 Task: Open a Blog Post Template save the file as storyboardAdd Heading 'Genetic Engineering' ,with the main content Genetic engineering has the potential to revolutionize fields like medicine and agriculture. However, ethical concerns regarding genetic manipulation, potential risks, and long-term consequences must be carefully addressed to ensure responsible and beneficial use of this technology. ,with the main content Genetic engineering has the potential to revolutionize fields like medicine and agriculture. However, ethical concerns regarding genetic manipulation, potential risks, and long-term consequences must be carefully addressed to ensure responsible and beneficial use of this technology.and font size to the main content 18 Apply Font Style Chillerand font size to the heading 20 Change heading alignment to  Left
Action: Mouse moved to (170, 209)
Screenshot: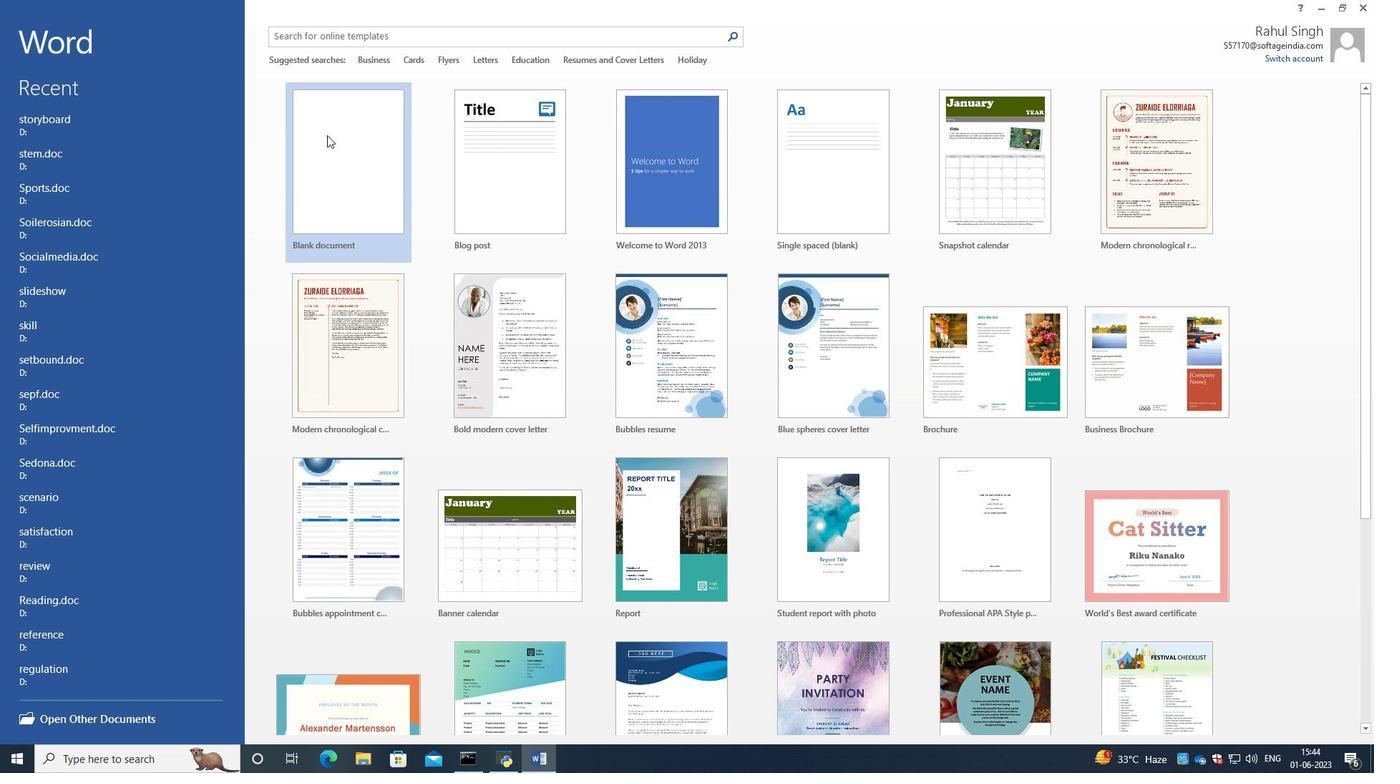 
Action: Mouse pressed left at (170, 209)
Screenshot: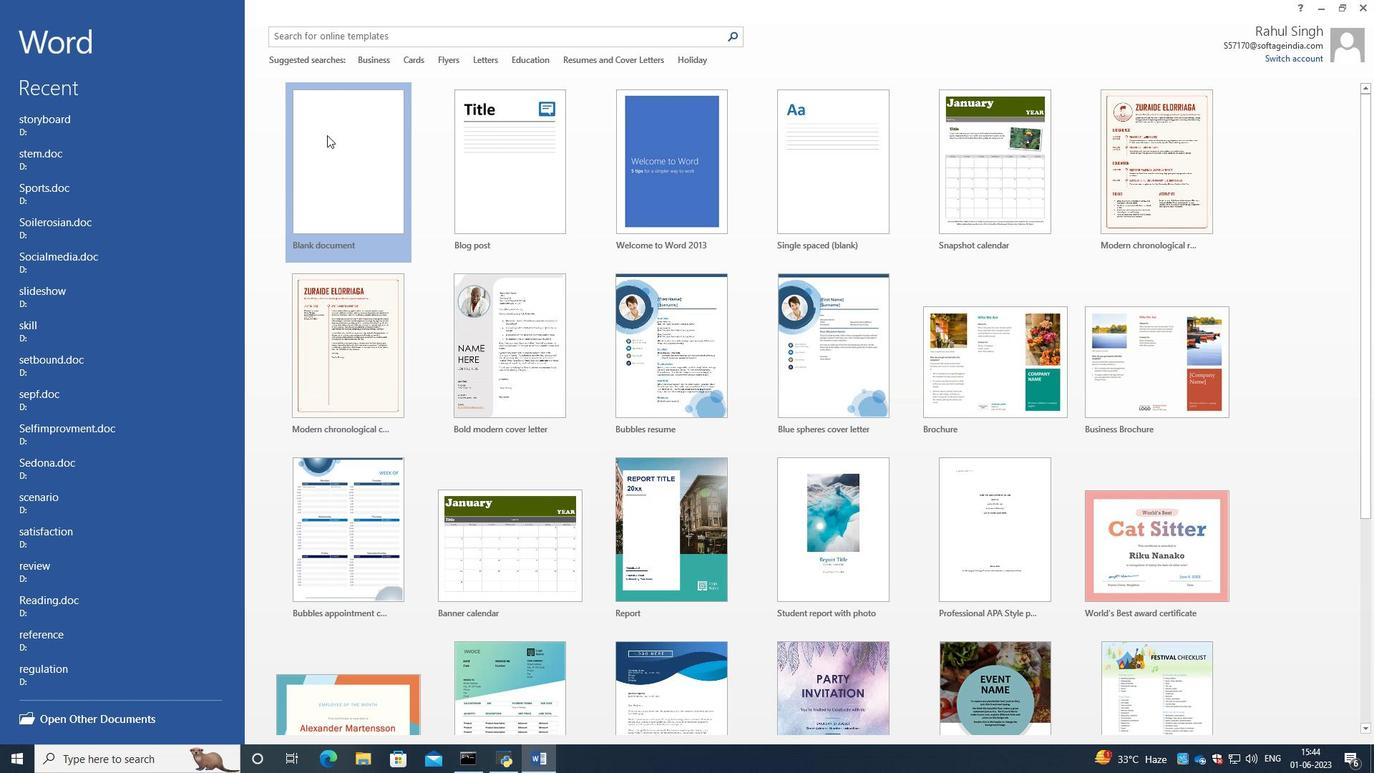 
Action: Mouse moved to (22, 27)
Screenshot: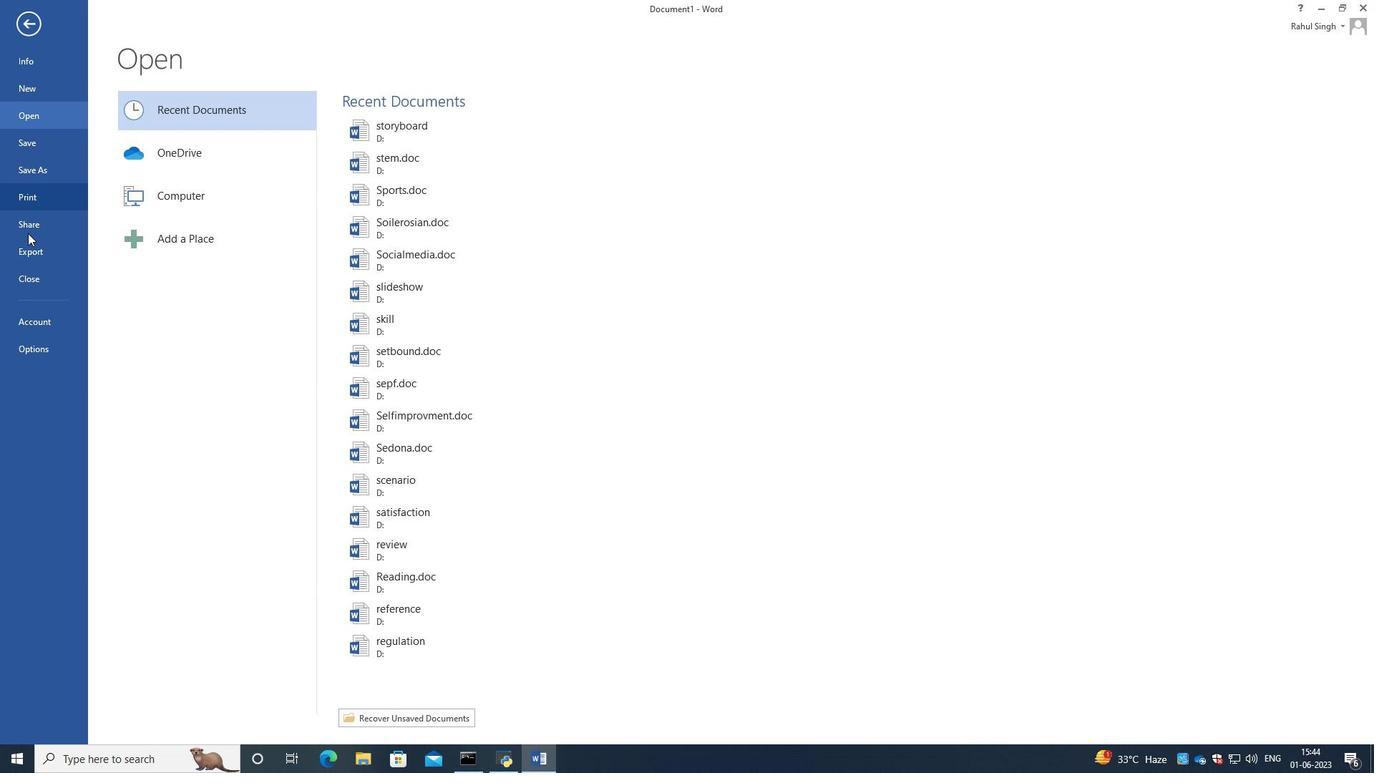 
Action: Mouse pressed left at (22, 27)
Screenshot: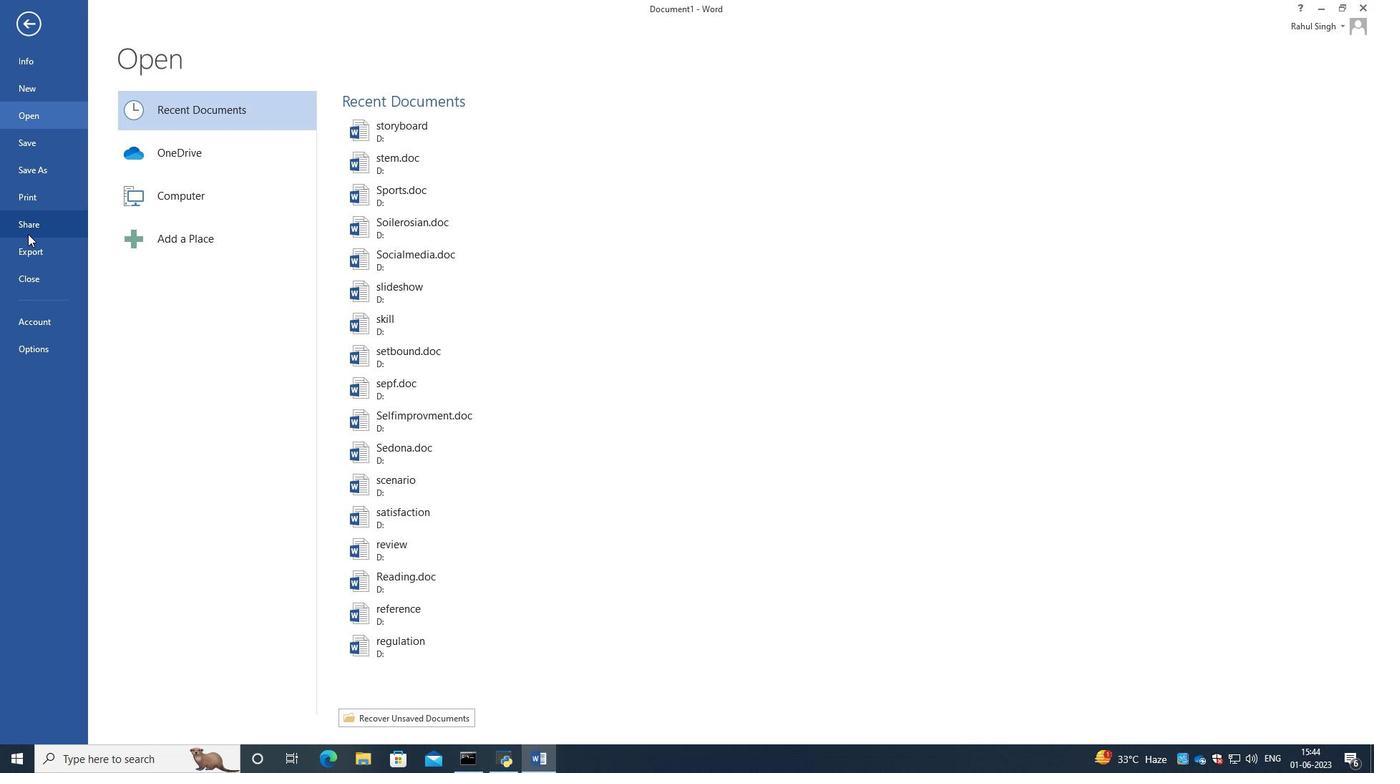 
Action: Mouse moved to (33, 83)
Screenshot: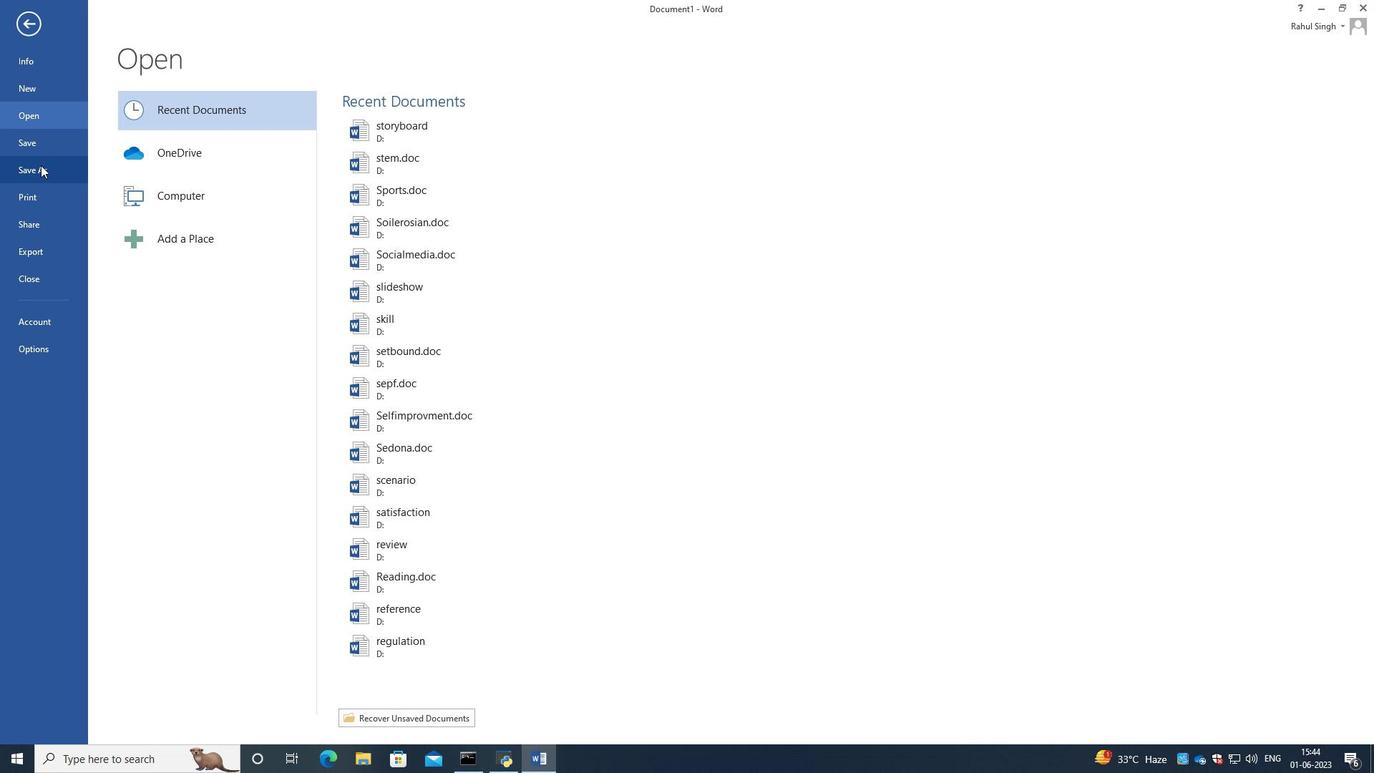 
Action: Mouse pressed left at (33, 83)
Screenshot: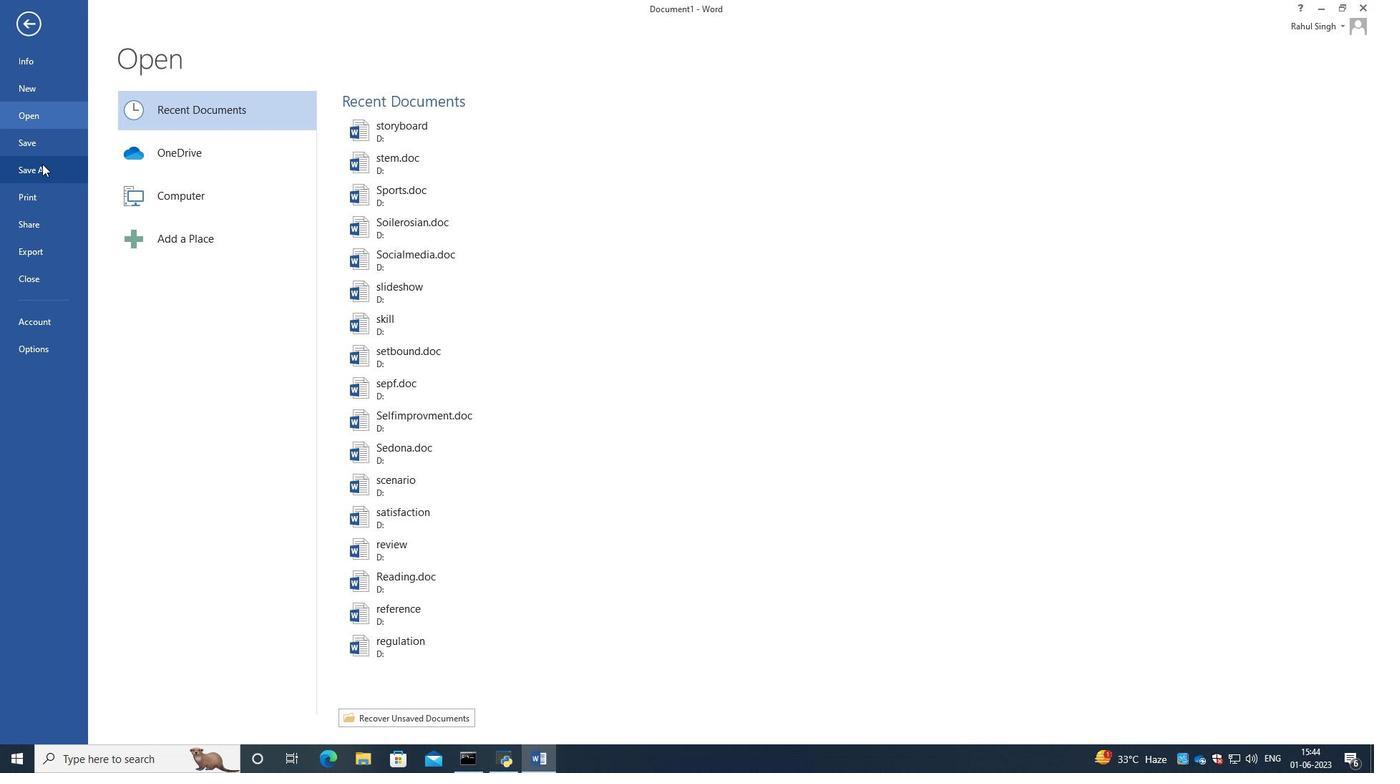 
Action: Mouse moved to (170, 213)
Screenshot: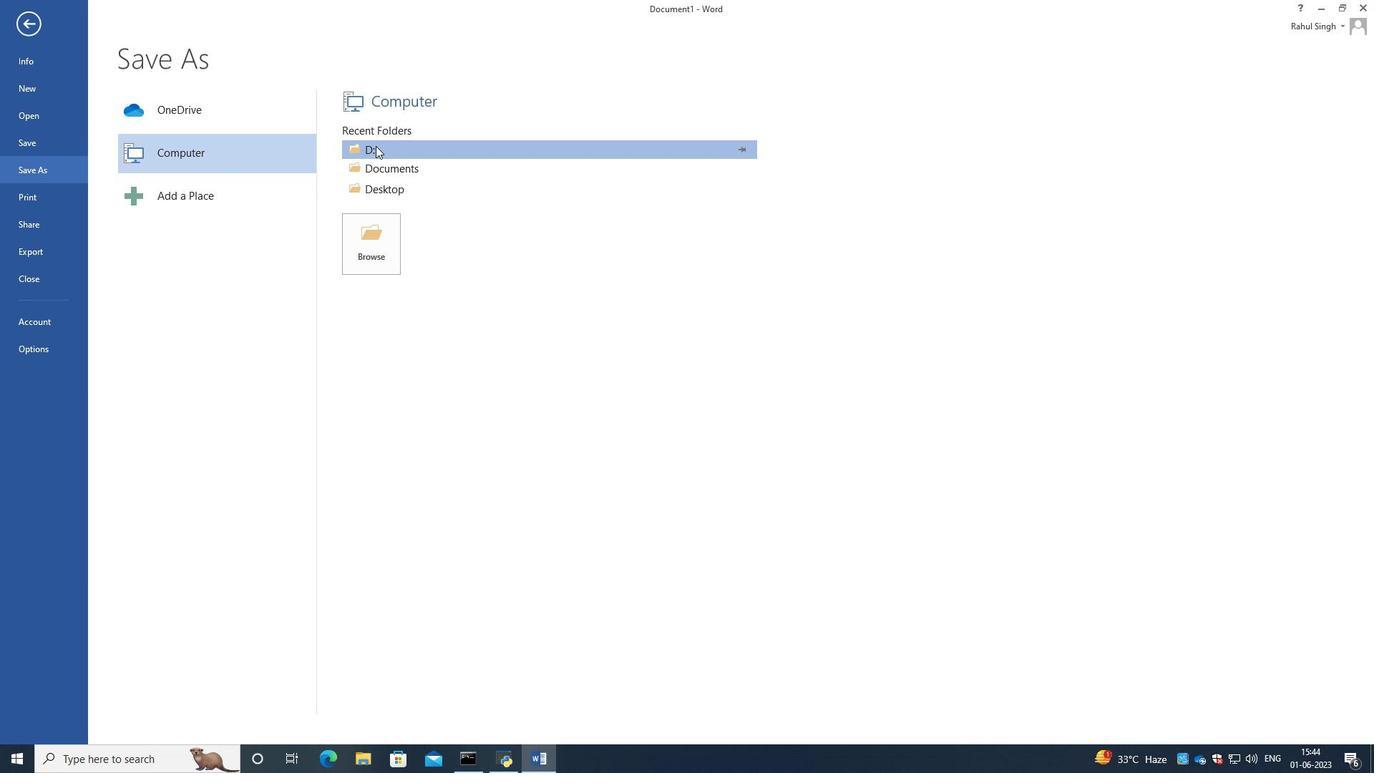 
Action: Mouse pressed left at (170, 213)
Screenshot: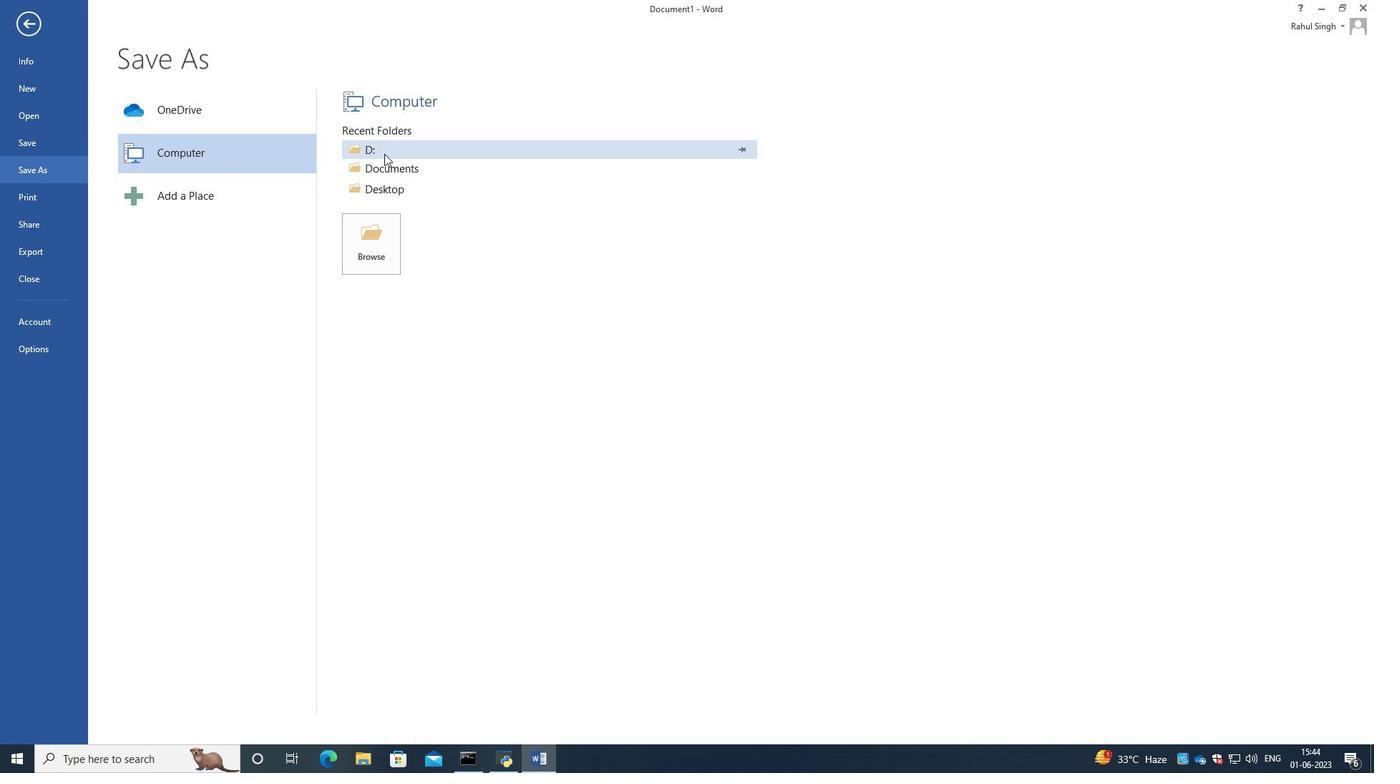 
Action: Mouse moved to (11, 26)
Screenshot: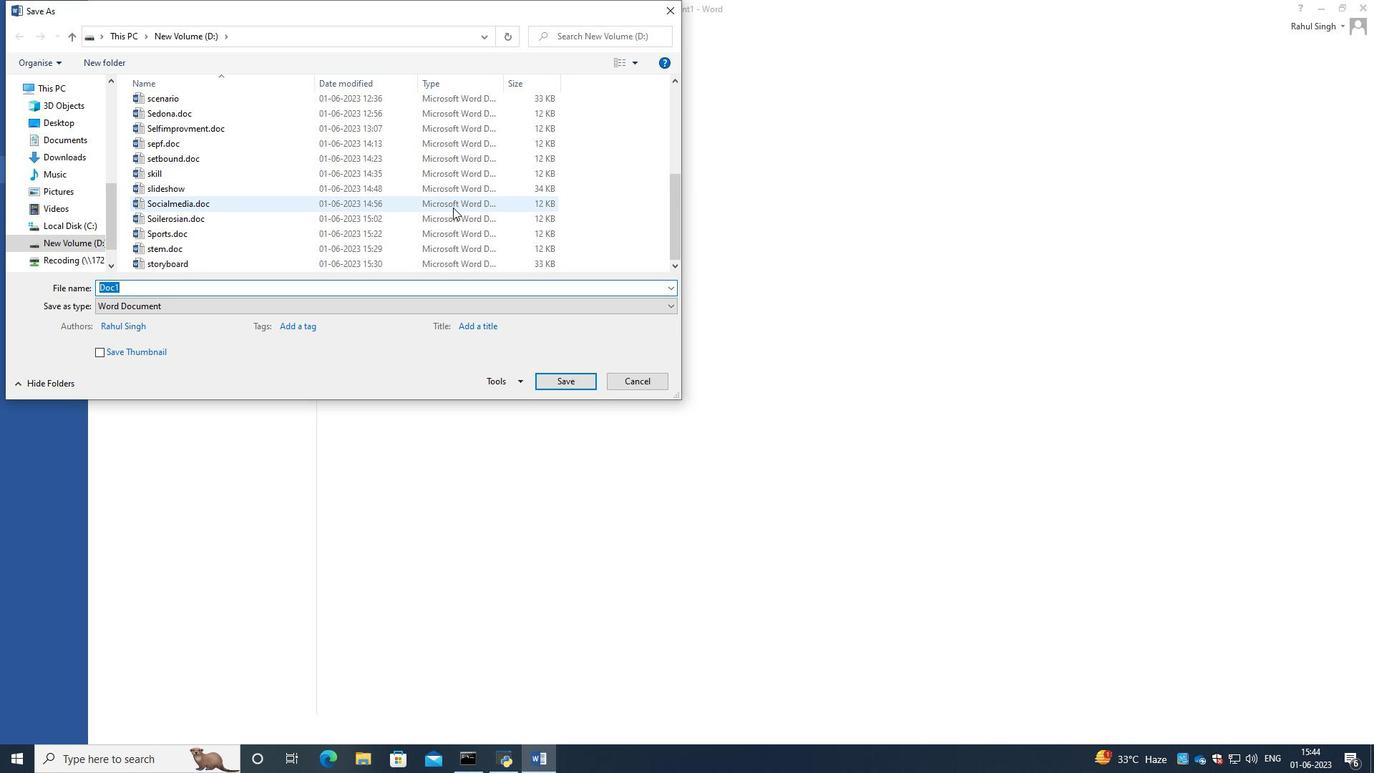 
Action: Mouse pressed left at (11, 26)
Screenshot: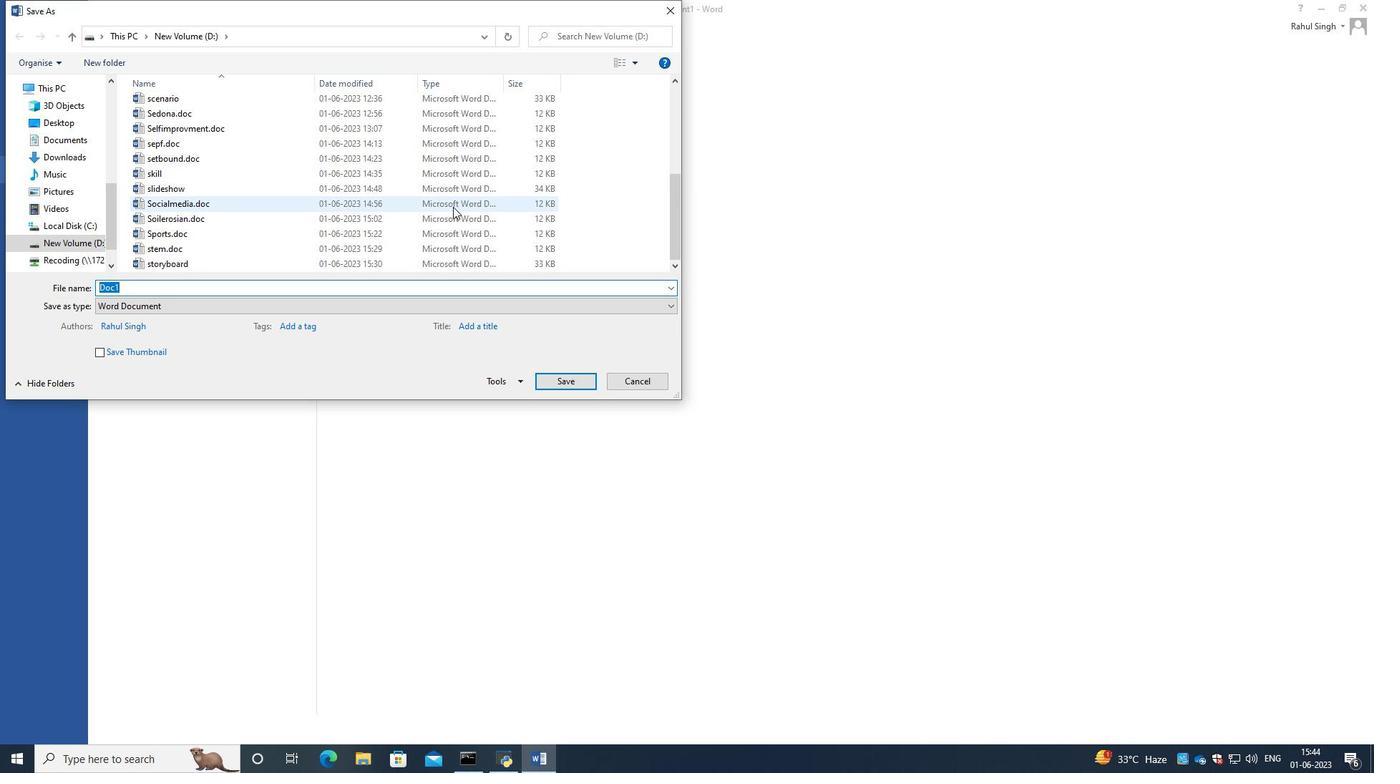
Action: Mouse moved to (42, 169)
Screenshot: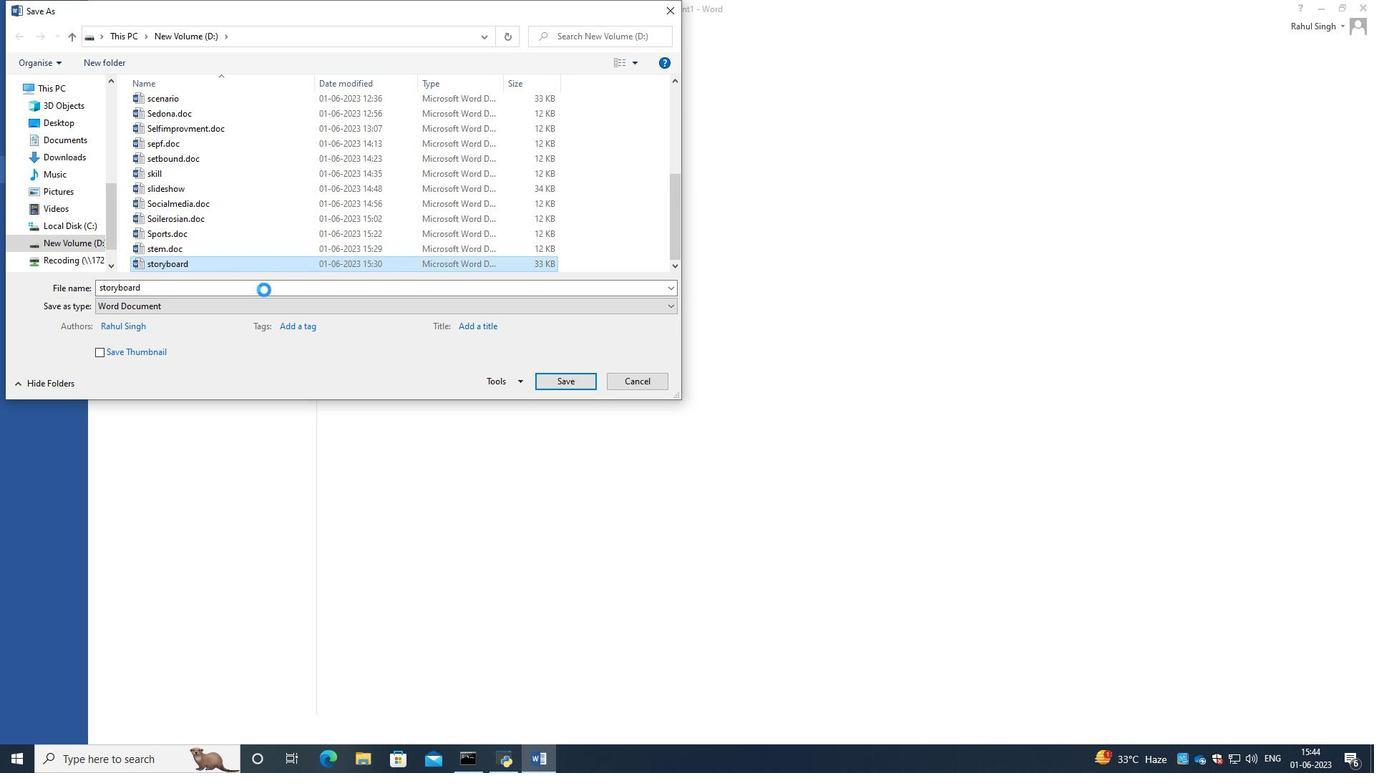 
Action: Mouse pressed left at (42, 169)
Screenshot: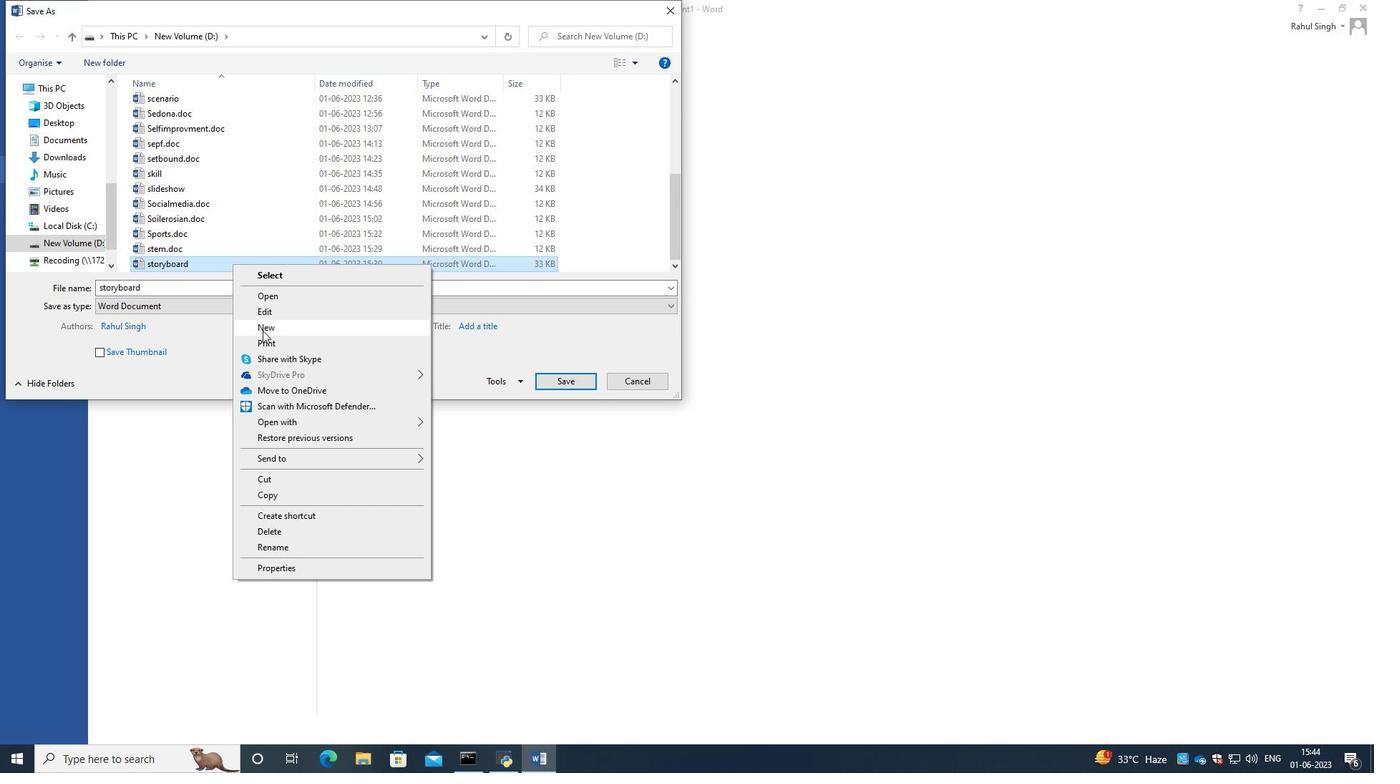 
Action: Mouse moved to (360, 148)
Screenshot: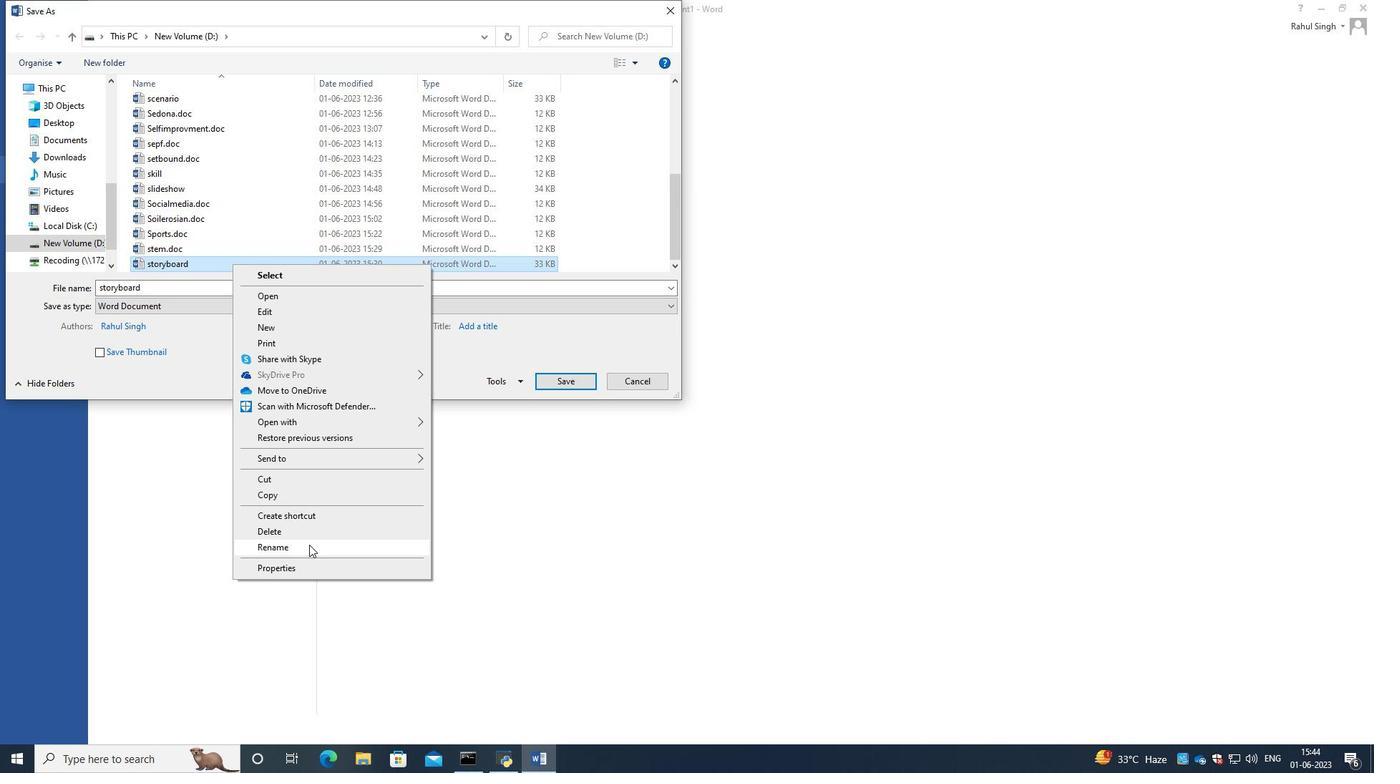 
Action: Mouse pressed left at (360, 148)
Screenshot: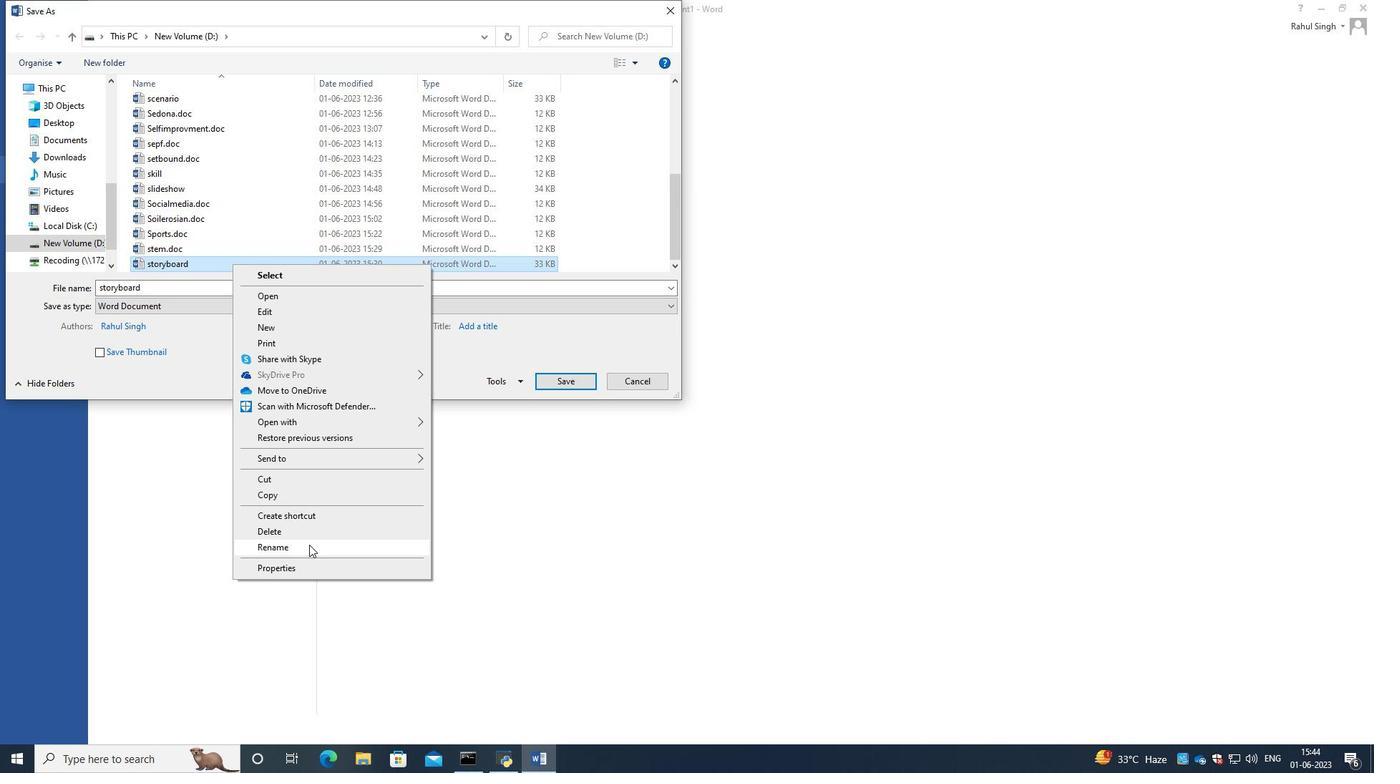 
Action: Mouse moved to (292, 314)
Screenshot: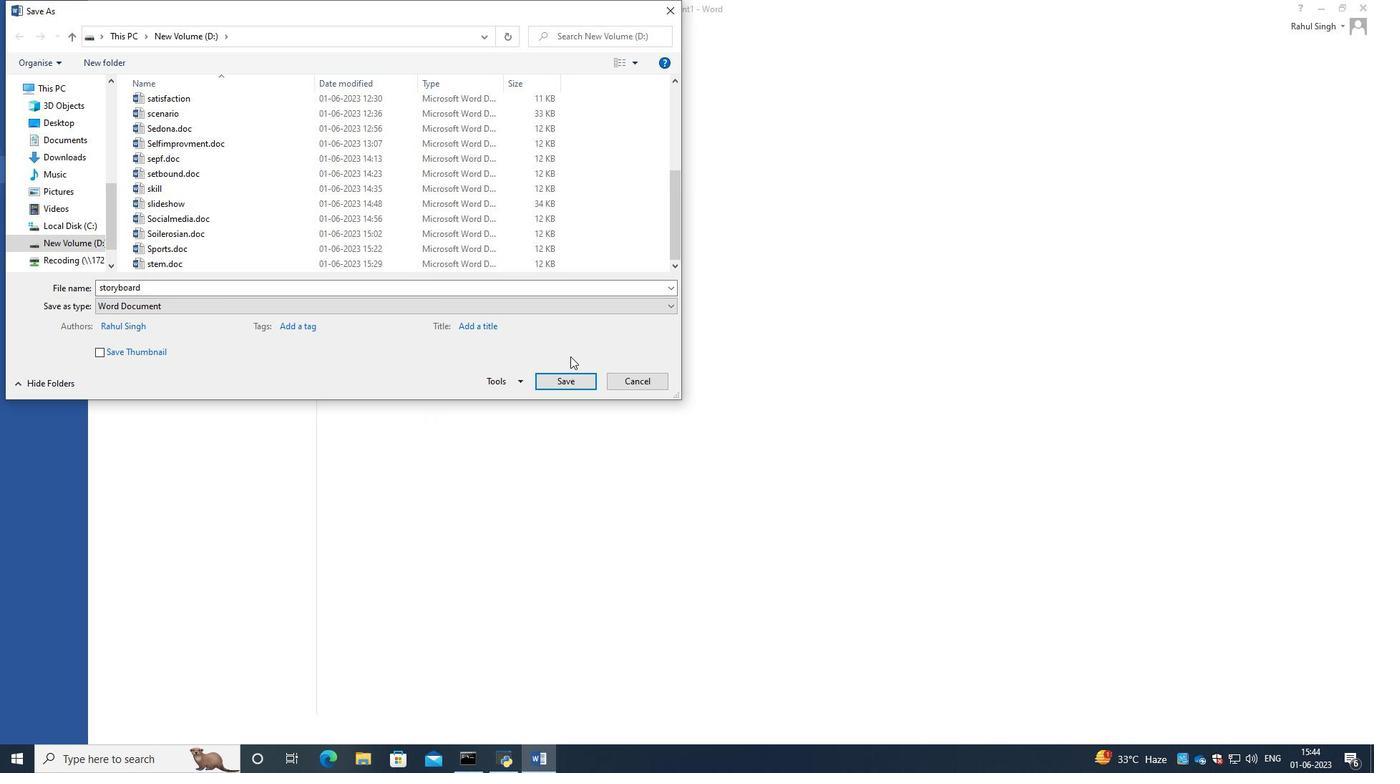 
Action: Key pressed <Key.backspace><Key.caps_lock><Key.caps_lock>s<Key.caps_lock>TORY<Key.backspace><Key.backspace><Key.backspace><Key.backspace><Key.backspace><Key.caps_lock><Key.caps_lock>STO<Key.backspace><Key.backspace><Key.backspace><Key.caps_lock>storyboard
Screenshot: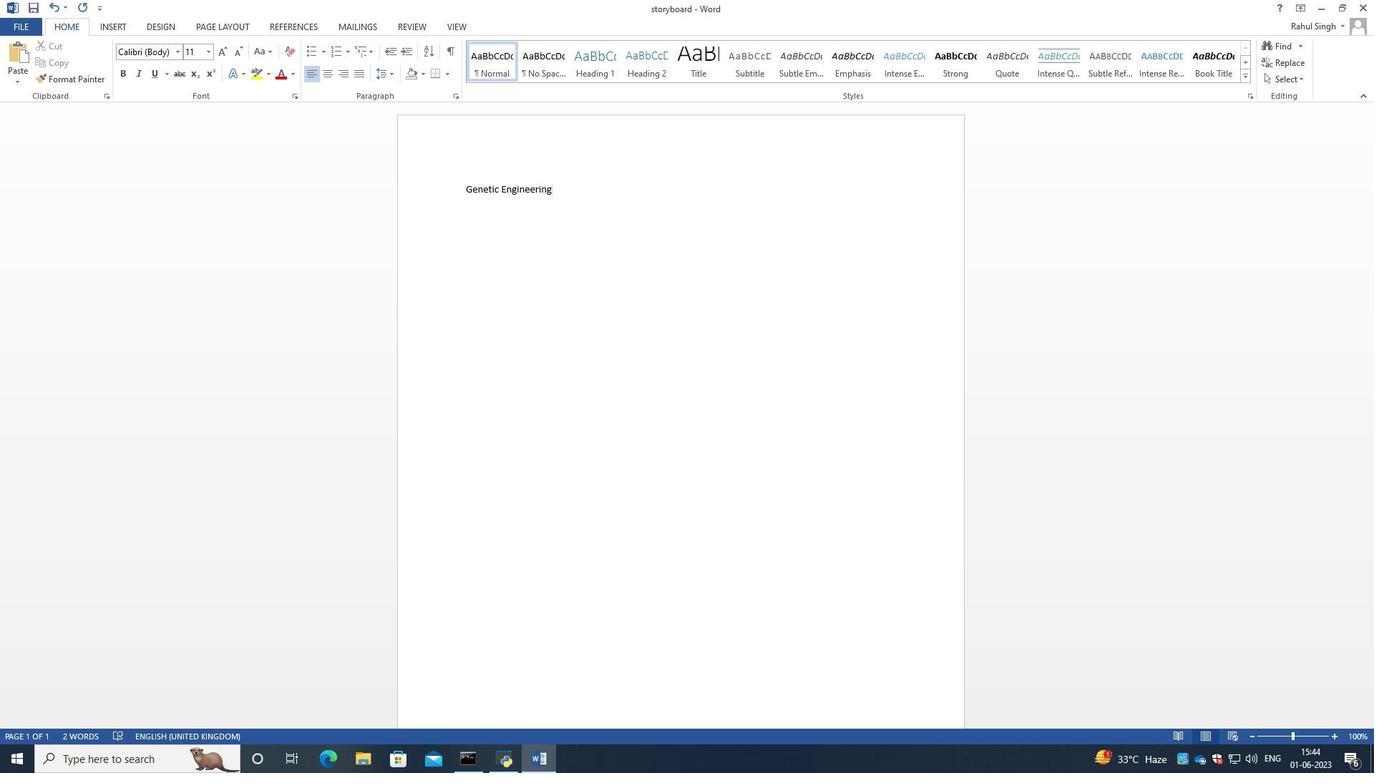
Action: Mouse moved to (546, 376)
Screenshot: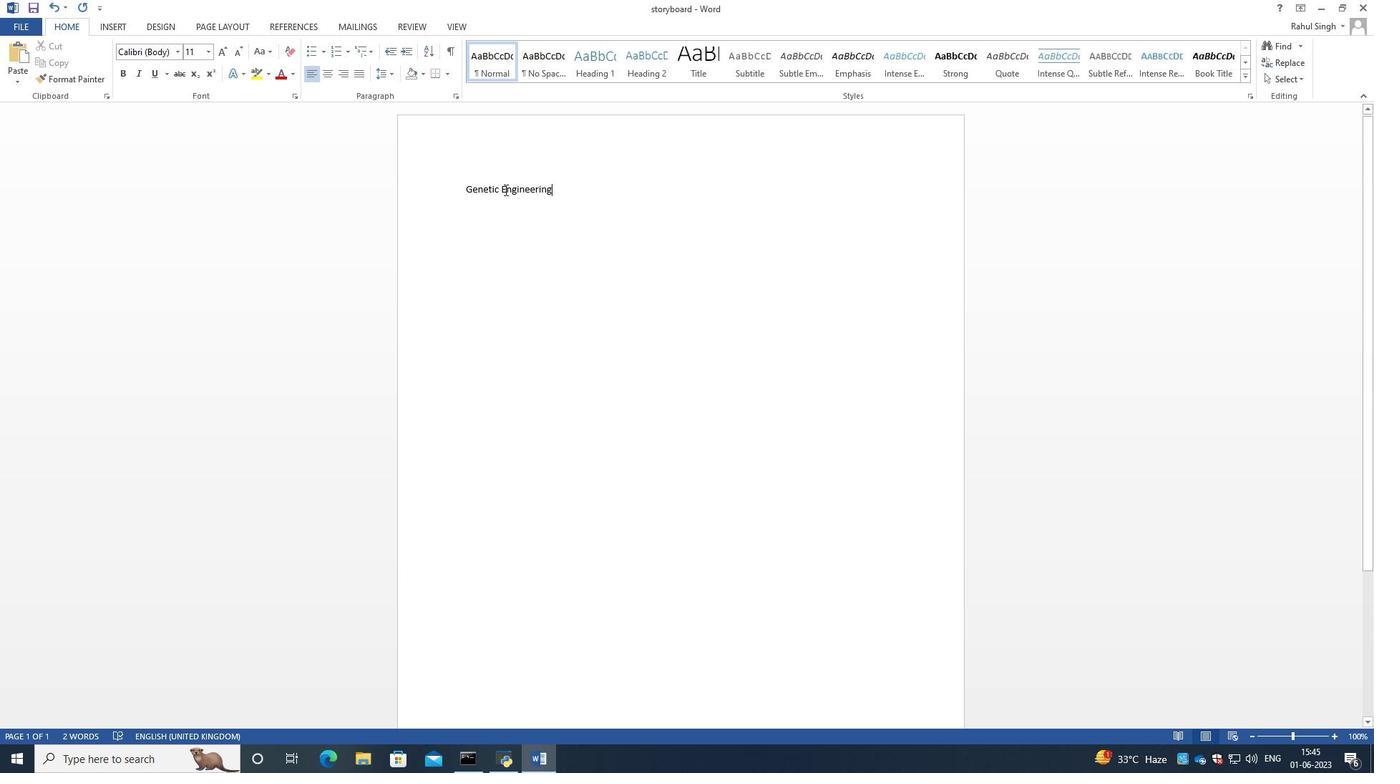 
Action: Mouse pressed left at (546, 376)
Screenshot: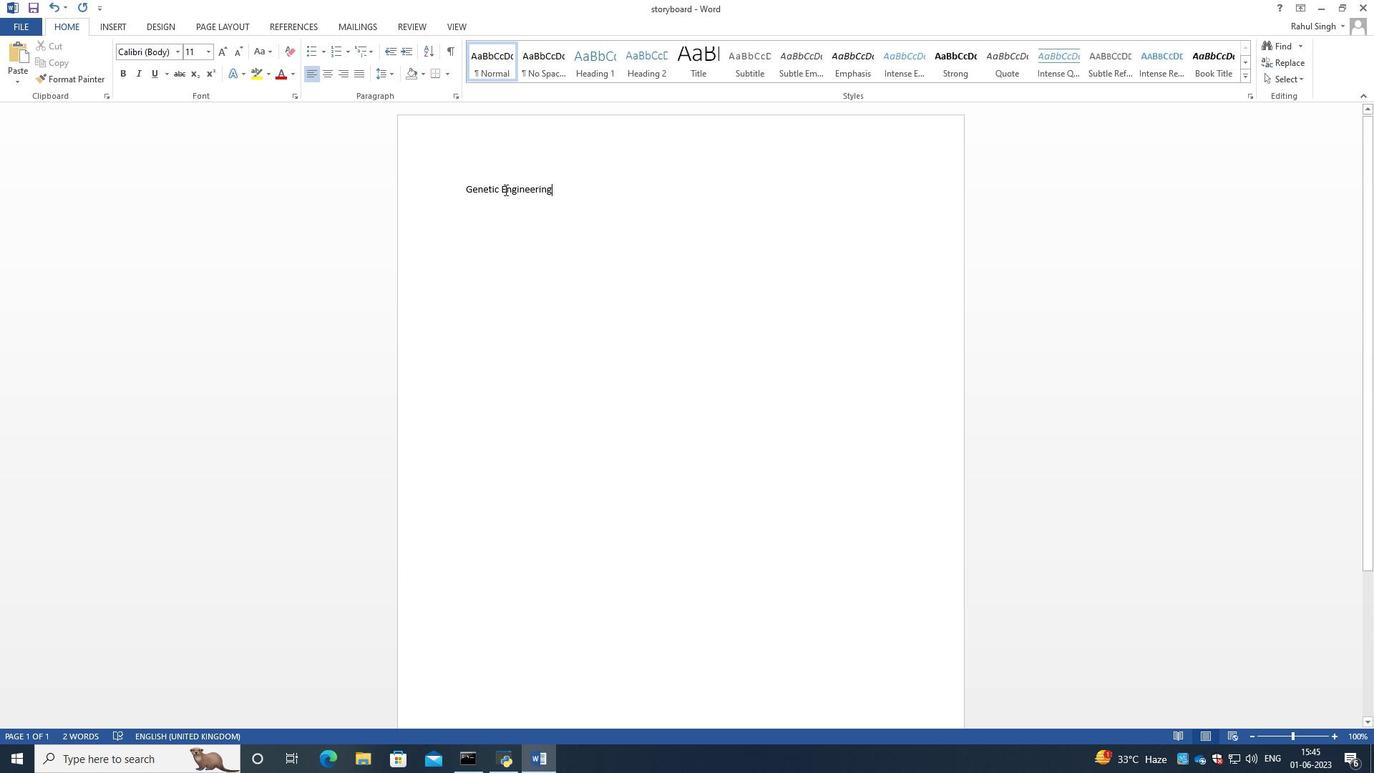 
Action: Mouse moved to (686, 431)
Screenshot: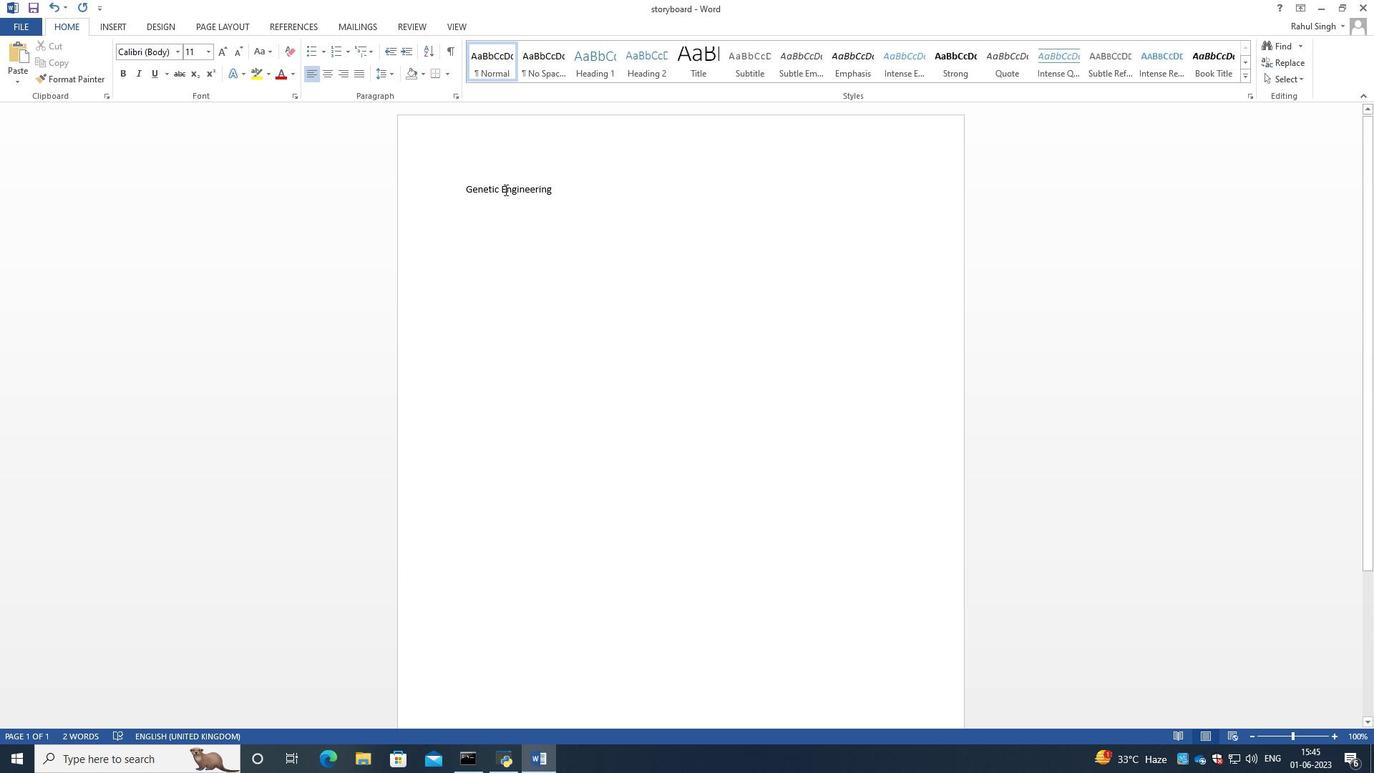 
Action: Mouse pressed left at (686, 431)
Screenshot: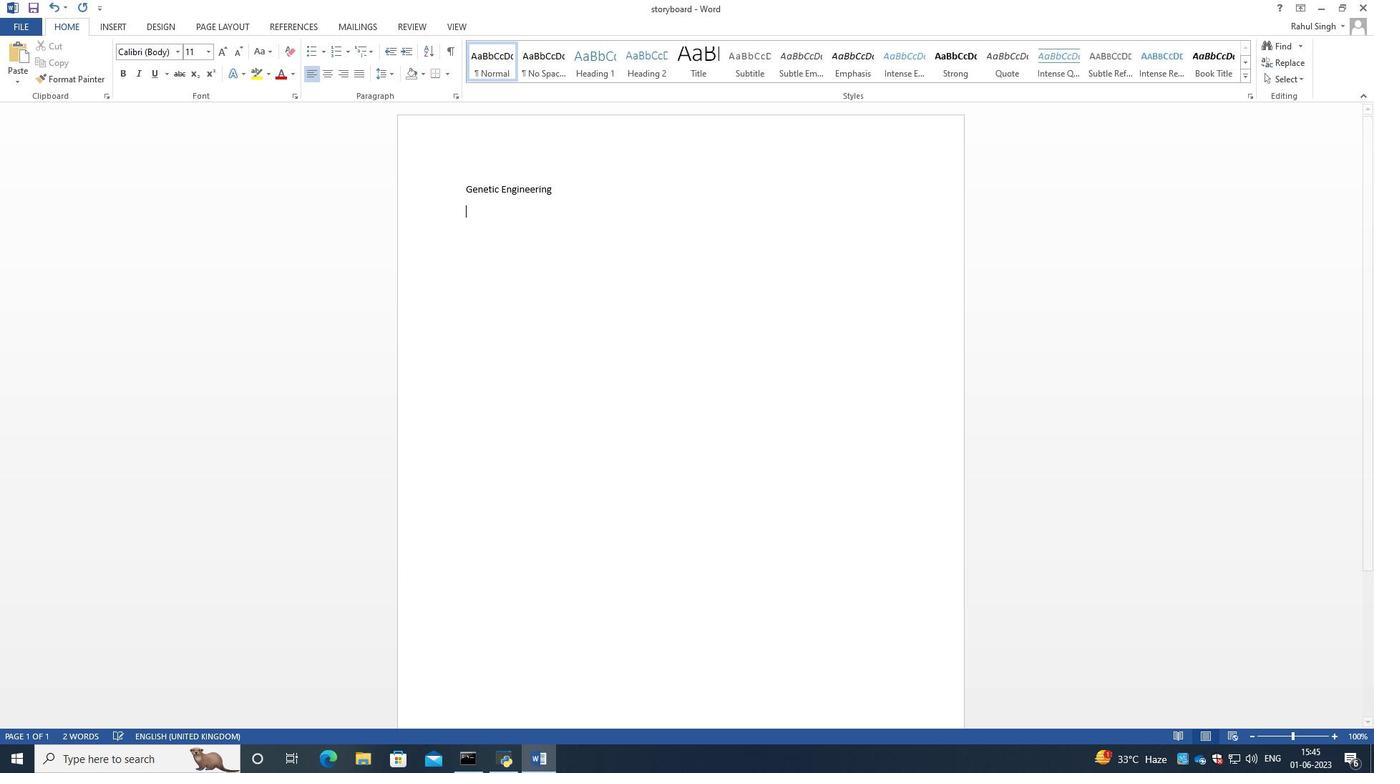 
Action: Mouse moved to (211, 293)
Screenshot: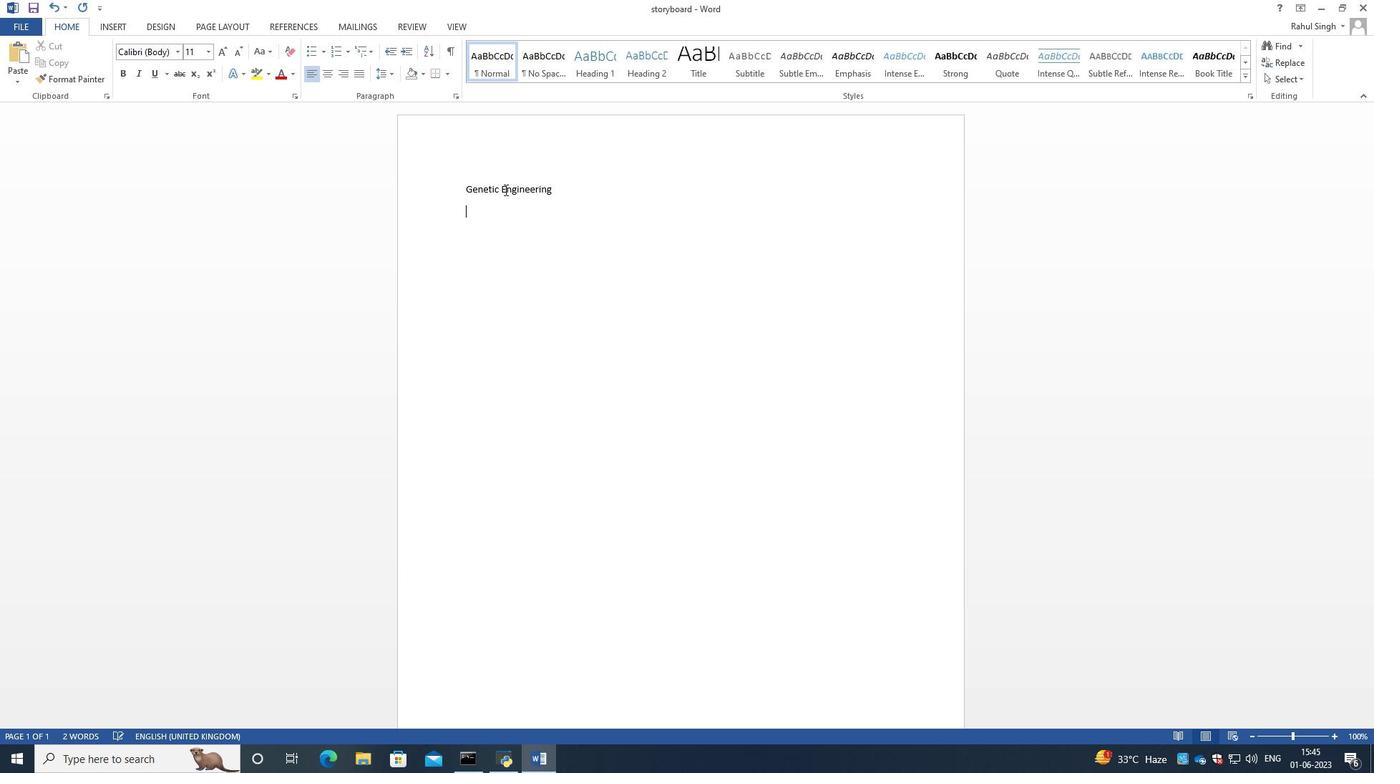 
Action: Mouse pressed left at (211, 293)
Screenshot: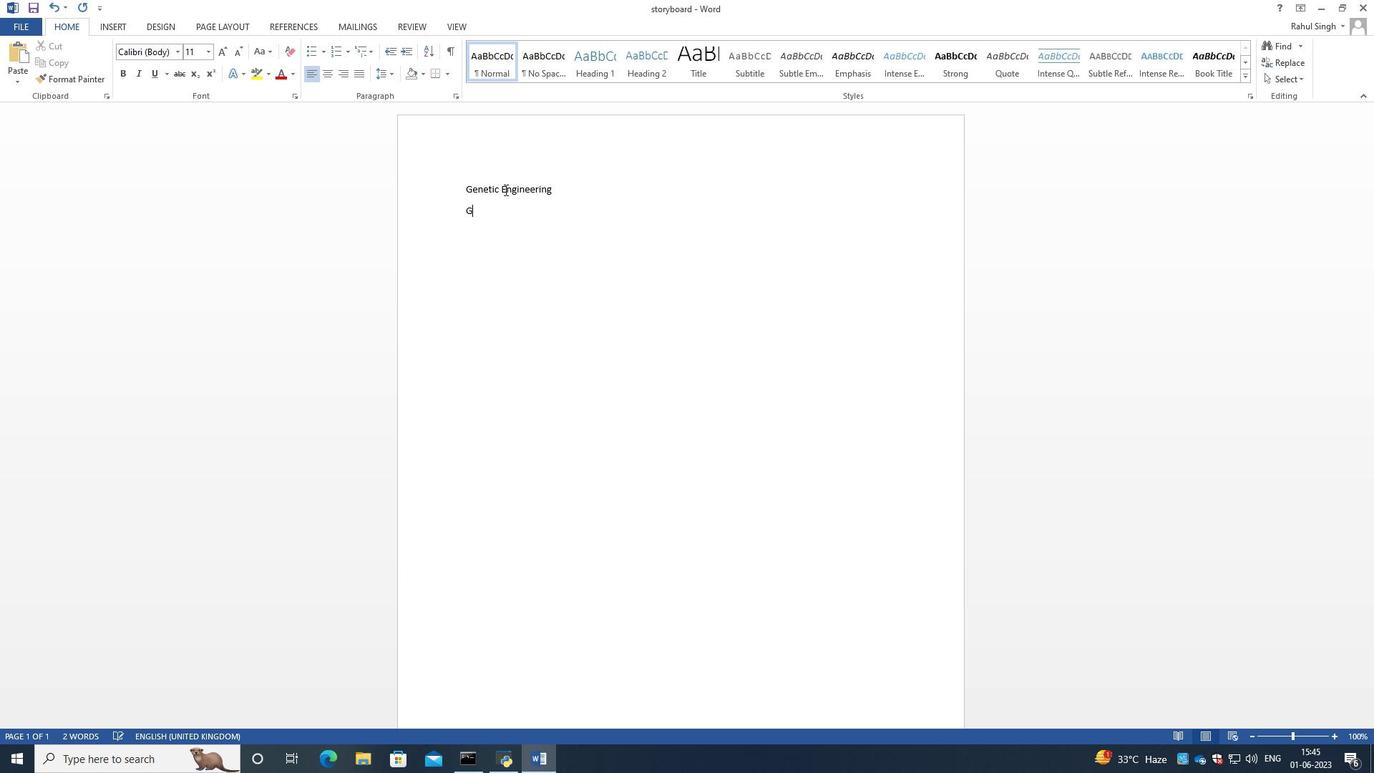 
Action: Mouse moved to (204, 284)
Screenshot: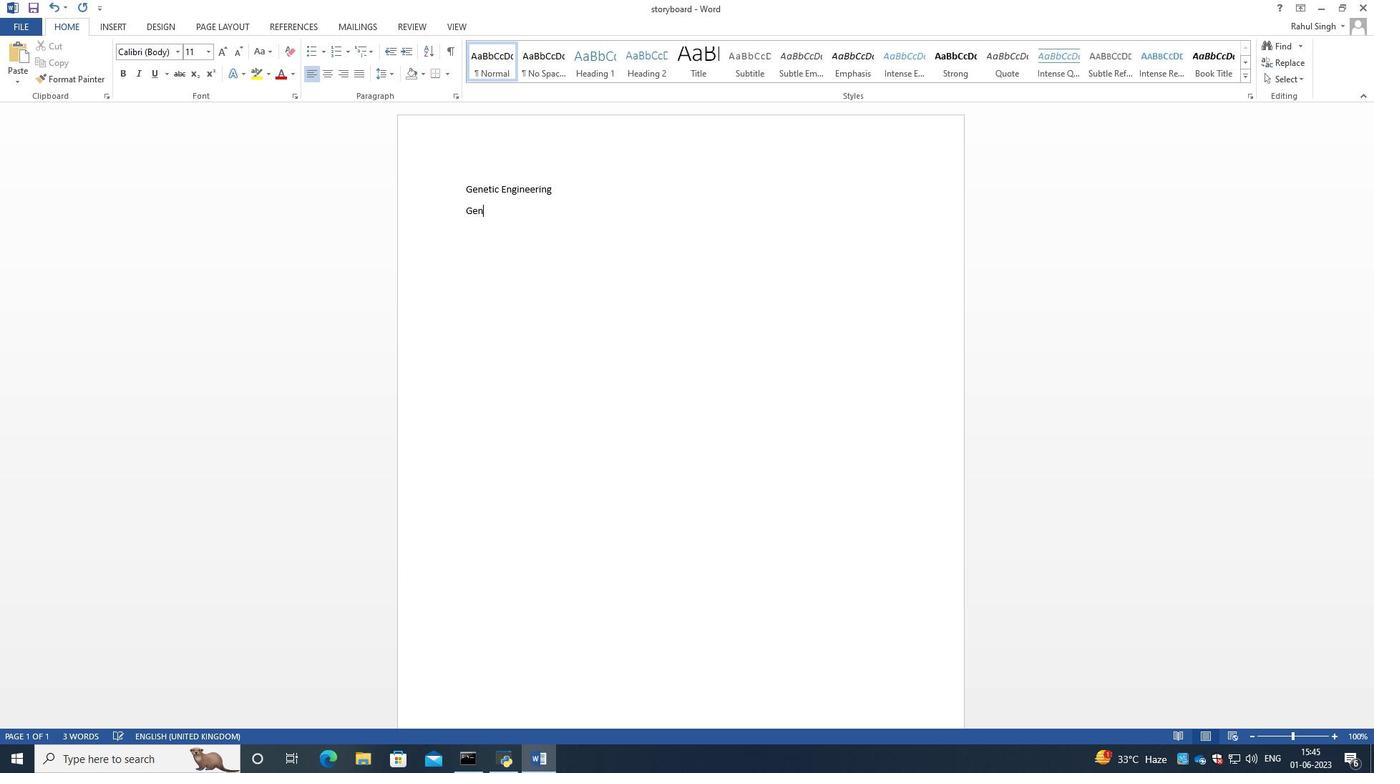 
Action: Mouse pressed left at (204, 284)
Screenshot: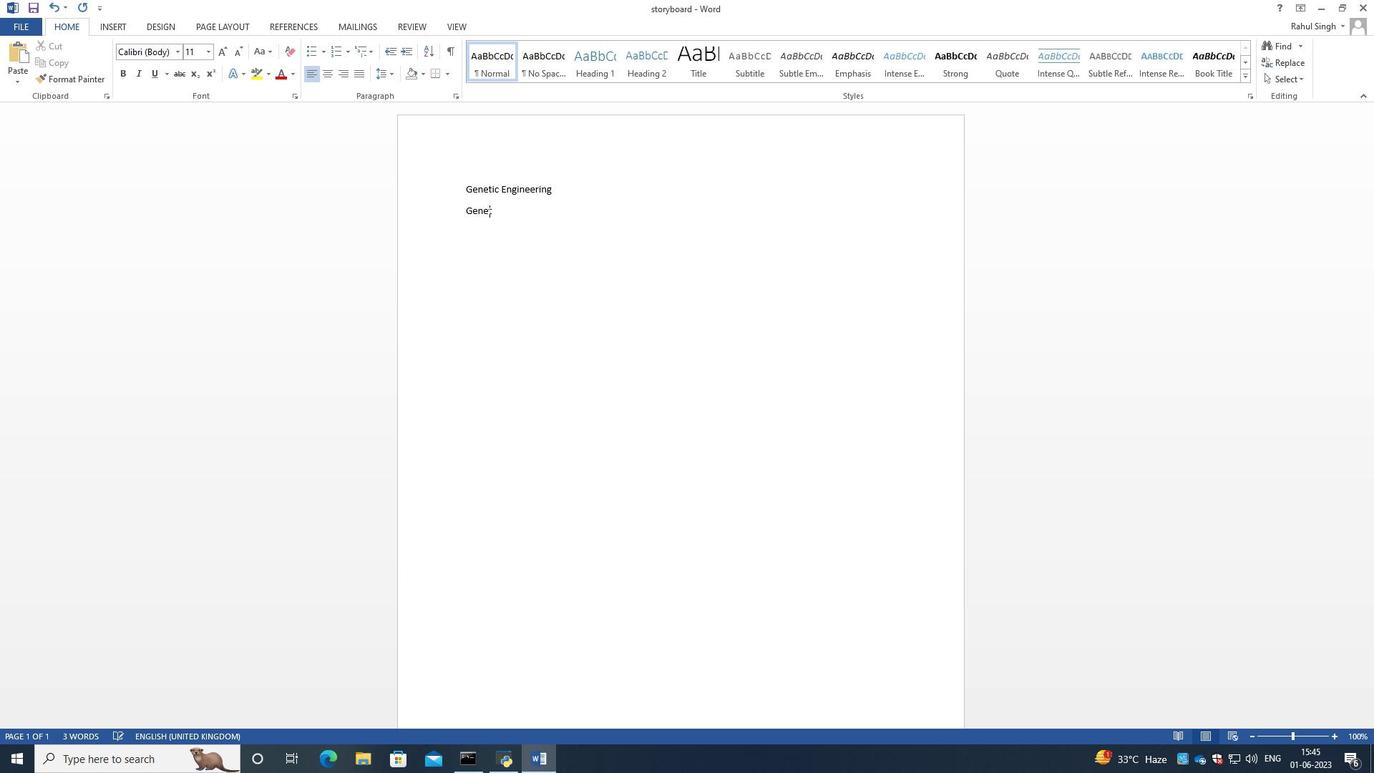 
Action: Mouse pressed left at (204, 284)
Screenshot: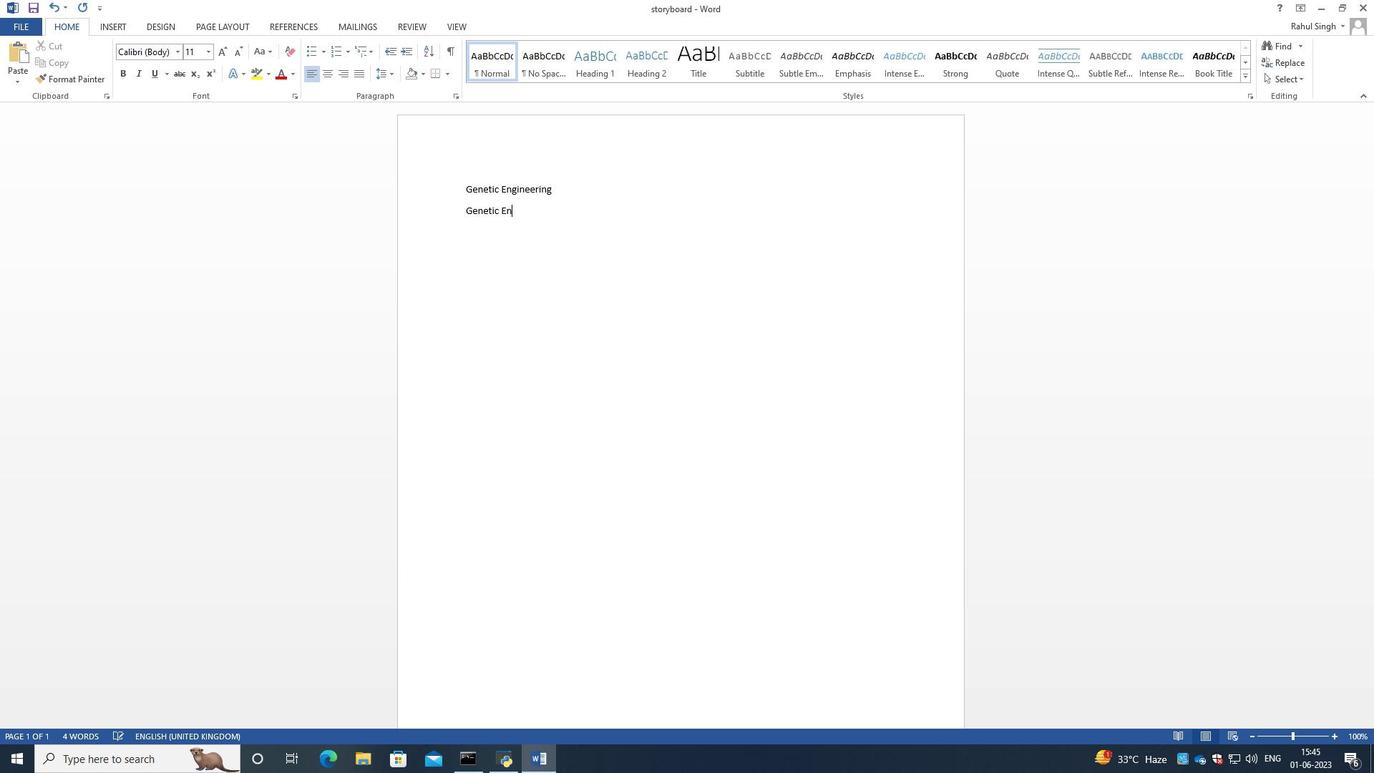 
Action: Mouse moved to (547, 381)
Screenshot: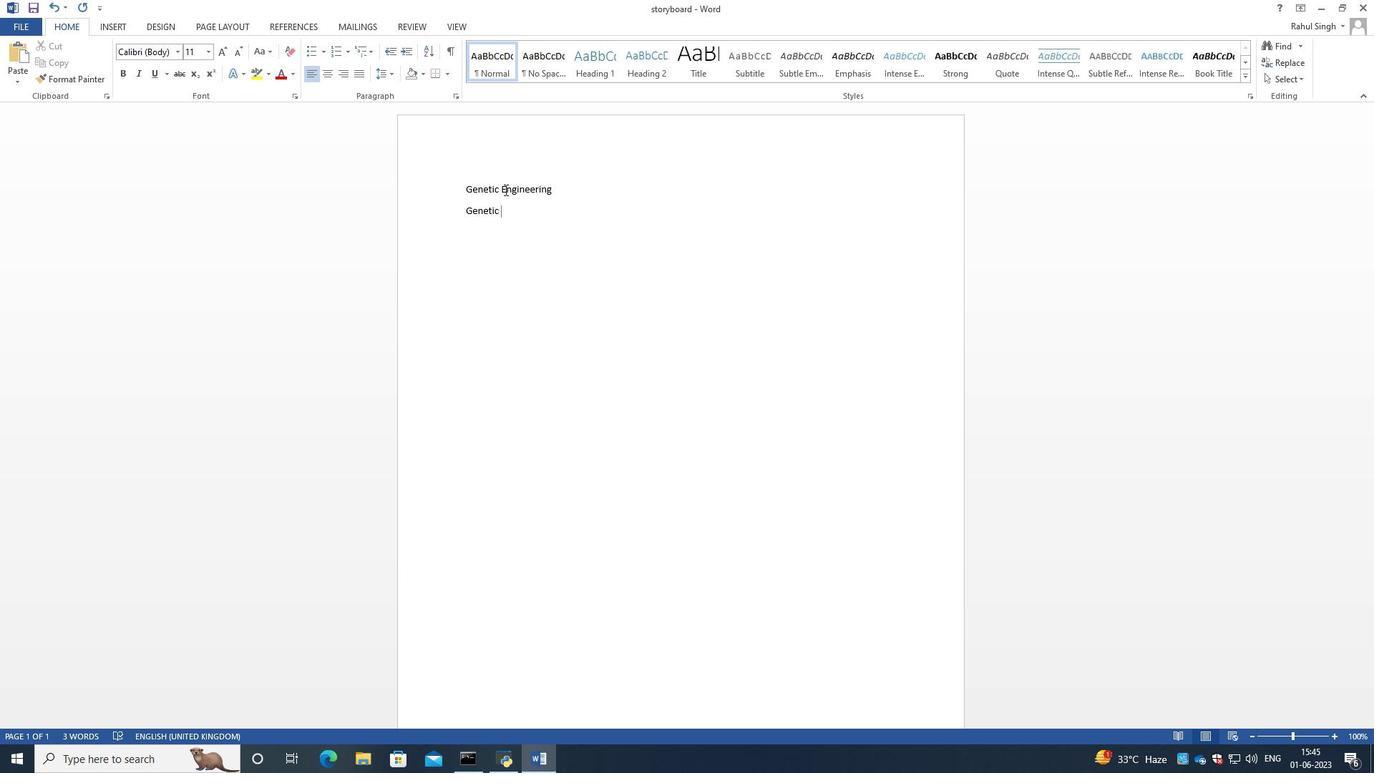 
Action: Mouse pressed left at (547, 381)
Screenshot: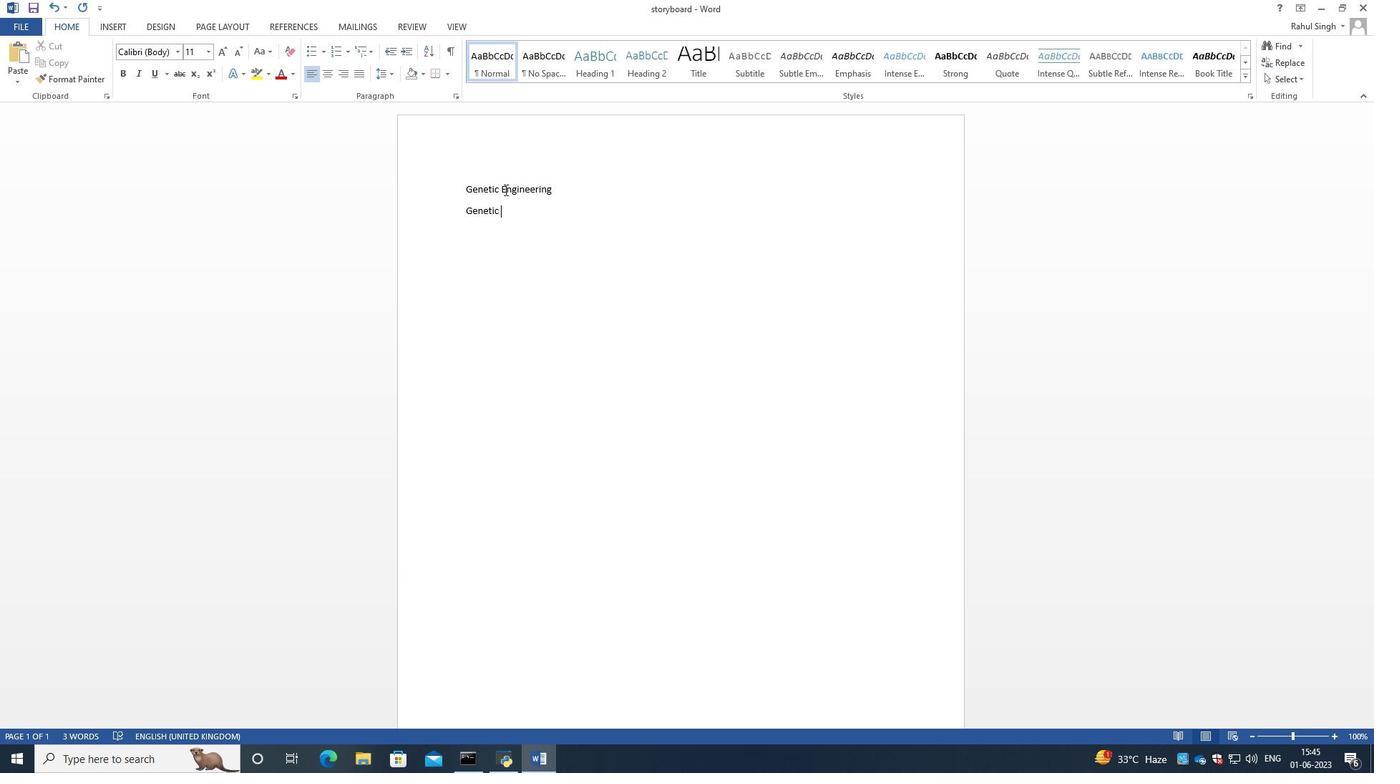 
Action: Mouse moved to (697, 424)
Screenshot: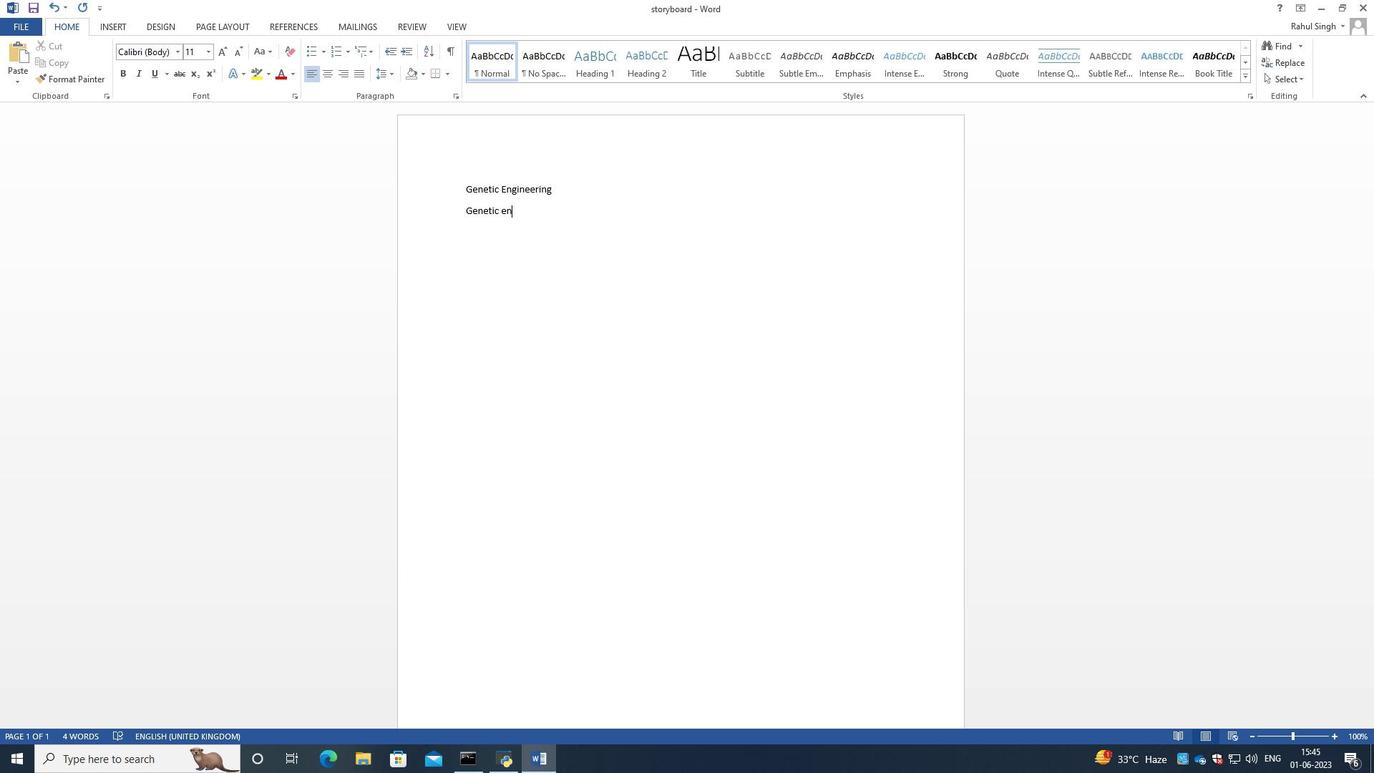 
Action: Mouse pressed left at (697, 424)
Screenshot: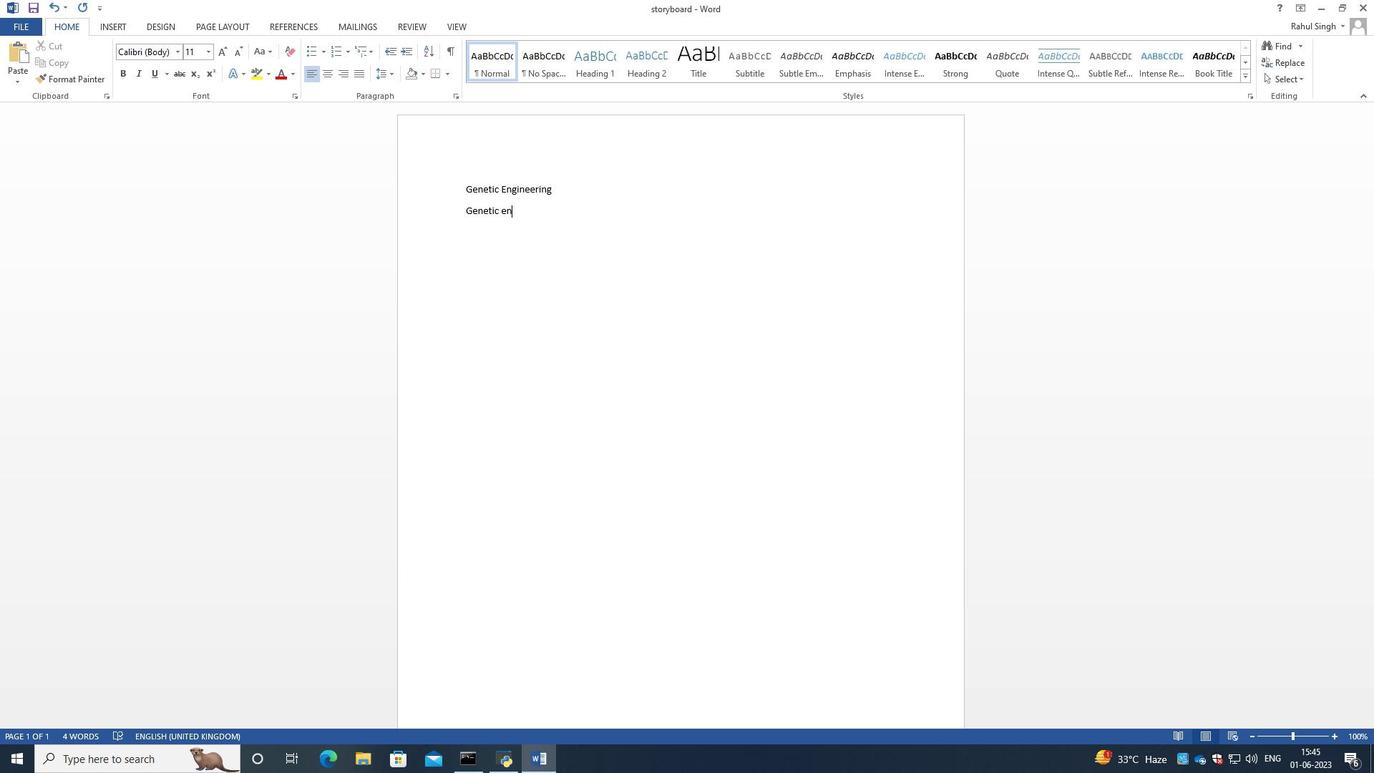 
Action: Mouse moved to (398, 138)
Screenshot: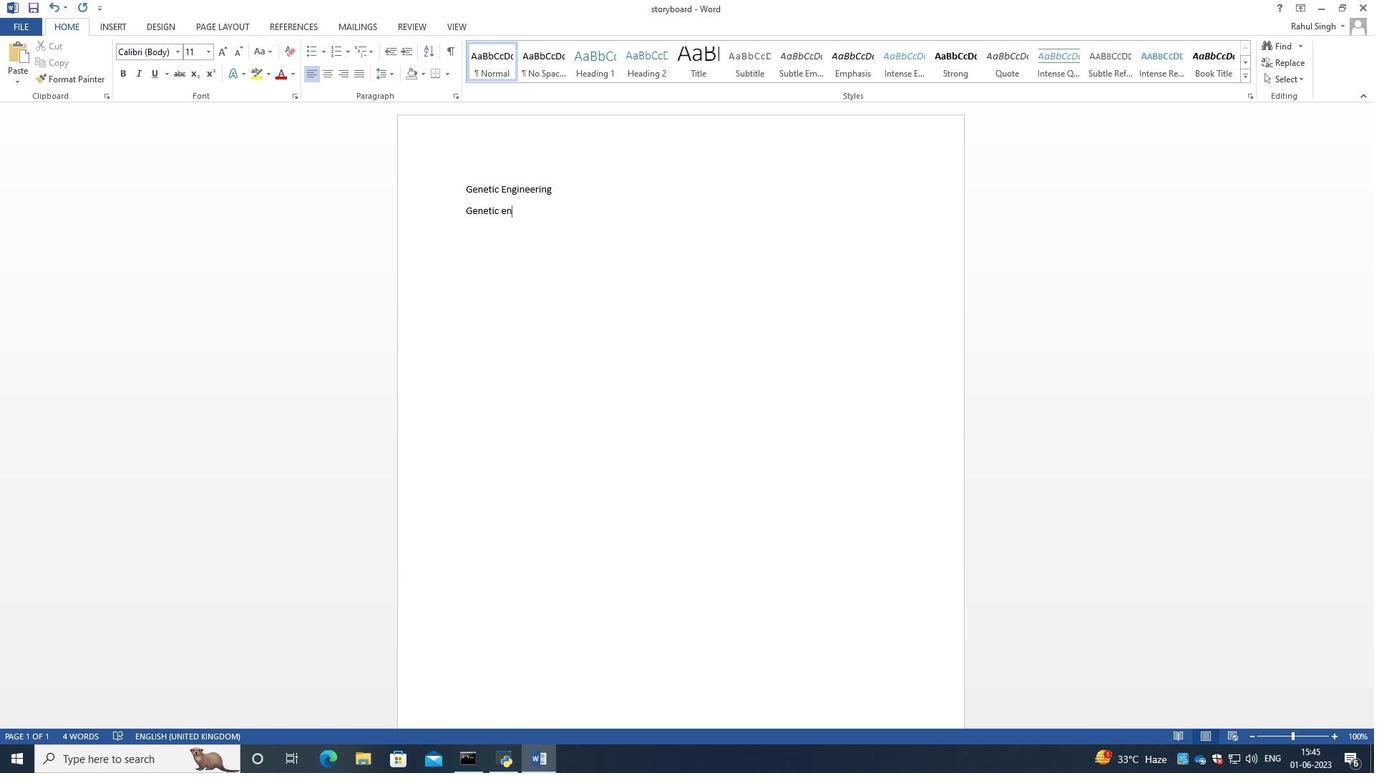 
Action: Mouse scrolled (398, 137) with delta (0, 0)
Screenshot: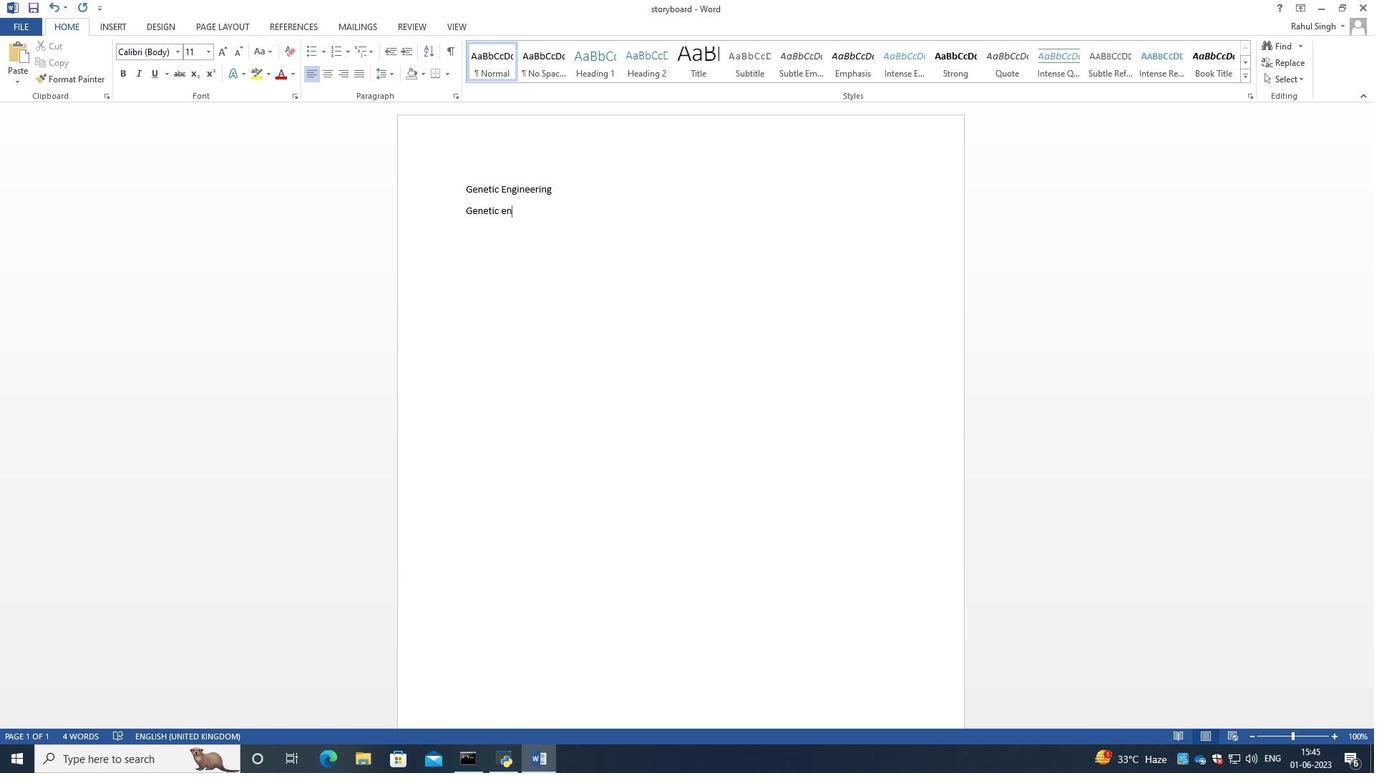 
Action: Mouse moved to (402, 140)
Screenshot: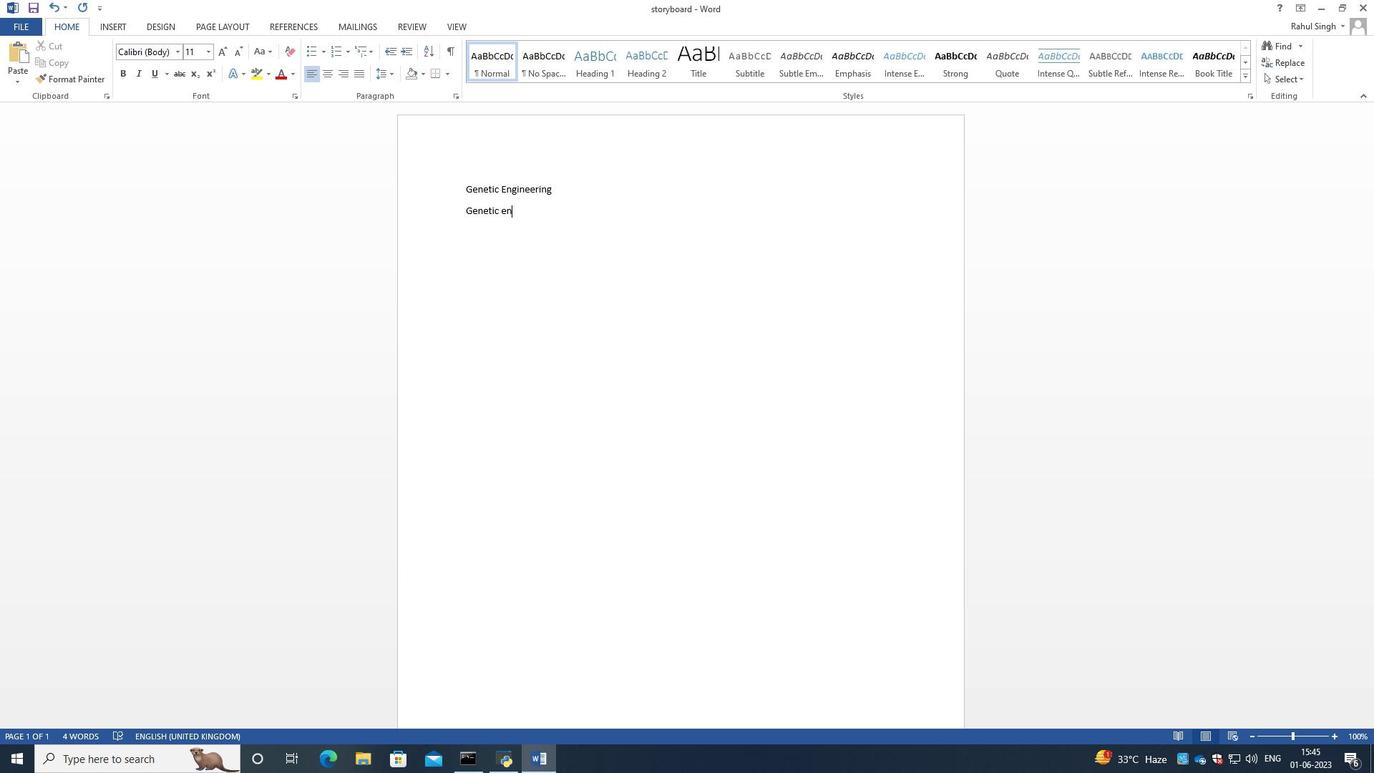 
Action: Mouse scrolled (402, 139) with delta (0, 0)
Screenshot: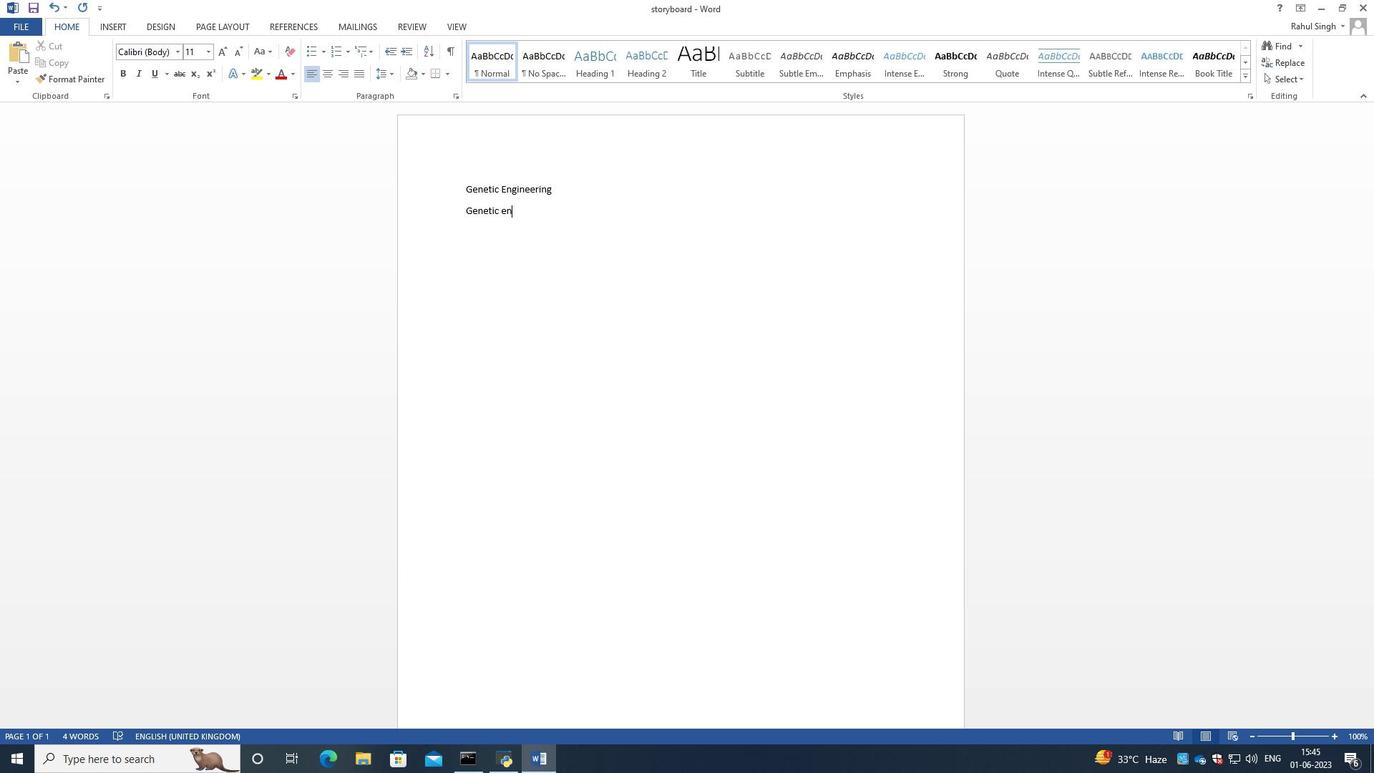 
Action: Mouse scrolled (402, 139) with delta (0, 0)
Screenshot: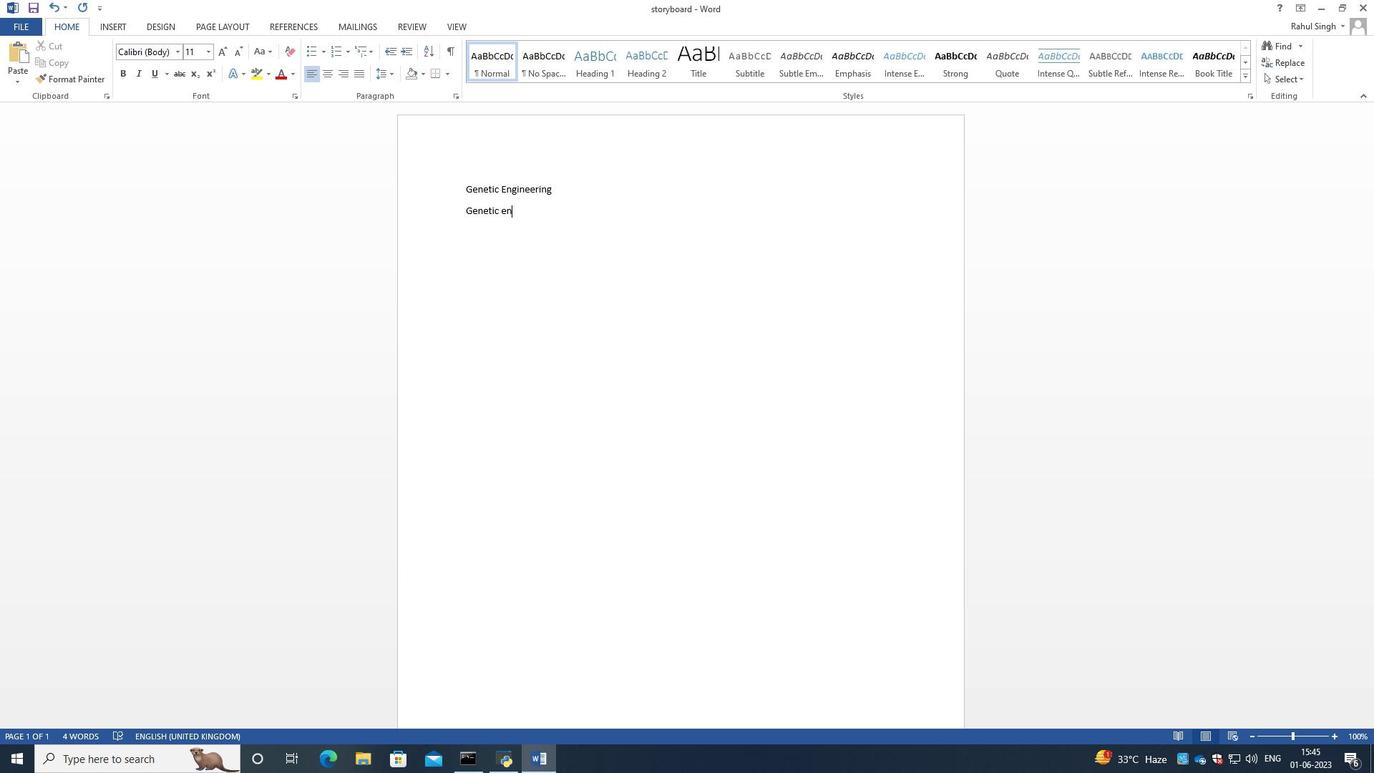 
Action: Mouse scrolled (402, 139) with delta (0, 0)
Screenshot: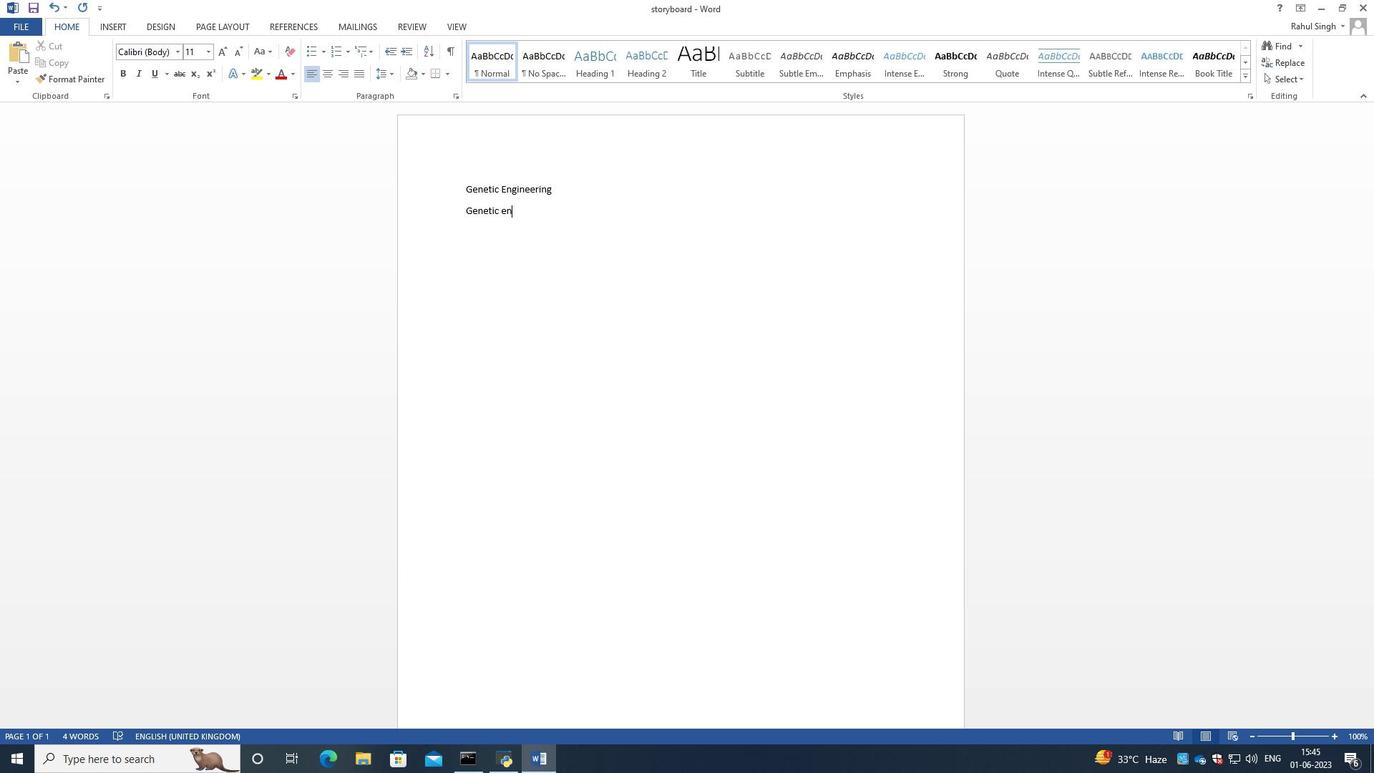 
Action: Mouse scrolled (402, 139) with delta (0, 0)
Screenshot: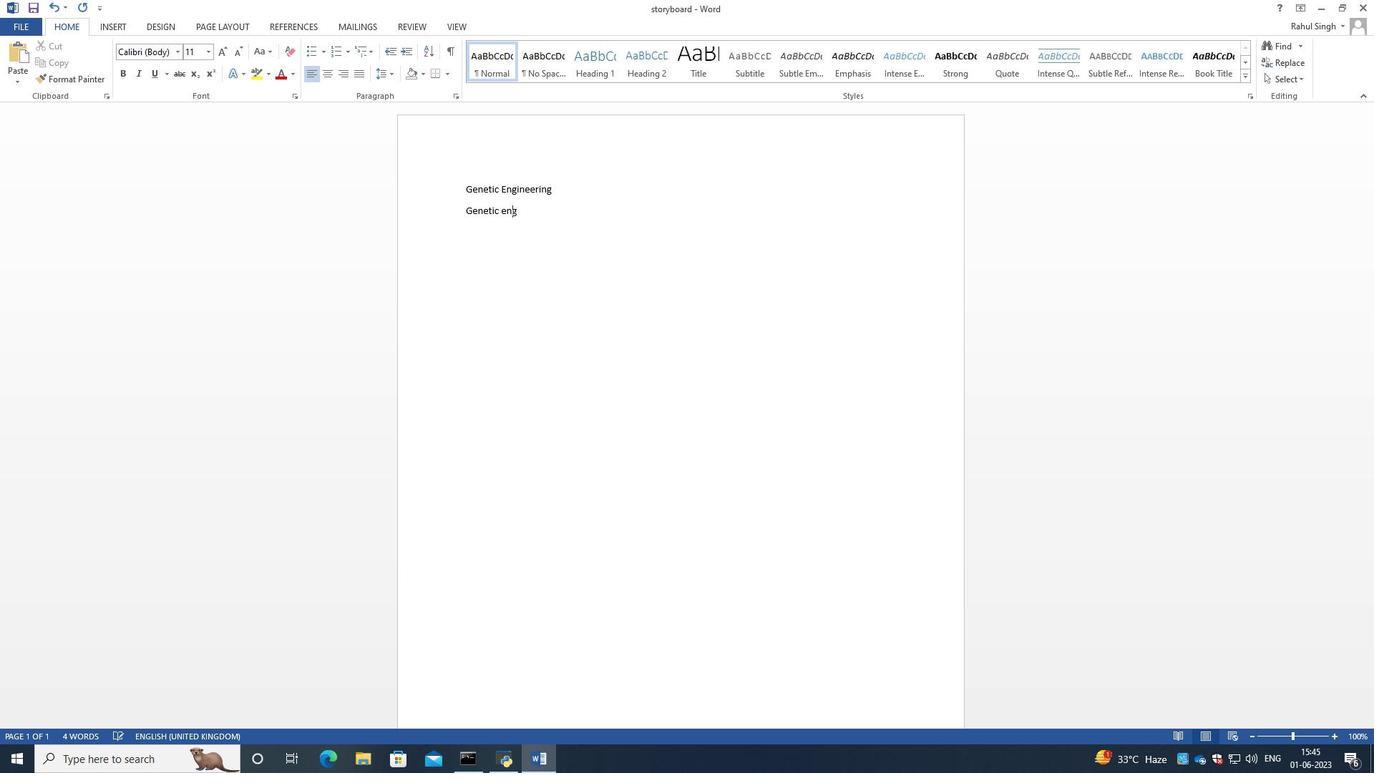 
Action: Mouse scrolled (402, 139) with delta (0, 0)
Screenshot: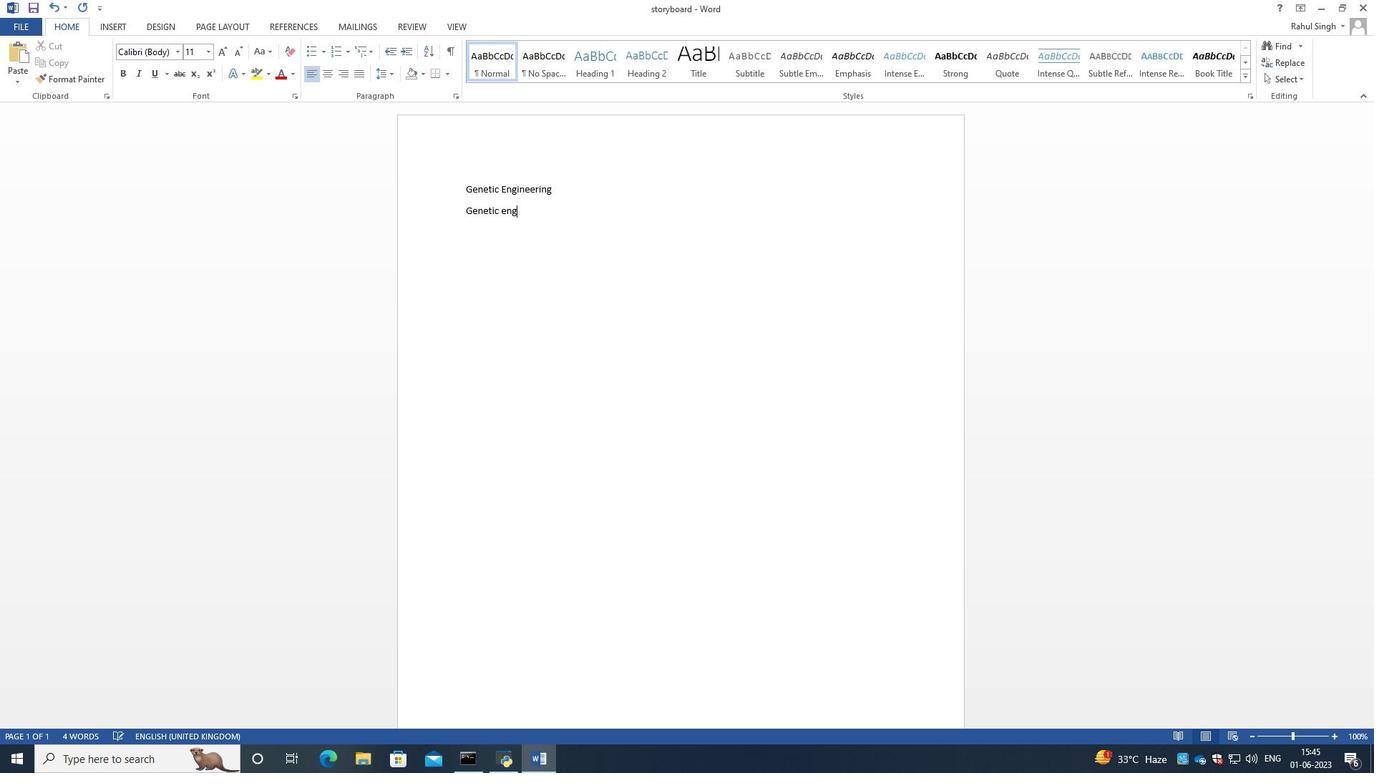 
Action: Mouse scrolled (402, 139) with delta (0, 0)
Screenshot: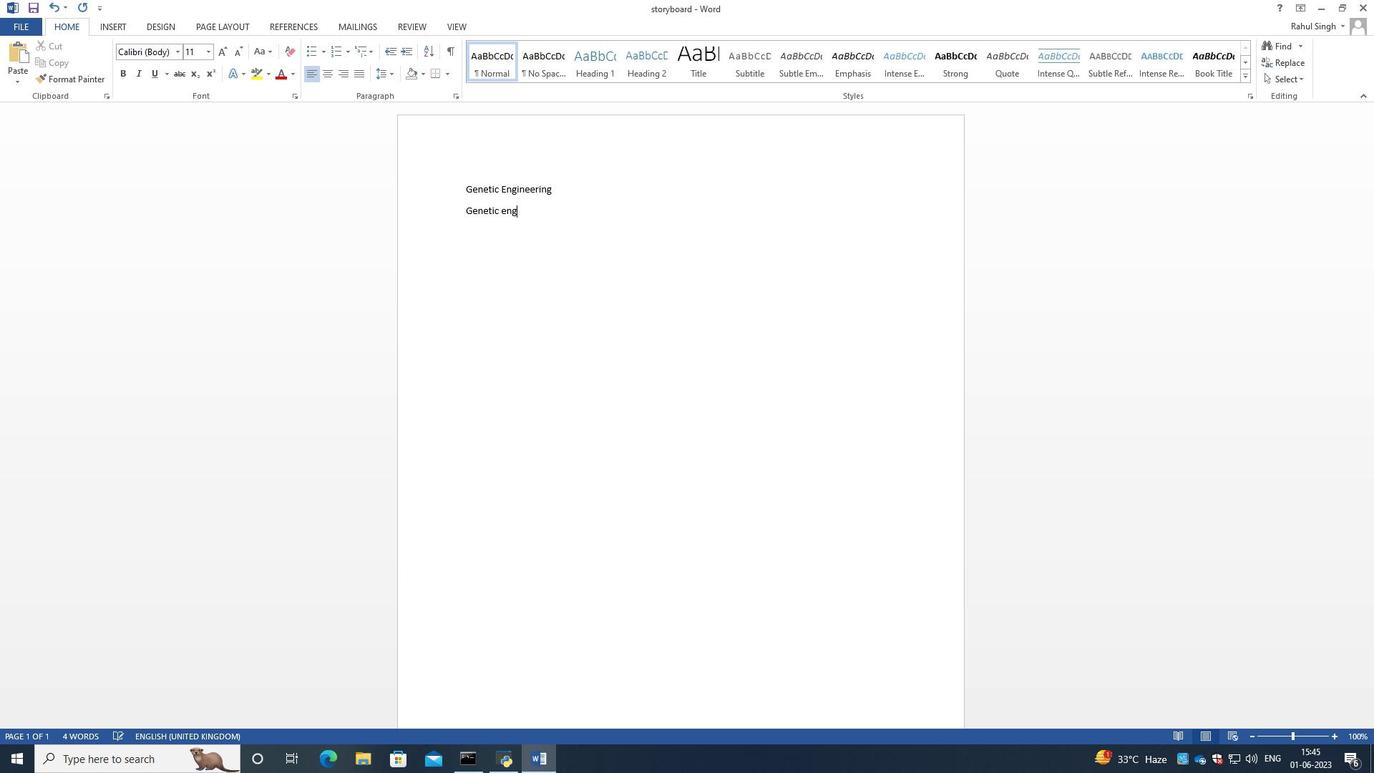 
Action: Mouse moved to (401, 156)
Screenshot: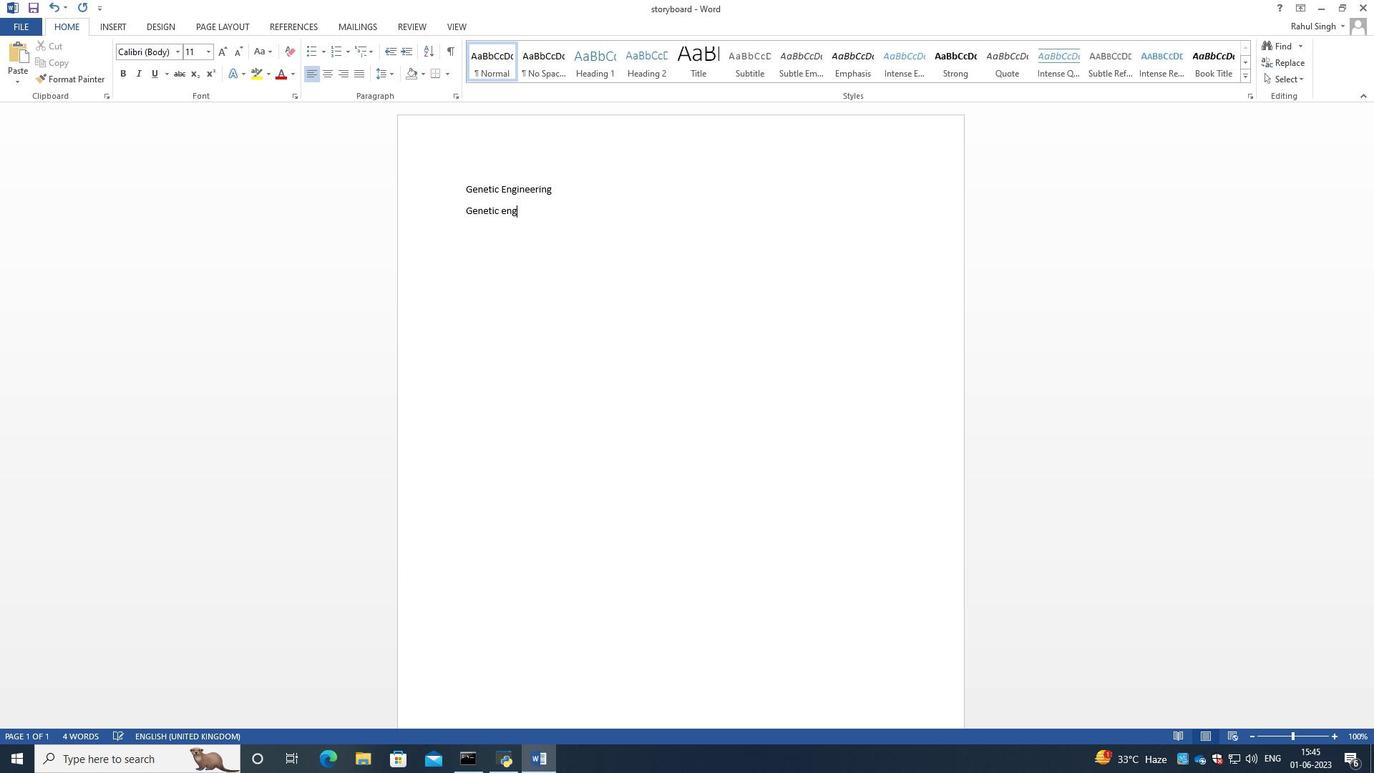 
Action: Mouse scrolled (401, 155) with delta (0, 0)
Screenshot: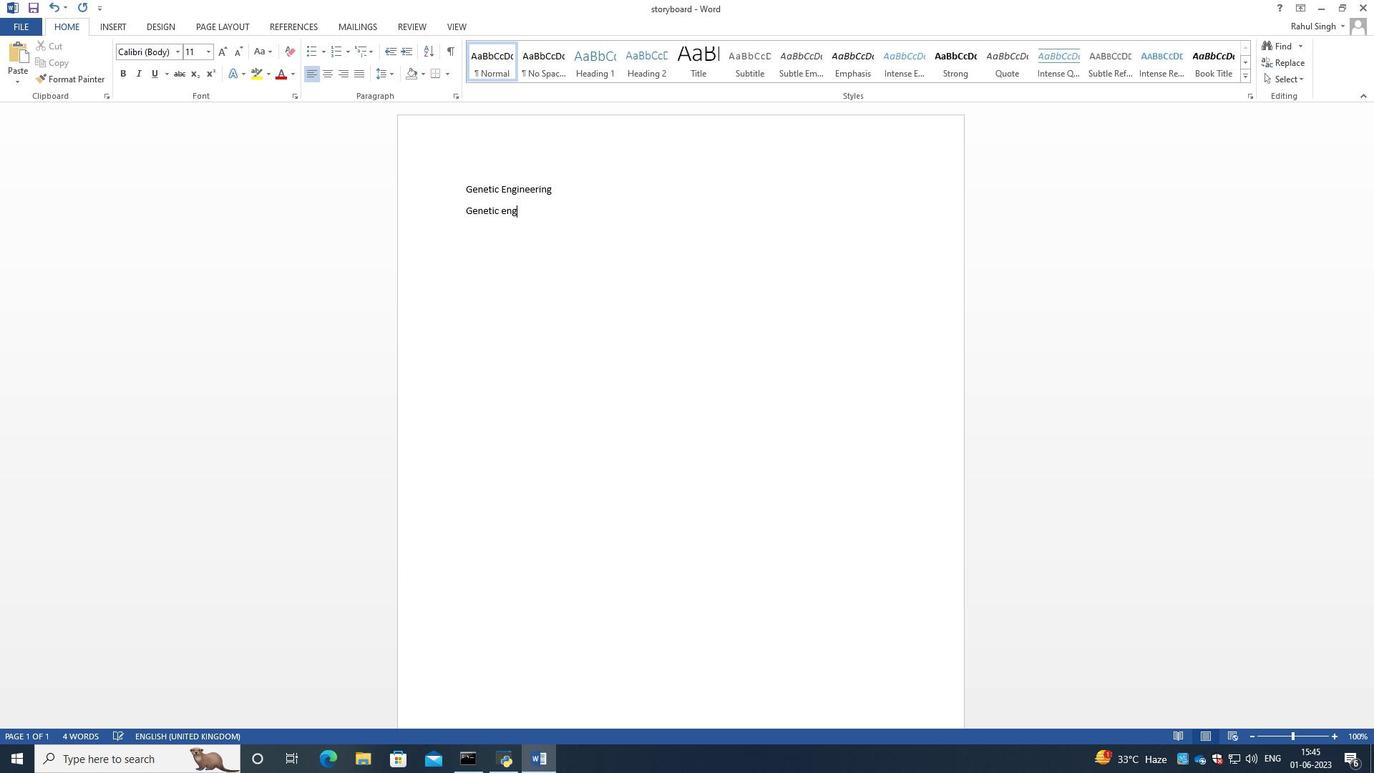 
Action: Mouse moved to (401, 161)
Screenshot: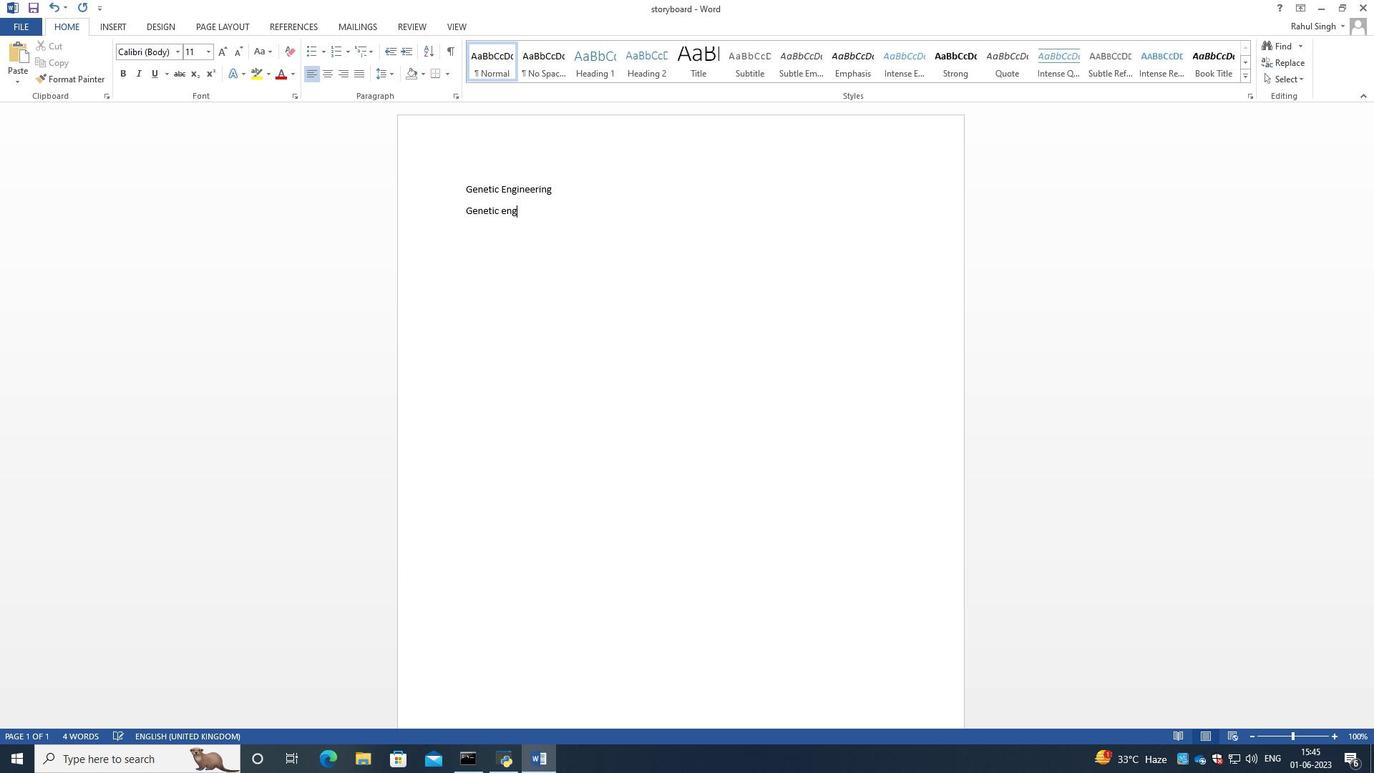 
Action: Mouse scrolled (401, 160) with delta (0, 0)
Screenshot: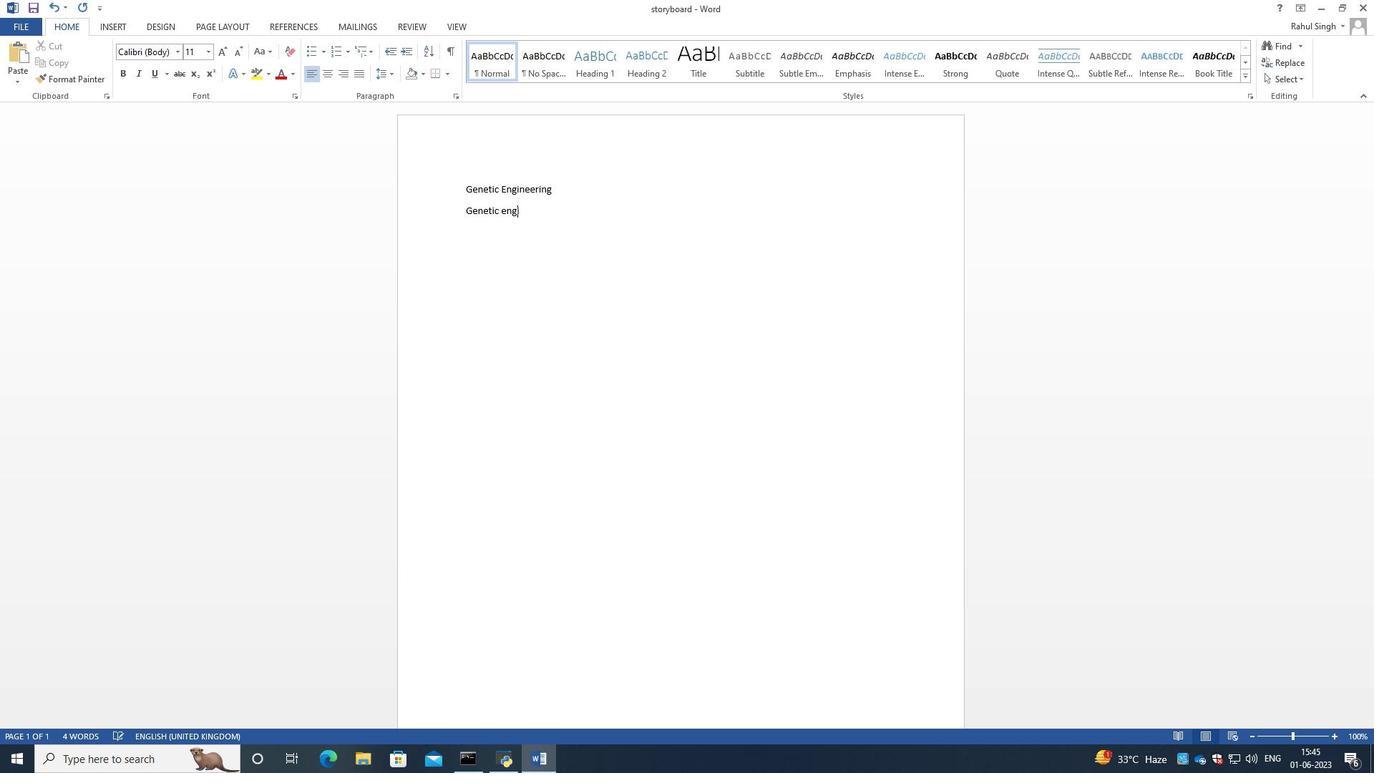 
Action: Mouse moved to (239, 264)
Screenshot: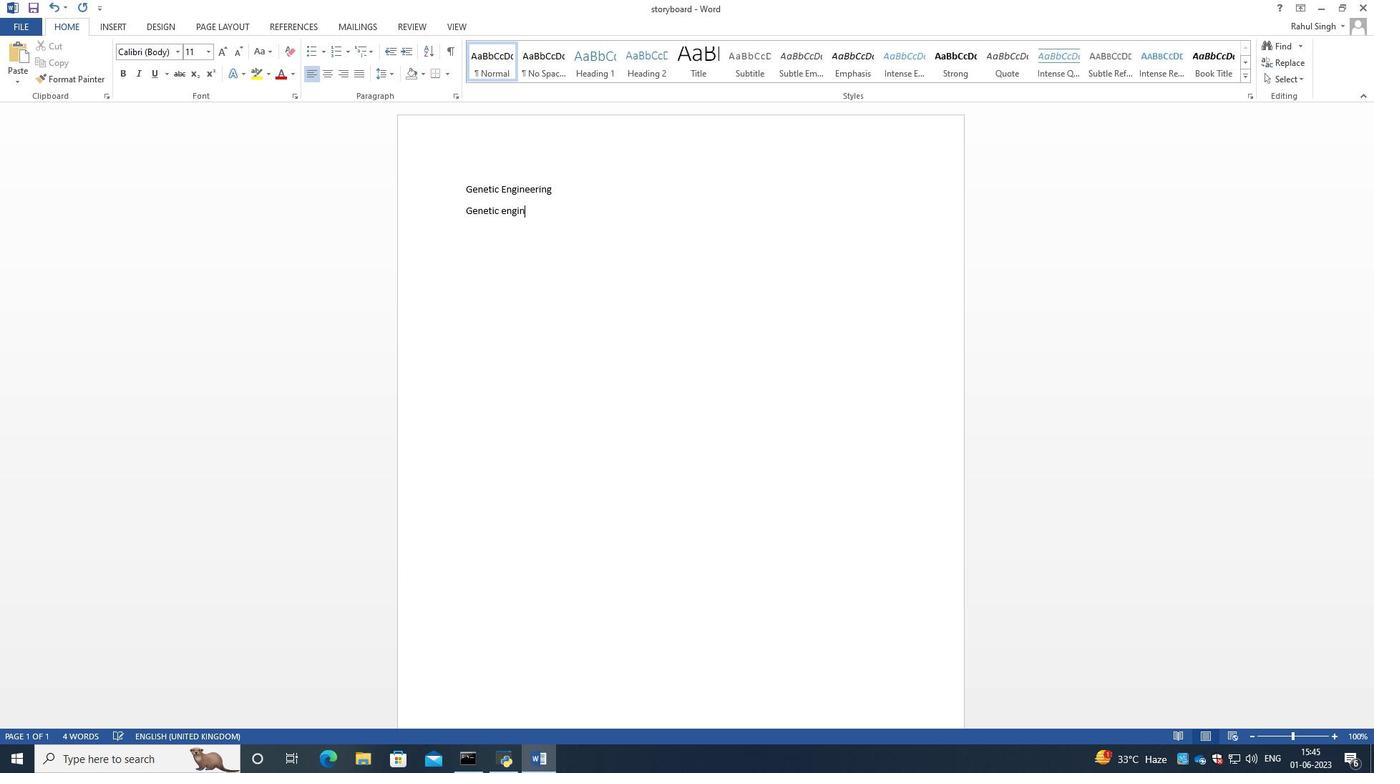 
Action: Mouse pressed left at (239, 264)
Screenshot: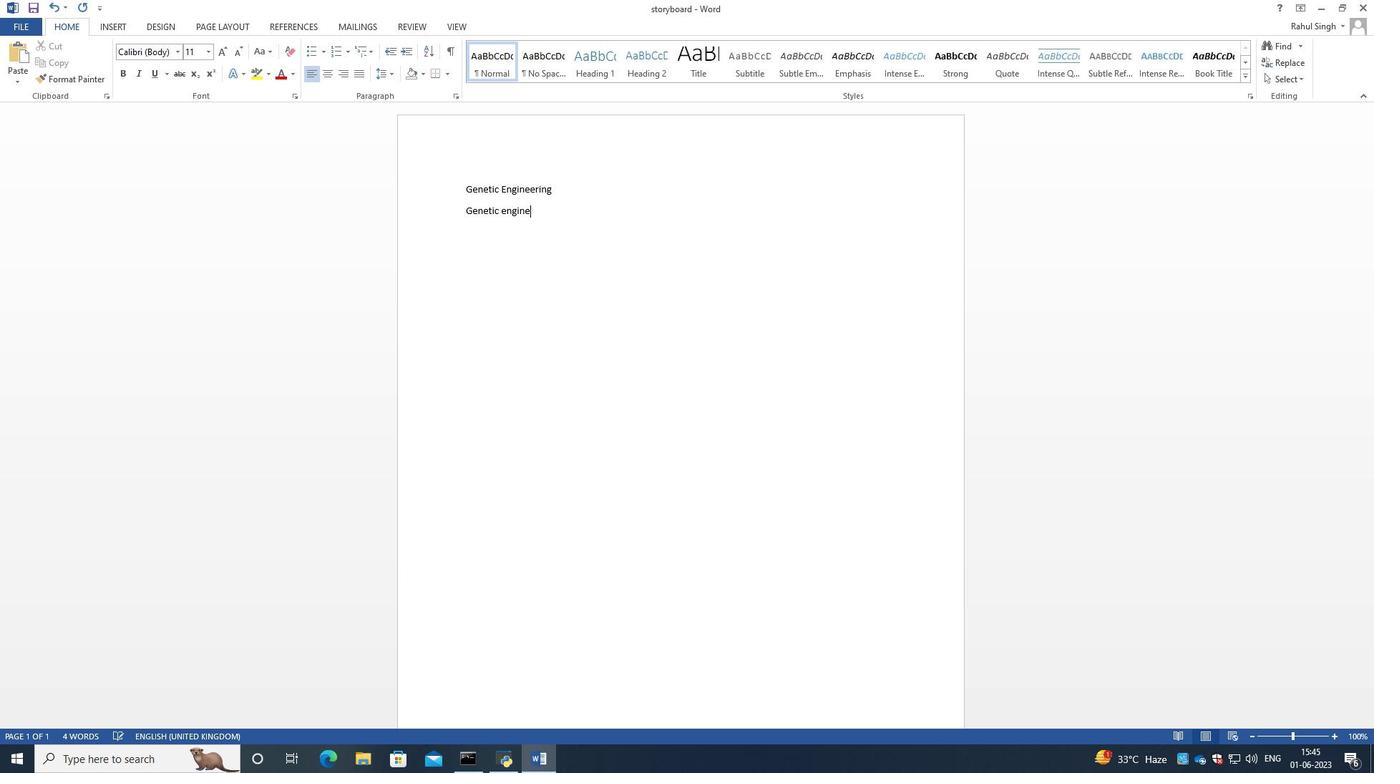 
Action: Mouse pressed right at (239, 264)
Screenshot: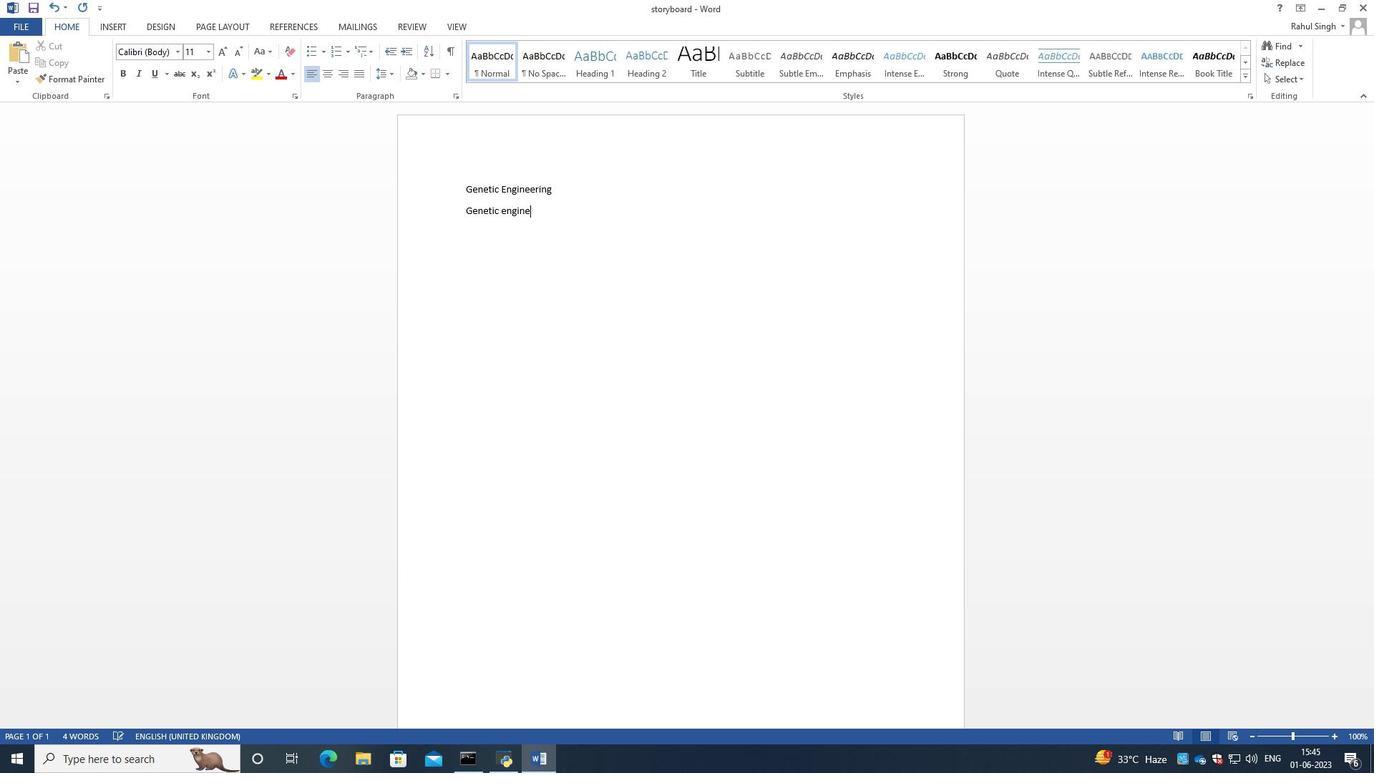 
Action: Mouse moved to (320, 537)
Screenshot: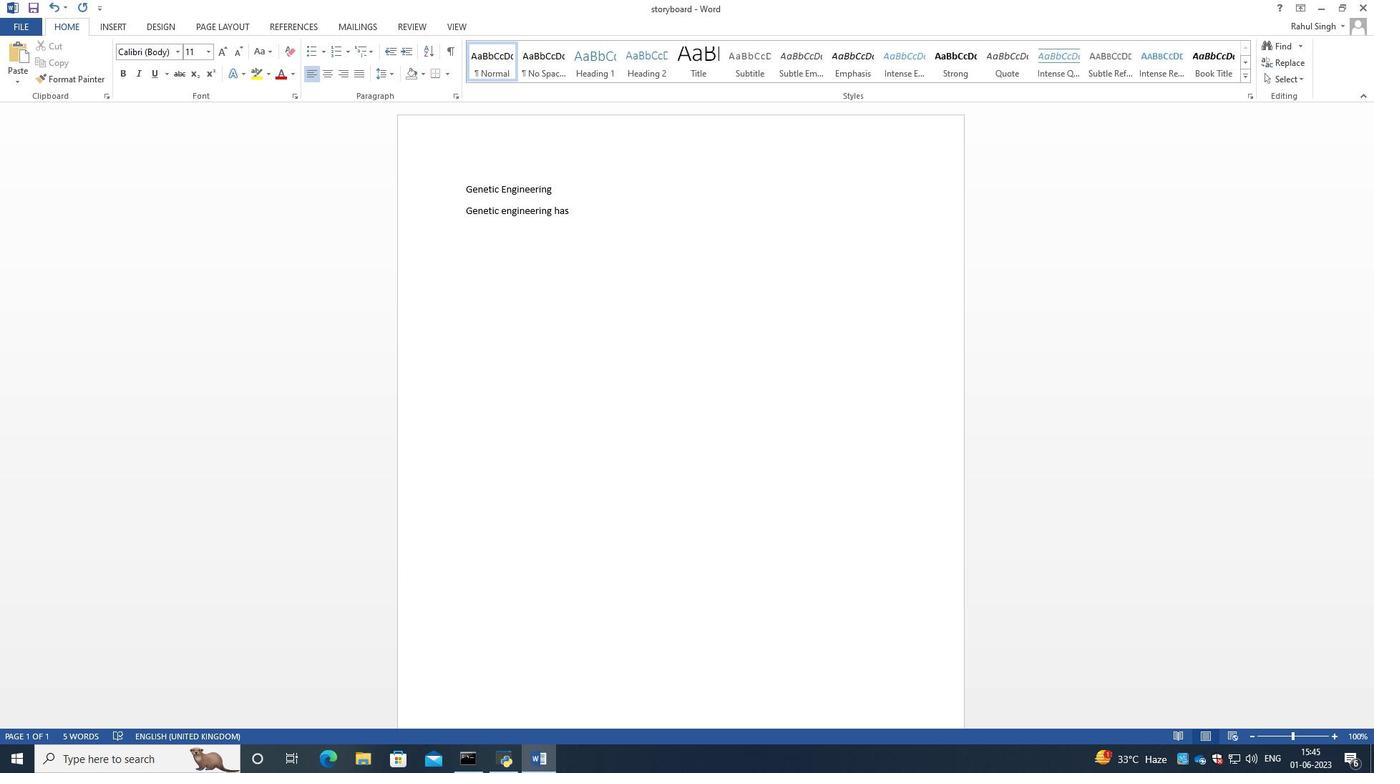 
Action: Mouse pressed left at (320, 537)
Screenshot: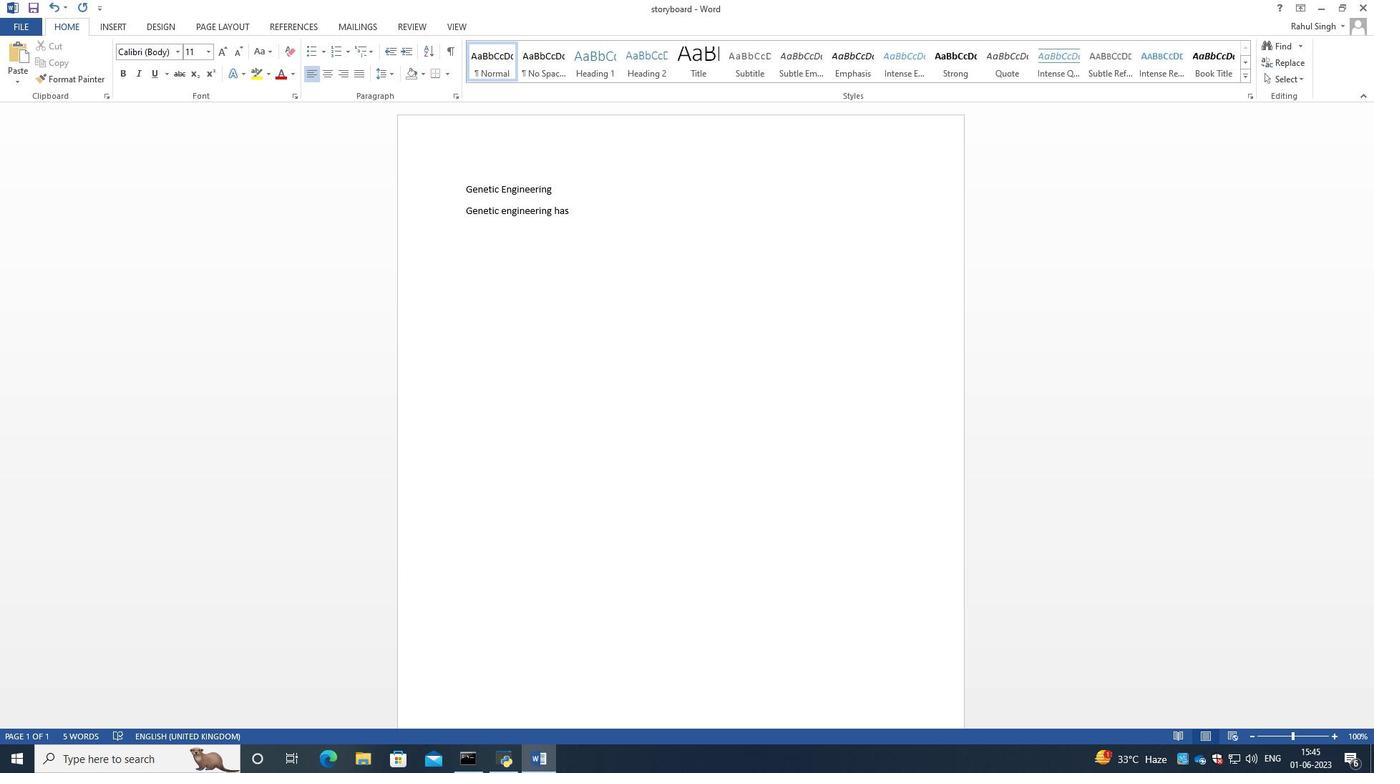 
Action: Mouse moved to (403, 335)
Screenshot: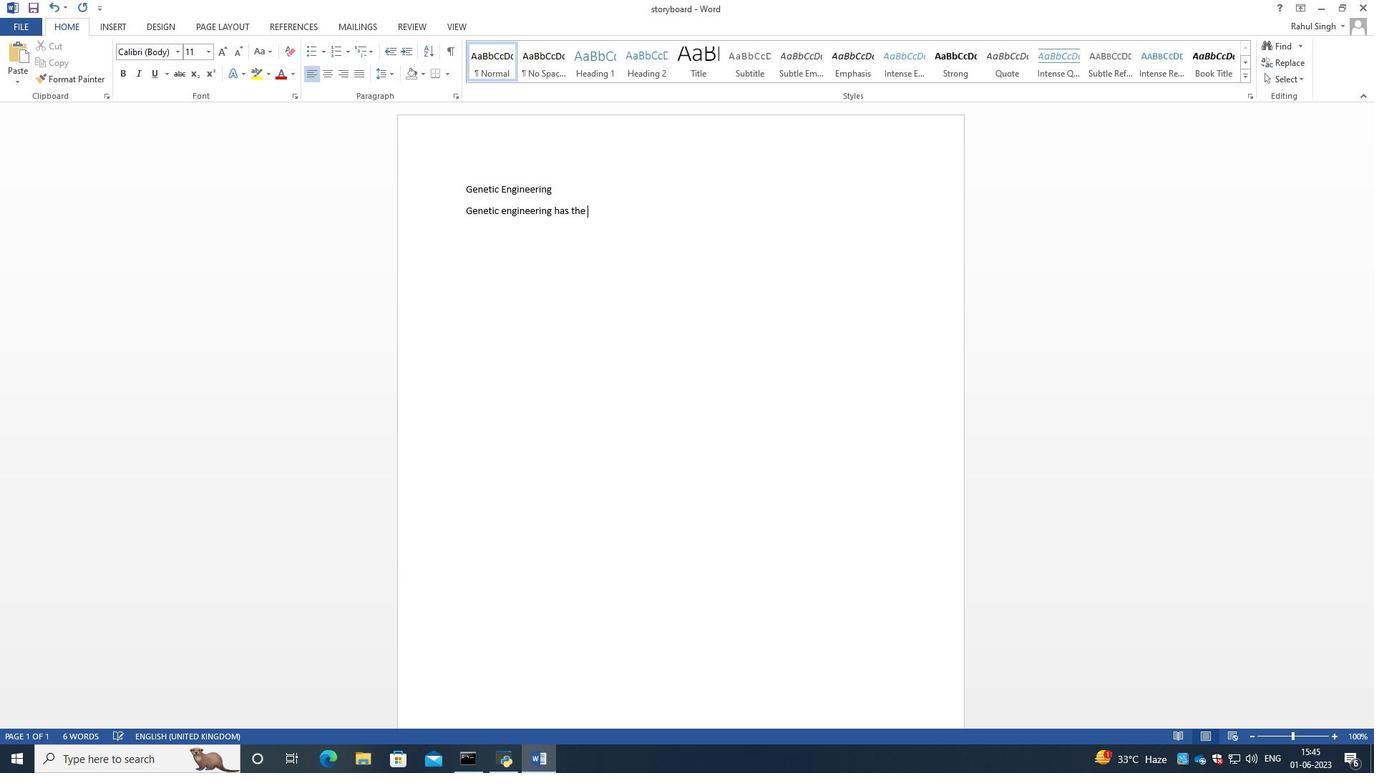 
Action: Mouse pressed left at (403, 335)
Screenshot: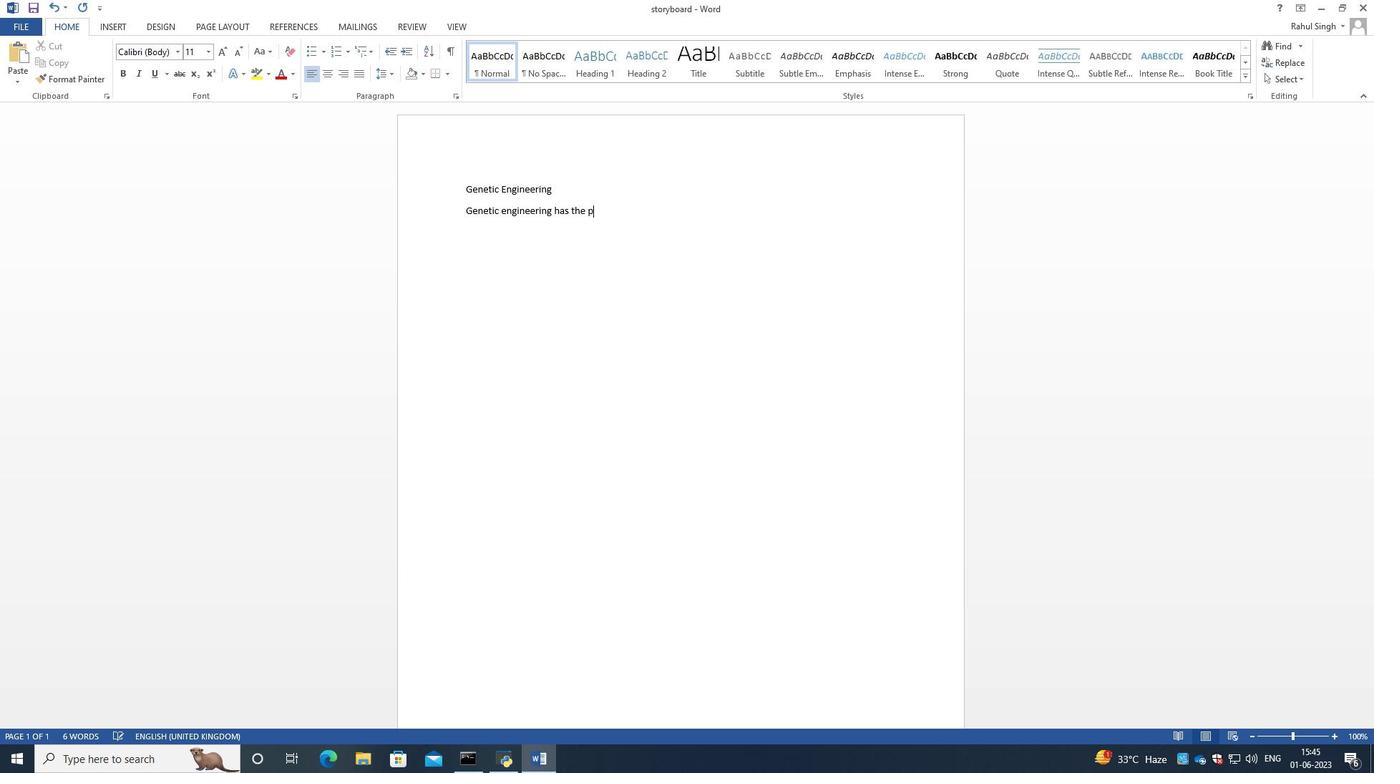
Action: Mouse moved to (462, 335)
Screenshot: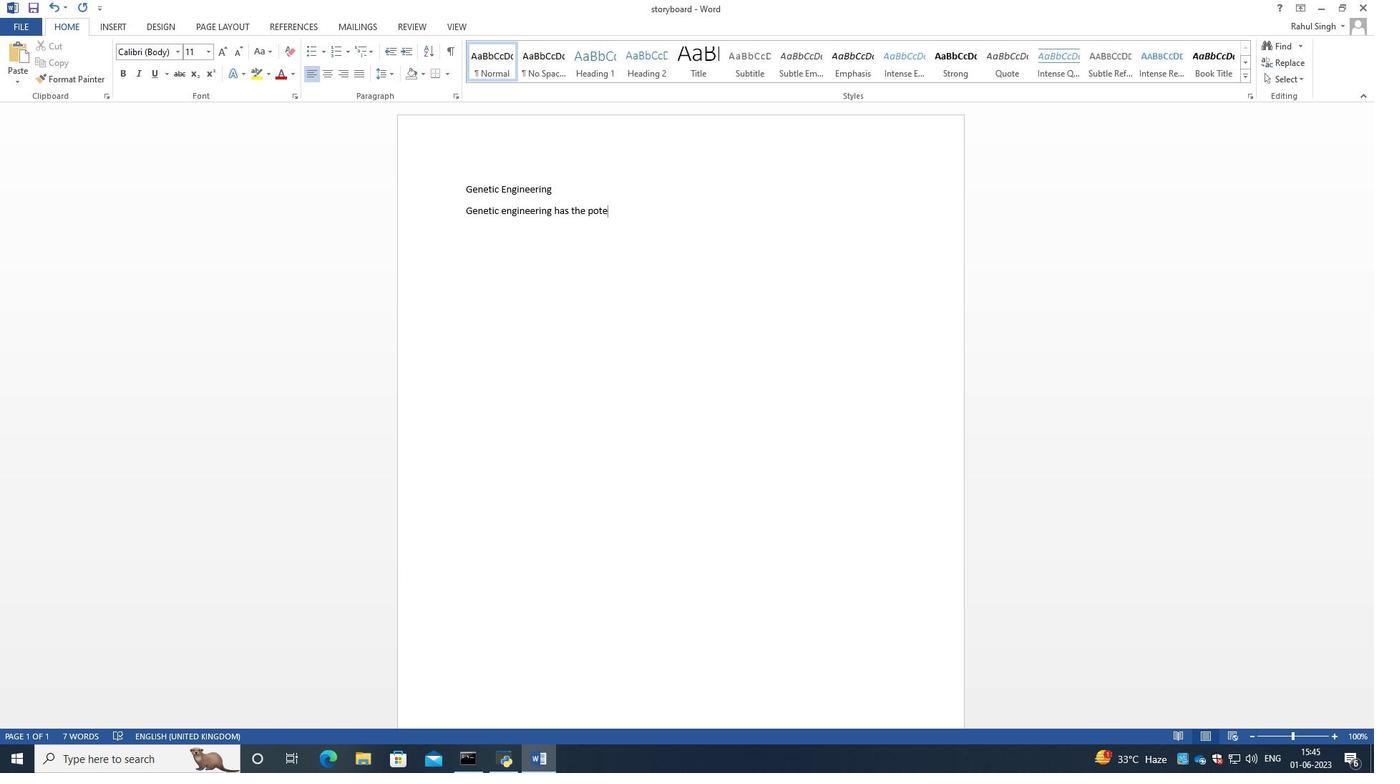 
Action: Mouse pressed left at (462, 335)
Screenshot: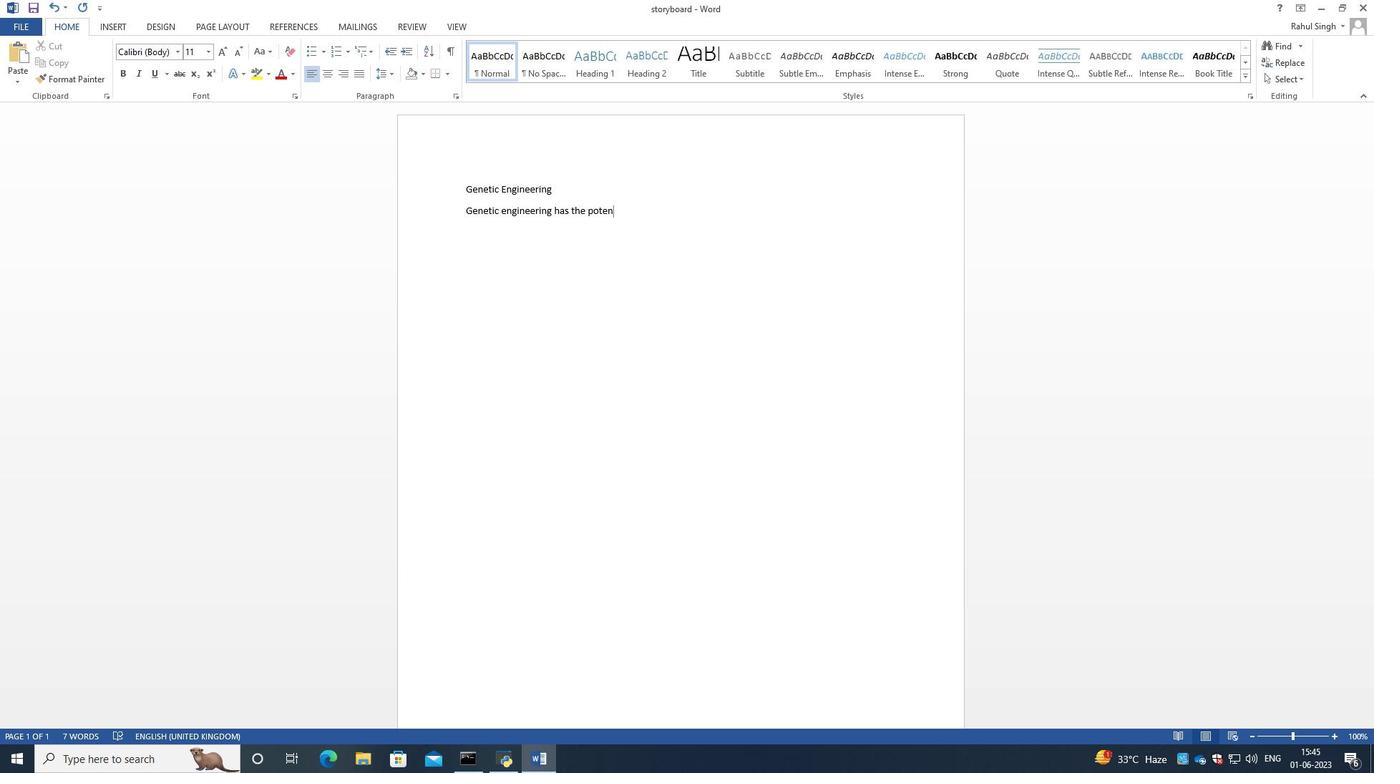 
Action: Mouse moved to (327, 135)
Screenshot: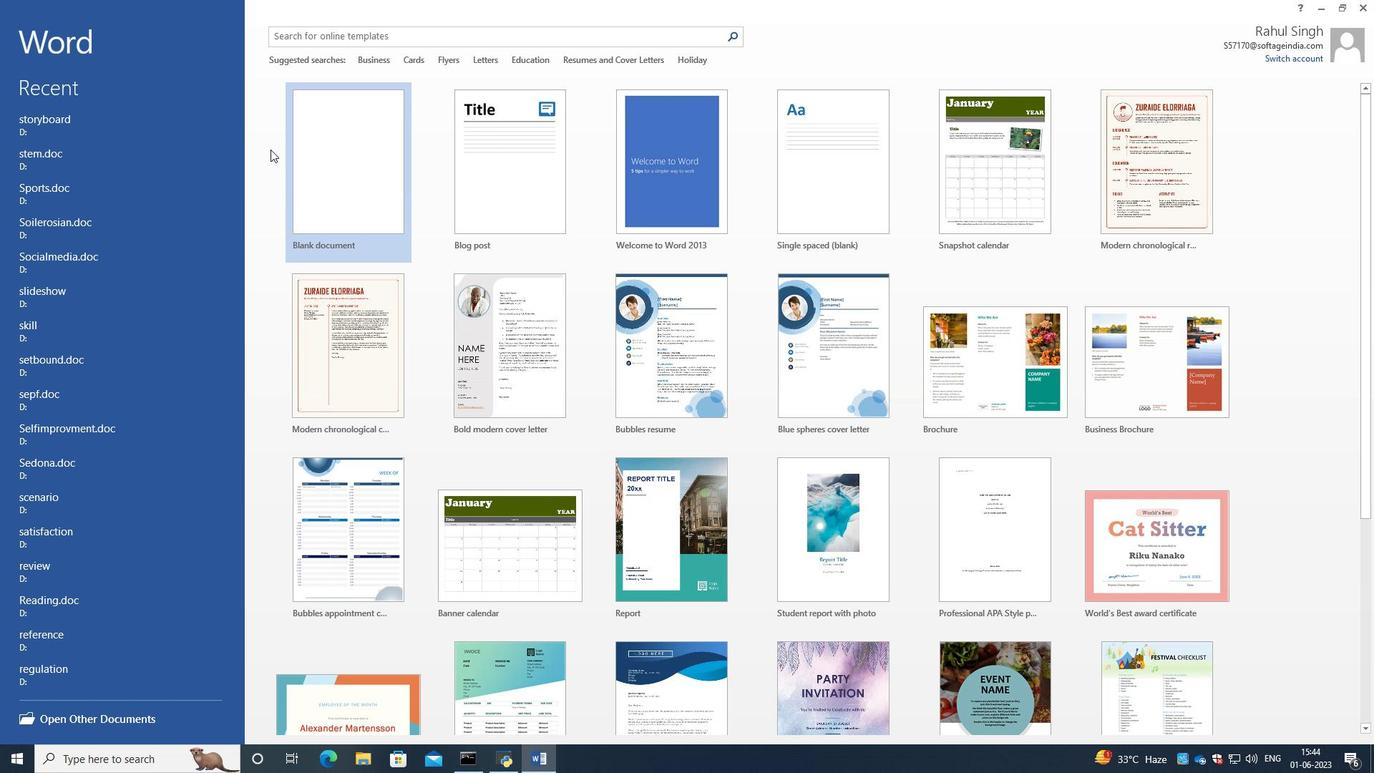 
Action: Mouse pressed left at (327, 135)
Screenshot: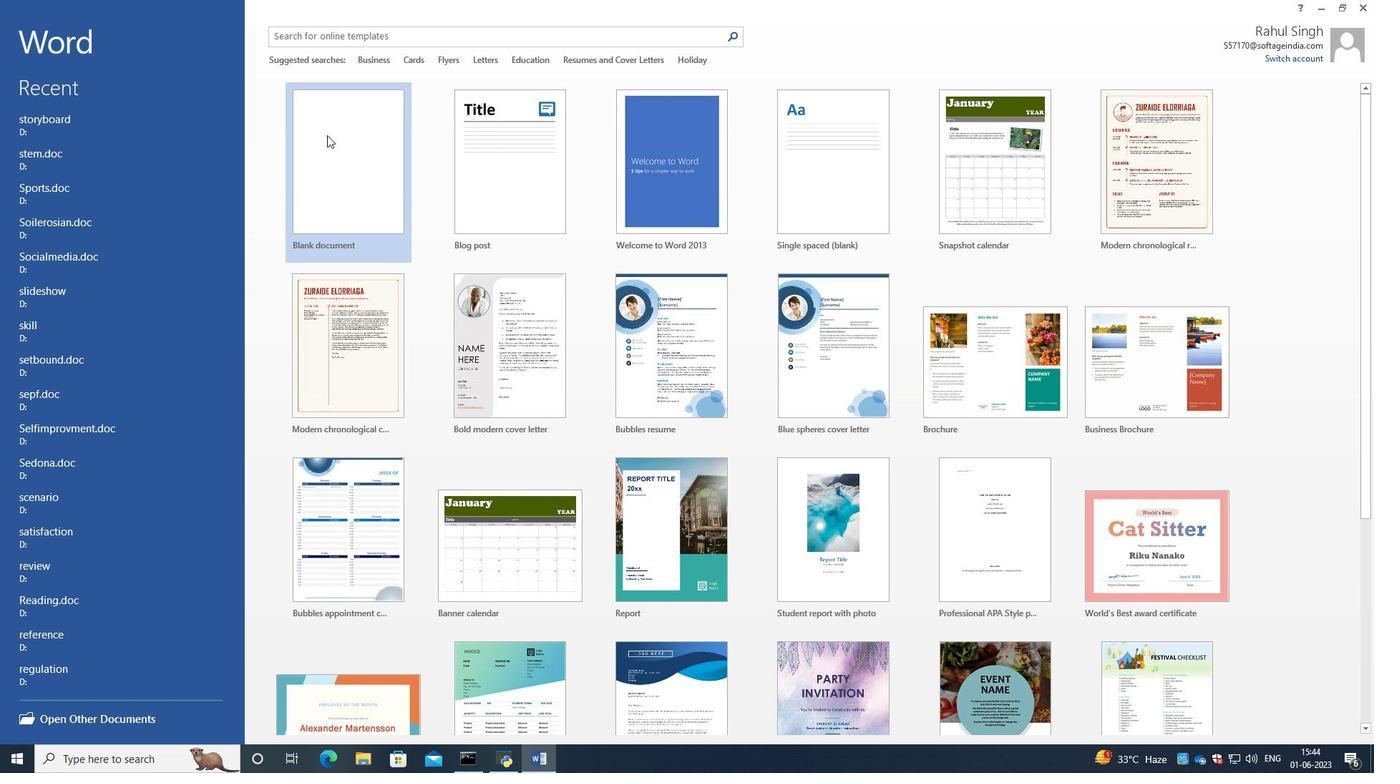 
Action: Mouse moved to (30, 25)
Screenshot: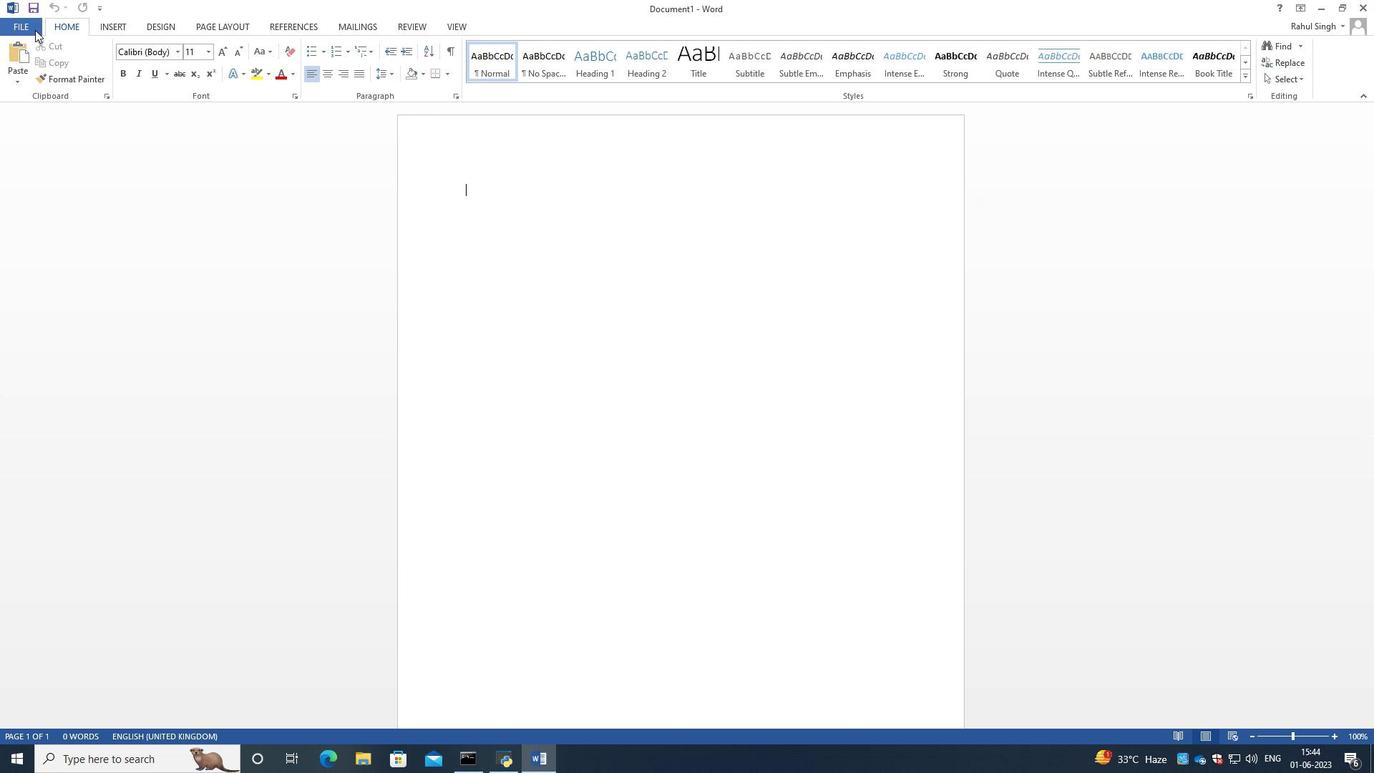 
Action: Mouse pressed left at (30, 25)
Screenshot: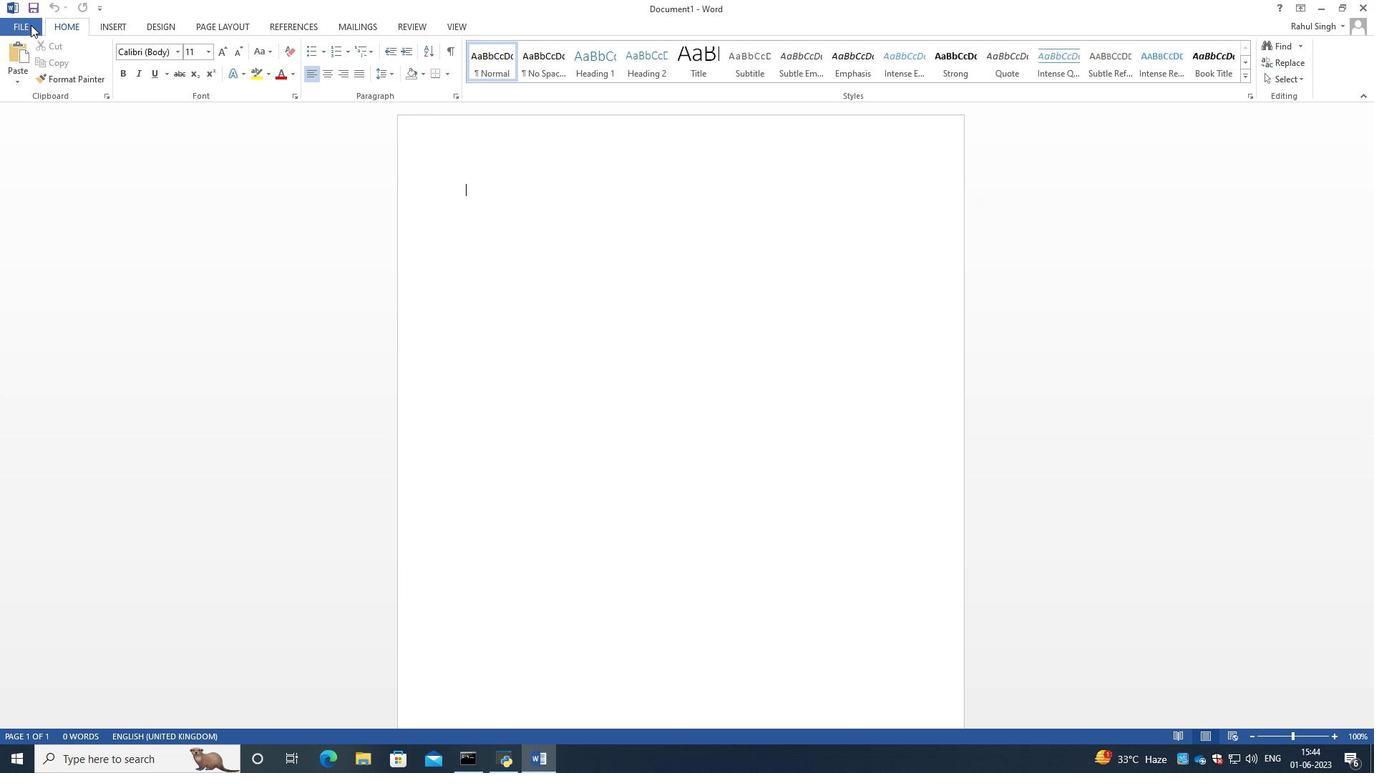 
Action: Mouse moved to (42, 163)
Screenshot: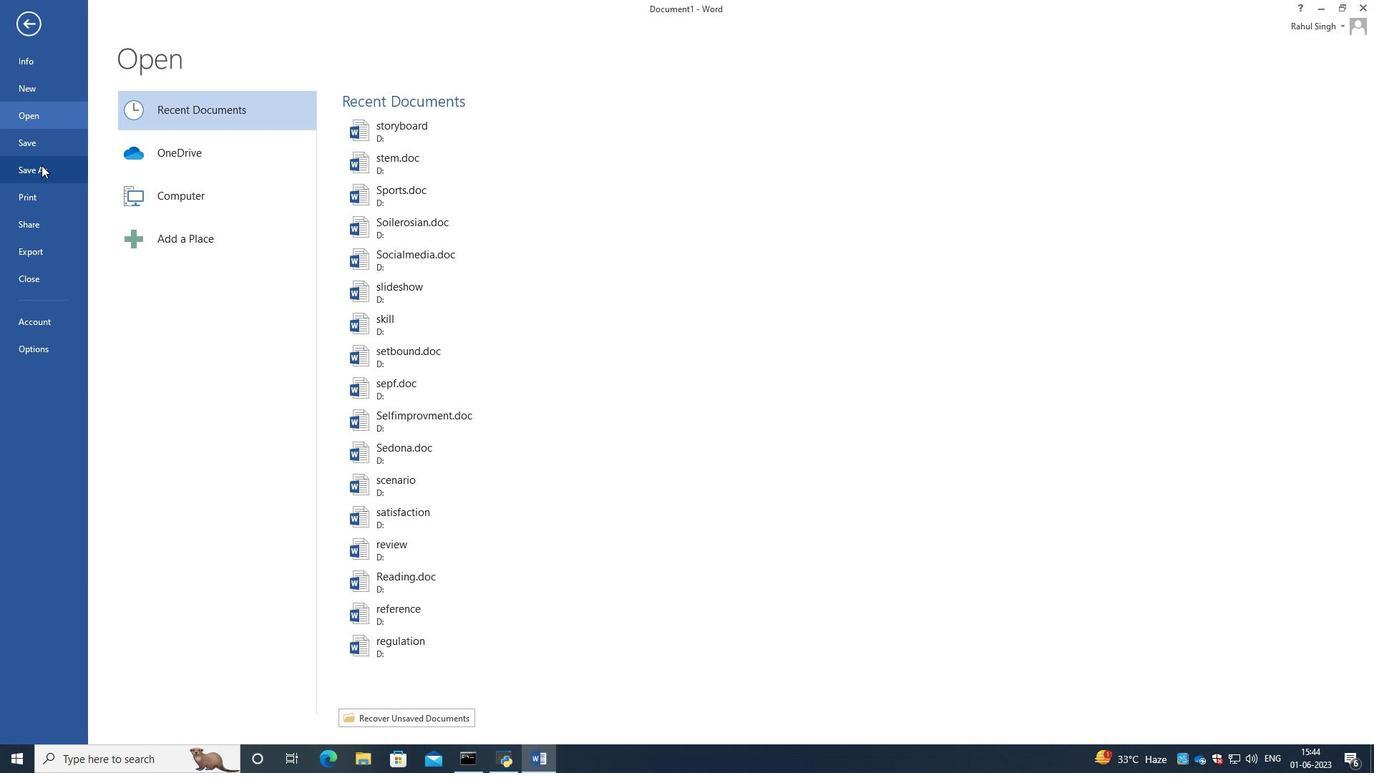 
Action: Mouse pressed left at (42, 163)
Screenshot: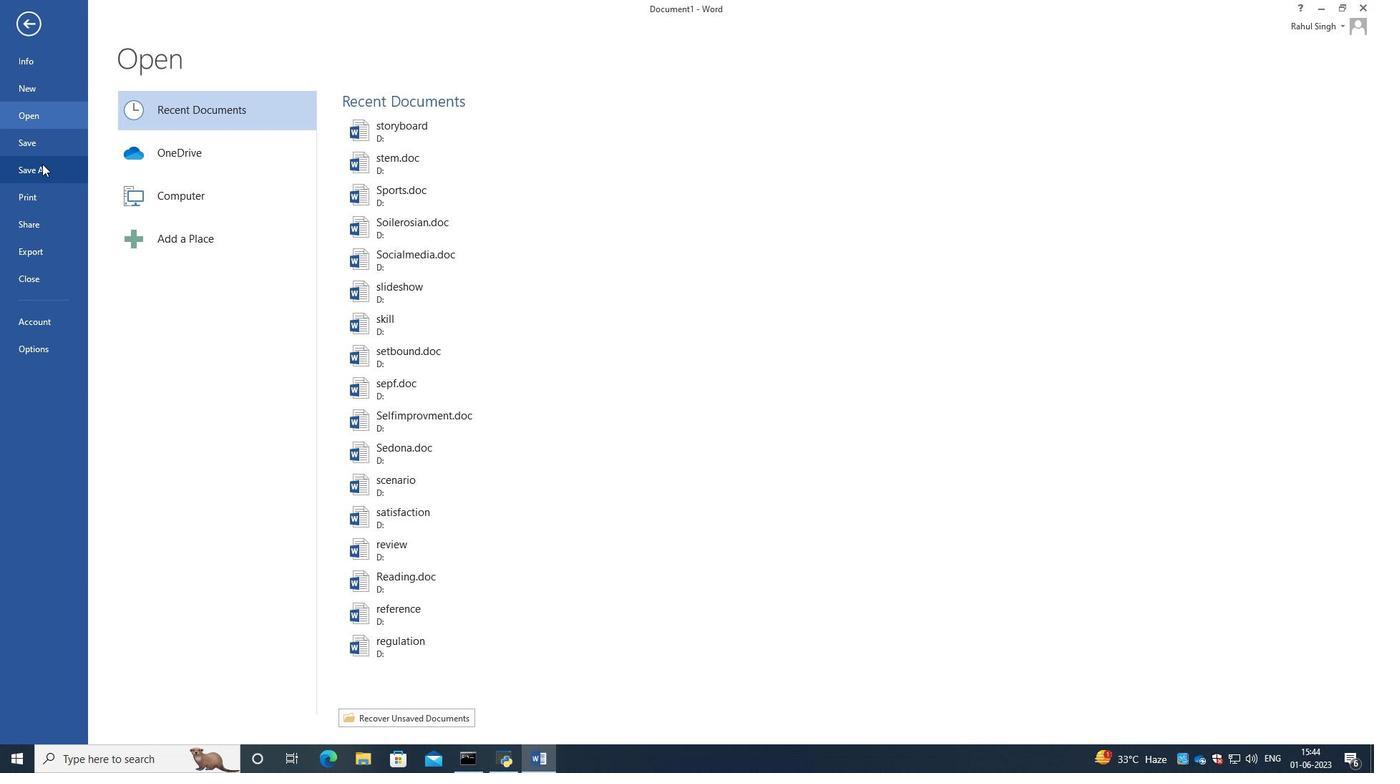 
Action: Mouse moved to (375, 146)
Screenshot: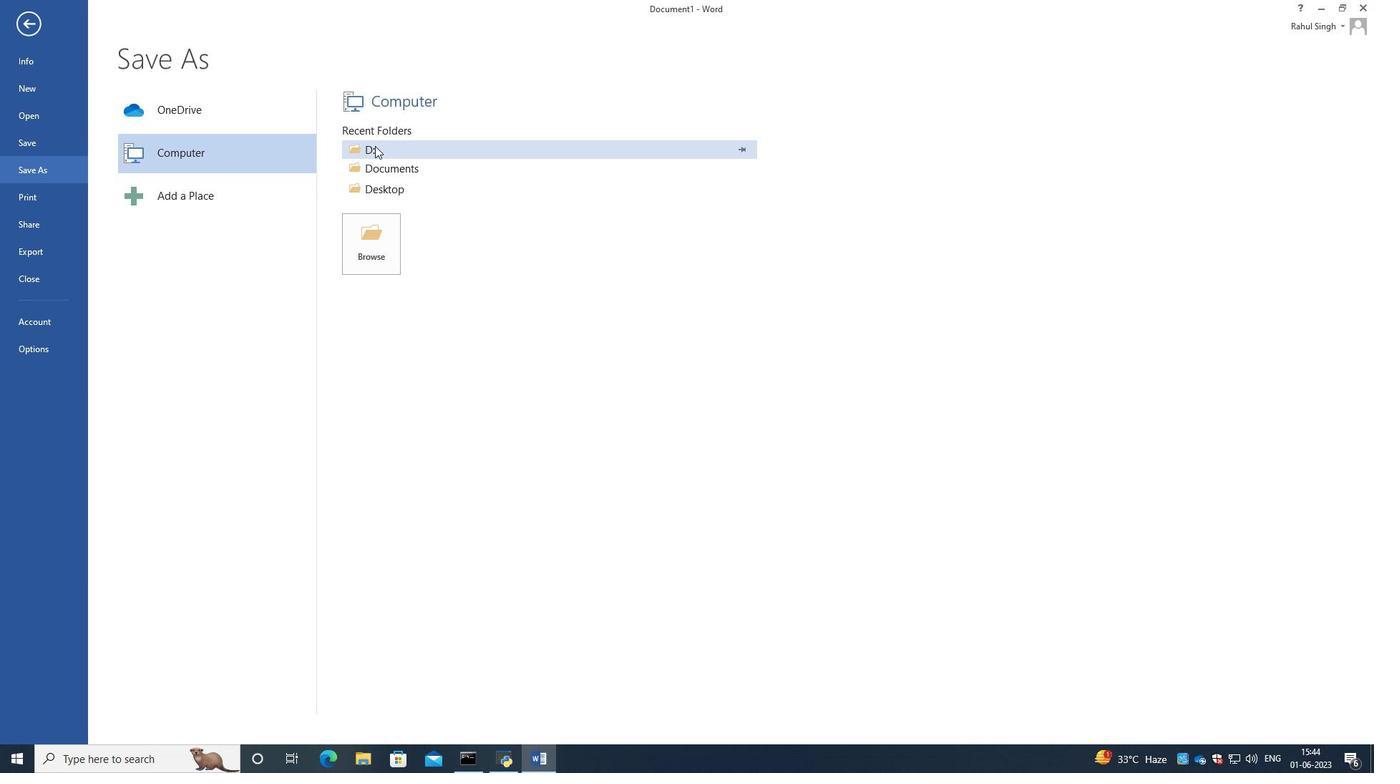 
Action: Mouse pressed left at (375, 146)
Screenshot: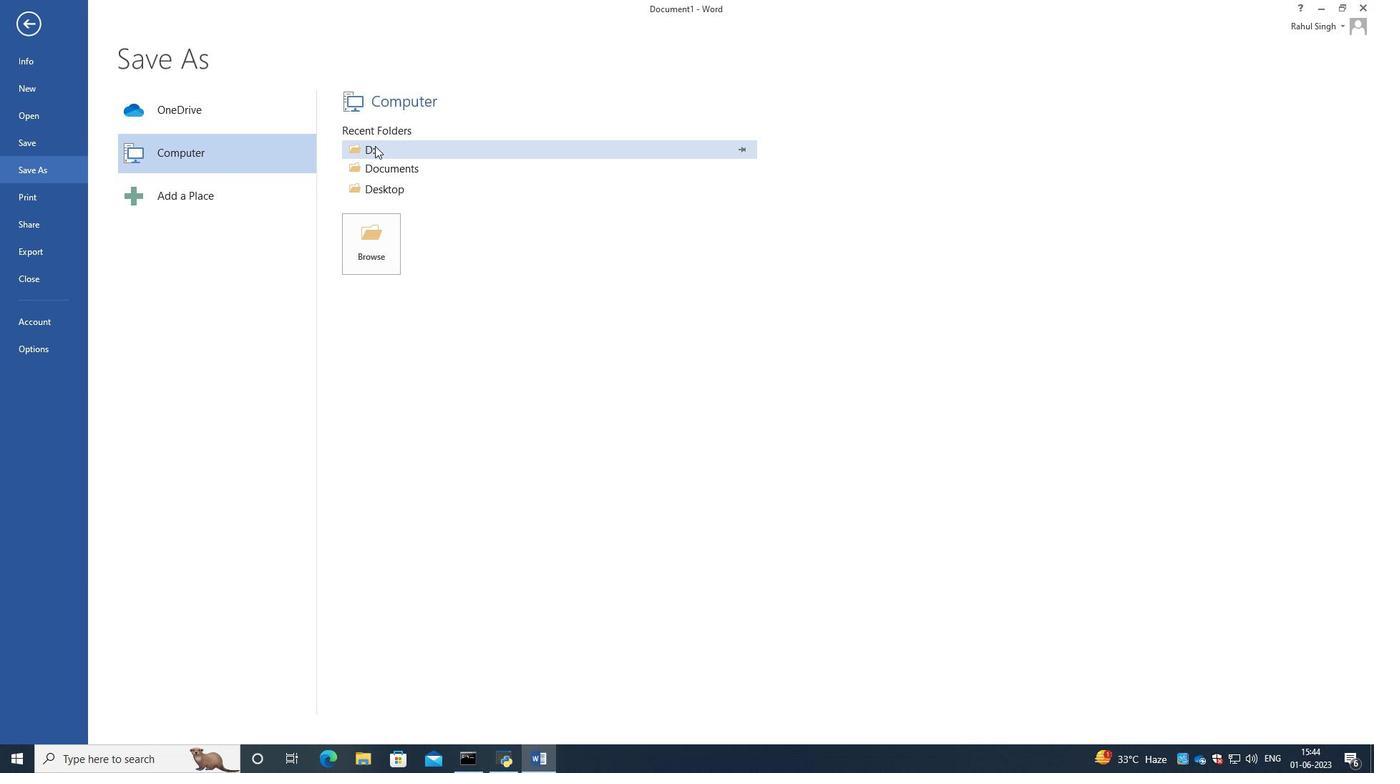 
Action: Mouse moved to (453, 207)
Screenshot: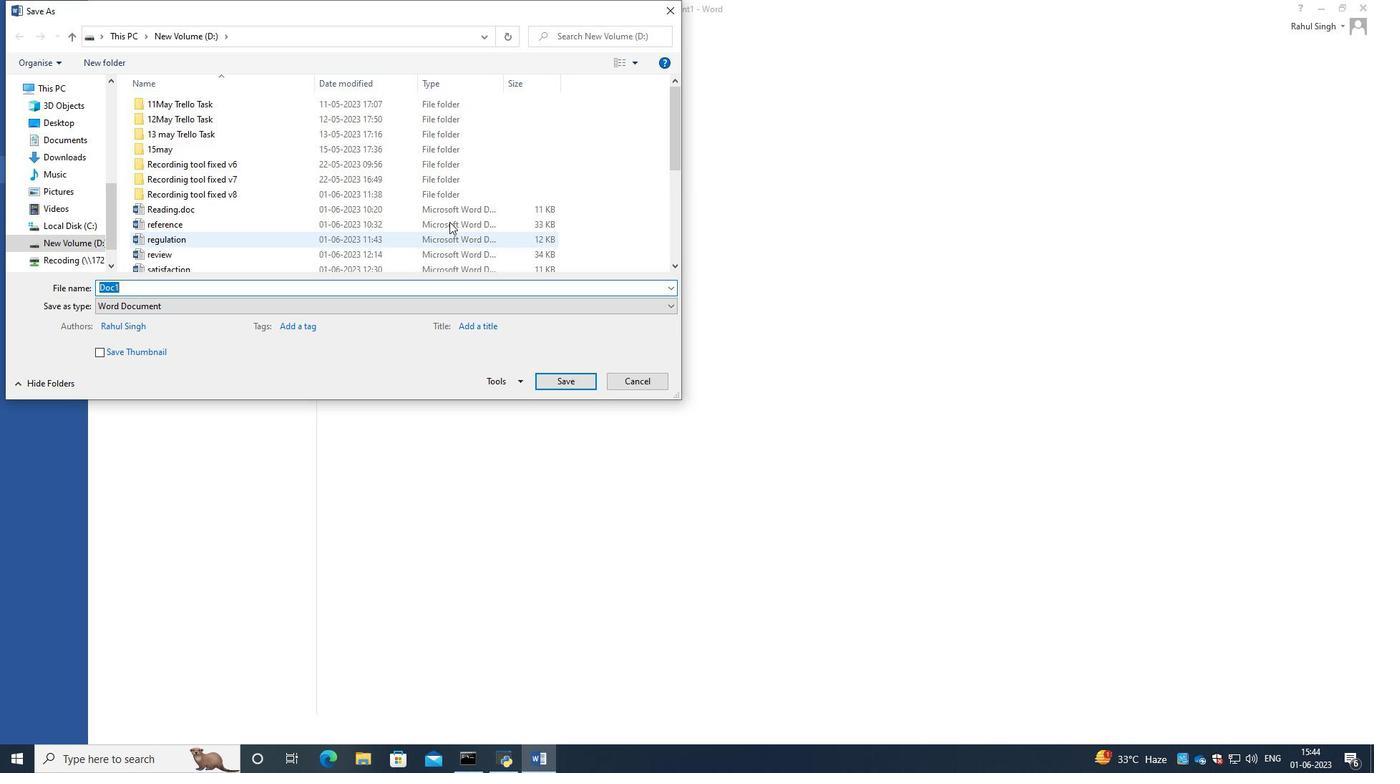 
Action: Mouse scrolled (453, 206) with delta (0, 0)
Screenshot: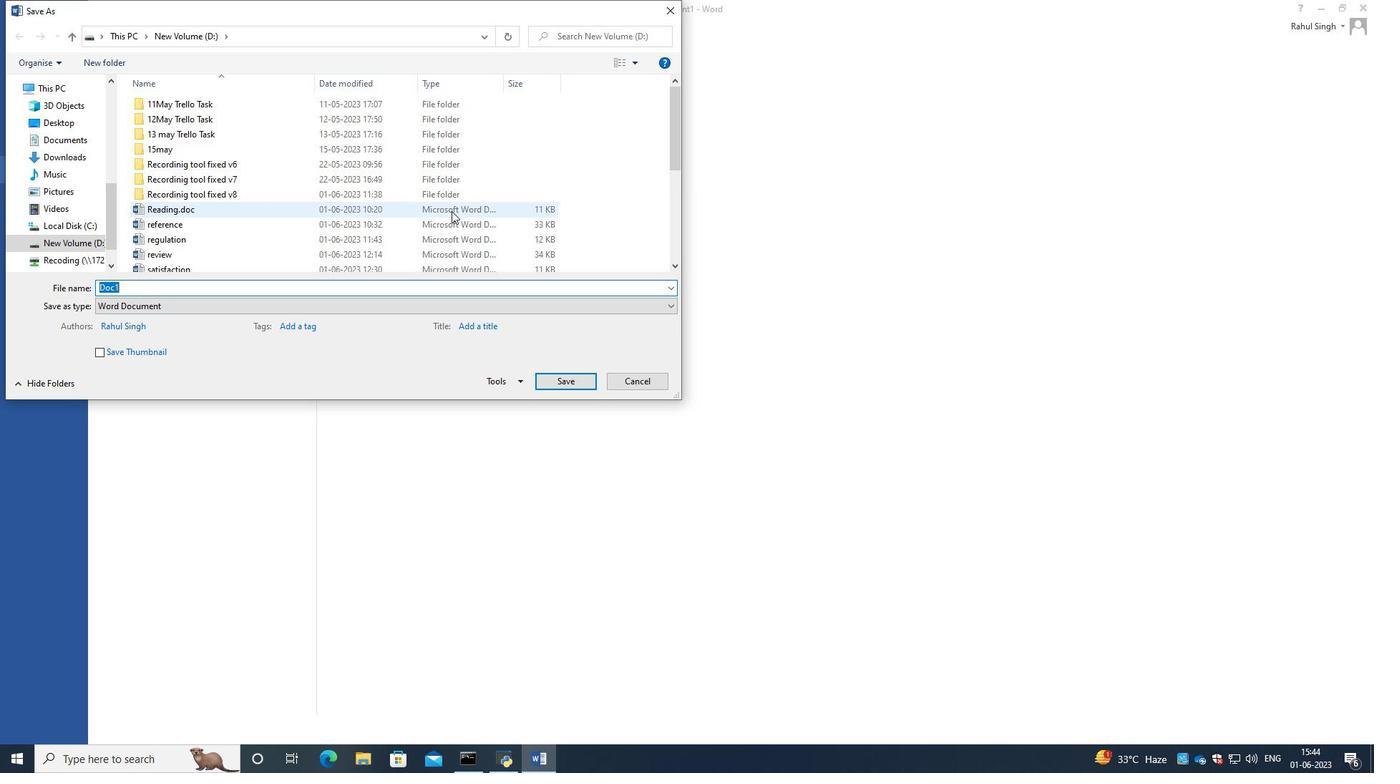 
Action: Mouse scrolled (453, 206) with delta (0, 0)
Screenshot: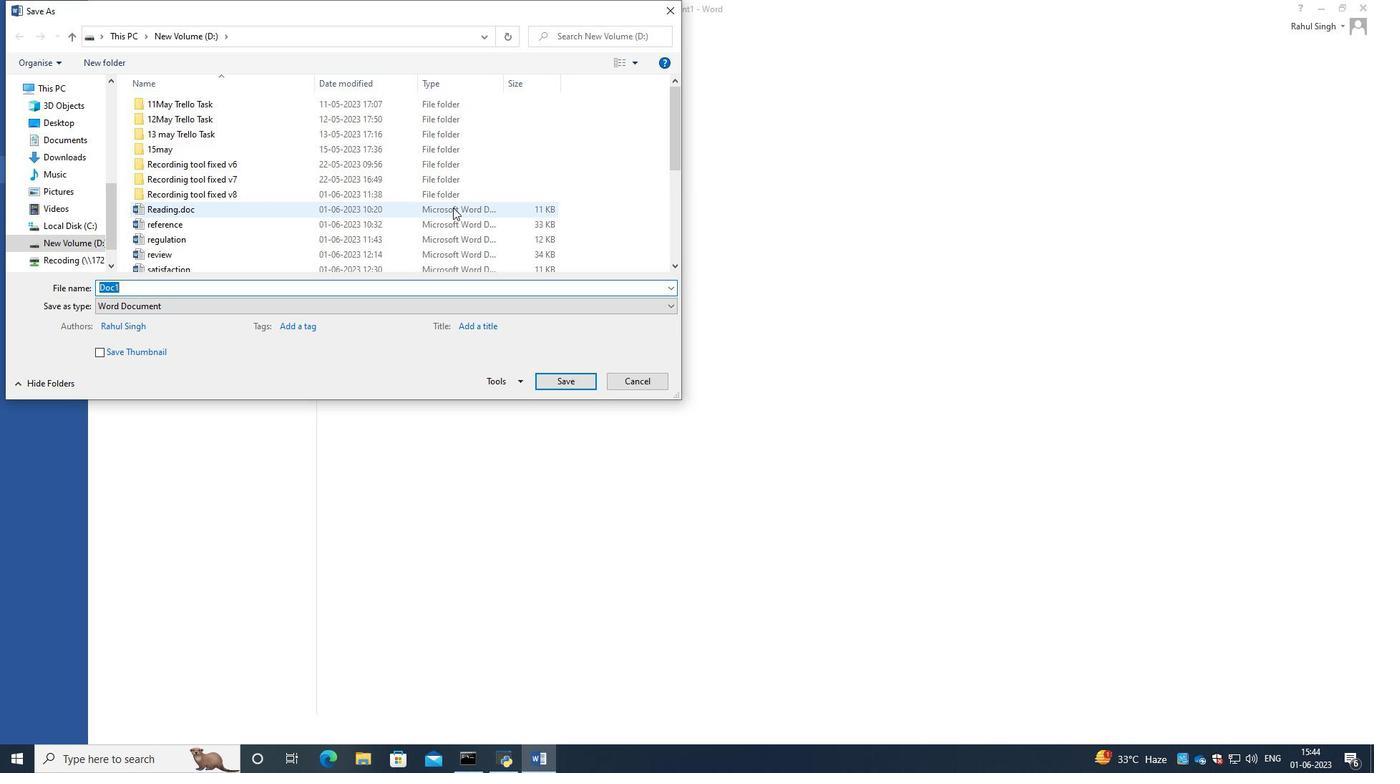 
Action: Mouse scrolled (453, 206) with delta (0, 0)
Screenshot: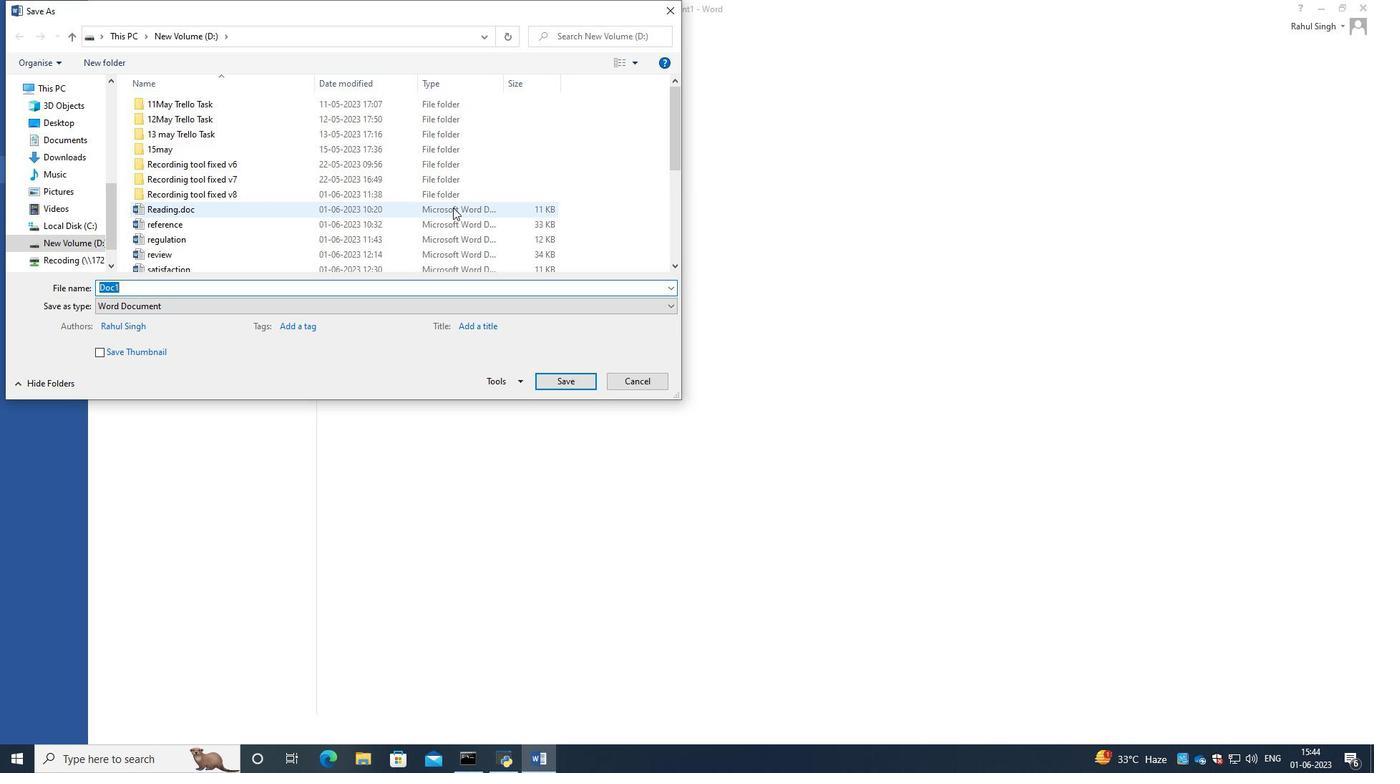 
Action: Mouse scrolled (453, 206) with delta (0, 0)
Screenshot: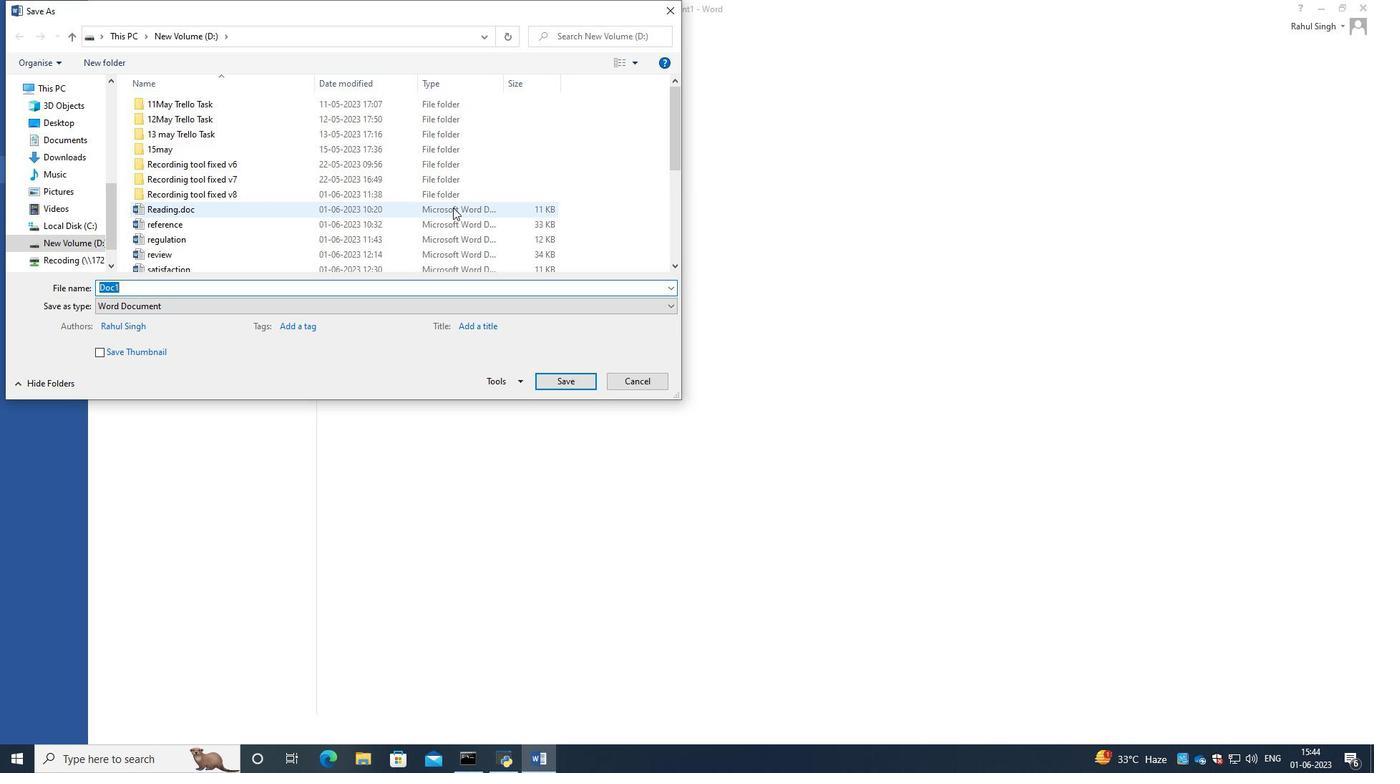 
Action: Mouse scrolled (453, 206) with delta (0, 0)
Screenshot: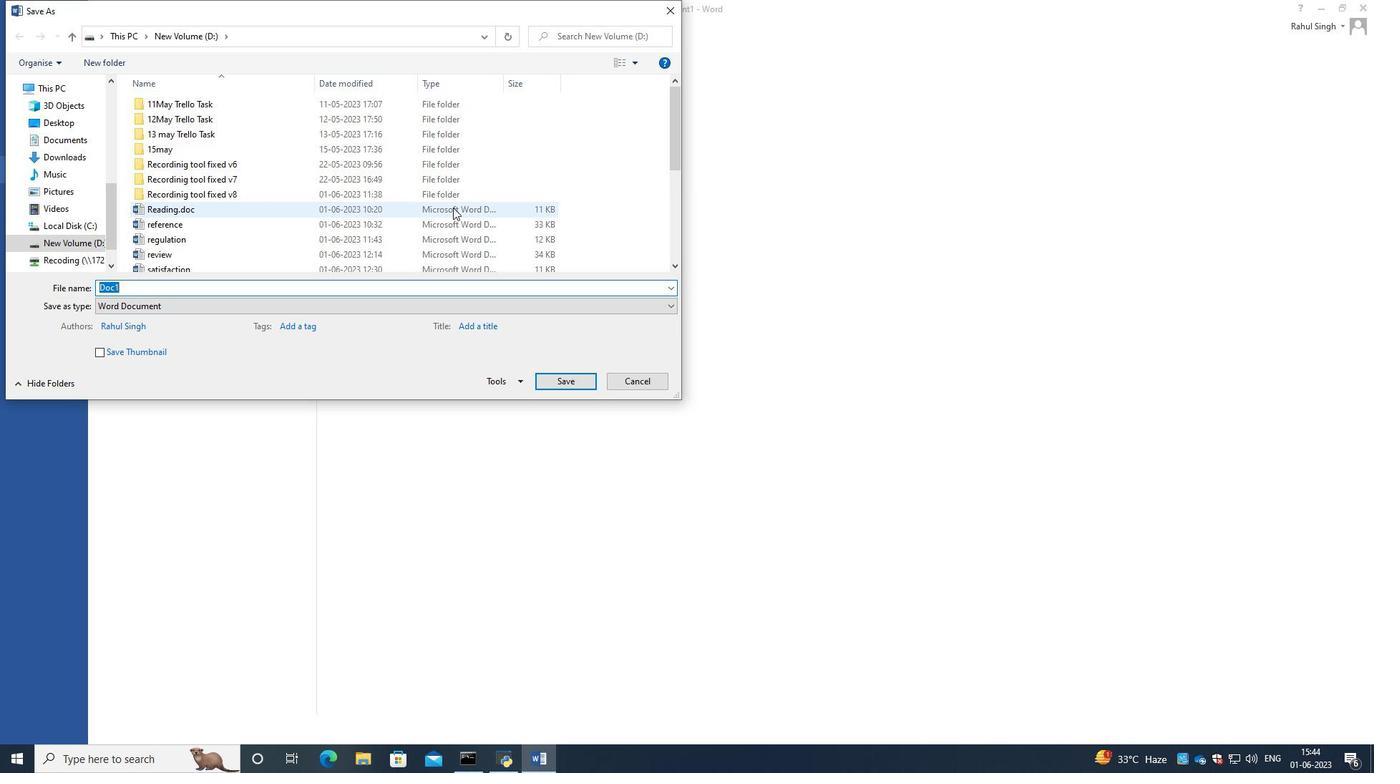 
Action: Mouse moved to (453, 206)
Screenshot: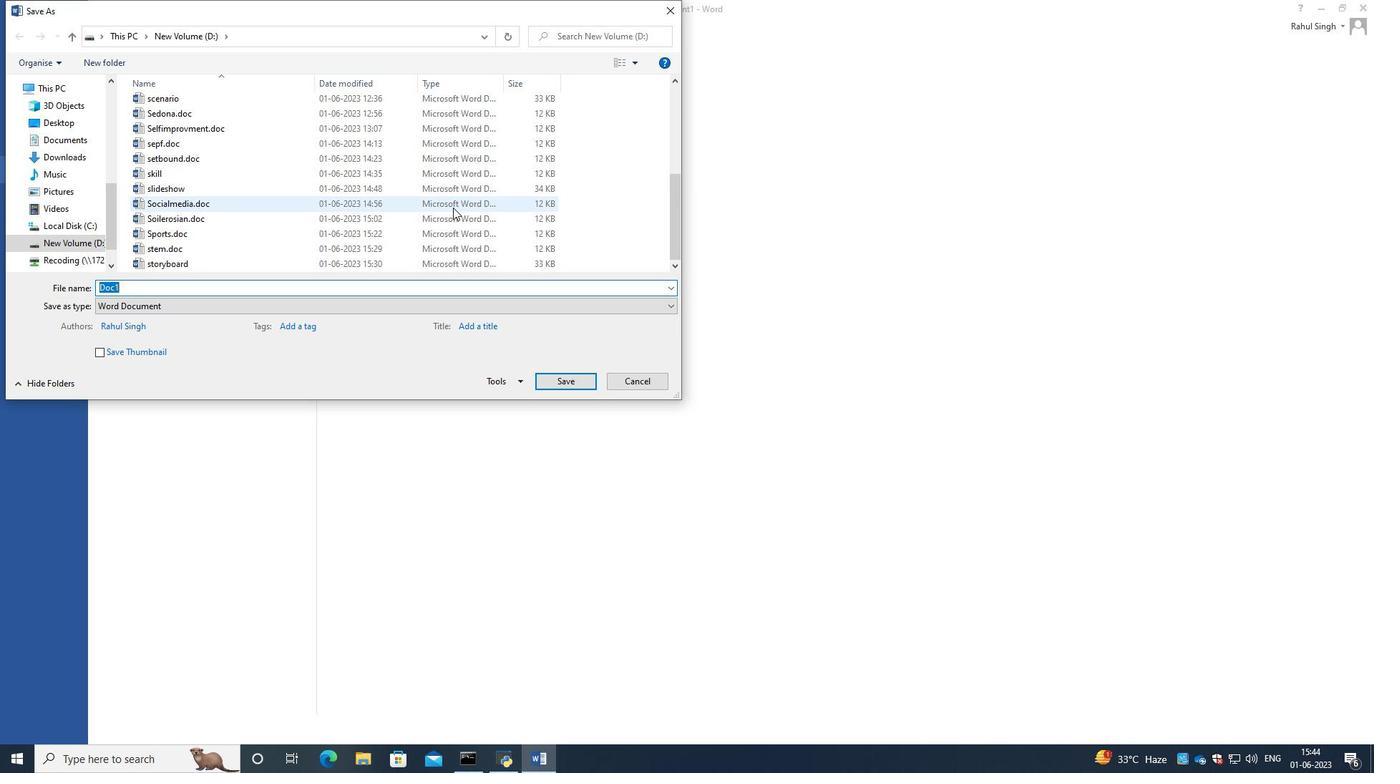 
Action: Mouse scrolled (453, 206) with delta (0, 0)
Screenshot: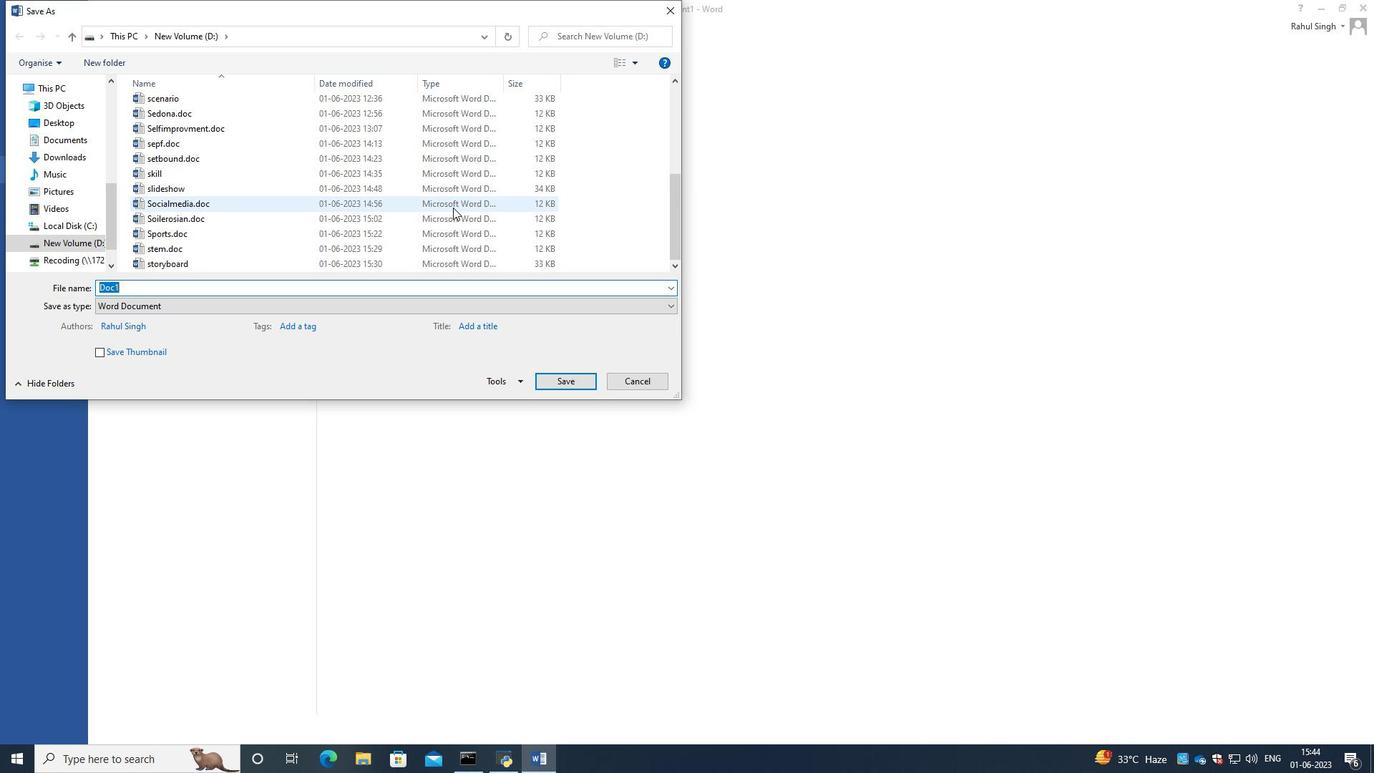 
Action: Mouse scrolled (453, 206) with delta (0, 0)
Screenshot: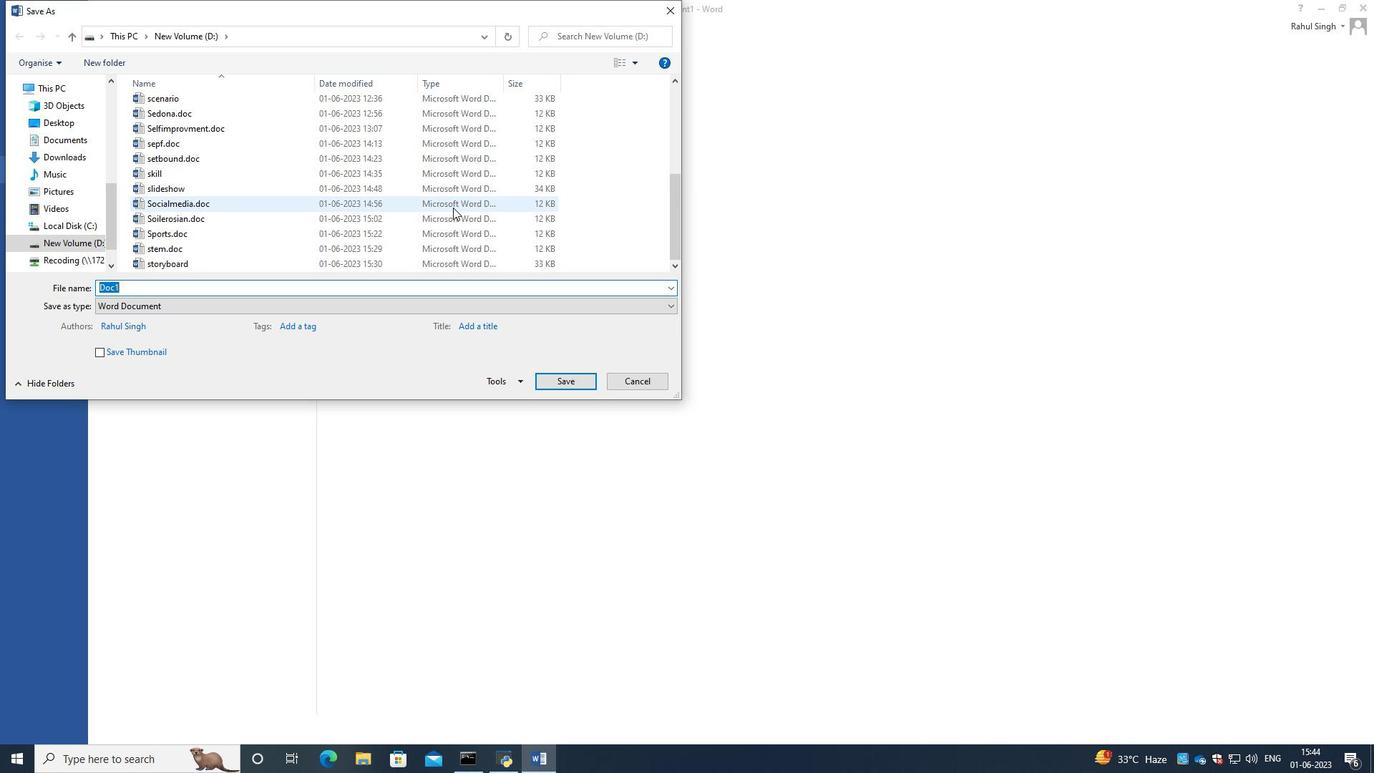 
Action: Mouse scrolled (453, 206) with delta (0, 0)
Screenshot: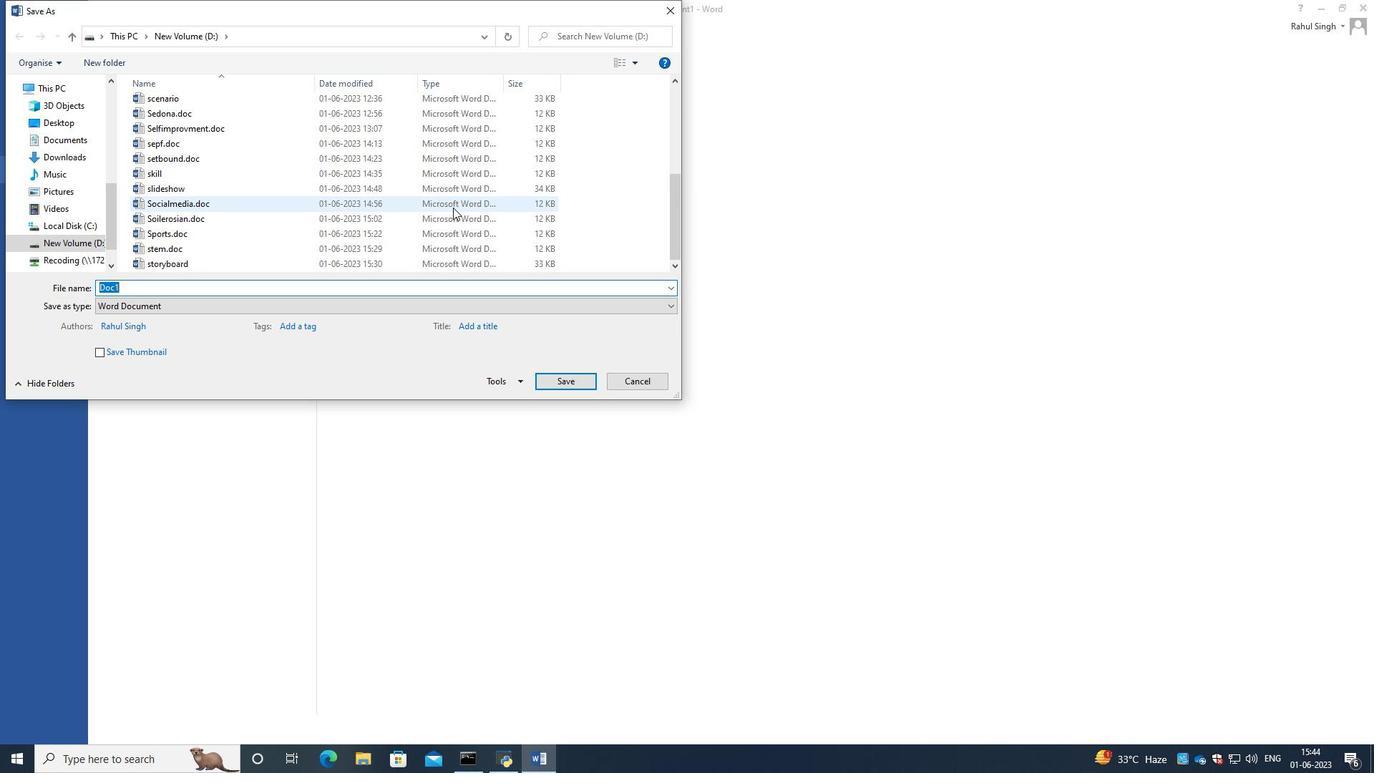 
Action: Mouse scrolled (453, 206) with delta (0, 0)
Screenshot: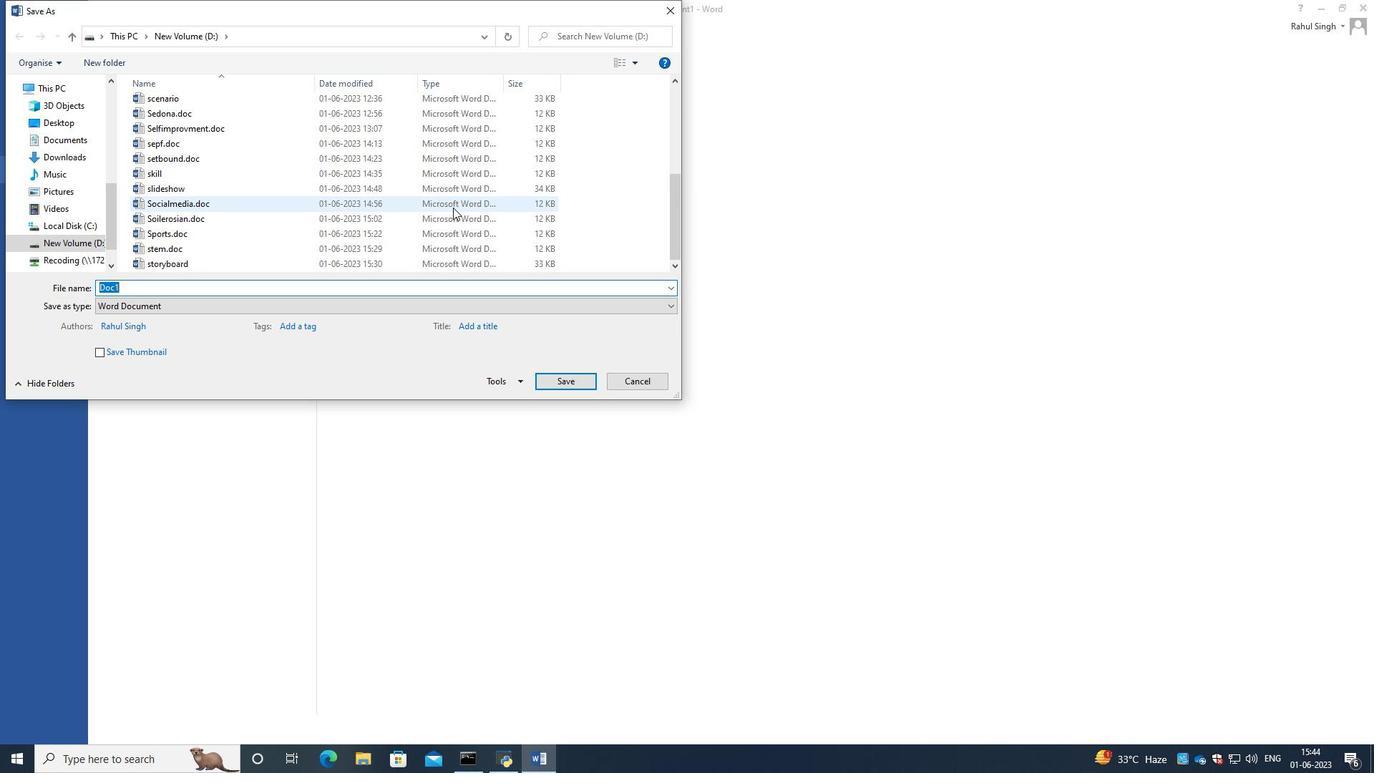 
Action: Mouse moved to (233, 264)
Screenshot: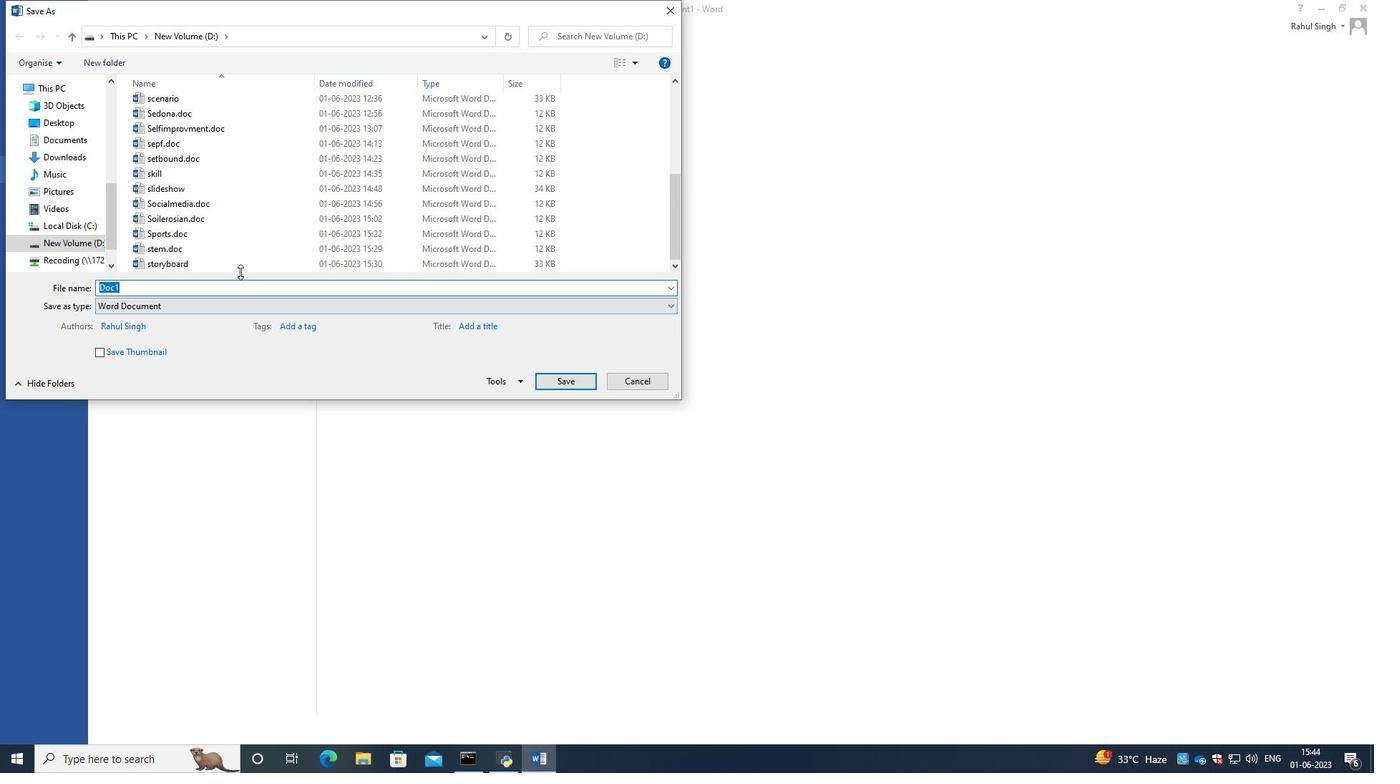 
Action: Mouse pressed left at (233, 264)
Screenshot: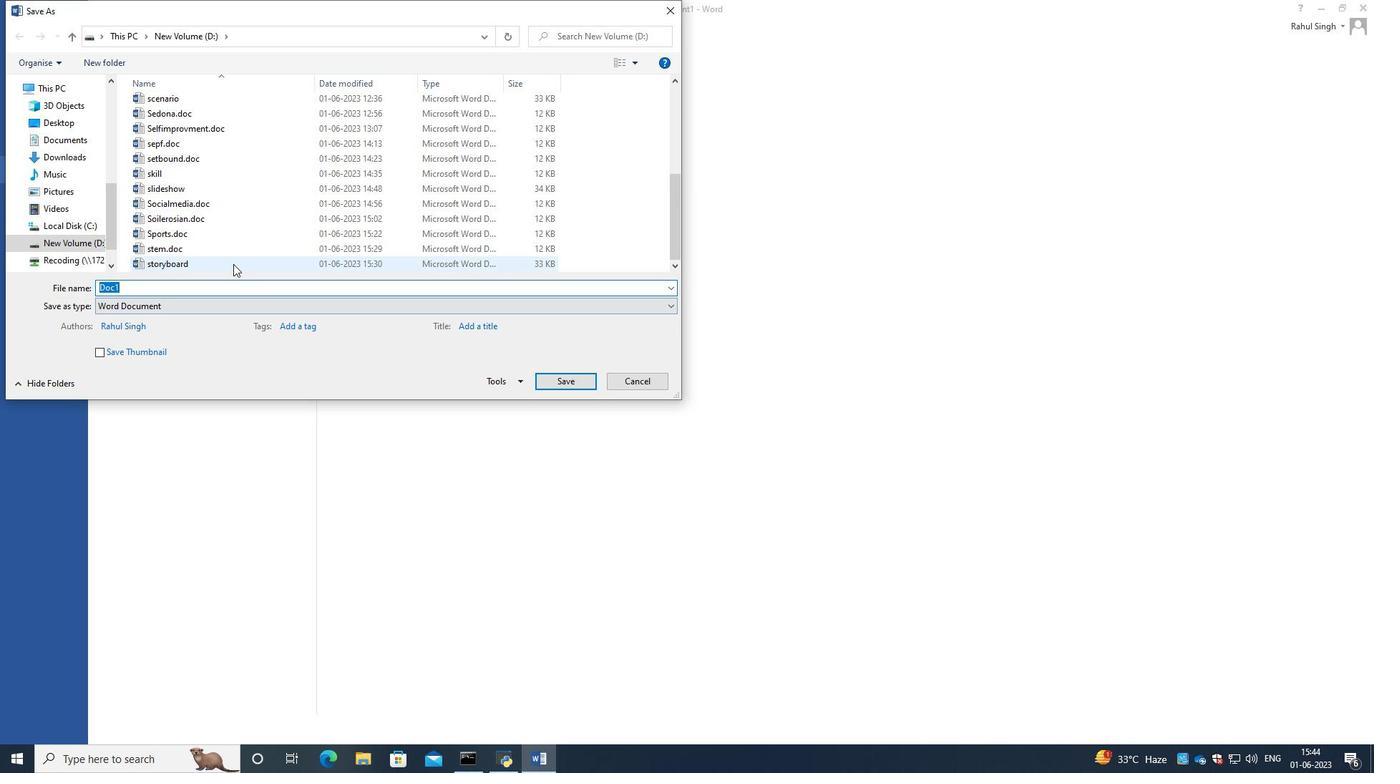 
Action: Mouse moved to (232, 264)
Screenshot: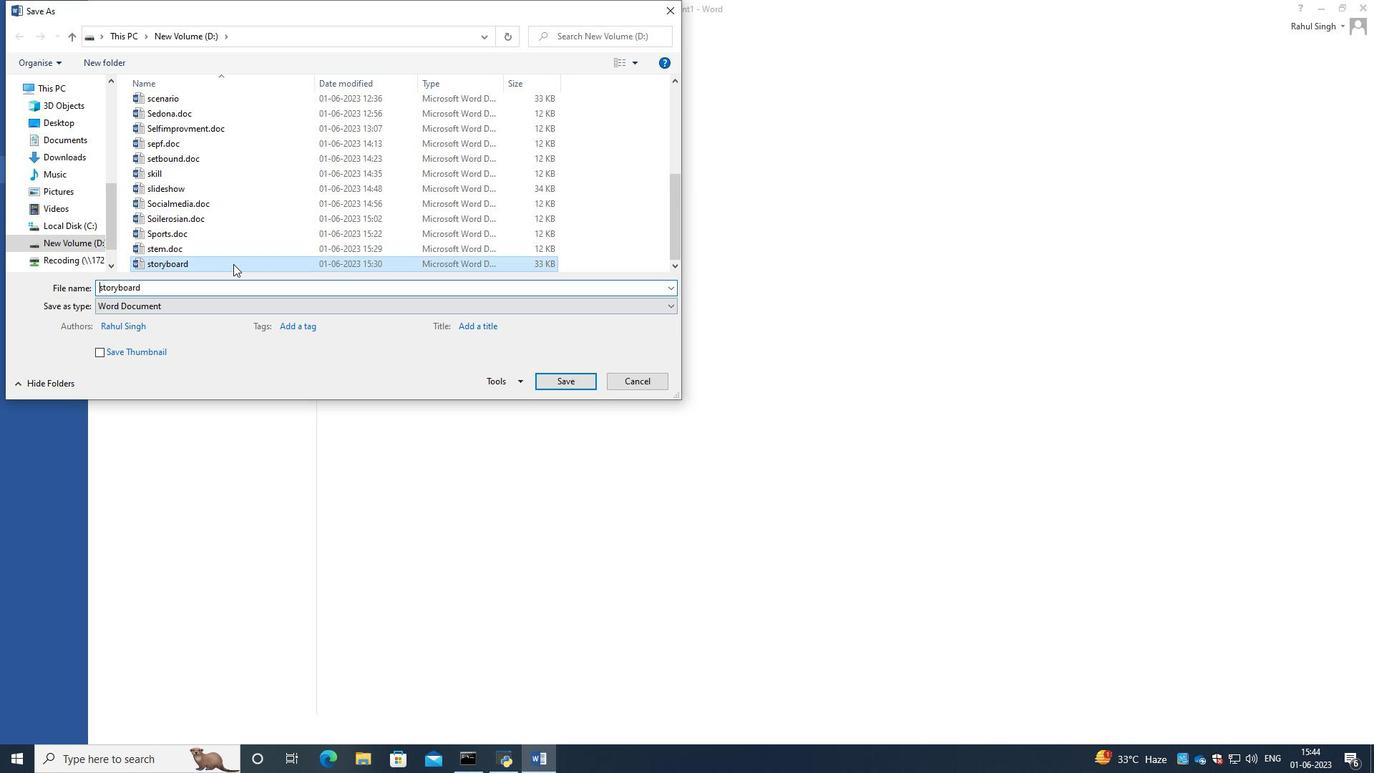 
Action: Mouse pressed right at (232, 264)
Screenshot: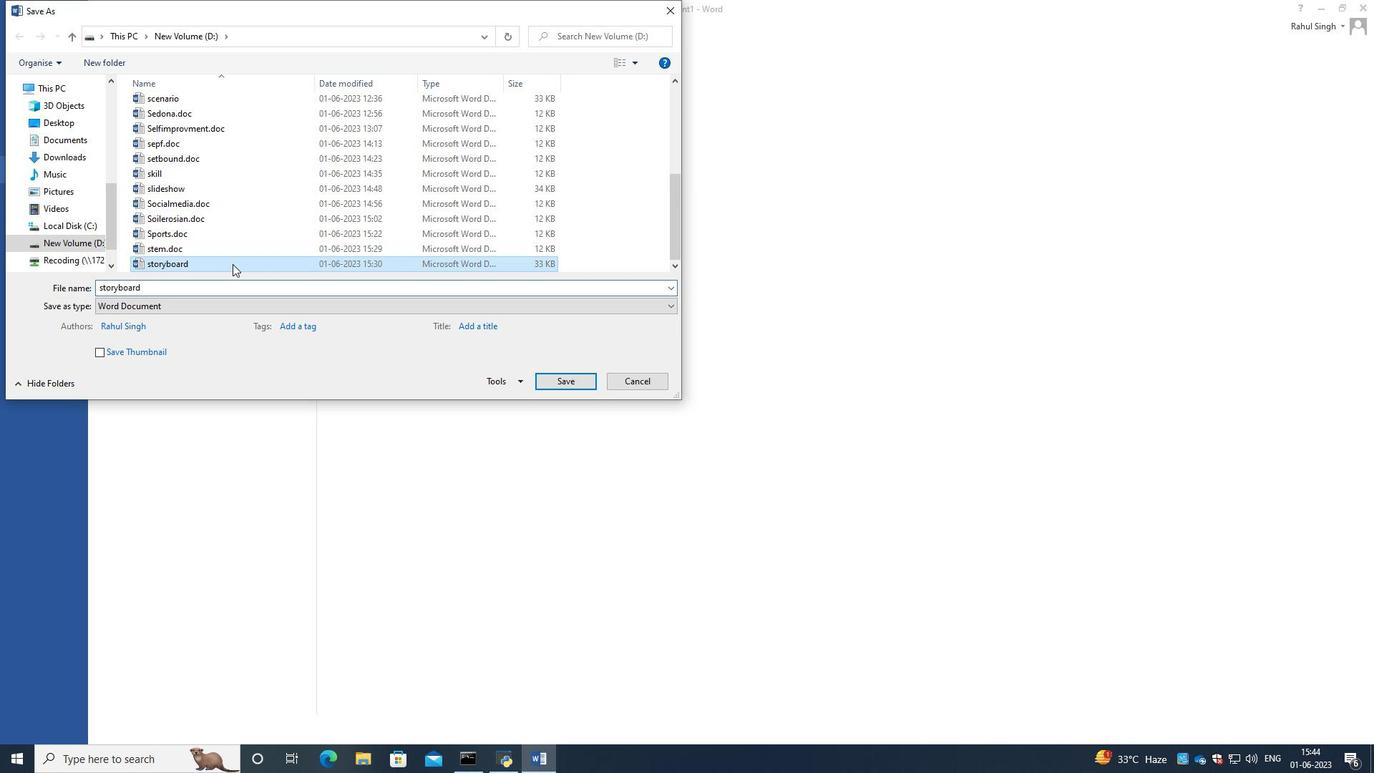 
Action: Mouse moved to (314, 530)
Screenshot: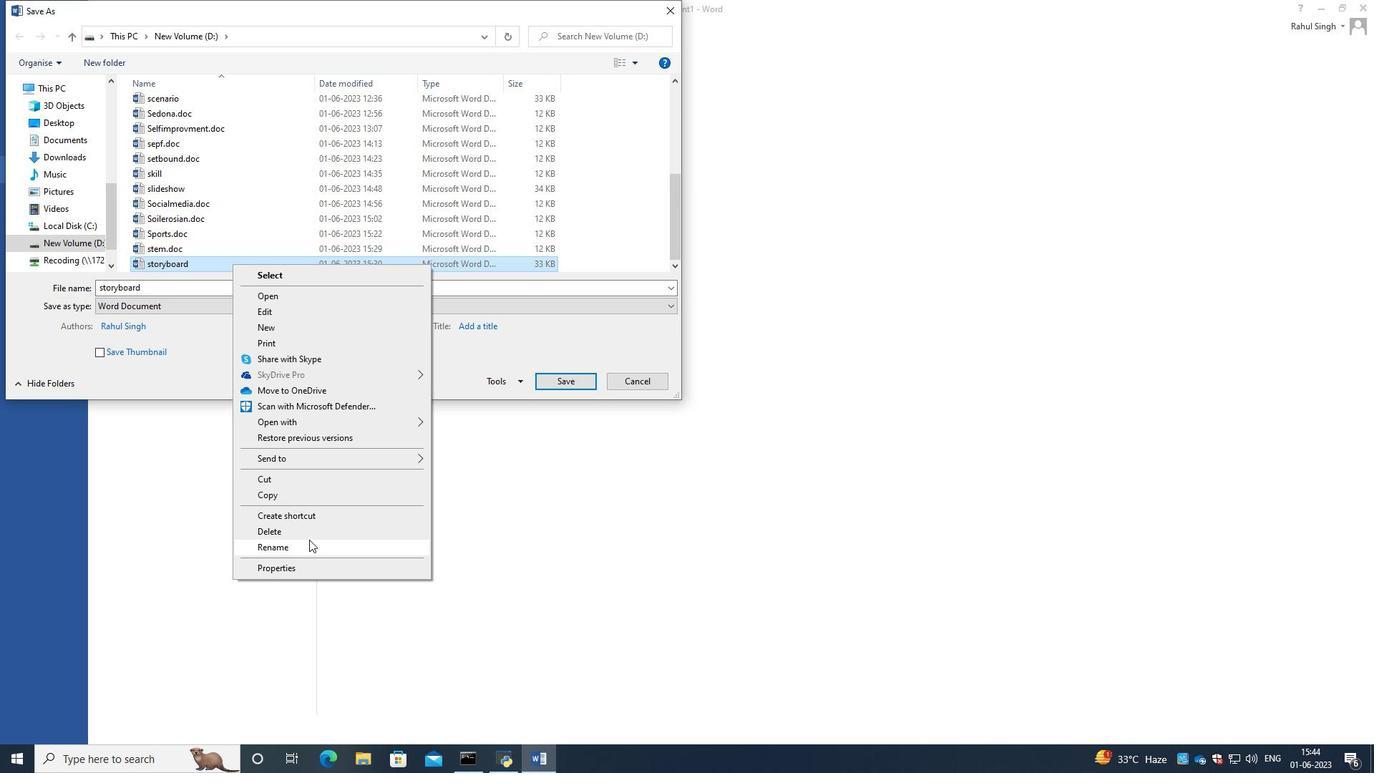 
Action: Mouse pressed left at (314, 530)
Screenshot: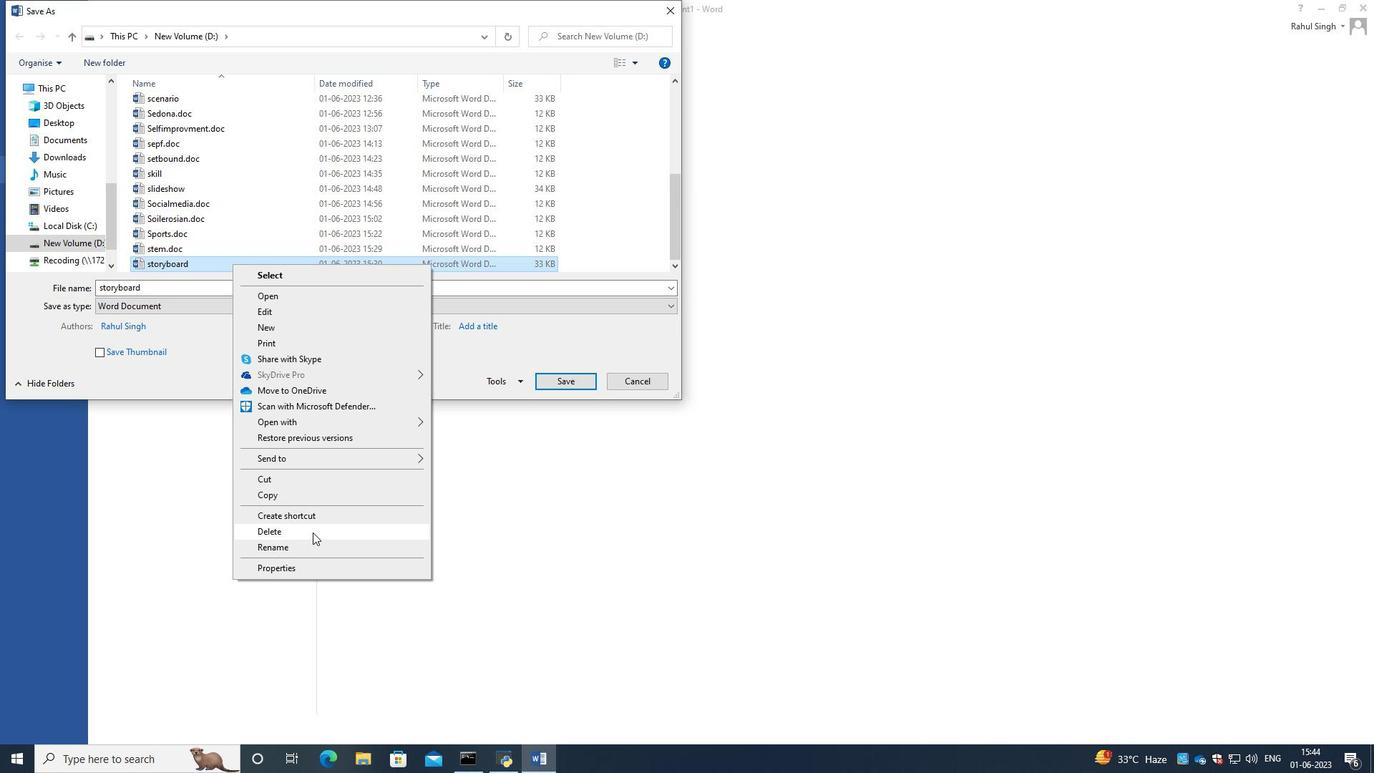 
Action: Mouse moved to (189, 284)
Screenshot: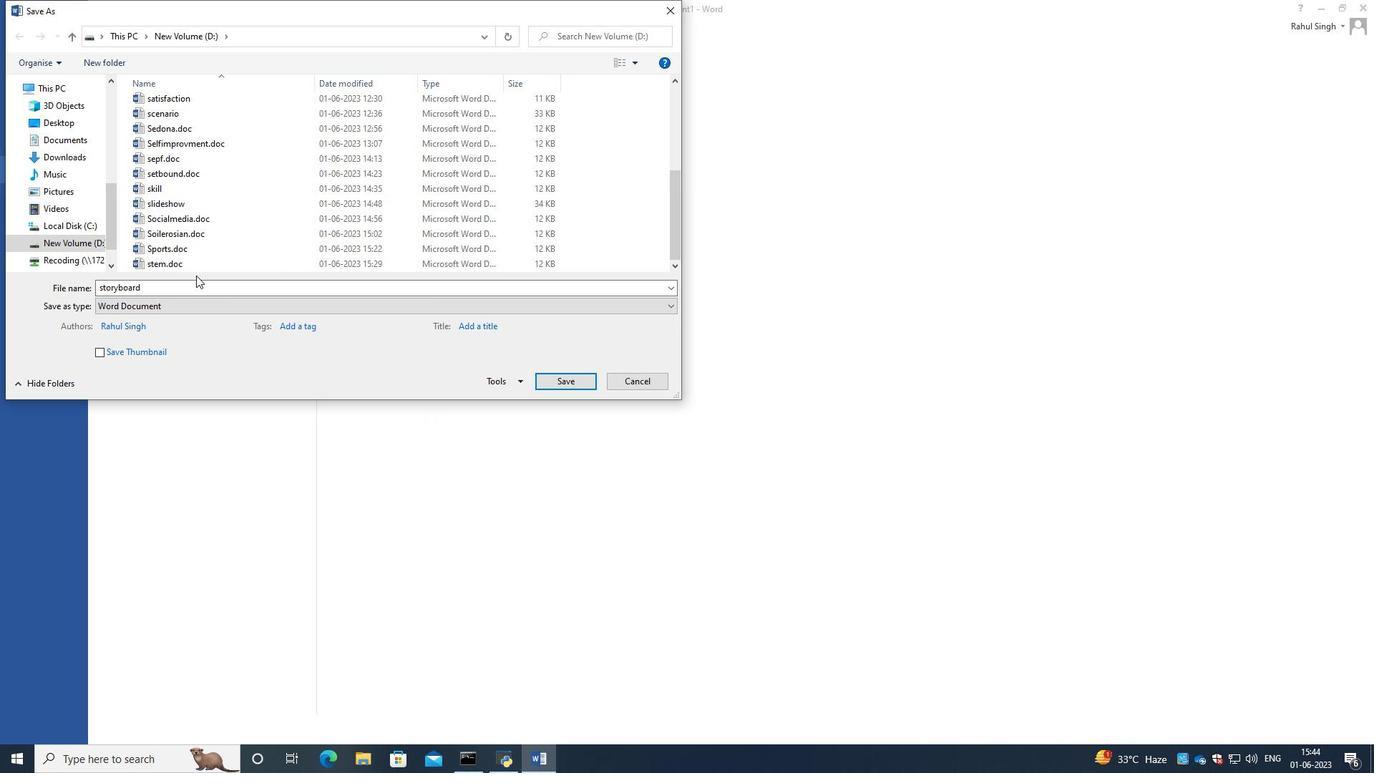 
Action: Mouse pressed left at (189, 284)
Screenshot: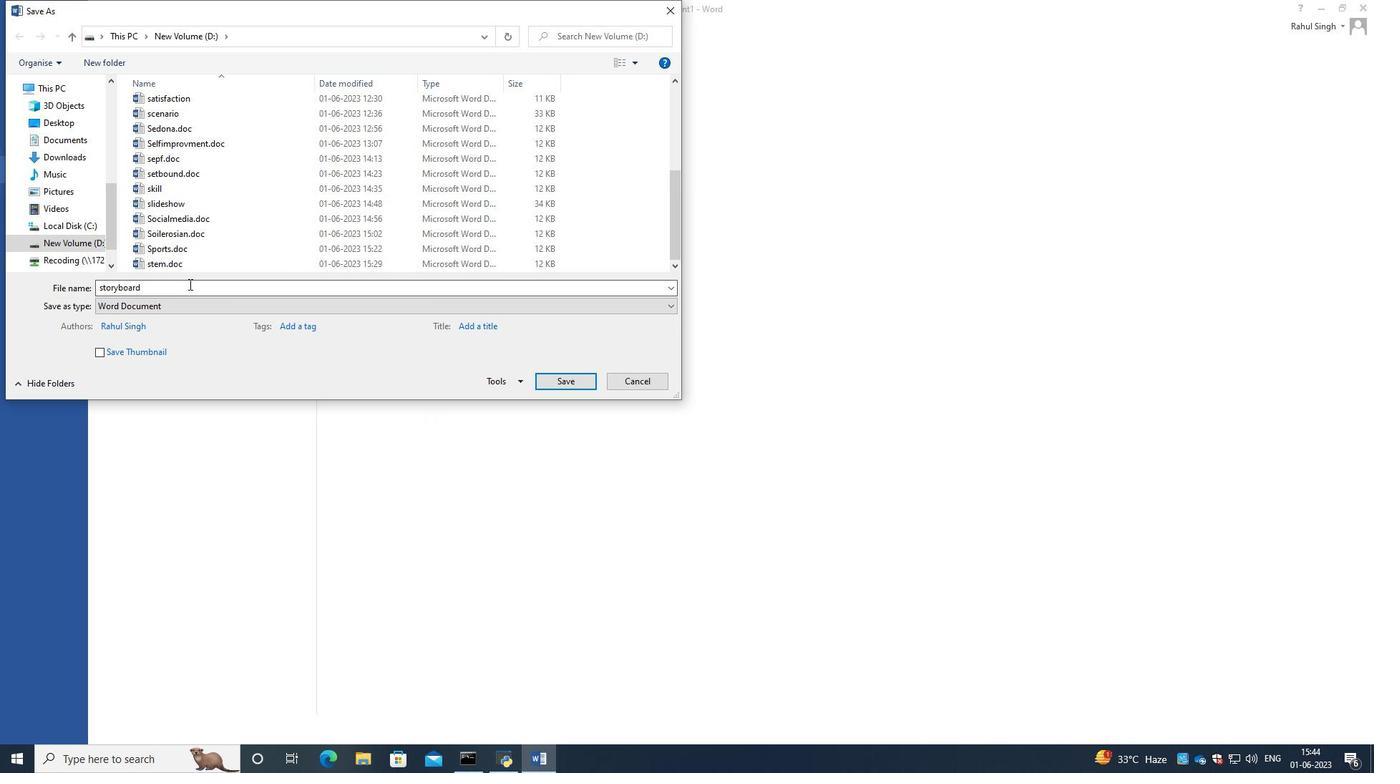 
Action: Mouse pressed left at (189, 284)
Screenshot: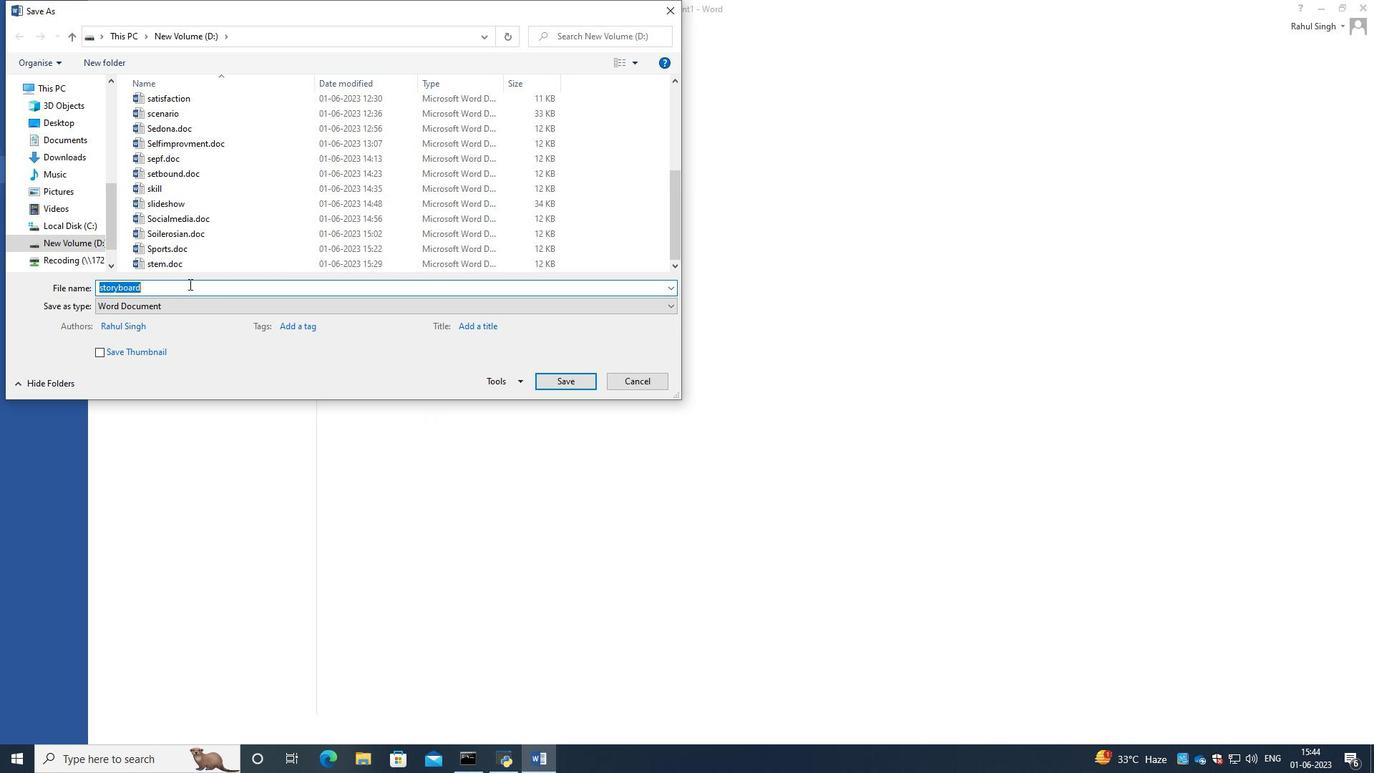 
Action: Mouse moved to (553, 385)
Screenshot: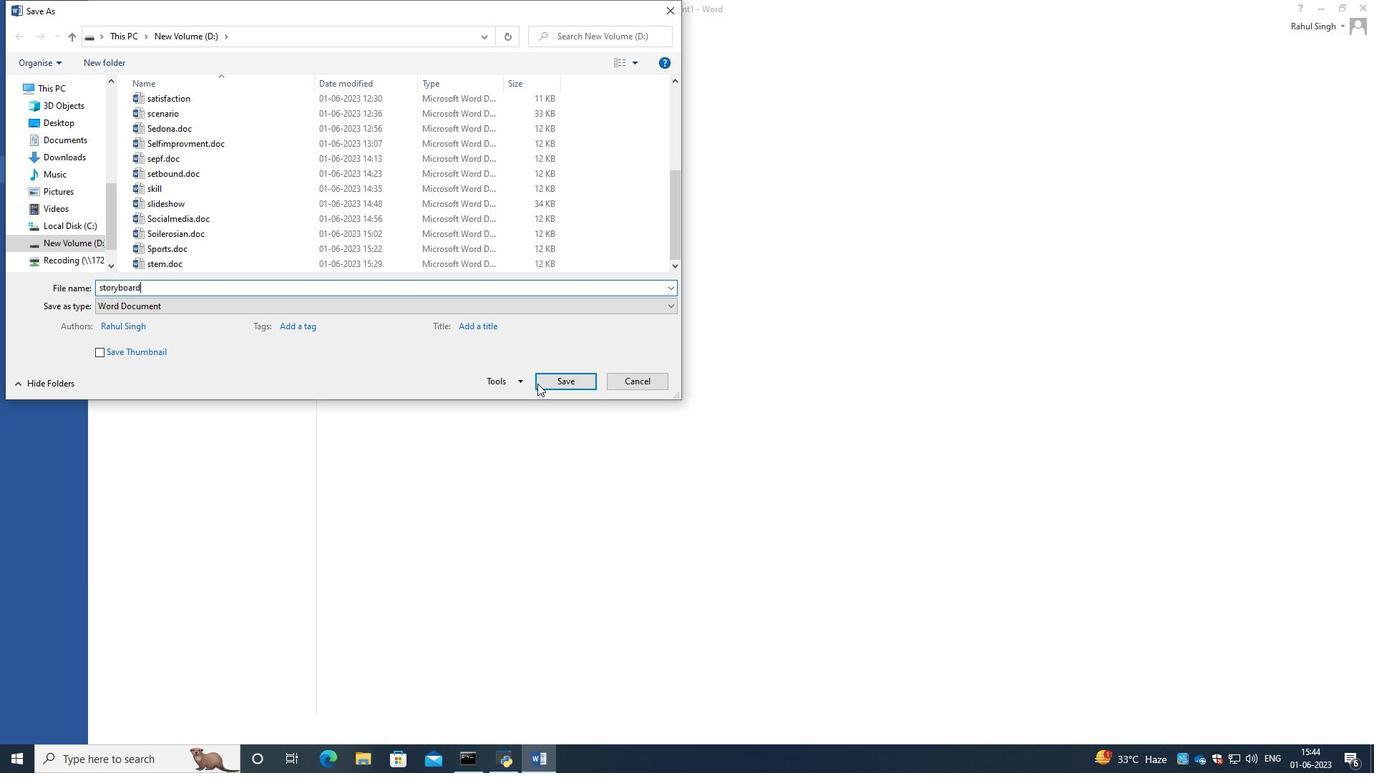 
Action: Mouse pressed left at (553, 385)
Screenshot: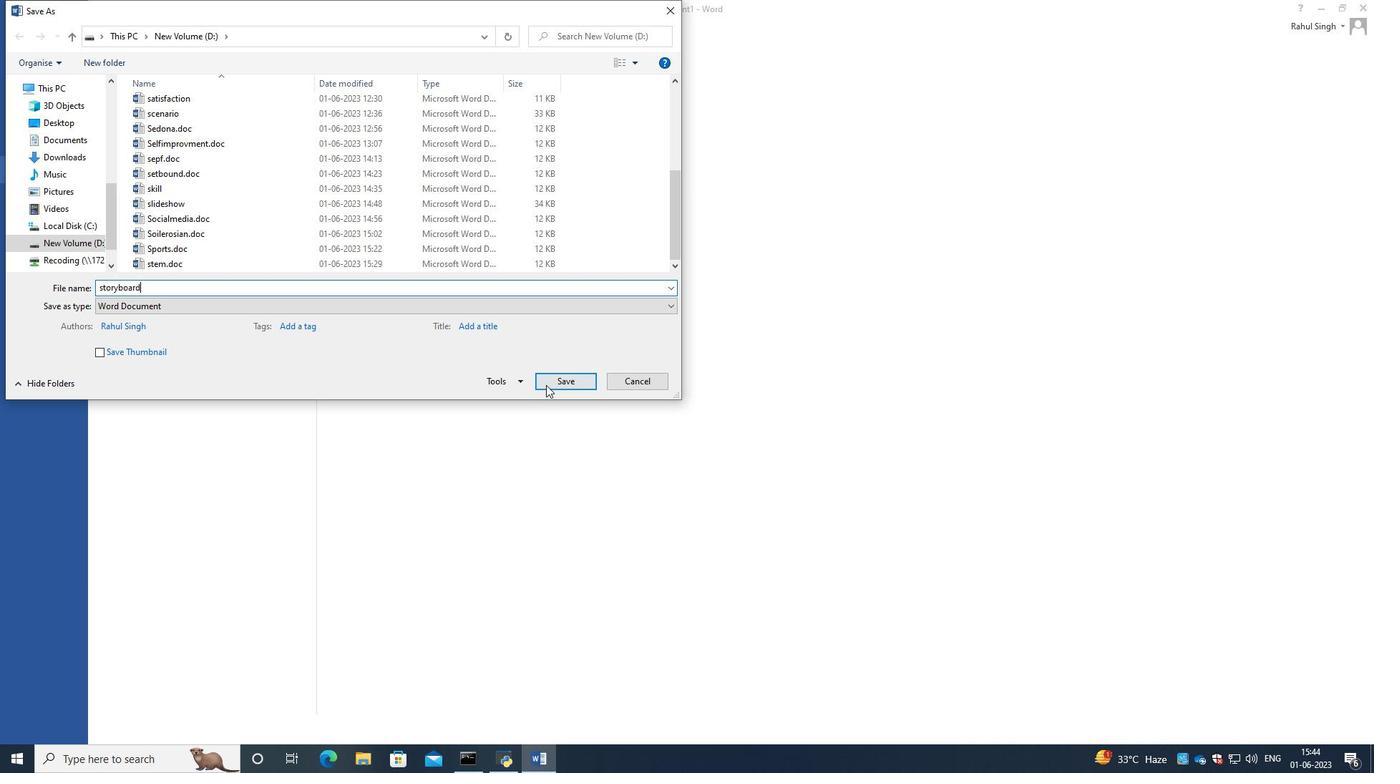 
Action: Mouse moved to (503, 190)
Screenshot: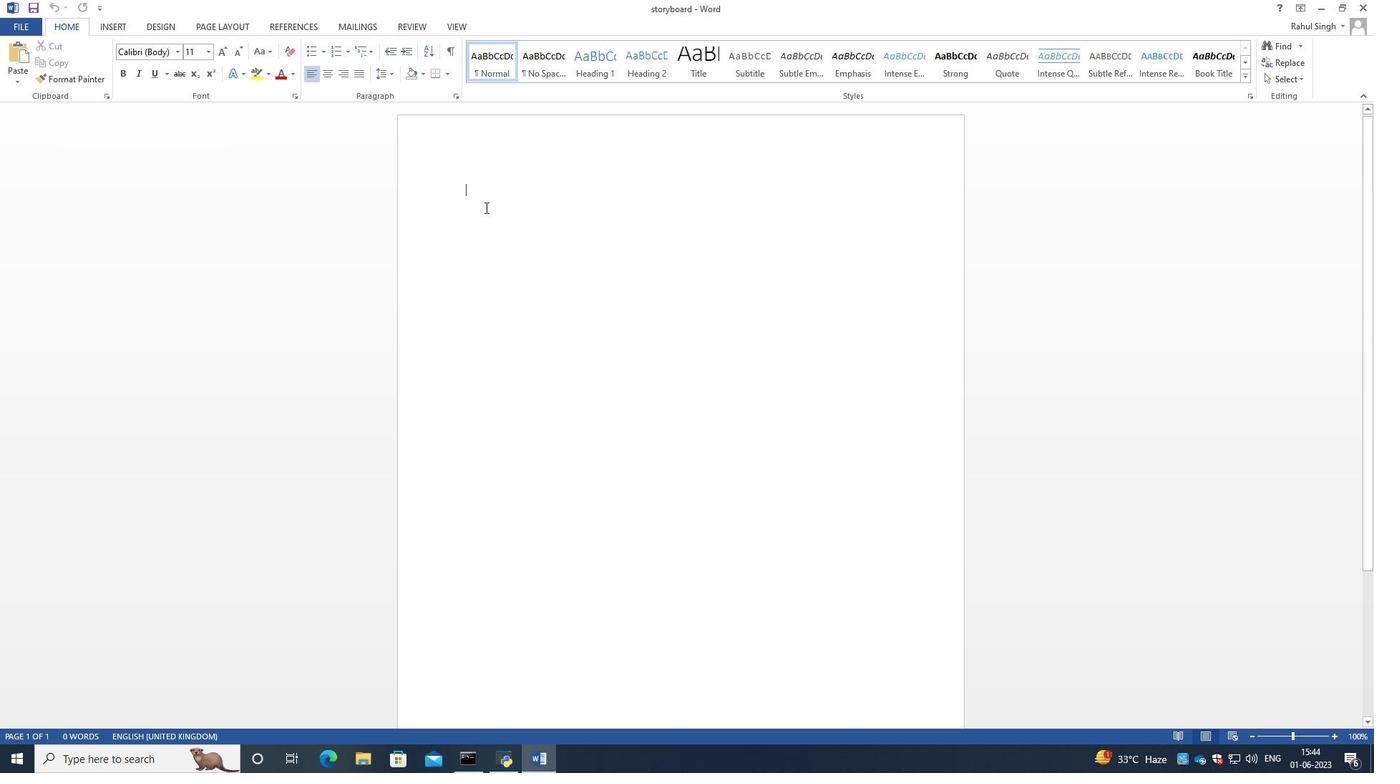 
Action: Key pressed <Key.caps_lock>G<Key.caps_lock>enetic<Key.space><Key.caps_lock>E<Key.caps_lock>ngineering
Screenshot: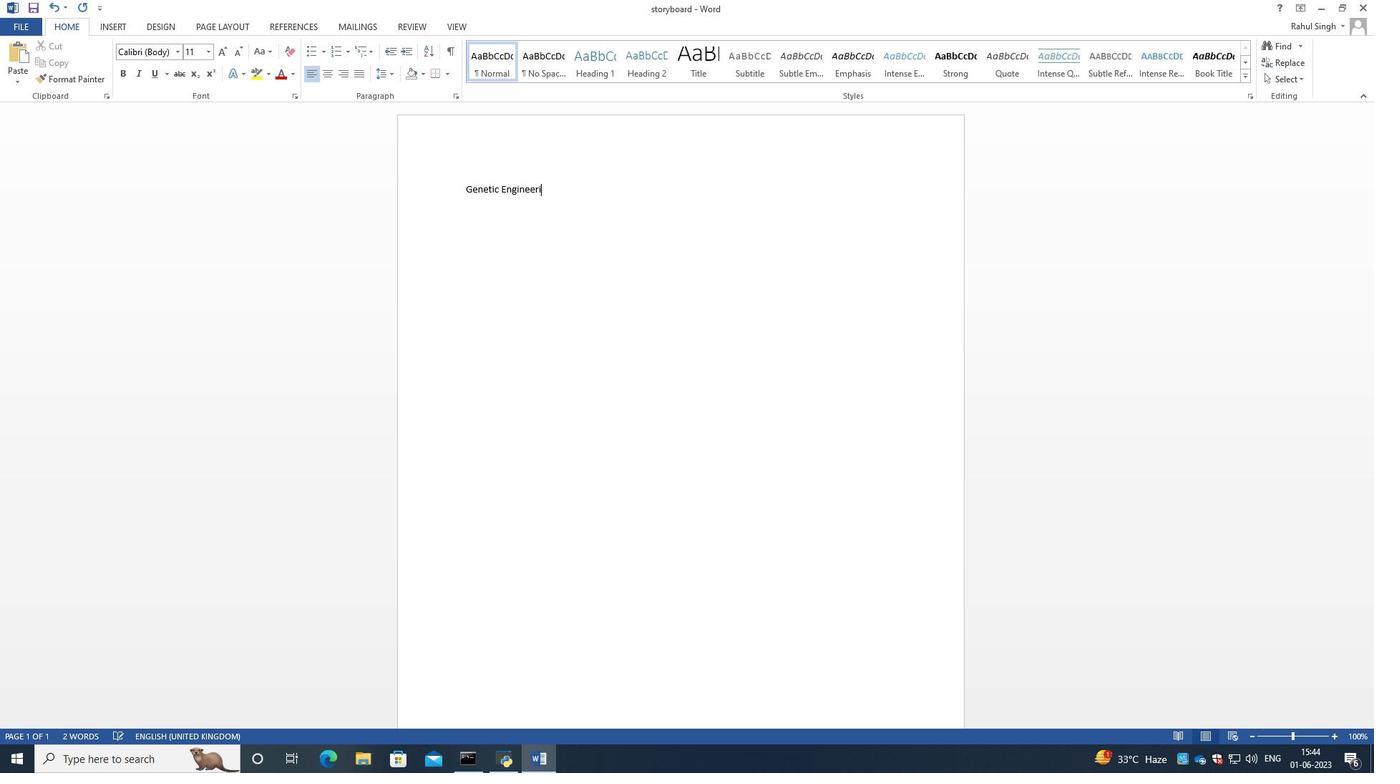 
Action: Mouse moved to (504, 189)
Screenshot: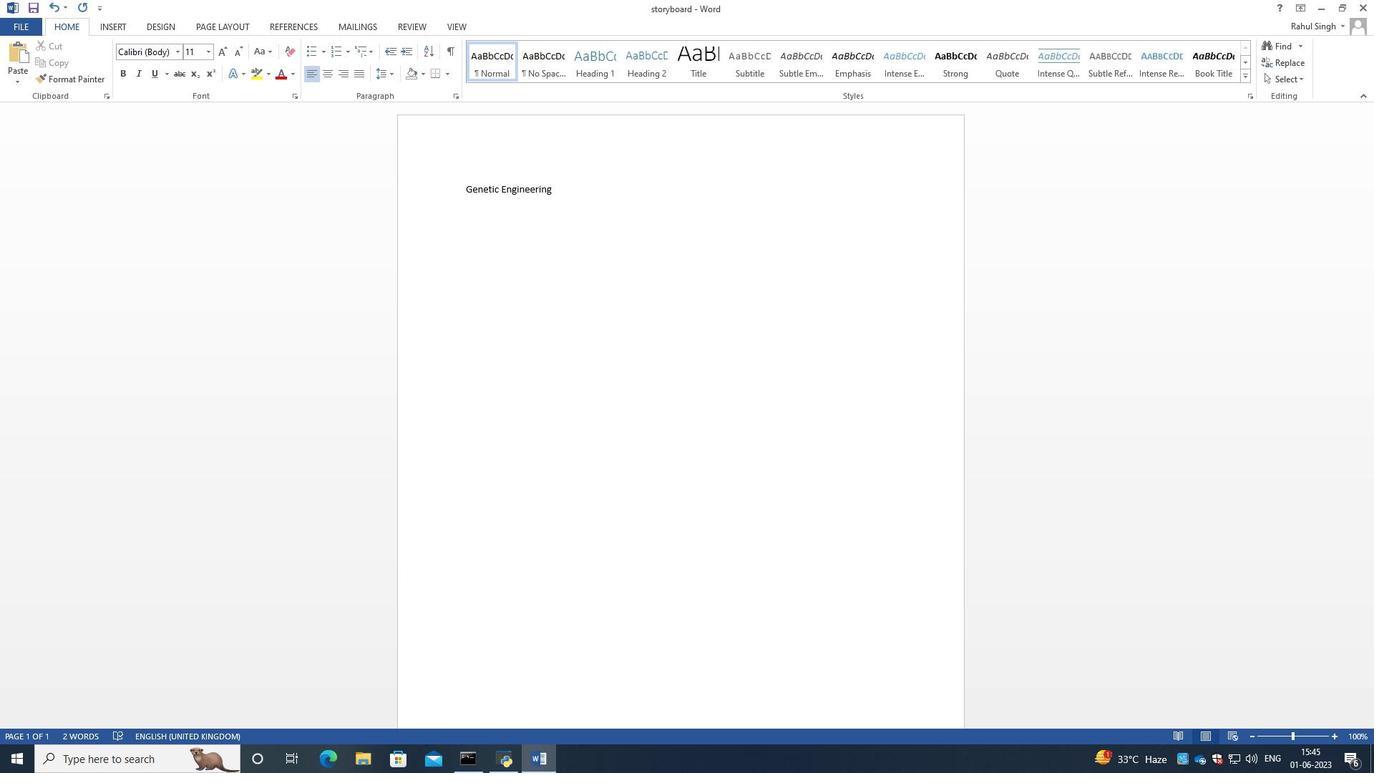 
Action: Key pressed <Key.enter><Key.caps_lock>G<Key.caps_lock>enetic<Key.space><Key.caps_lock>E<Key.caps_lock>ng<Key.backspace><Key.backspace><Key.backspace><Key.caps_lock><Key.caps_lock>engineering<Key.space>has<Key.space>the<Key.space>potential<Key.space>to<Key.space>revolutionize<Key.space>fiels<Key.space>like<Key.space>m<Key.backspace><Key.backspace><Key.backspace><Key.backspace><Key.backspace><Key.backspace><Key.backspace><Key.backspace>ds<Key.space>like<Key.space>medicine<Key.space>and<Key.space>g<Key.backspace>agriculture.<Key.space><Key.caps_lock>H<Key.caps_lock>owever<Key.space>,<Key.space>ethical<Key.space>concerns<Key.space>regarding<Key.space>genetic<Key.space>manipulation,<Key.space>potential<Key.space>risks<Key.space>and<Key.space>long-term<Key.space>consquences<Key.space>must<Key.space>
Screenshot: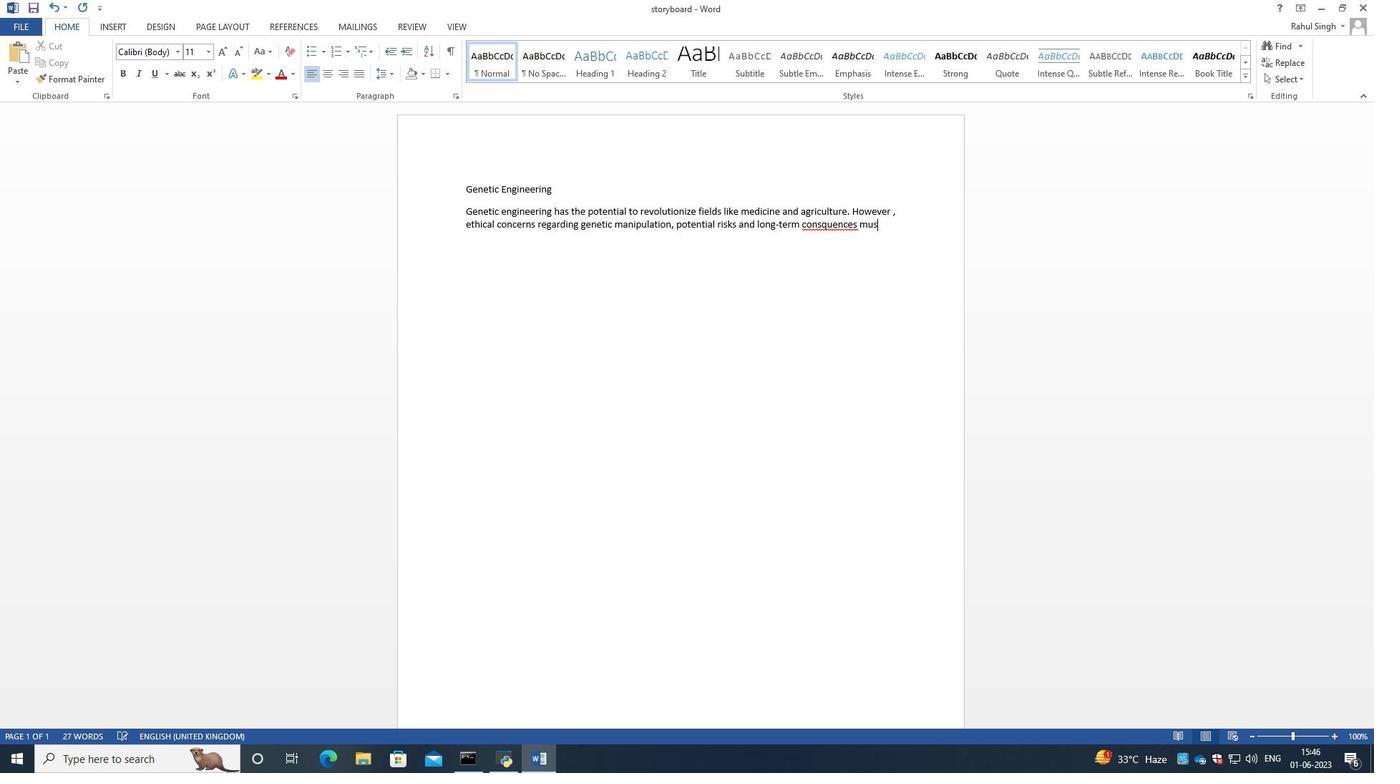 
Action: Mouse moved to (817, 225)
Screenshot: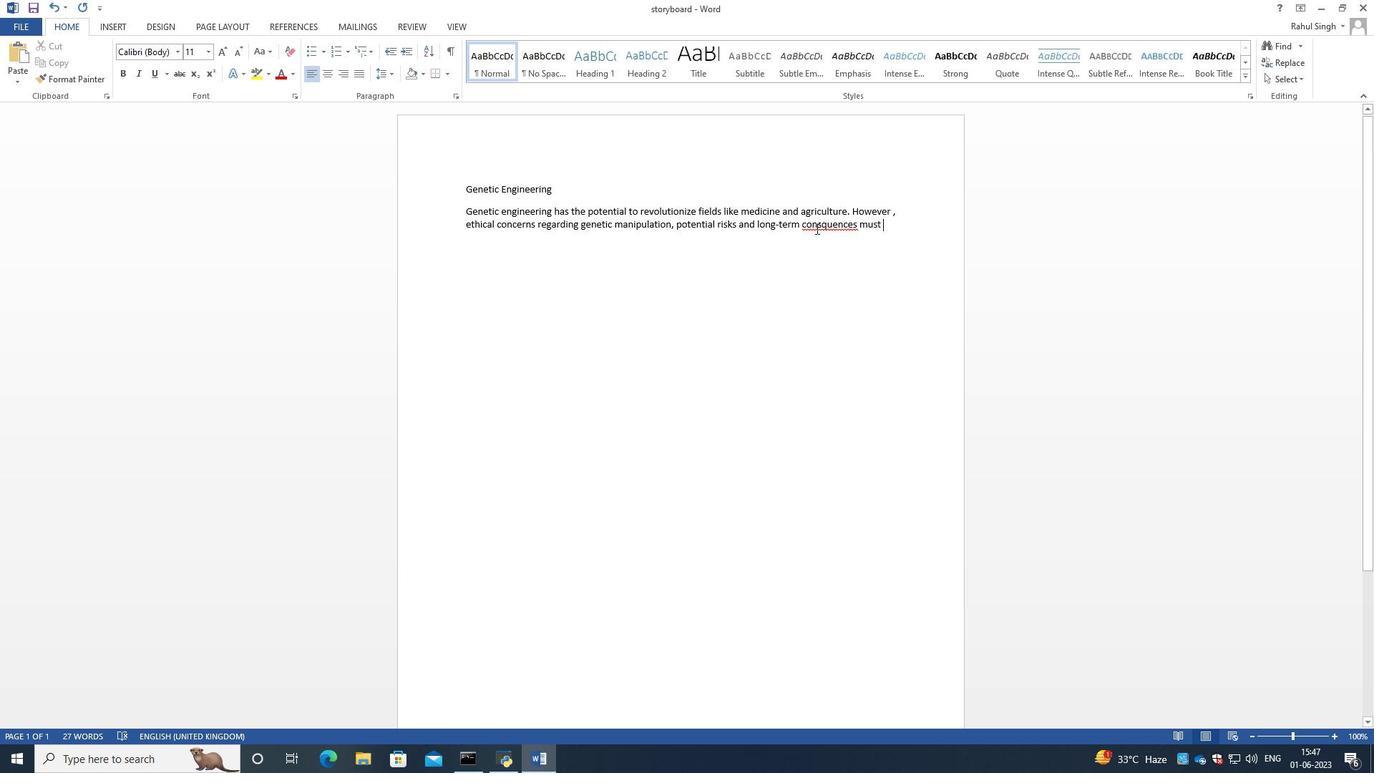 
Action: Mouse pressed right at (817, 225)
Screenshot: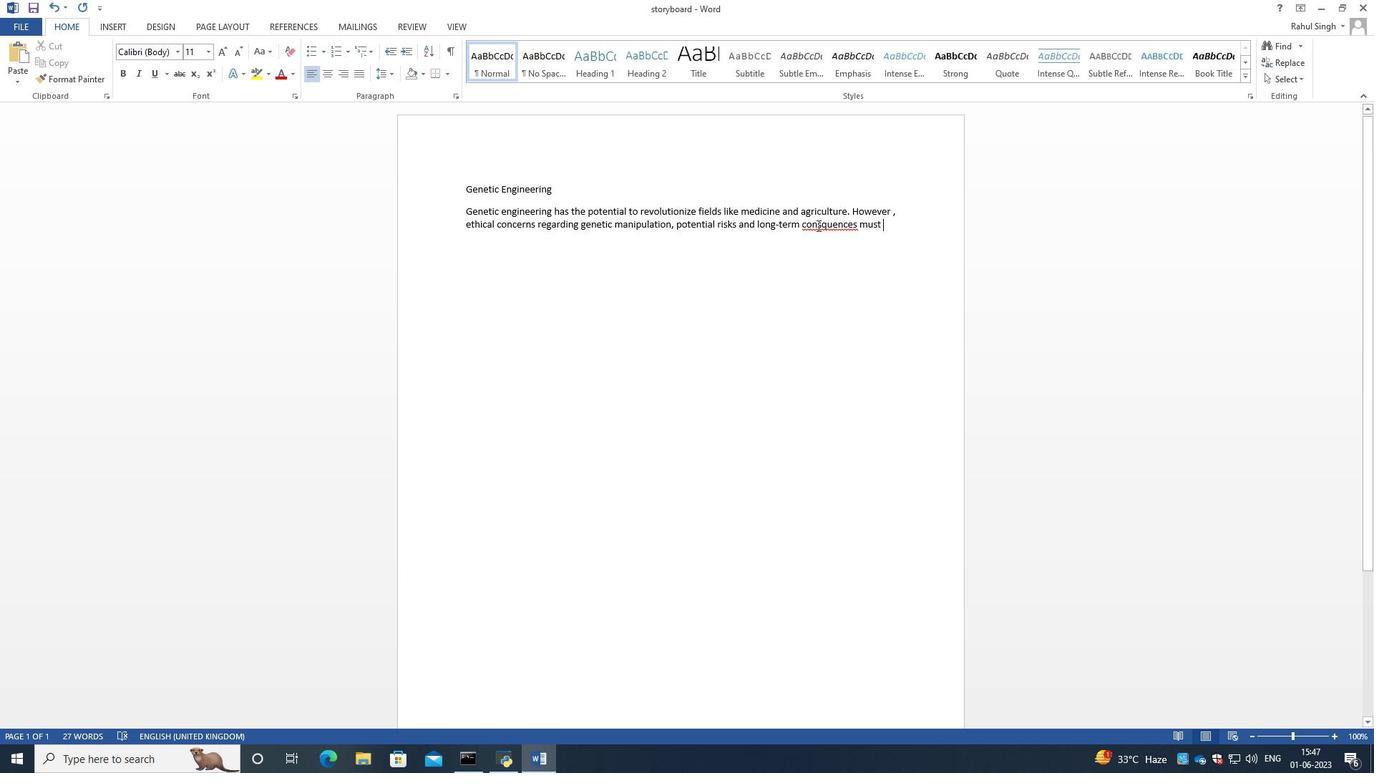 
Action: Mouse moved to (897, 238)
Screenshot: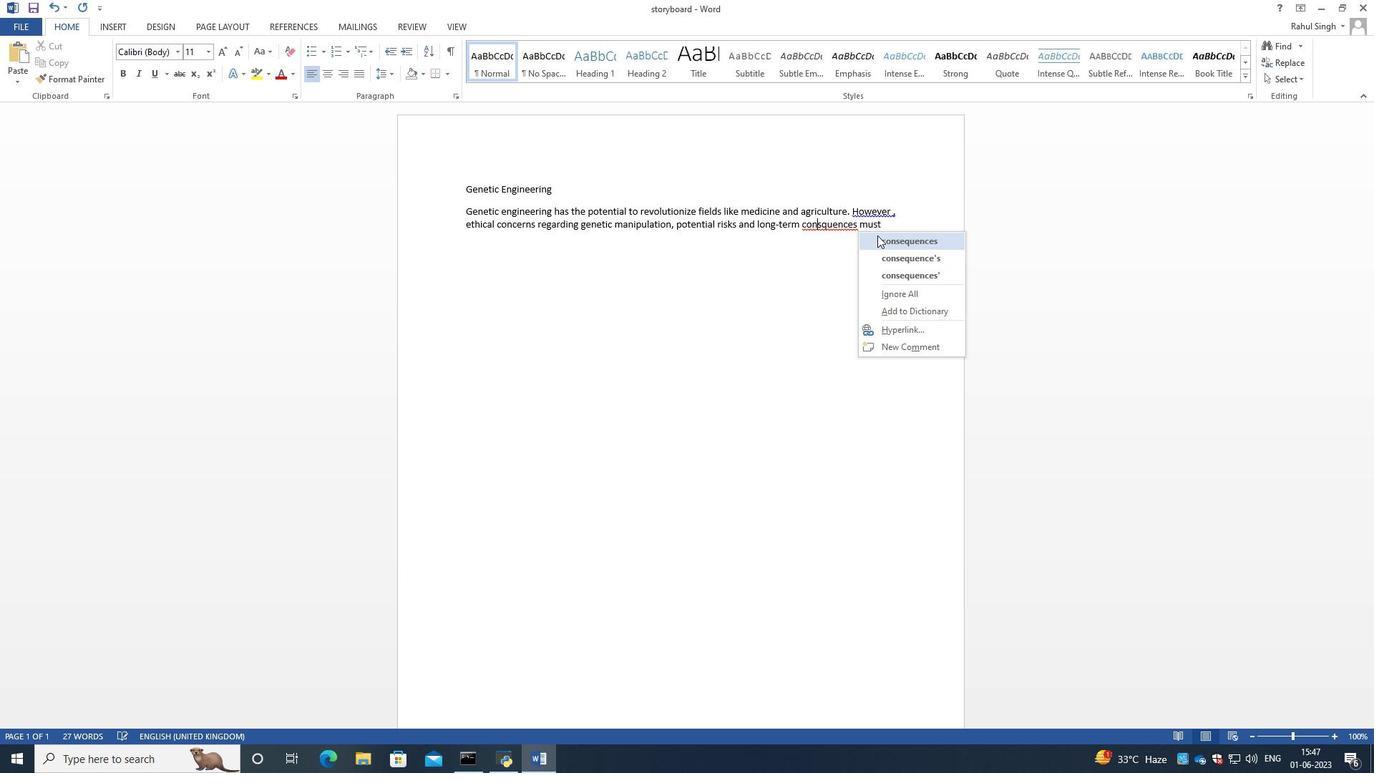 
Action: Mouse pressed left at (897, 238)
Screenshot: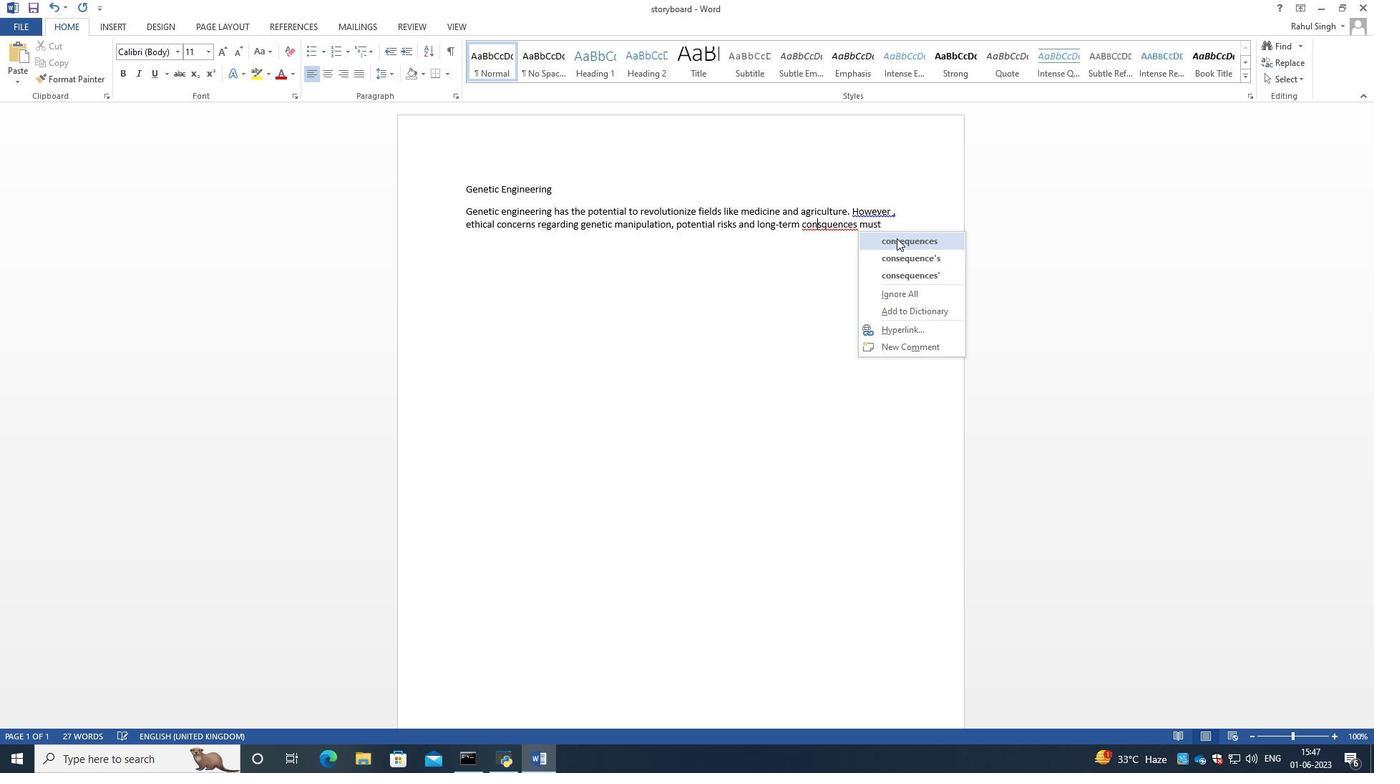 
Action: Mouse moved to (895, 227)
Screenshot: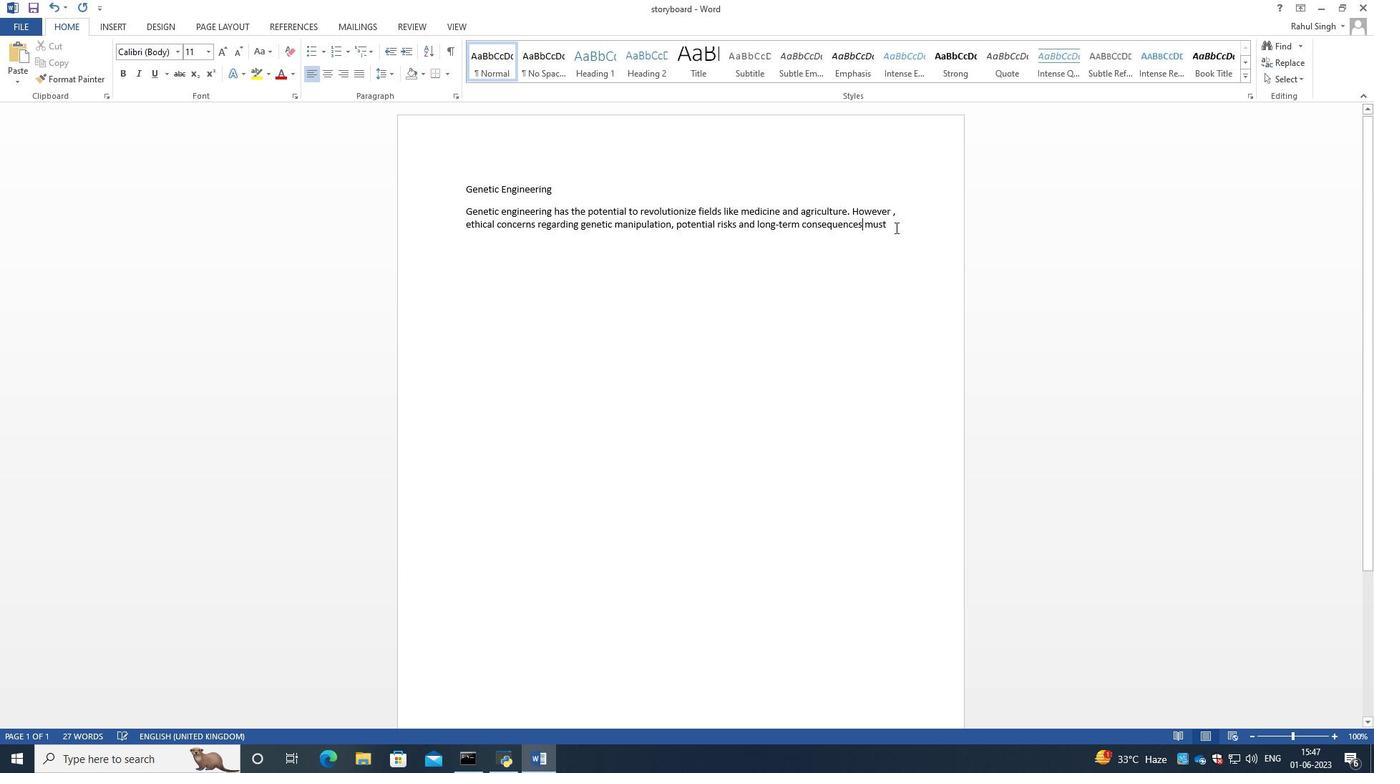 
Action: Mouse pressed left at (895, 227)
Screenshot: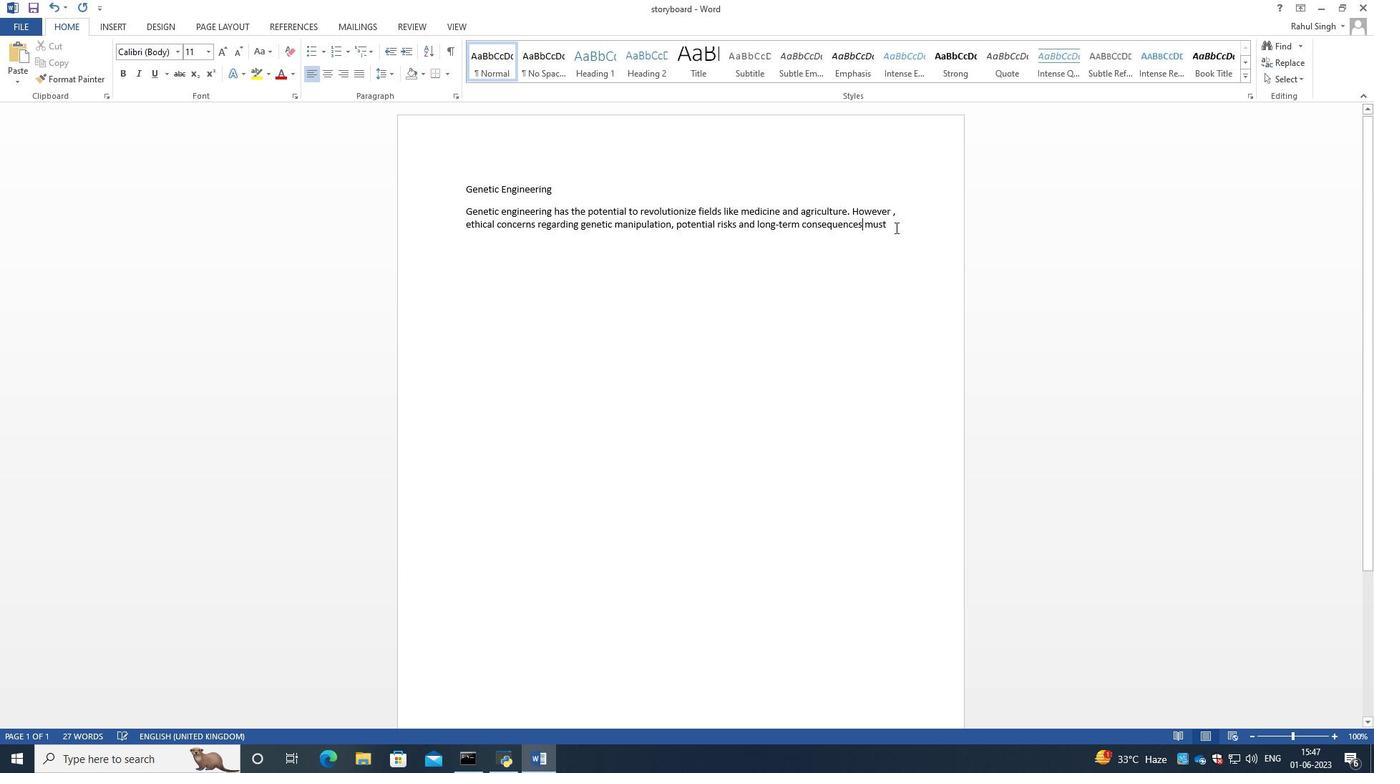 
Action: Key pressed be<Key.space>carefully<Key.space><Key.space><Key.backspace><Key.space><Key.backspace><Key.space><Key.backspace><Key.space><Key.space><Key.backspace>addressed<Key.space>to<Key.space>ensure<Key.space>respons<Key.backspace>sible<Key.space>and<Key.space>benficial<Key.space><Key.backspace><Key.backspace><Key.backspace><Key.backspace><Key.backspace><Key.backspace><Key.backspace>eficial<Key.space>use<Key.space>of<Key.space>this<Key.space>technology.<Key.space>
Screenshot: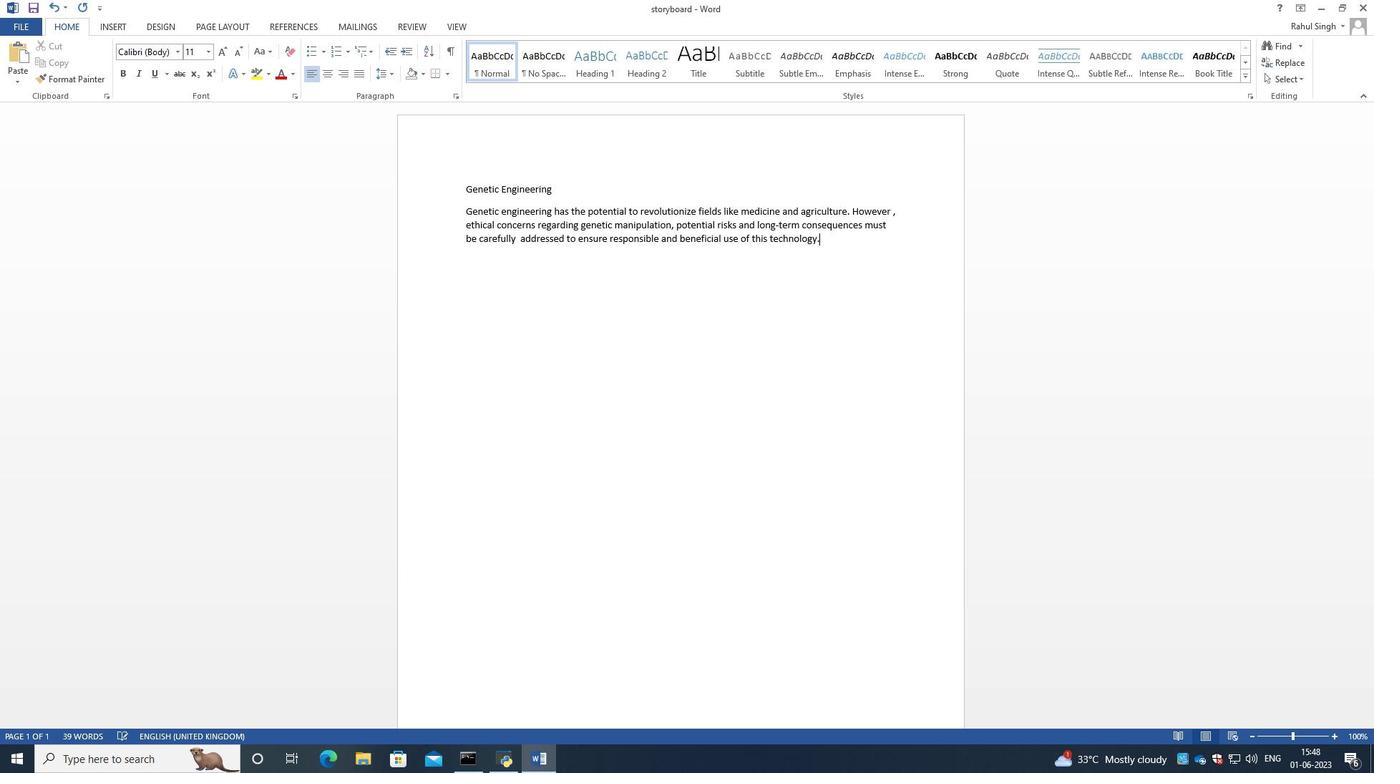 
Action: Mouse moved to (718, 311)
Screenshot: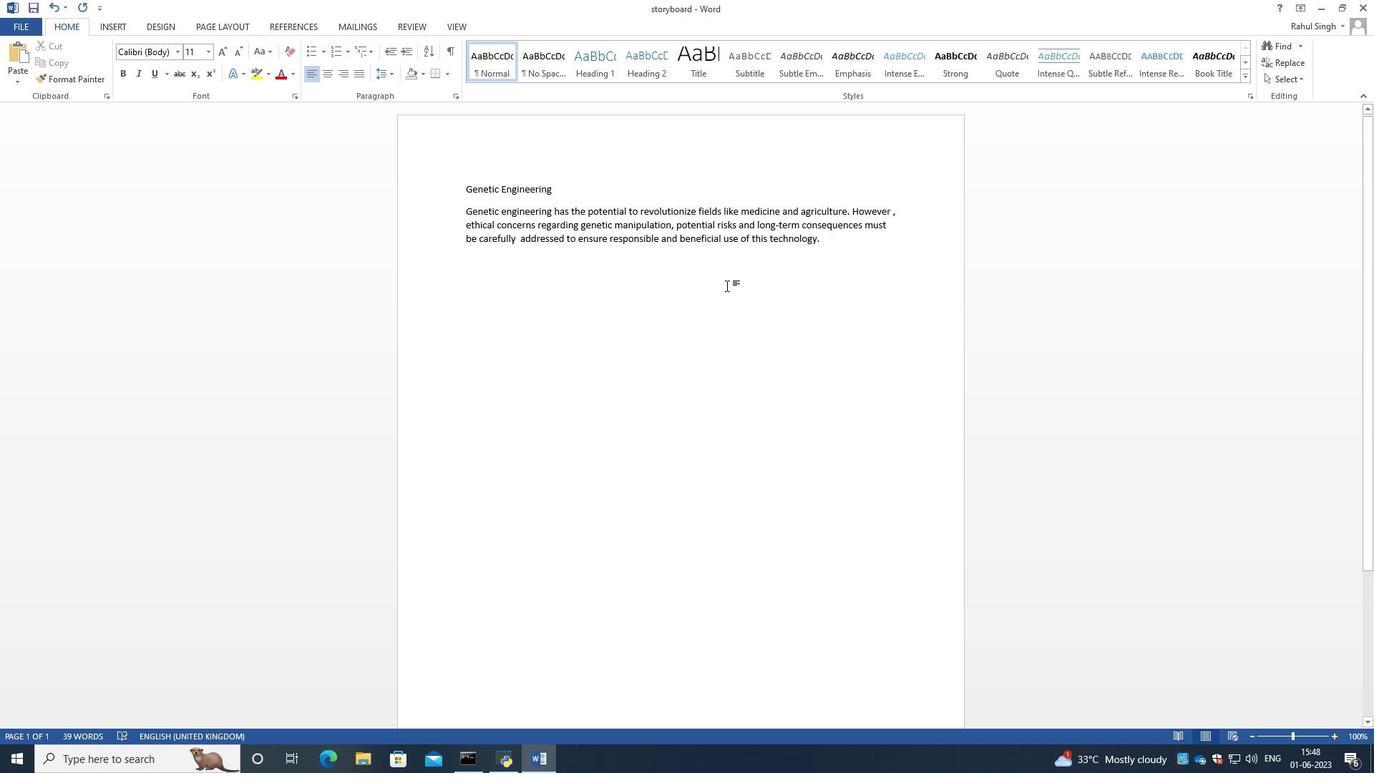
Action: Mouse scrolled (718, 310) with delta (0, 0)
Screenshot: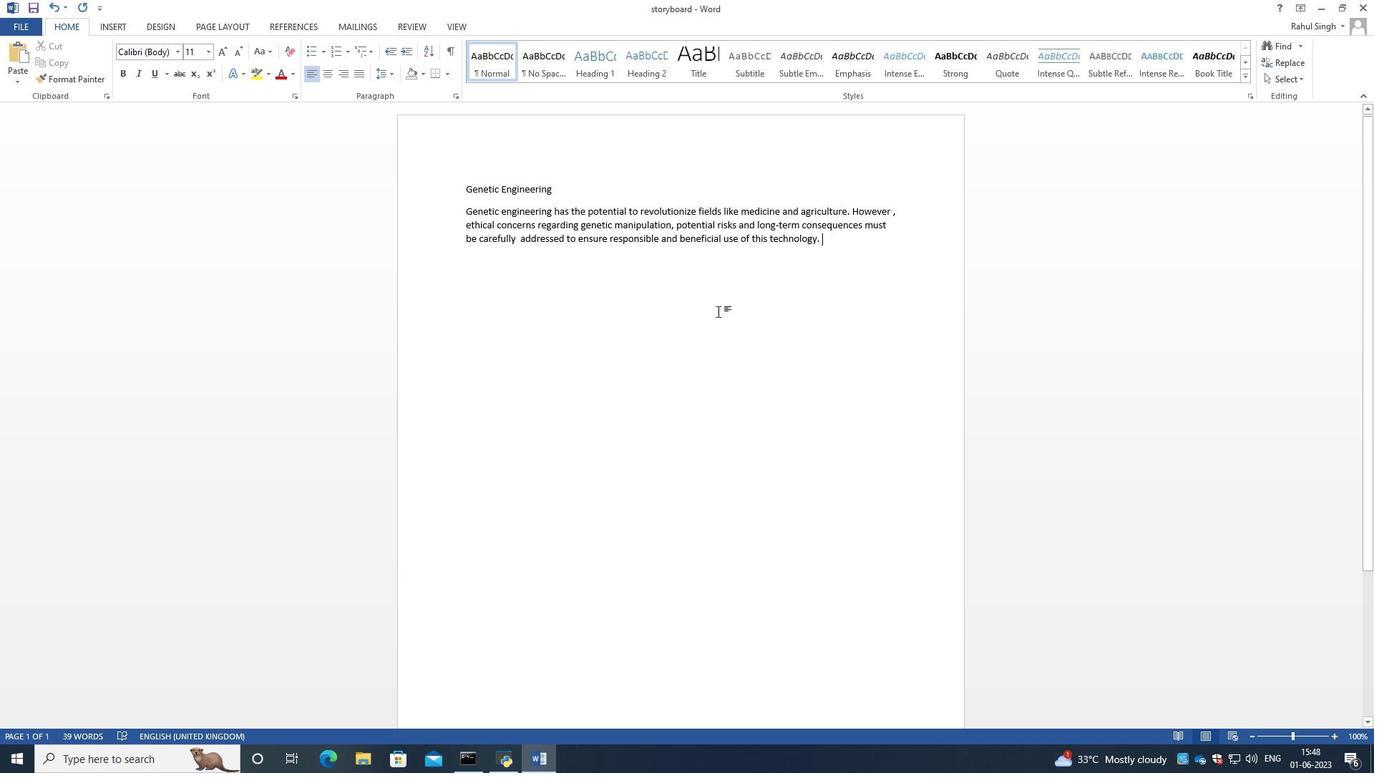 
Action: Mouse scrolled (718, 312) with delta (0, 0)
Screenshot: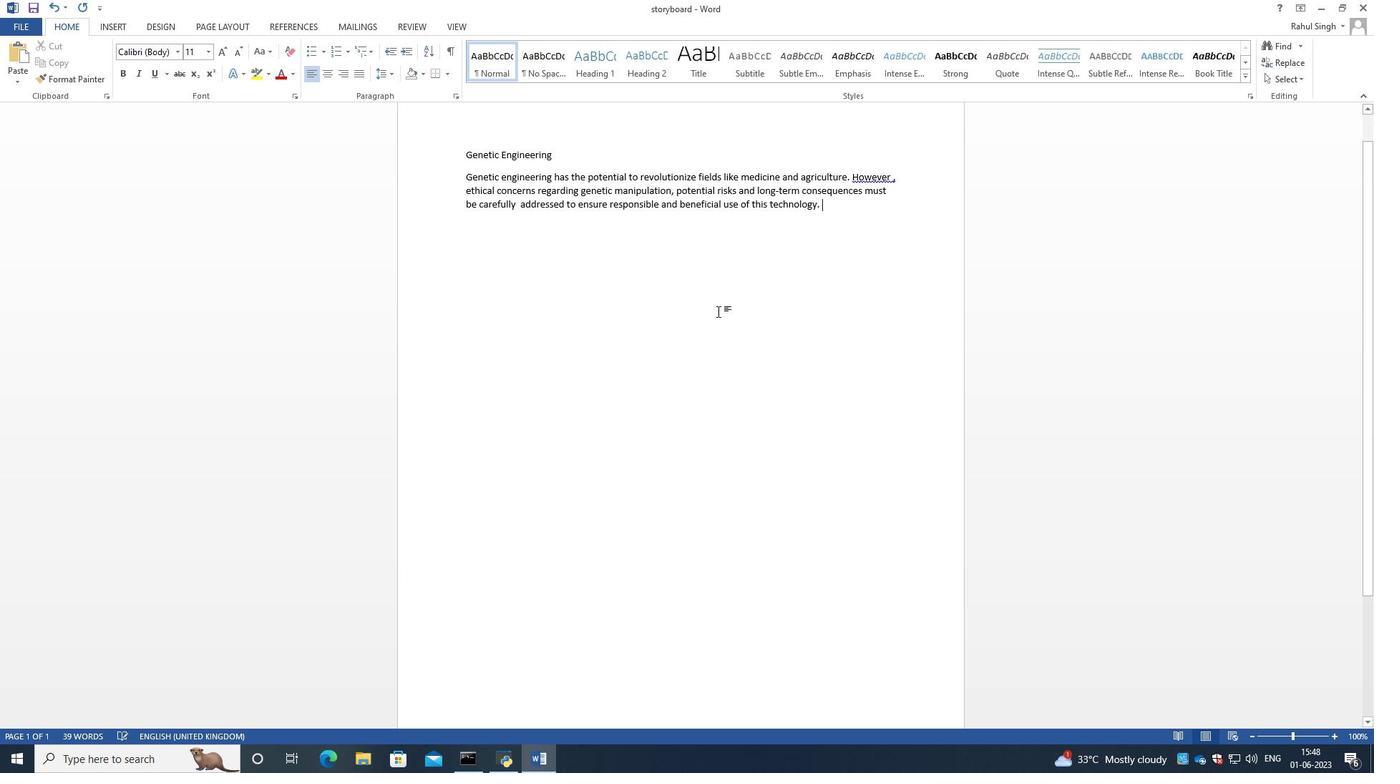 
Action: Mouse scrolled (718, 312) with delta (0, 0)
Screenshot: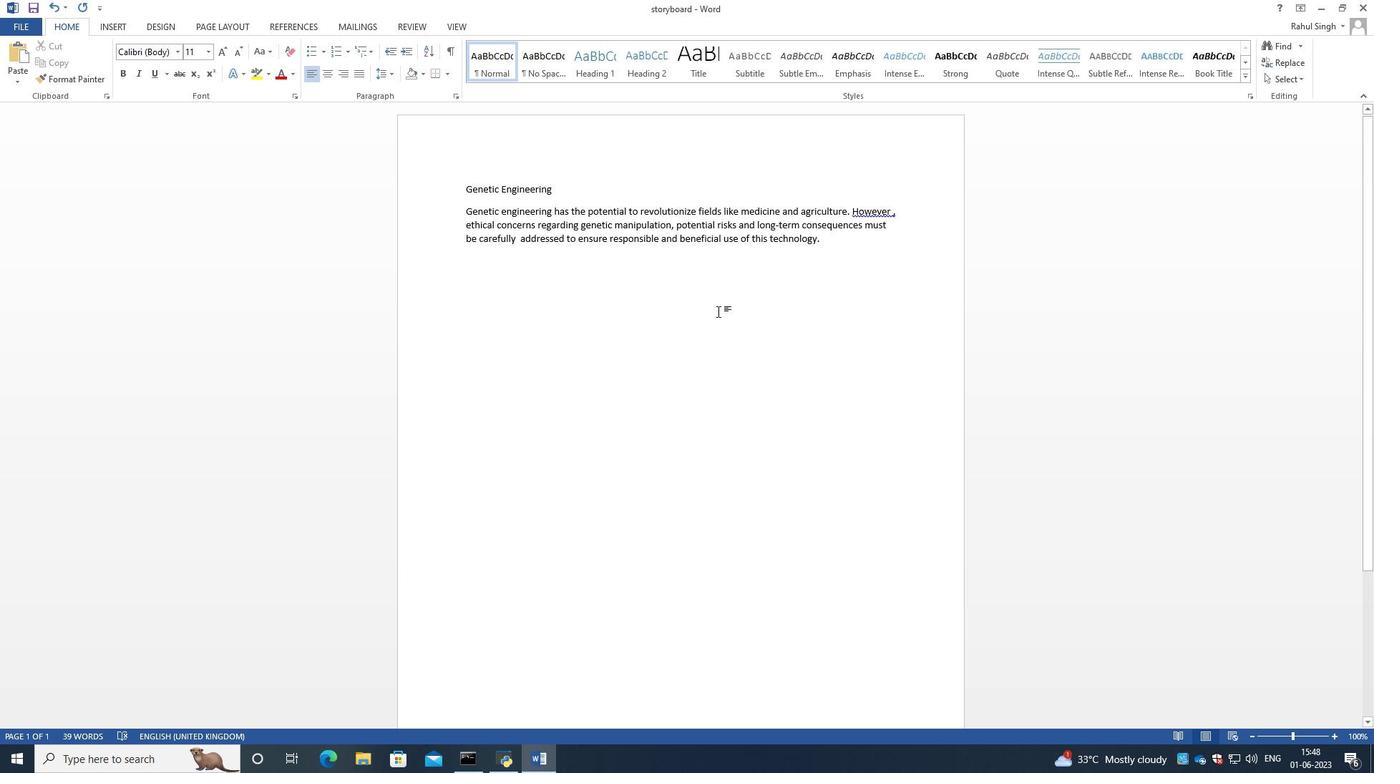 
Action: Mouse moved to (463, 210)
Screenshot: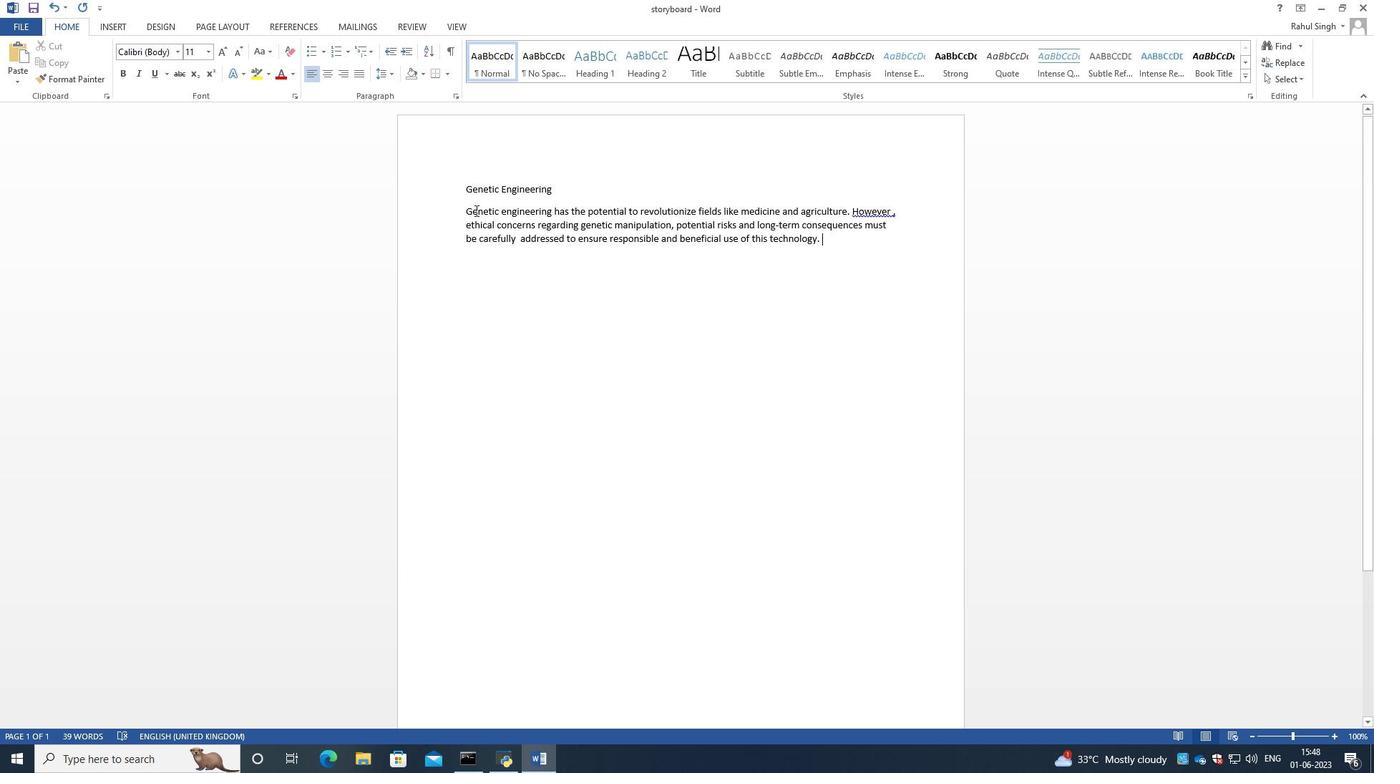 
Action: Mouse pressed left at (463, 210)
Screenshot: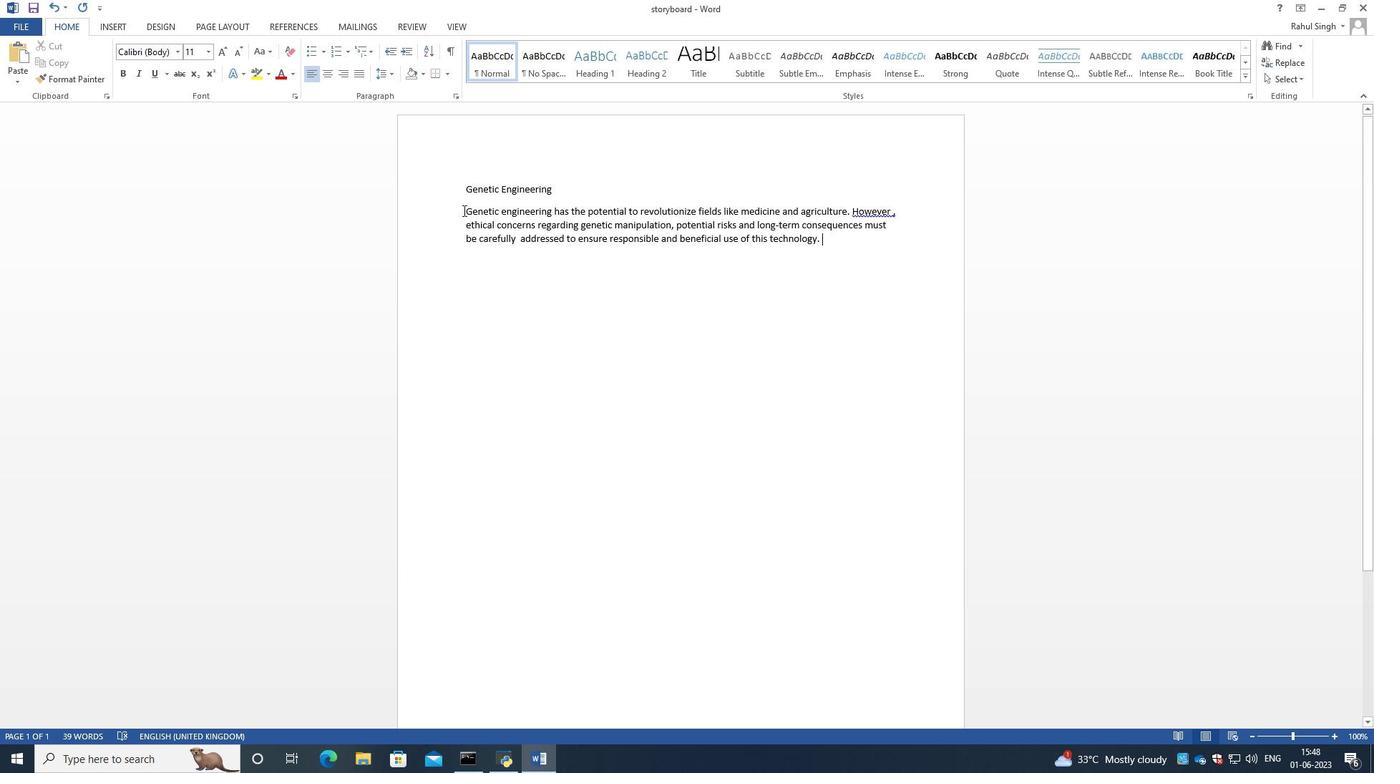 
Action: Mouse moved to (209, 53)
Screenshot: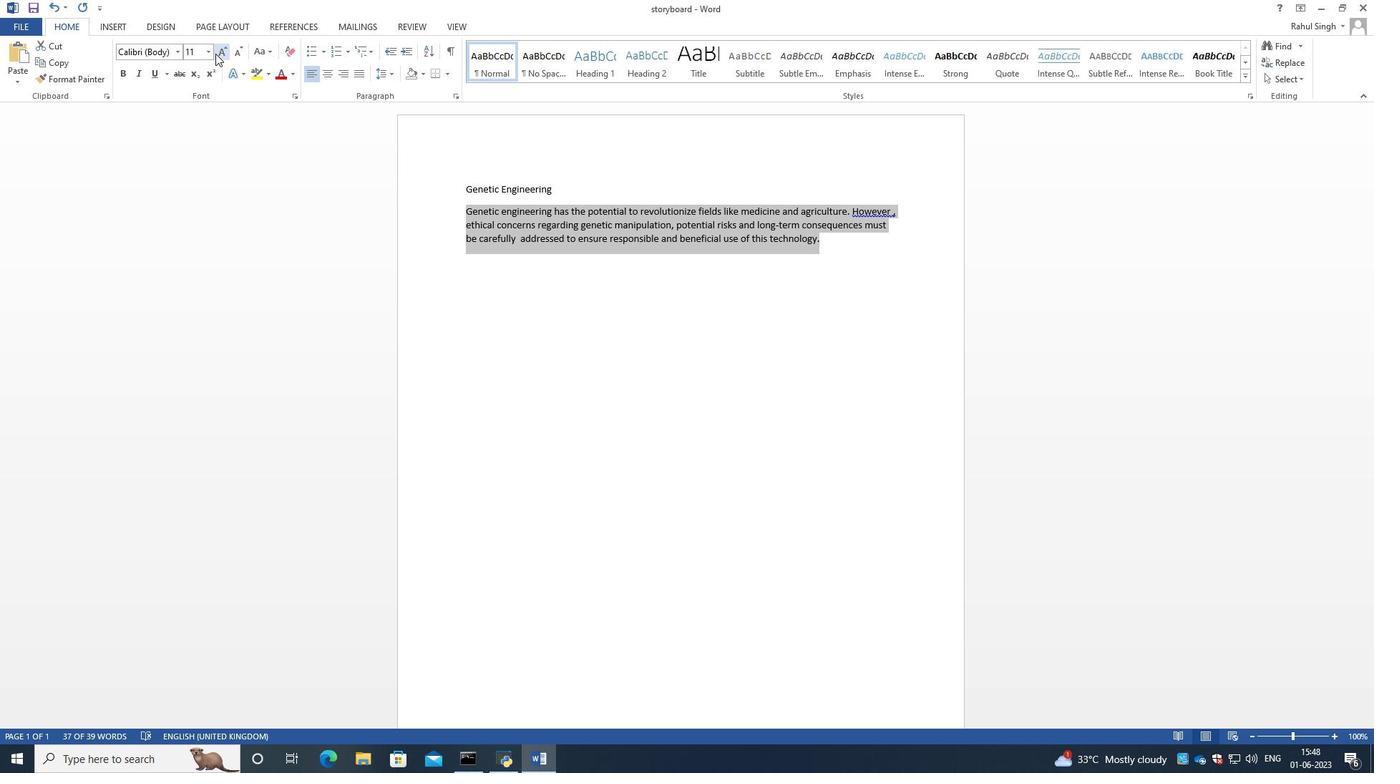 
Action: Mouse pressed left at (209, 53)
Screenshot: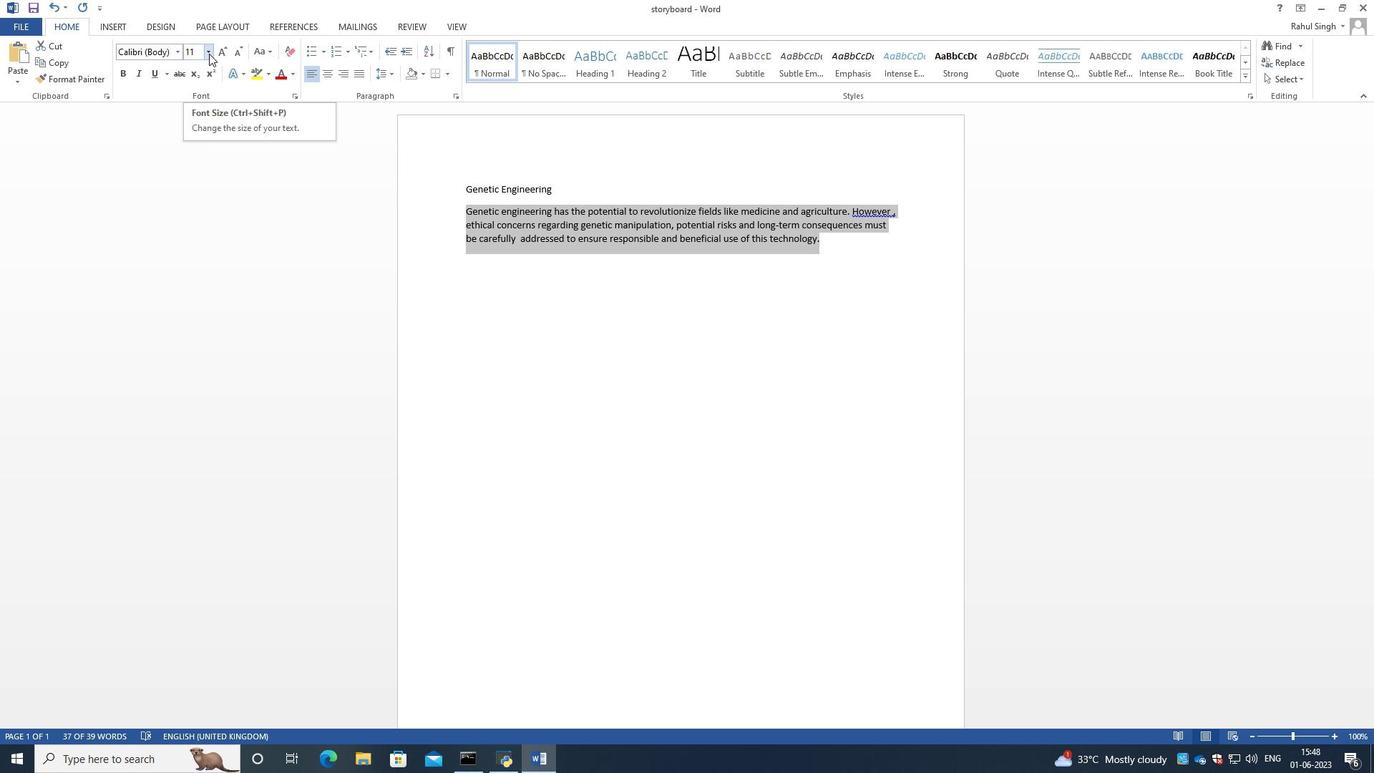 
Action: Mouse moved to (190, 161)
Screenshot: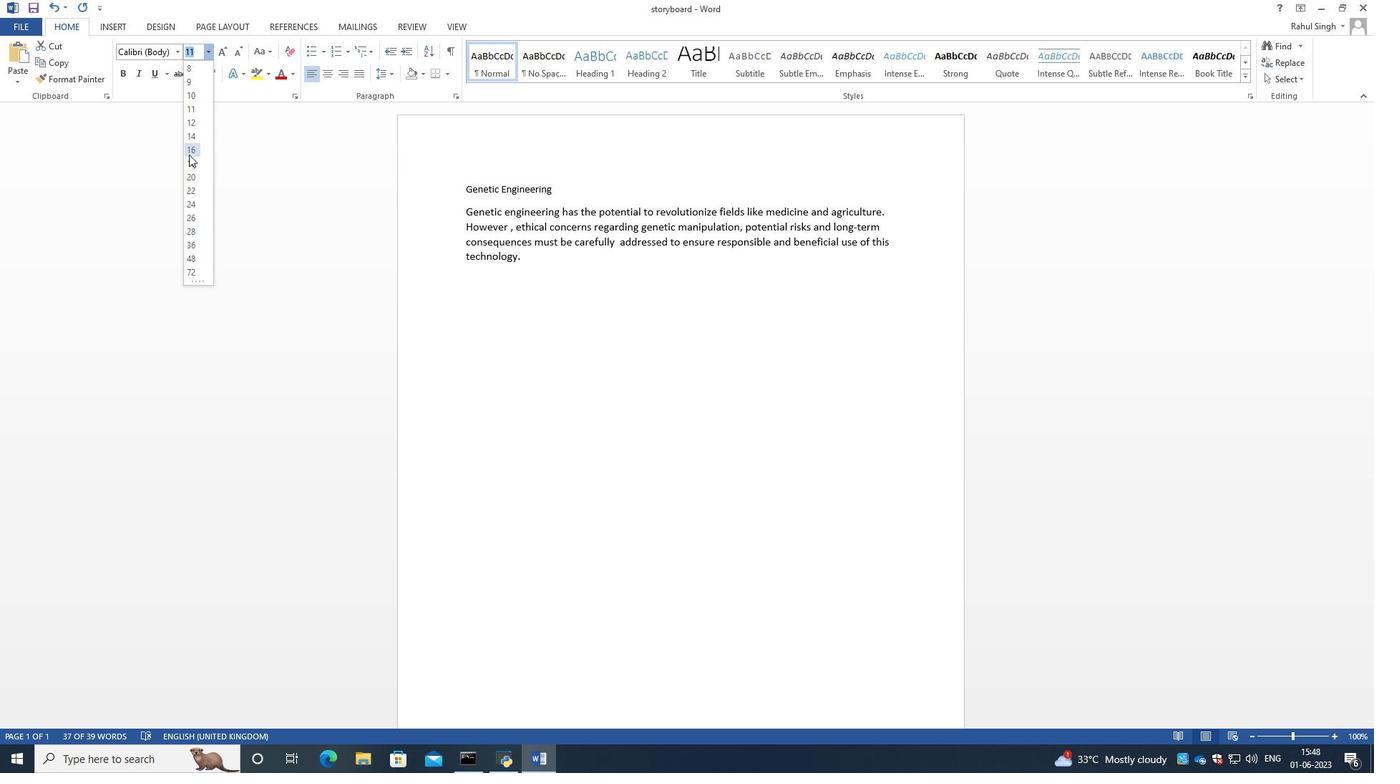 
Action: Mouse pressed left at (190, 161)
Screenshot: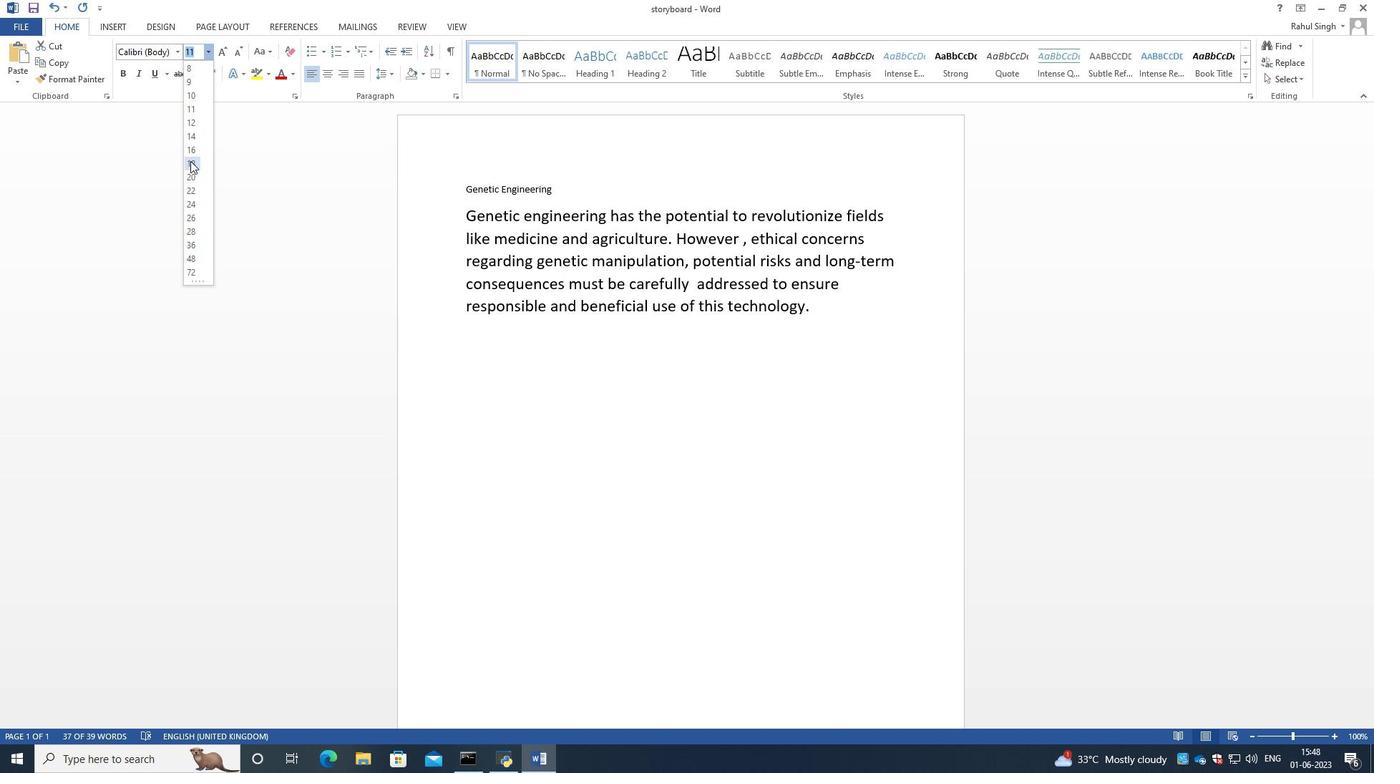 
Action: Mouse moved to (705, 391)
Screenshot: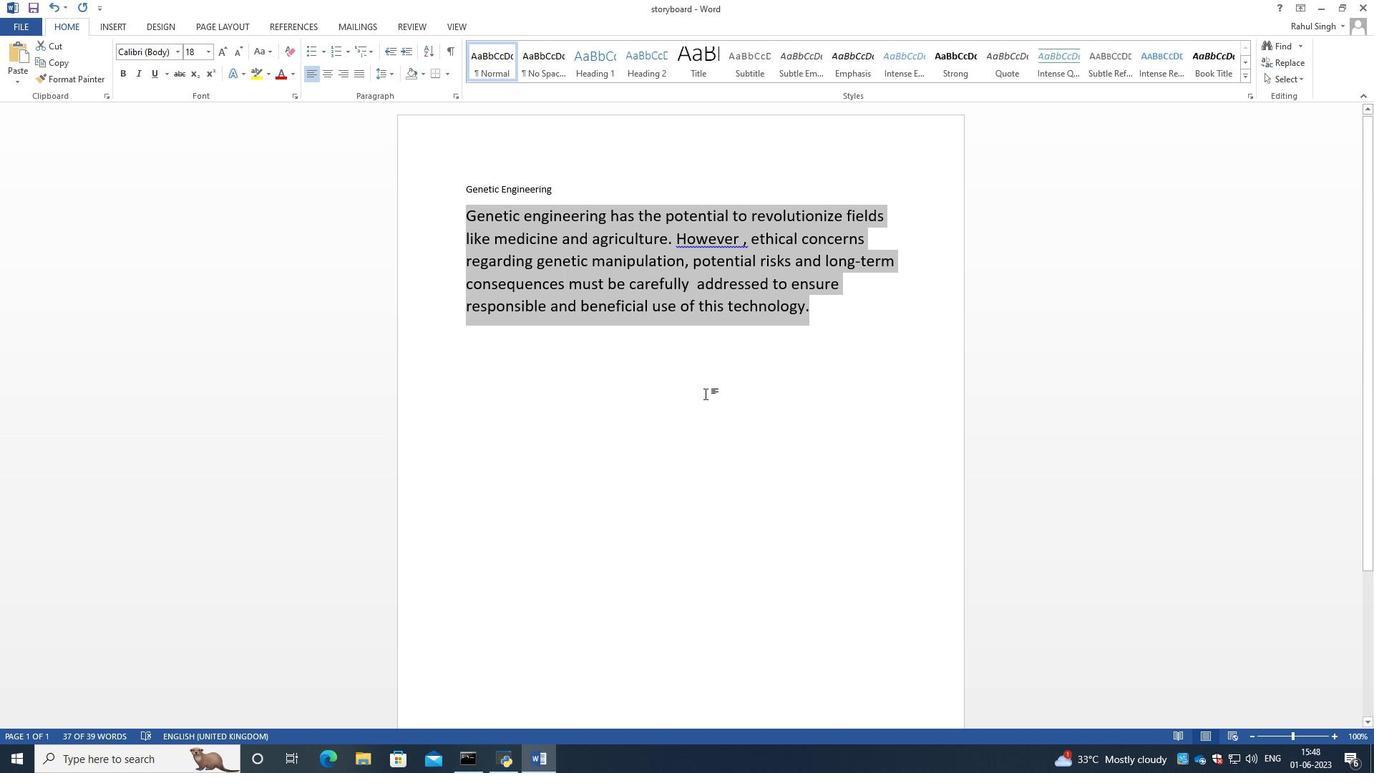 
Action: Mouse pressed left at (705, 391)
Screenshot: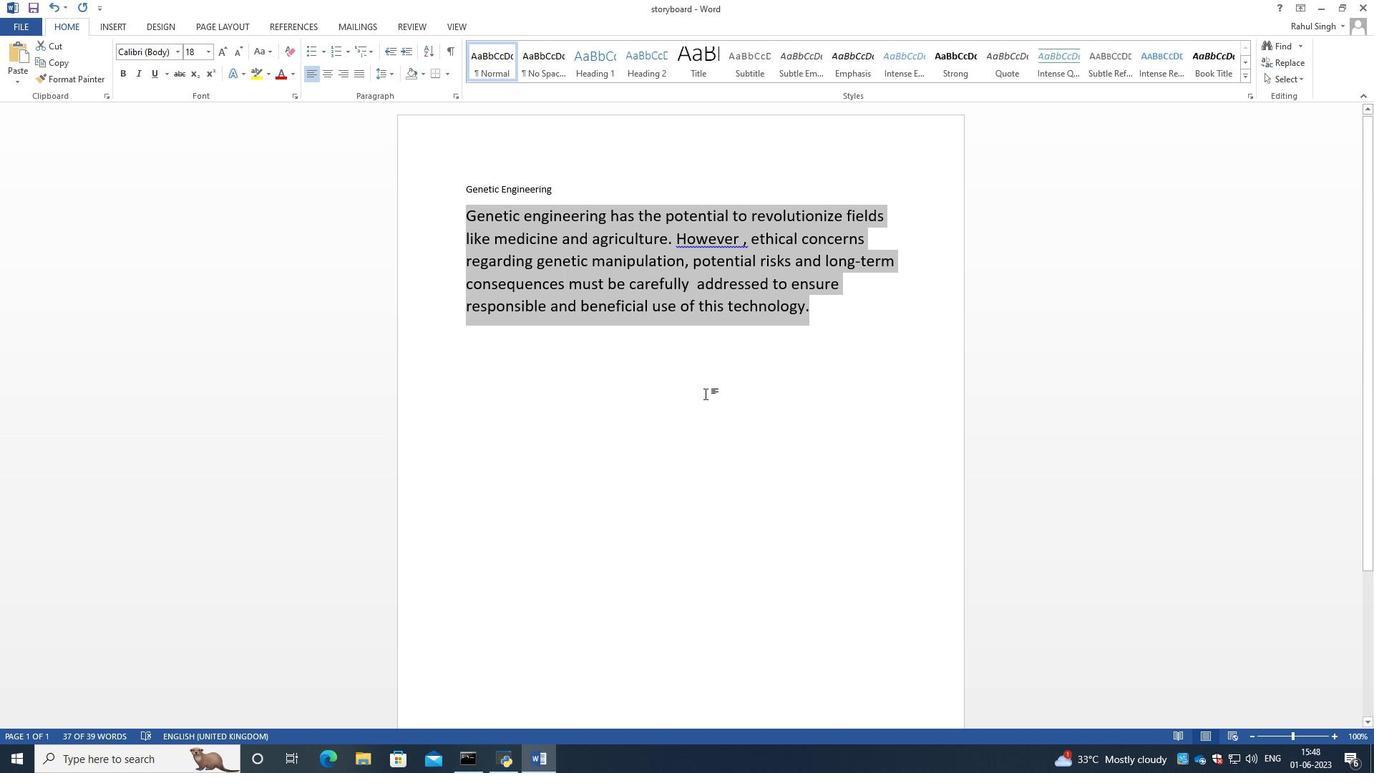 
Action: Mouse moved to (749, 239)
Screenshot: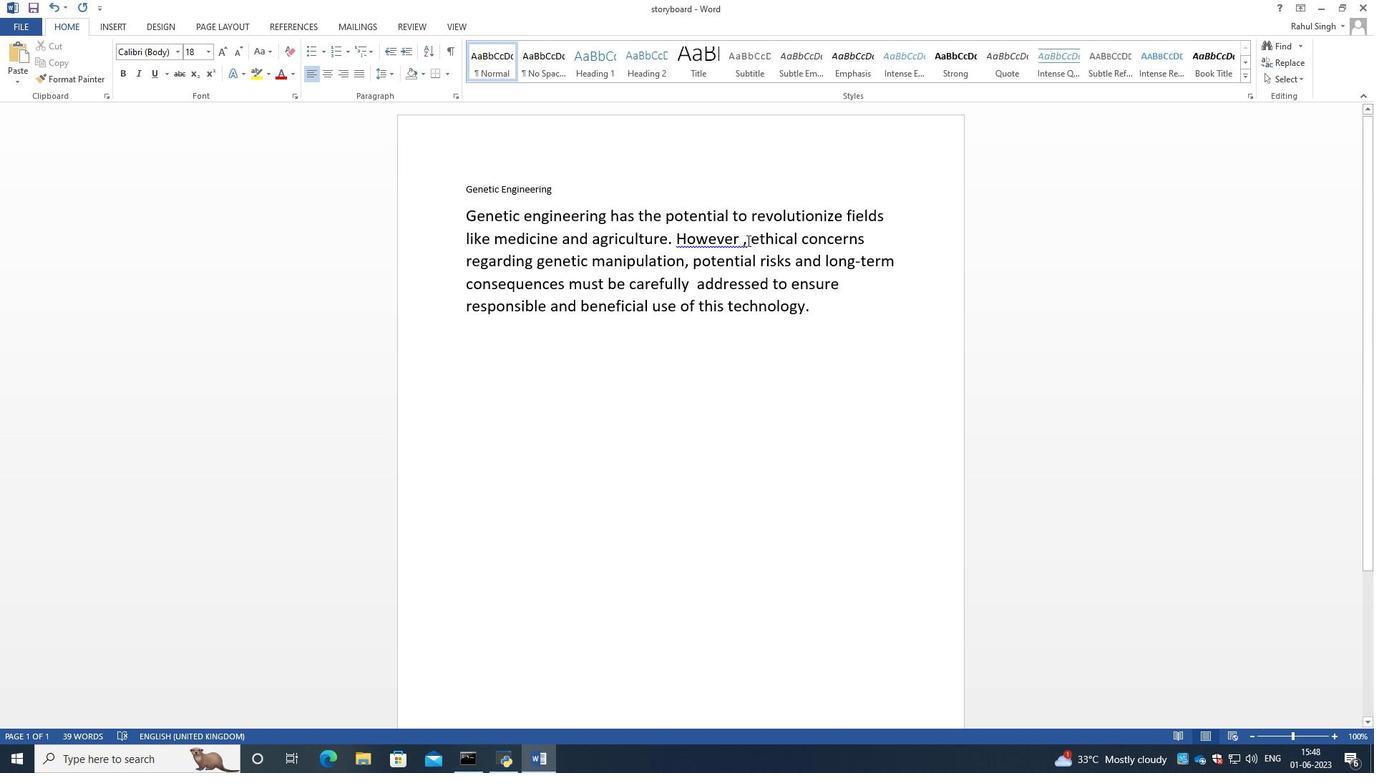 
Action: Mouse pressed left at (749, 239)
Screenshot: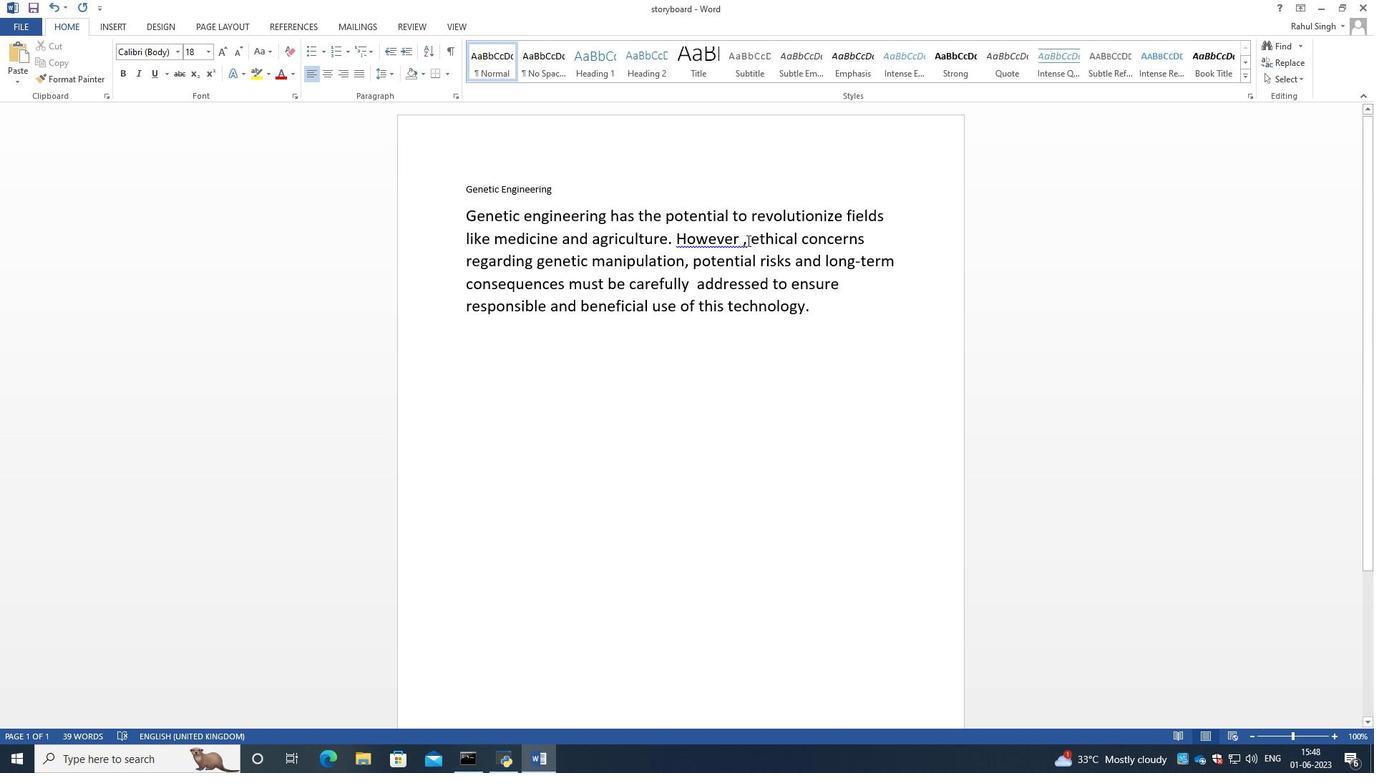 
Action: Key pressed <Key.backspace><Key.backspace>,
Screenshot: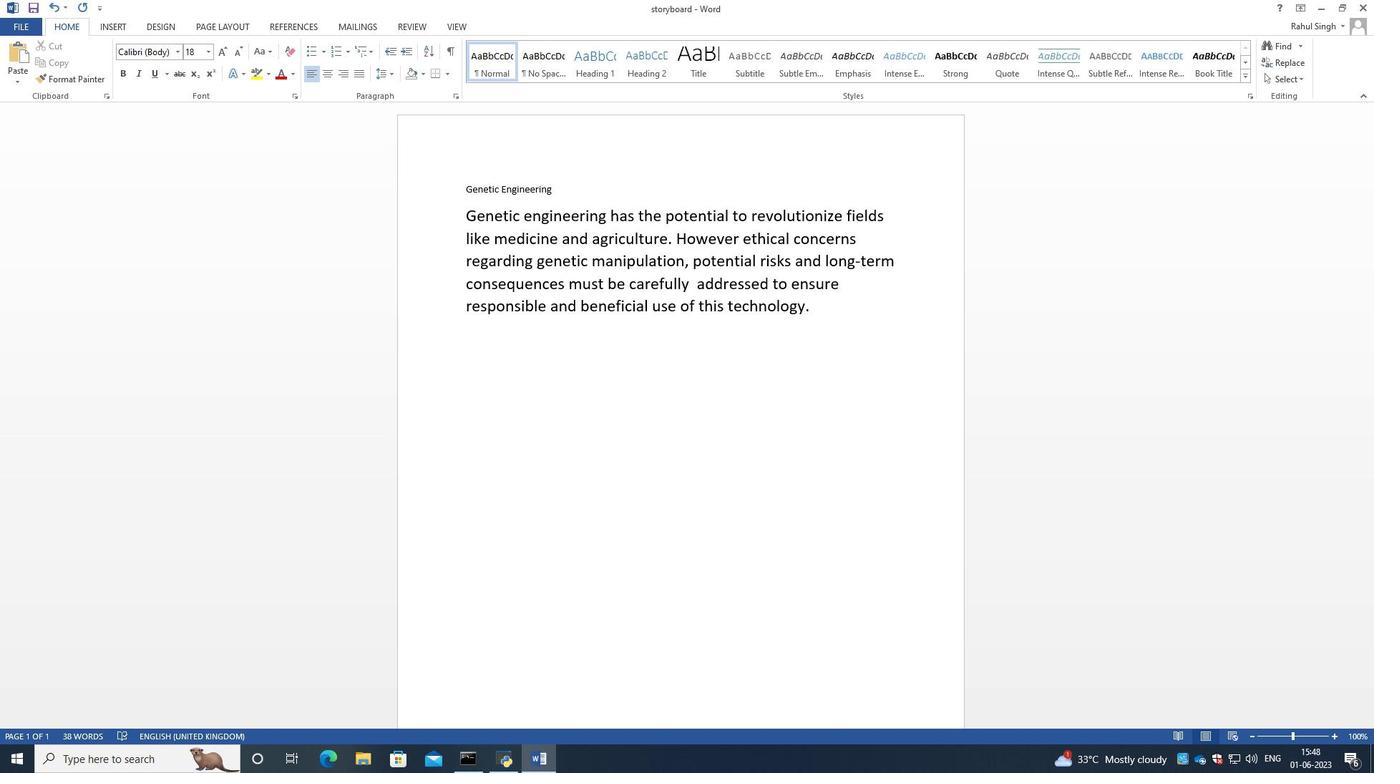 
Action: Mouse moved to (464, 214)
Screenshot: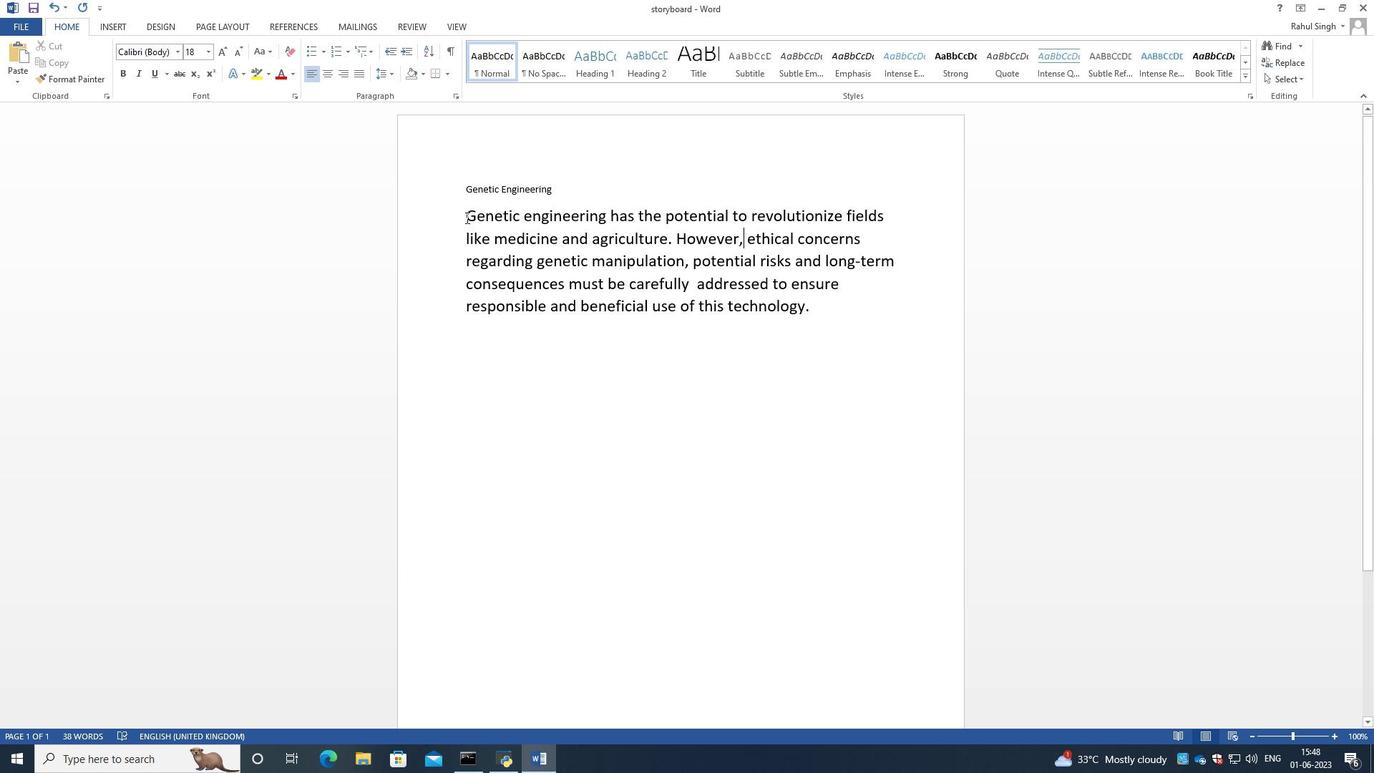 
Action: Mouse pressed left at (464, 214)
Screenshot: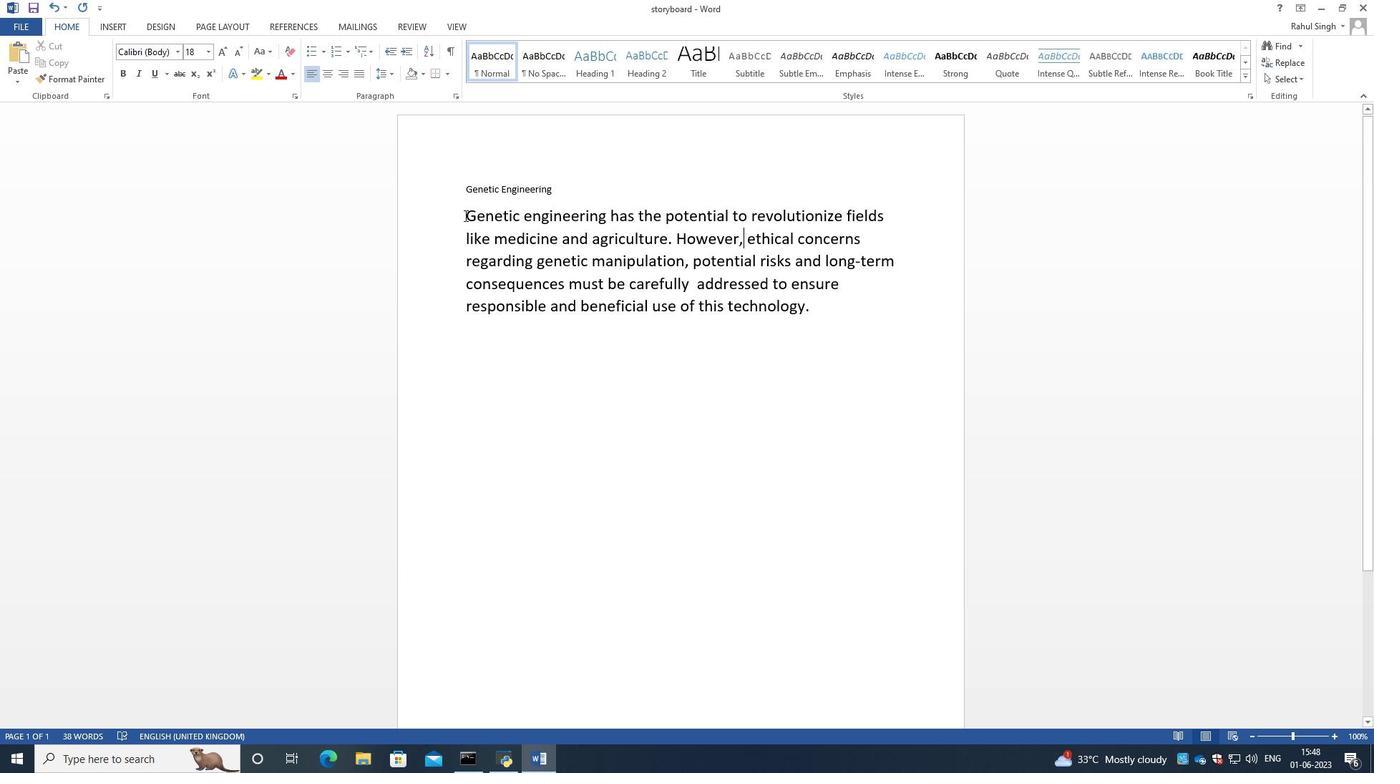 
Action: Mouse moved to (166, 52)
Screenshot: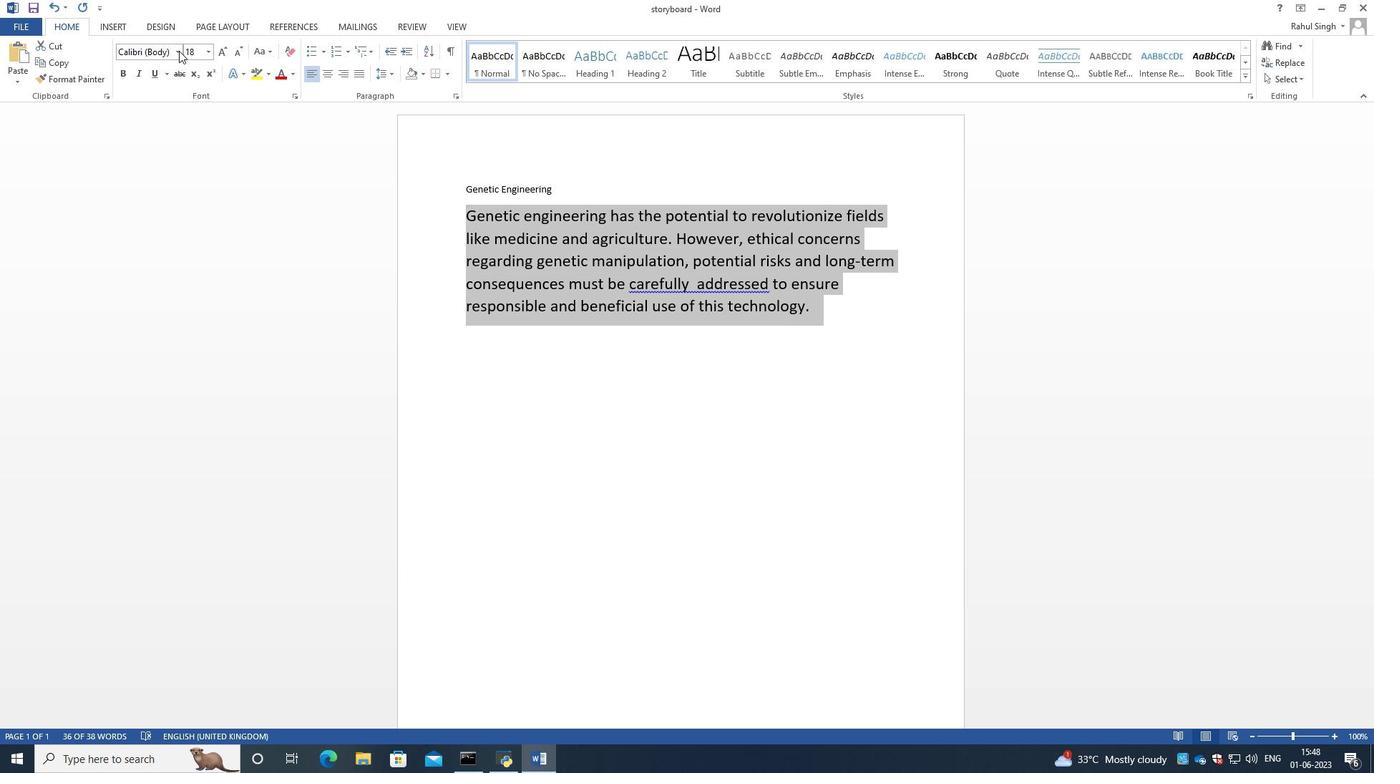 
Action: Mouse pressed left at (166, 52)
Screenshot: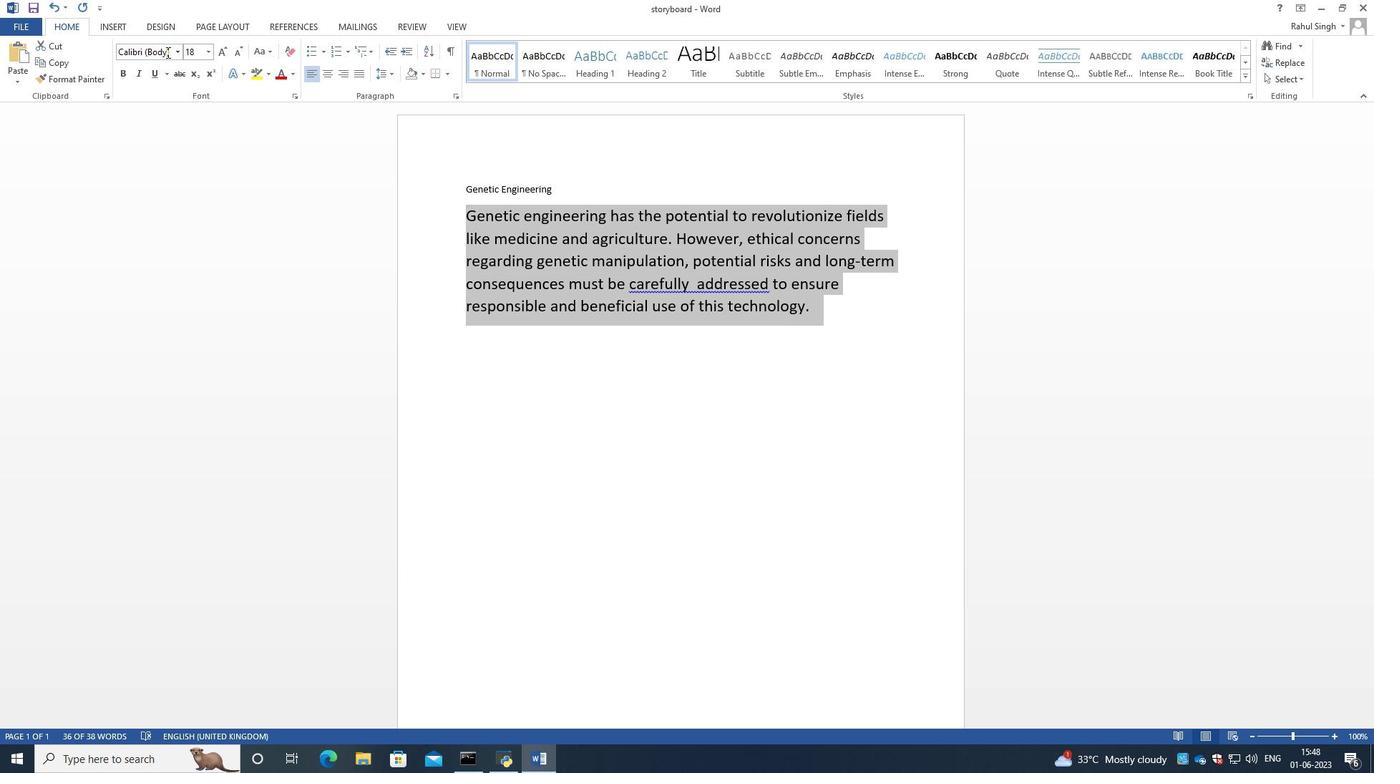 
Action: Key pressed ch<Key.tab>
Screenshot: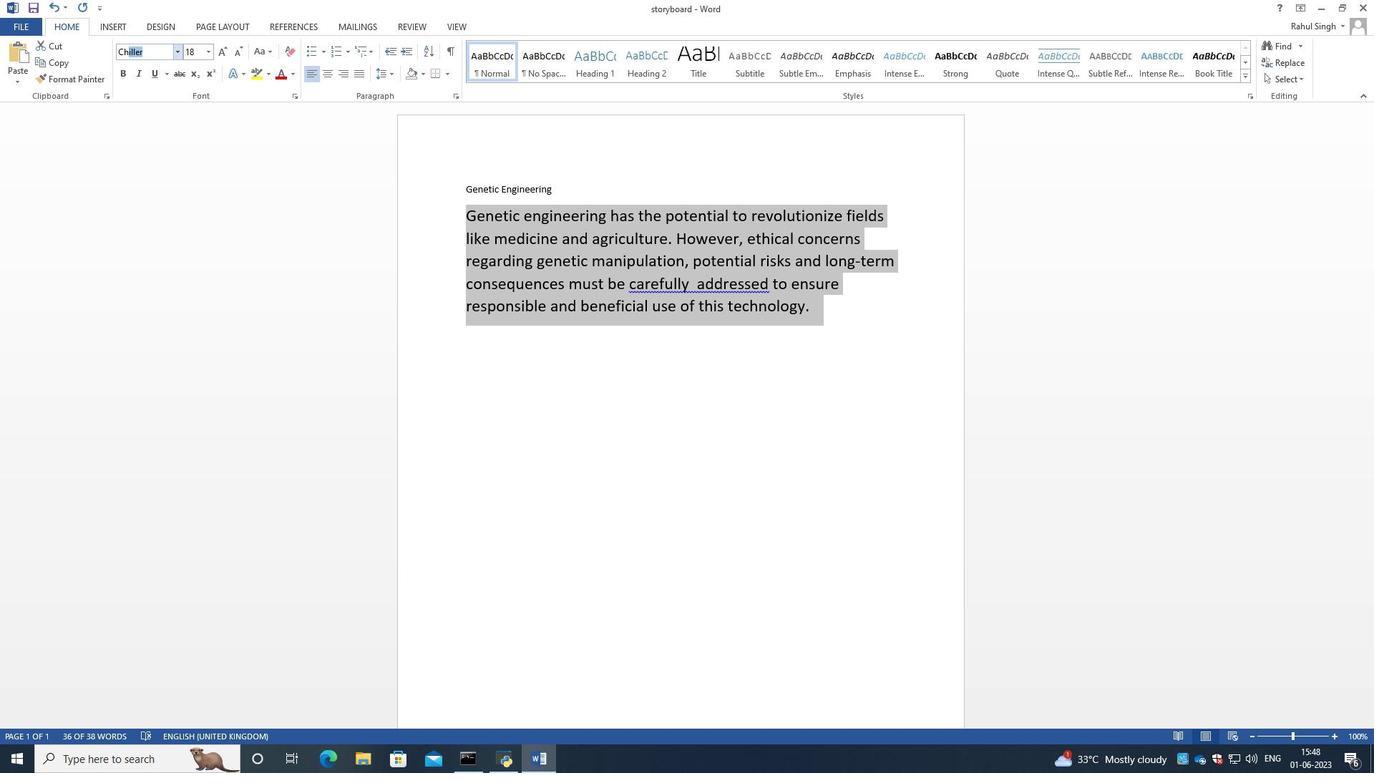 
Action: Mouse moved to (612, 370)
Screenshot: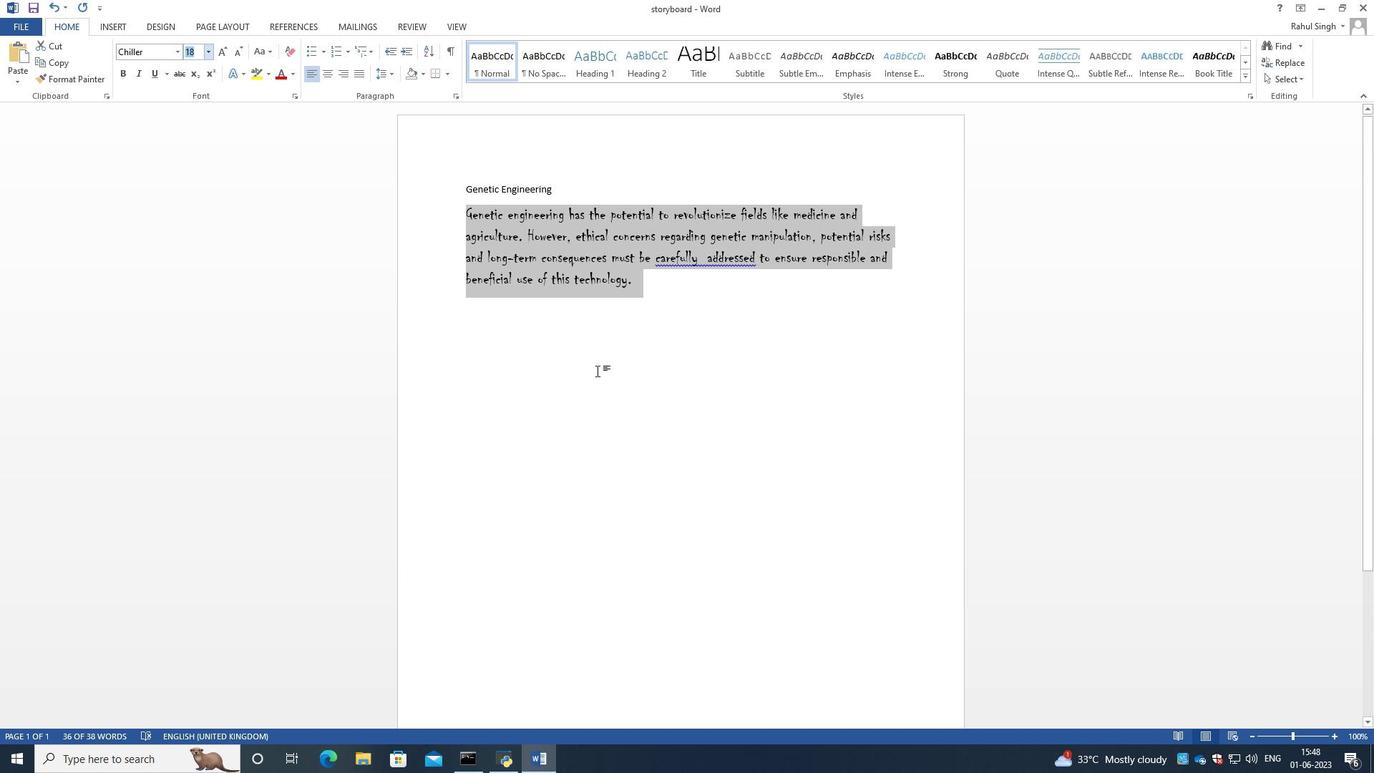 
Action: Mouse pressed left at (612, 370)
Screenshot: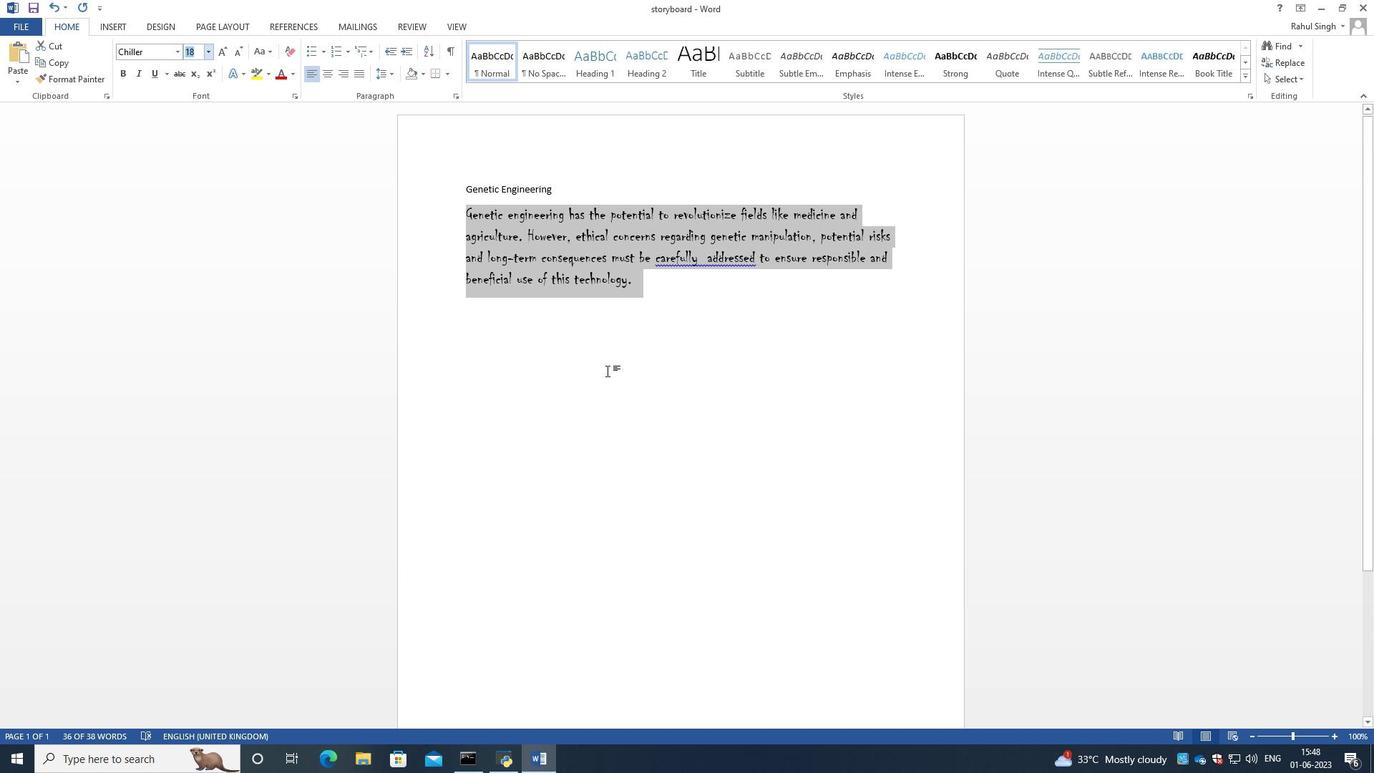 
Action: Mouse moved to (692, 262)
Screenshot: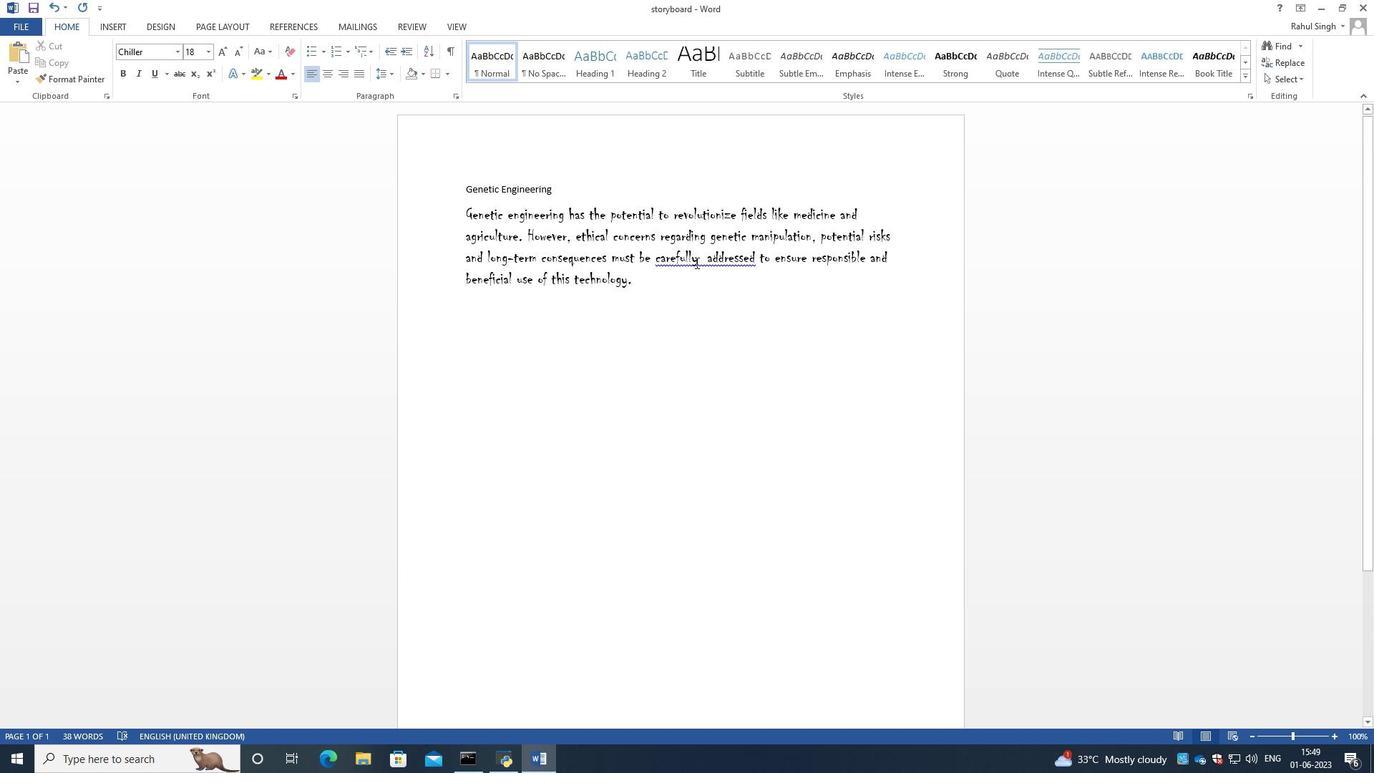 
Action: Mouse pressed right at (692, 262)
Screenshot: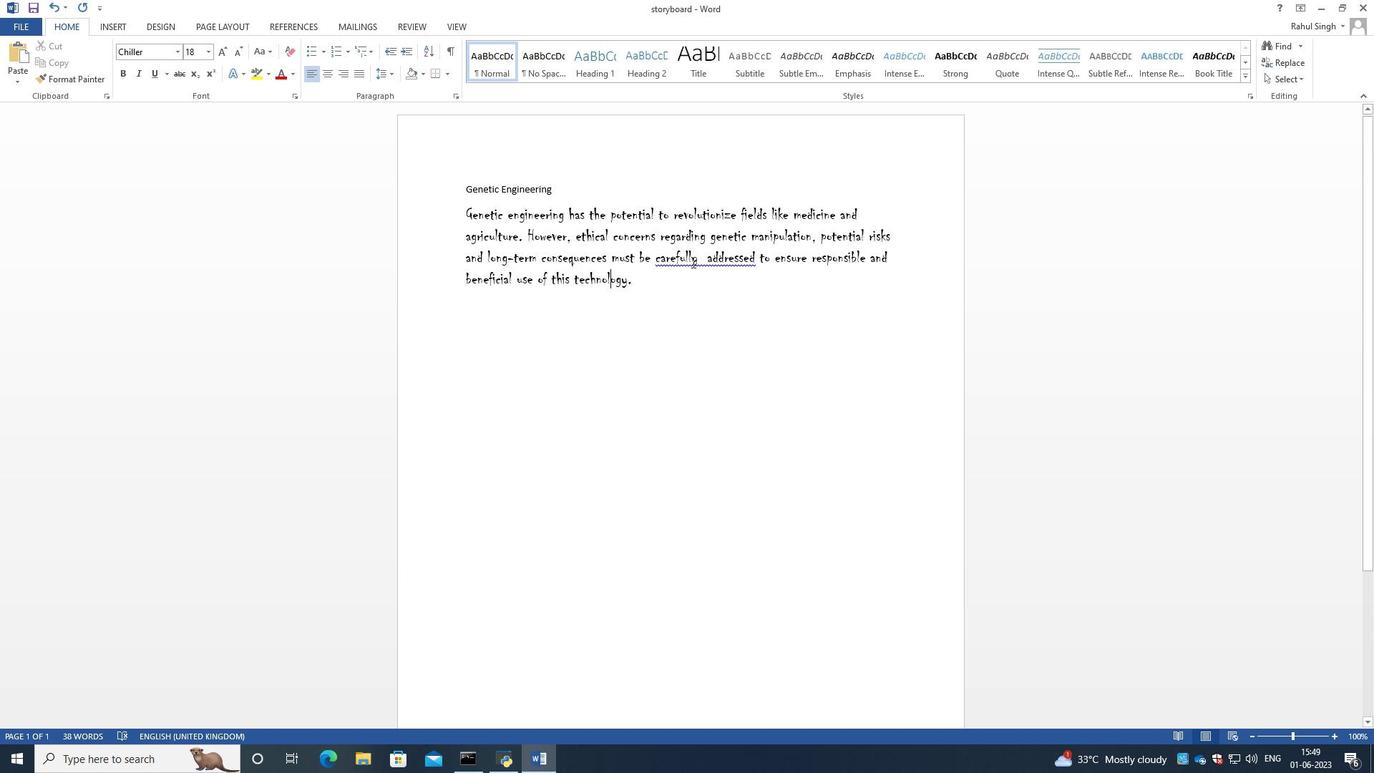 
Action: Mouse moved to (752, 280)
Screenshot: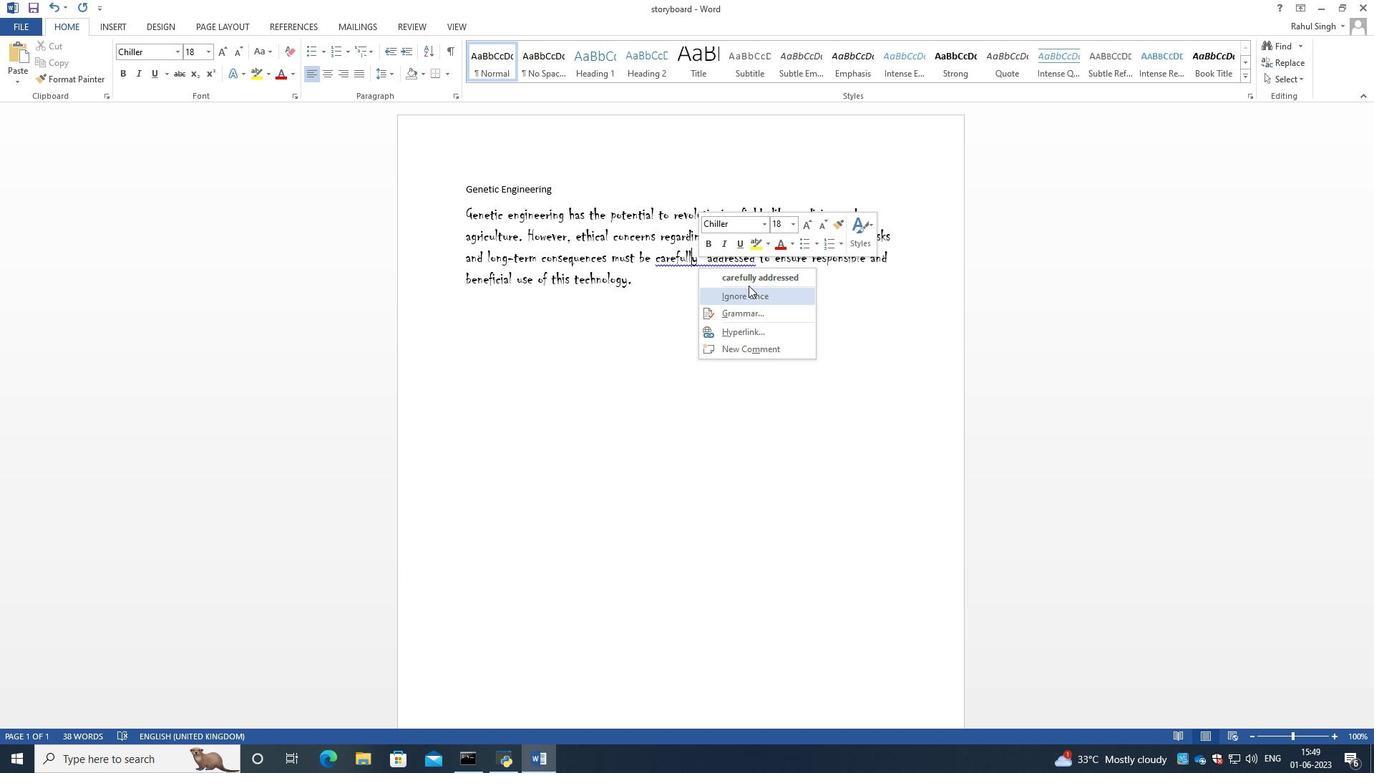 
Action: Mouse pressed left at (752, 280)
Screenshot: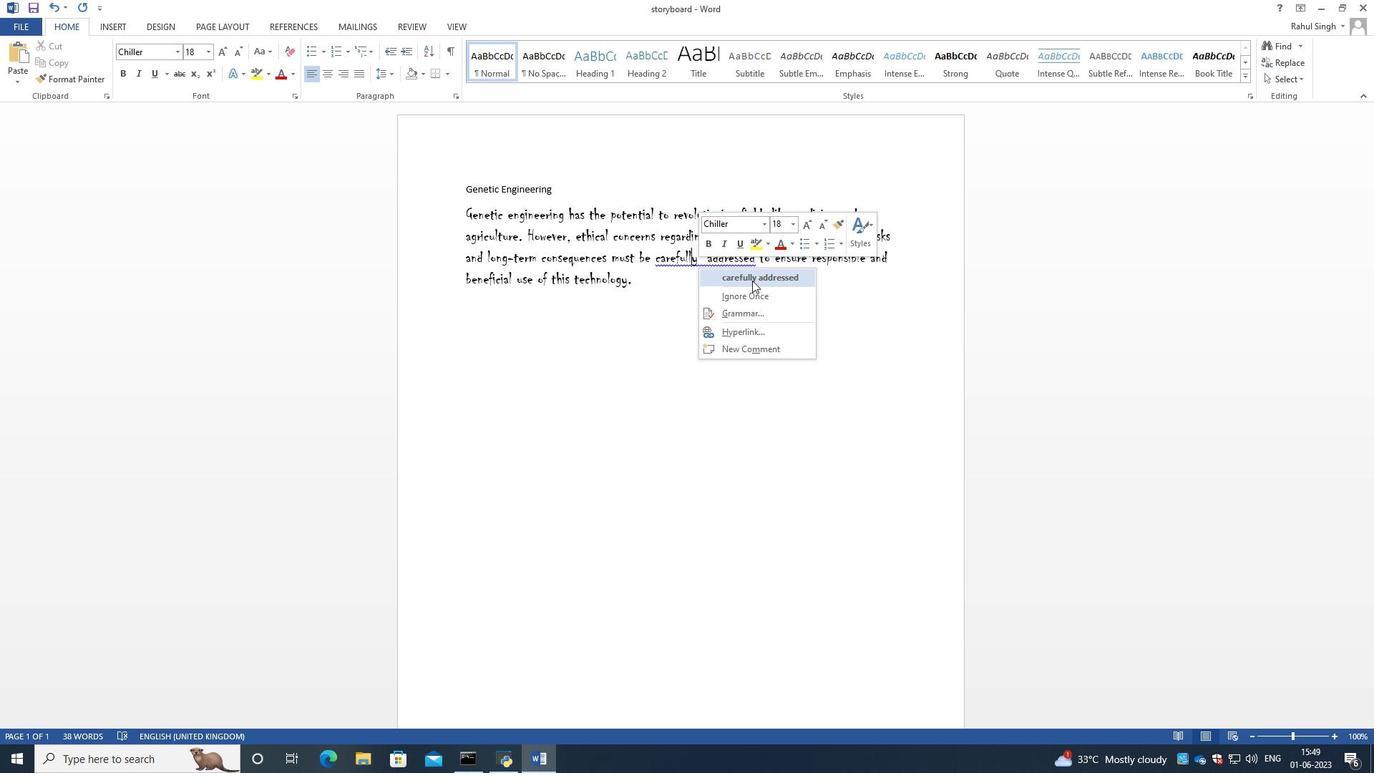 
Action: Mouse moved to (736, 330)
Screenshot: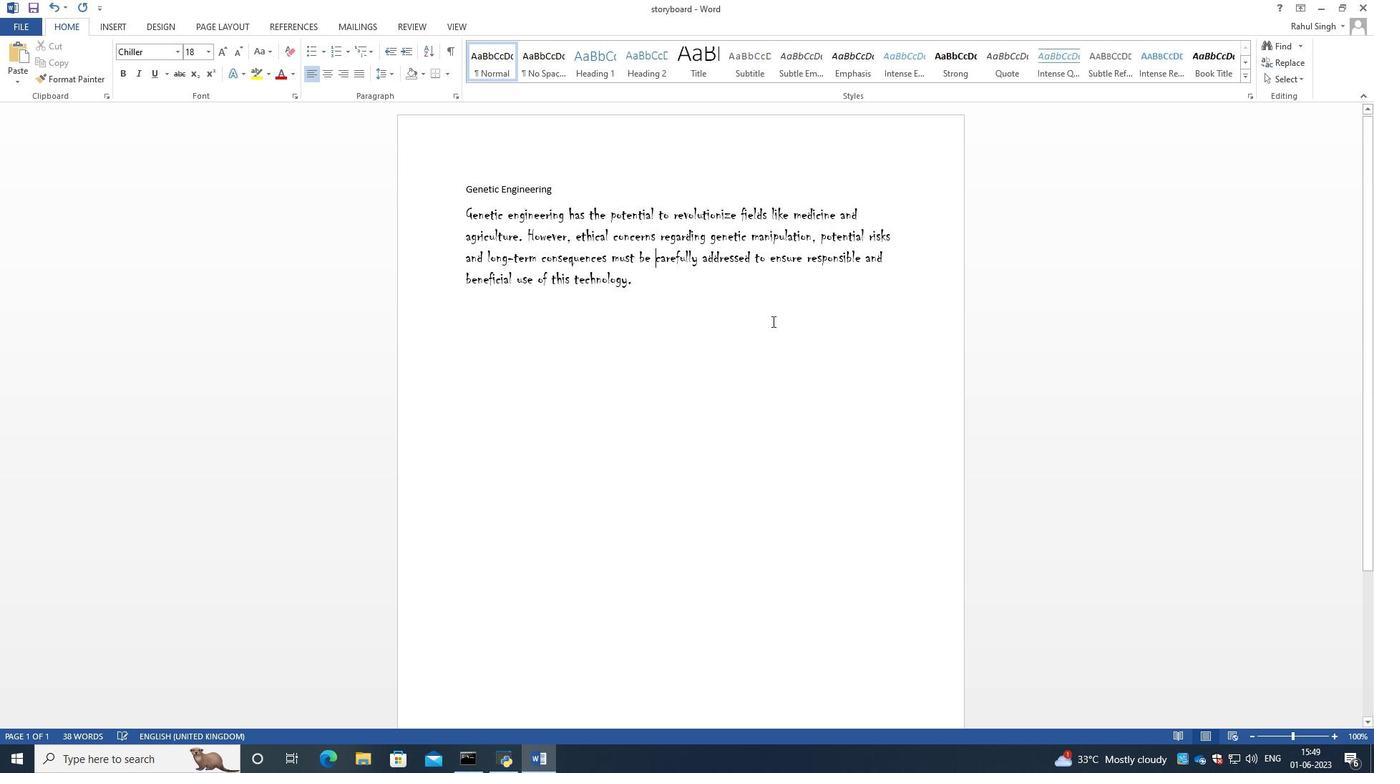 
Action: Mouse pressed left at (736, 330)
Screenshot: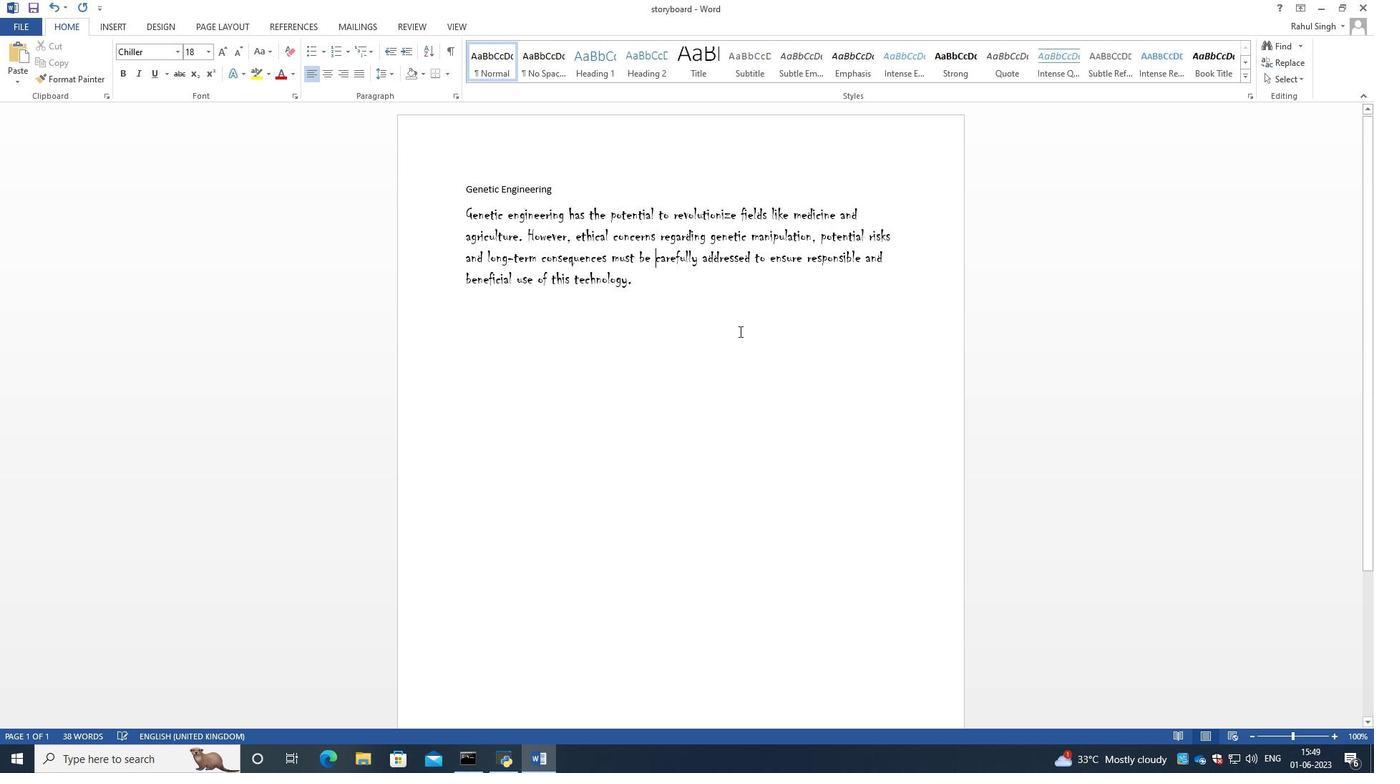 
Action: Mouse moved to (554, 188)
Screenshot: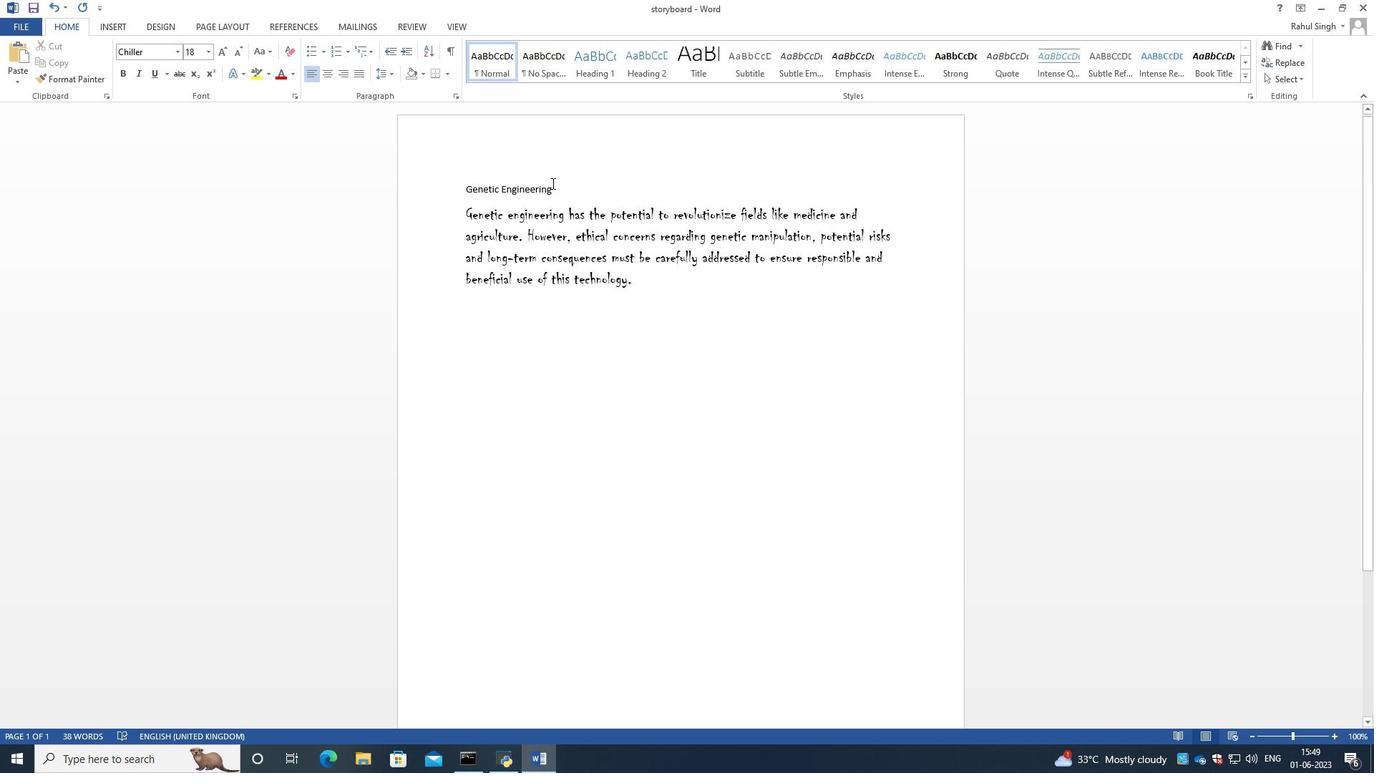 
Action: Mouse pressed left at (554, 188)
Screenshot: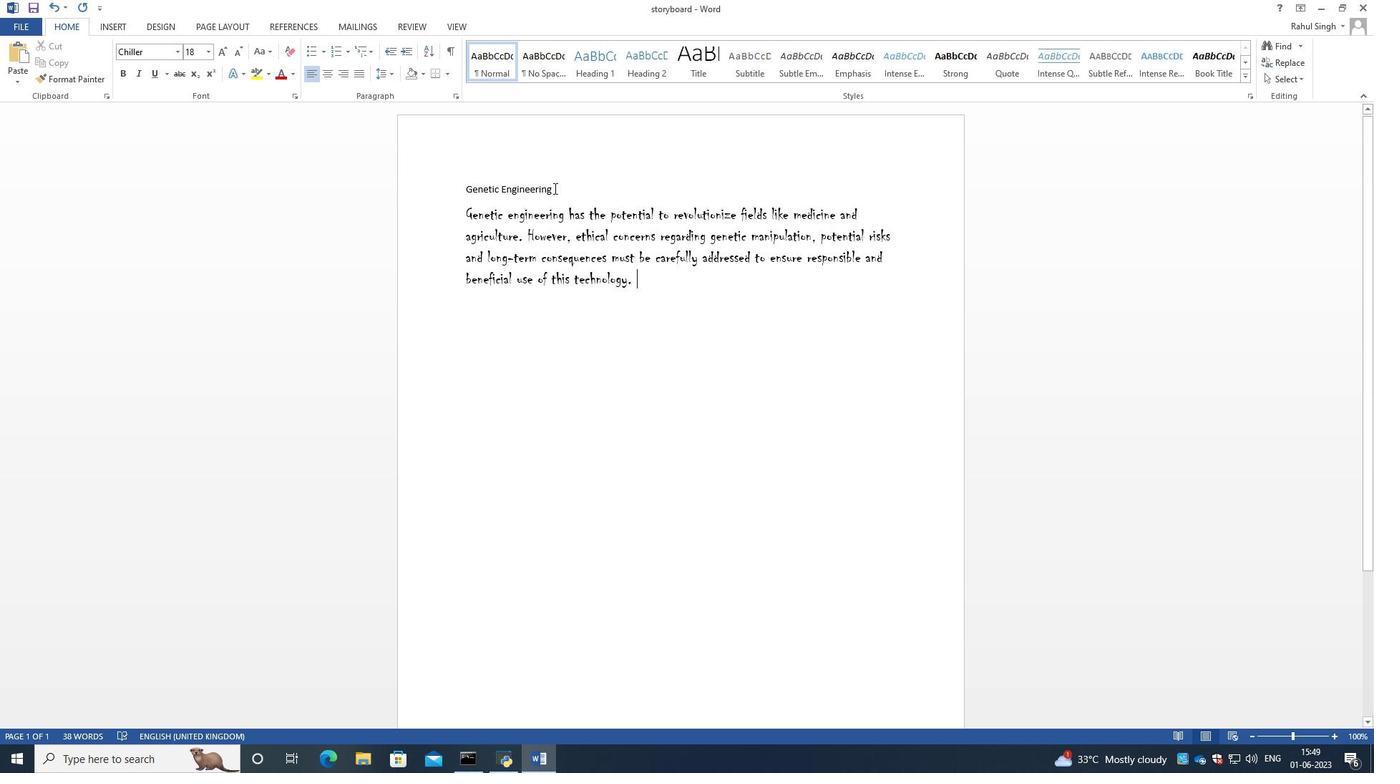 
Action: Mouse moved to (209, 51)
Screenshot: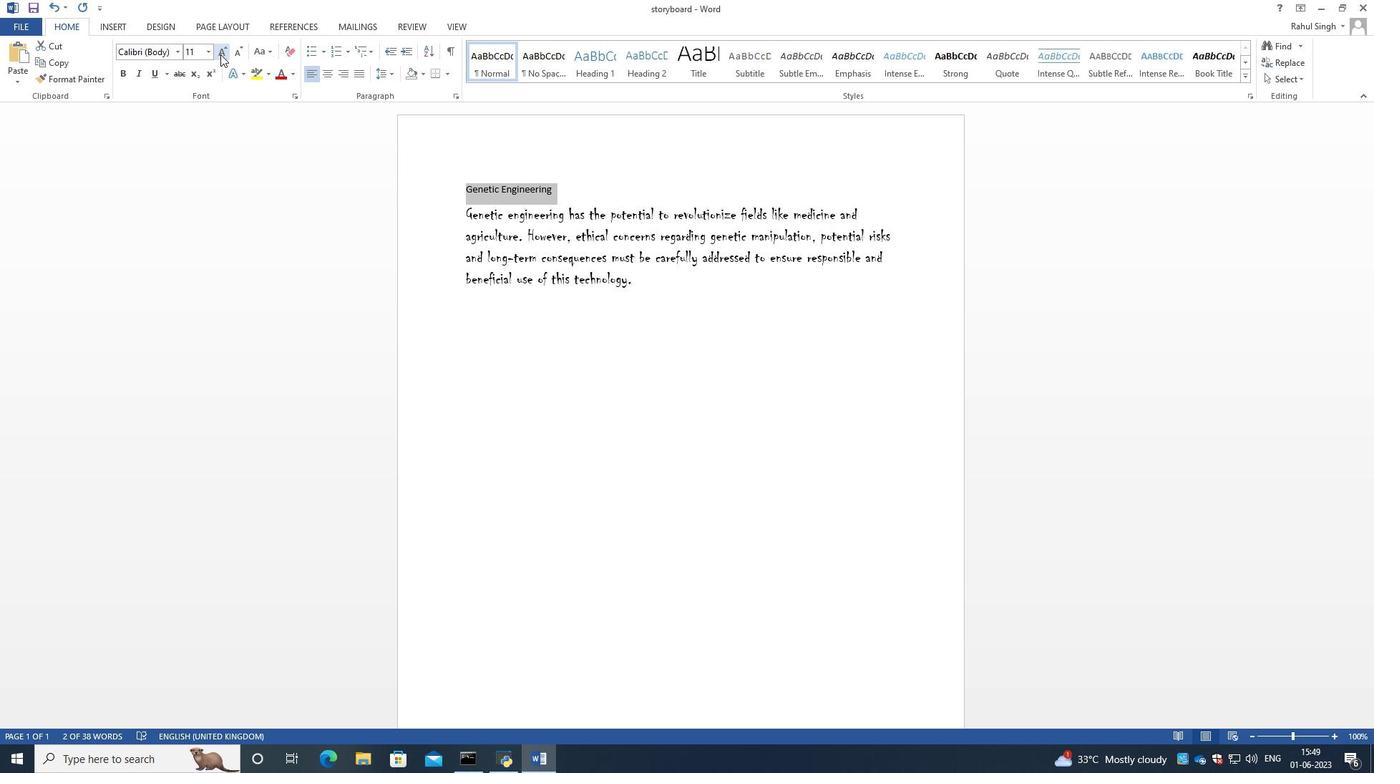 
Action: Mouse pressed left at (209, 51)
Screenshot: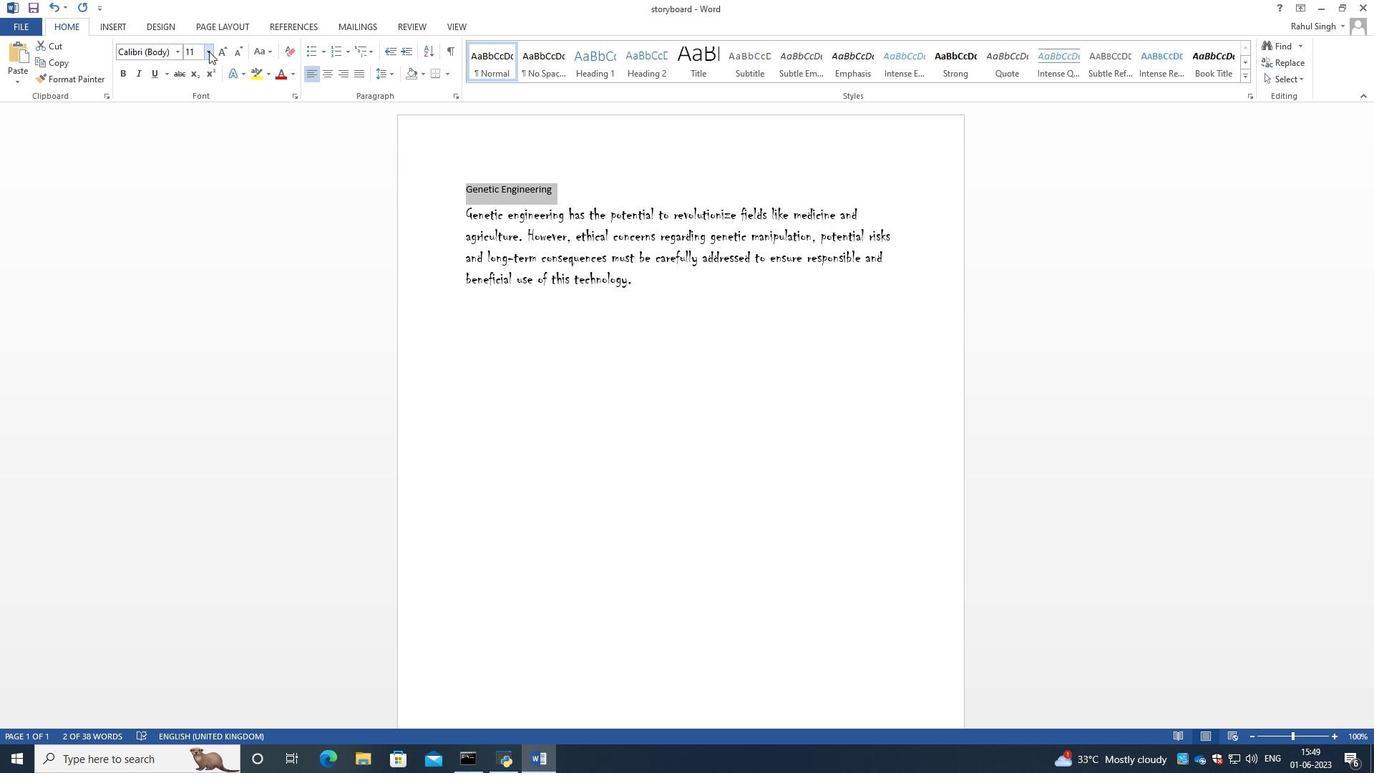 
Action: Mouse moved to (199, 175)
Screenshot: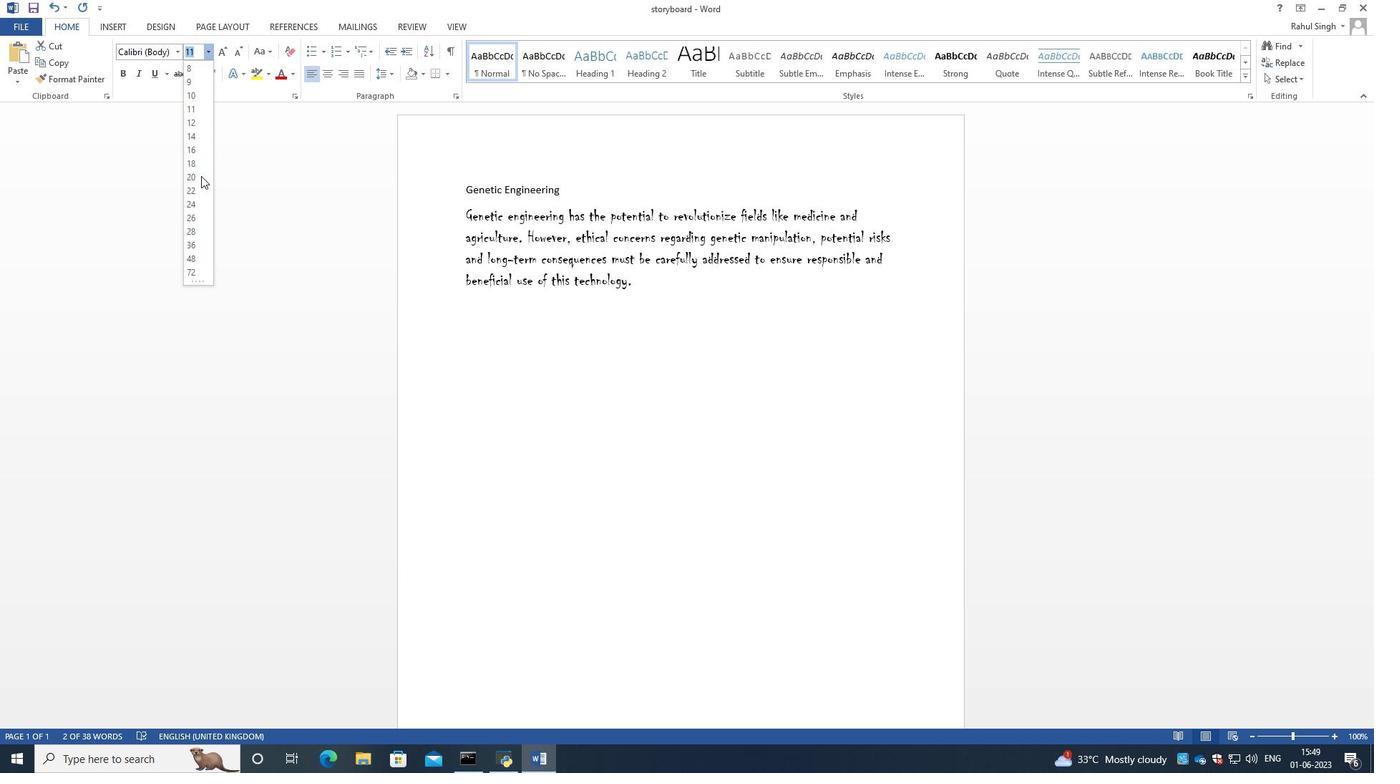 
Action: Mouse pressed left at (199, 175)
Screenshot: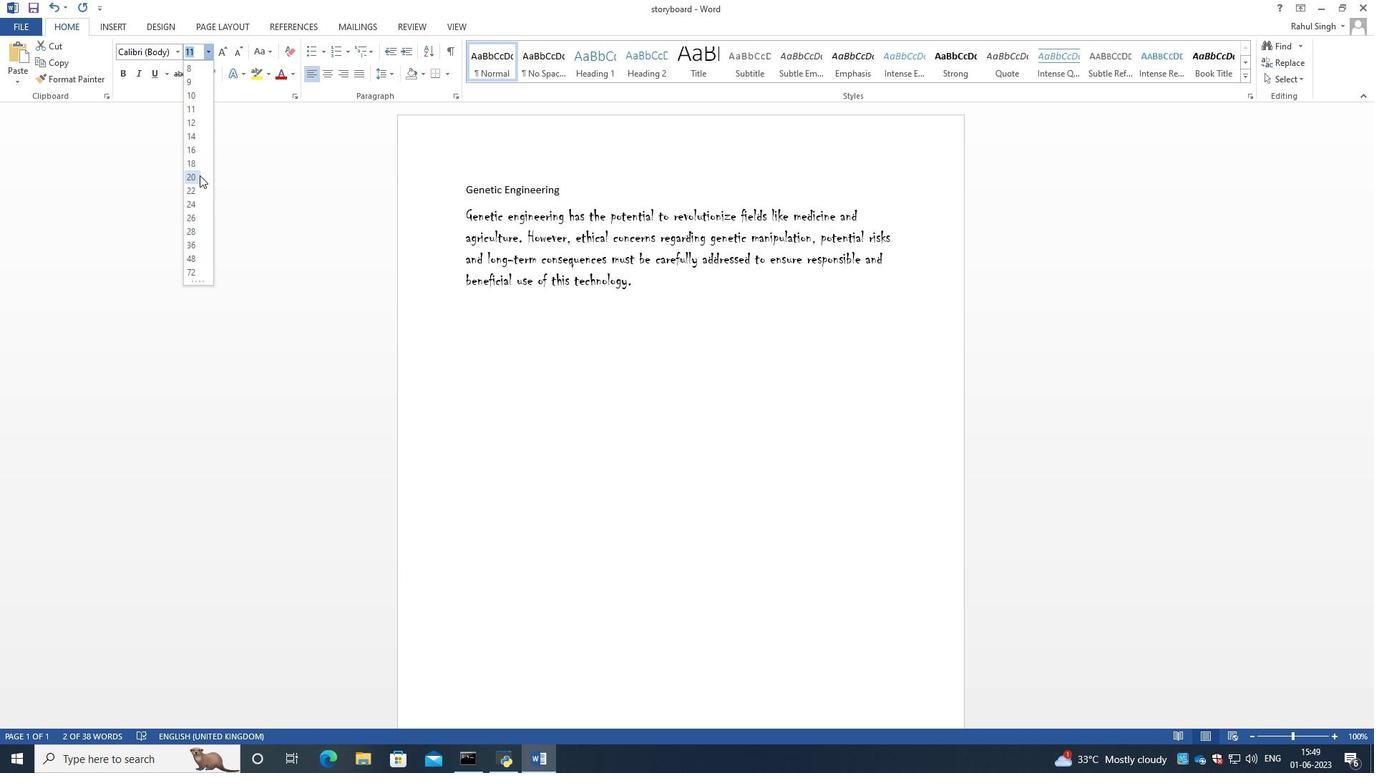 
Action: Mouse moved to (322, 75)
Screenshot: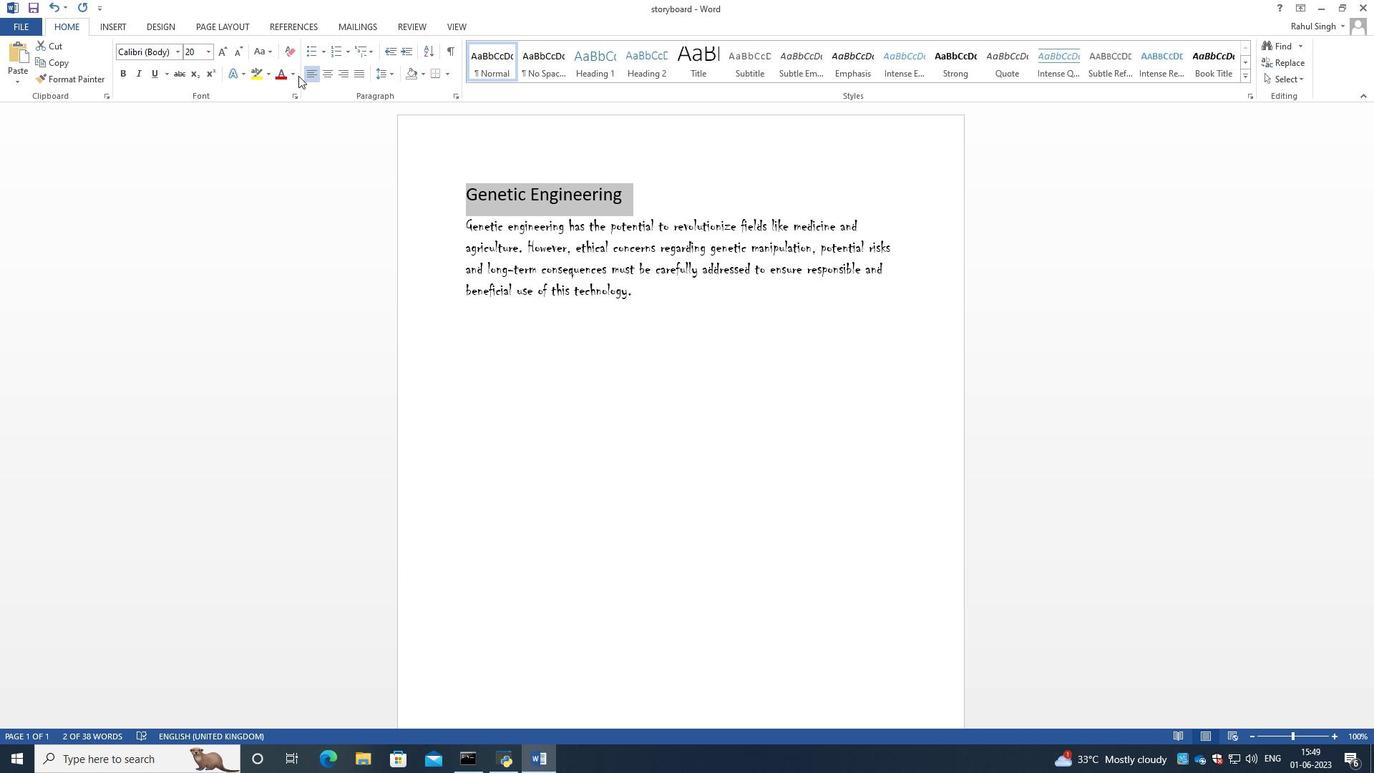 
Action: Mouse pressed left at (322, 75)
Screenshot: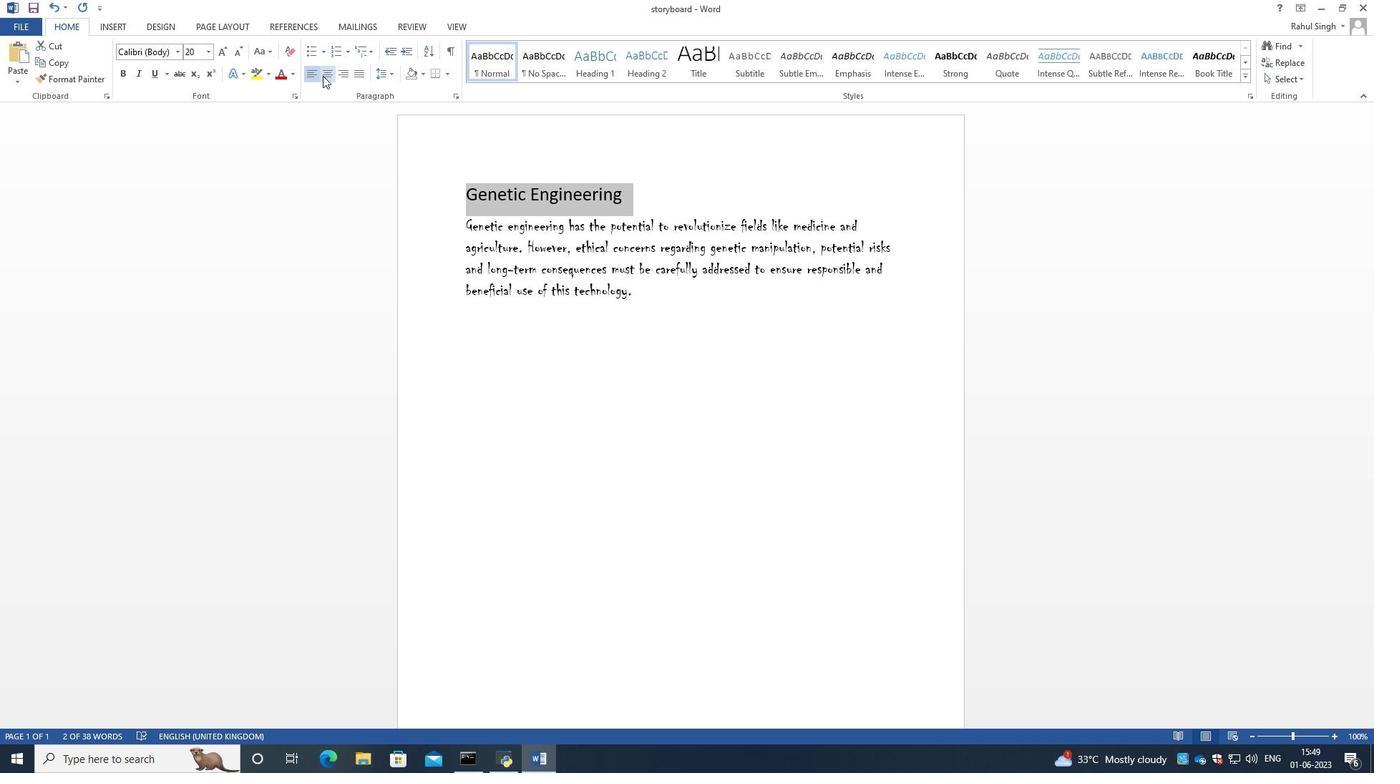 
Action: Mouse moved to (315, 75)
Screenshot: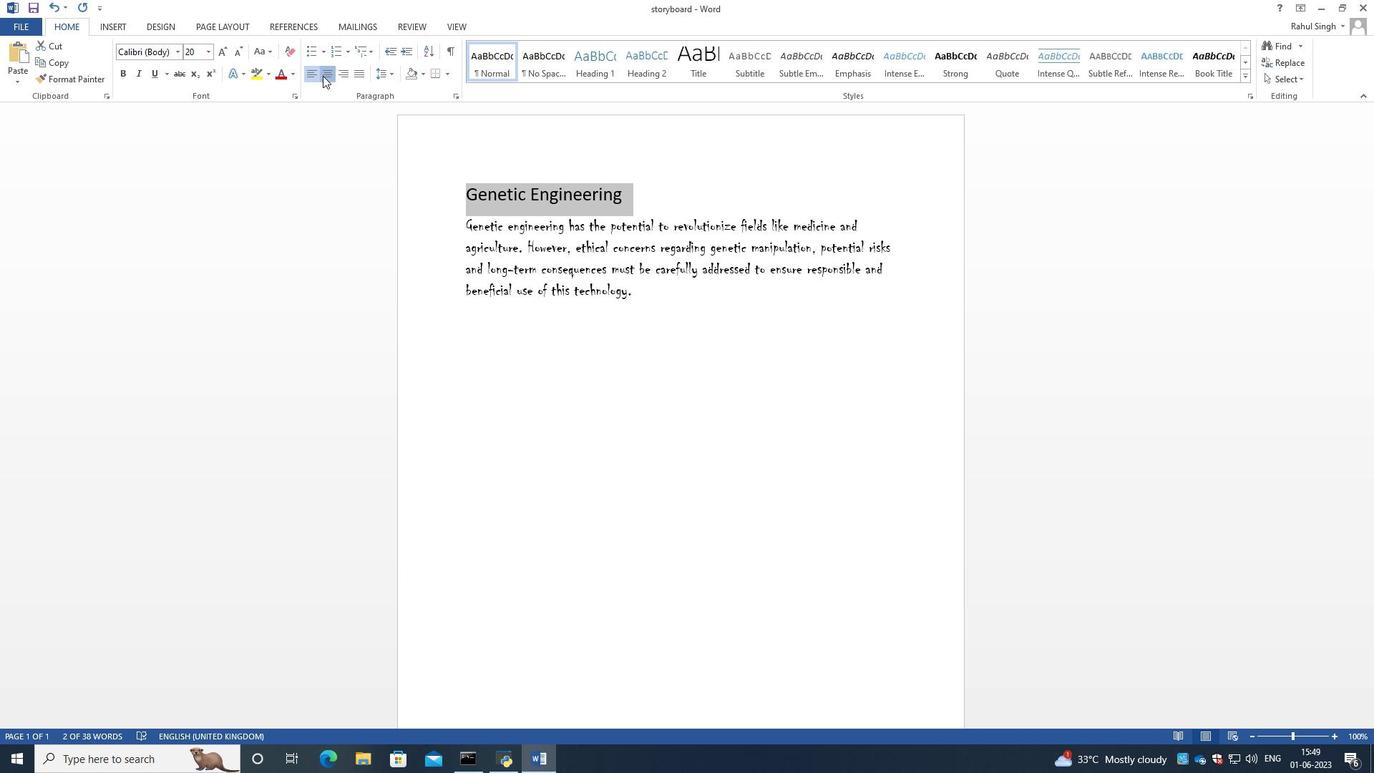 
Action: Mouse pressed left at (315, 75)
Screenshot: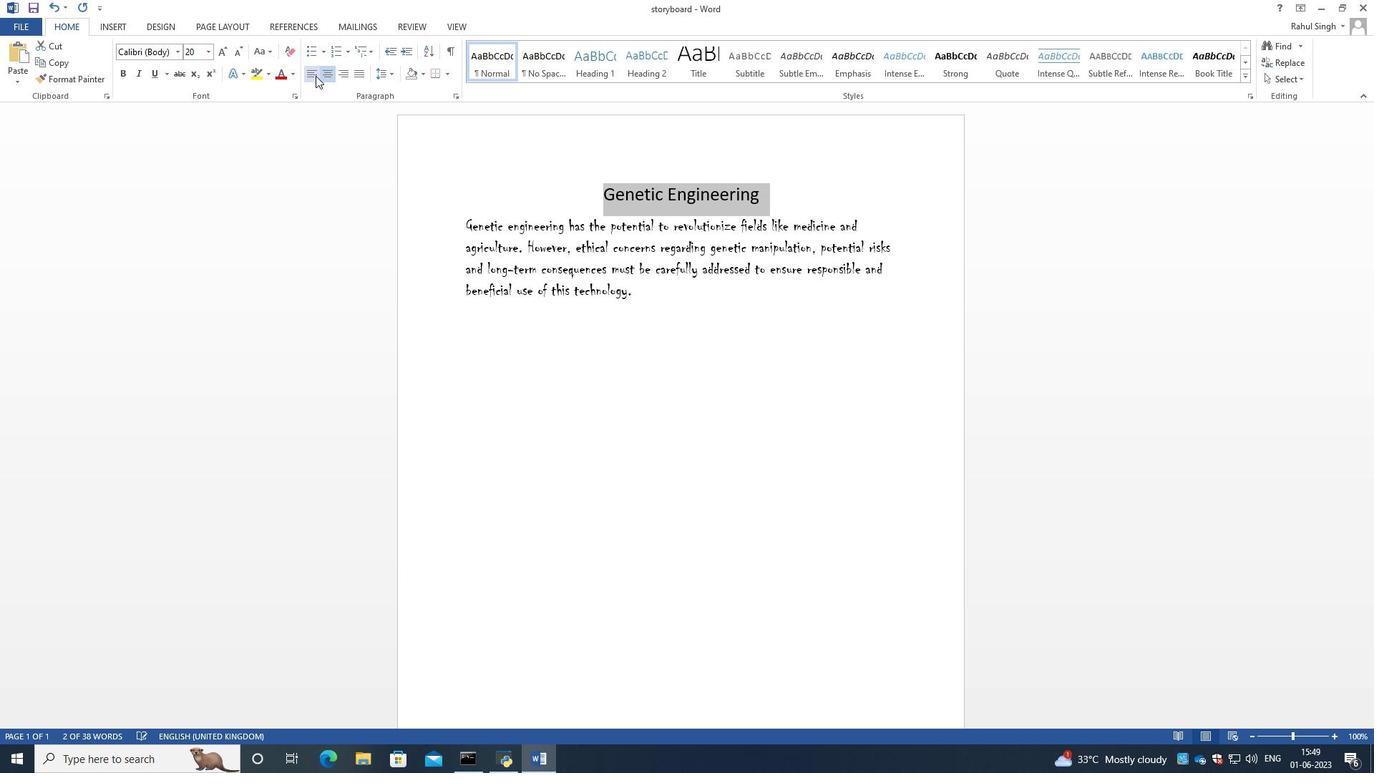 
Action: Mouse moved to (681, 353)
Screenshot: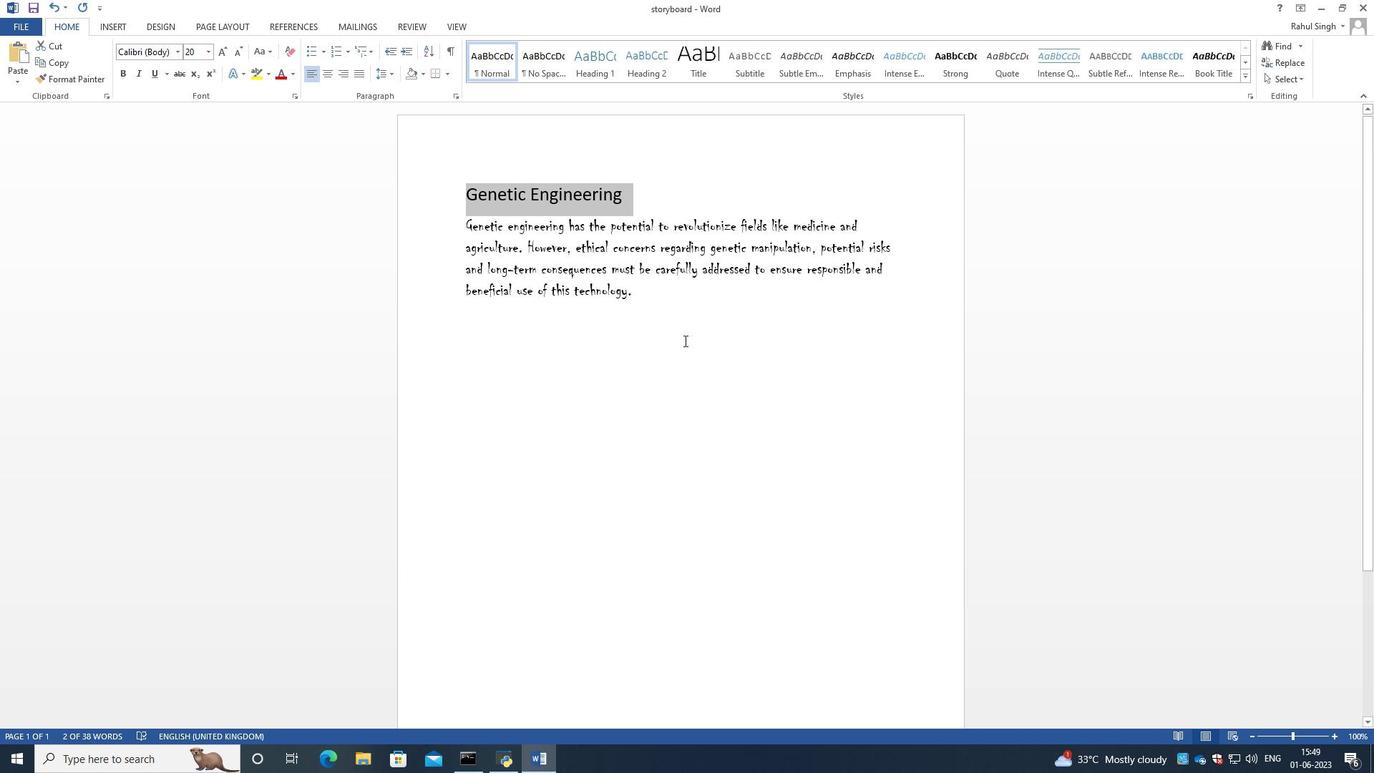 
Action: Mouse pressed left at (681, 353)
Screenshot: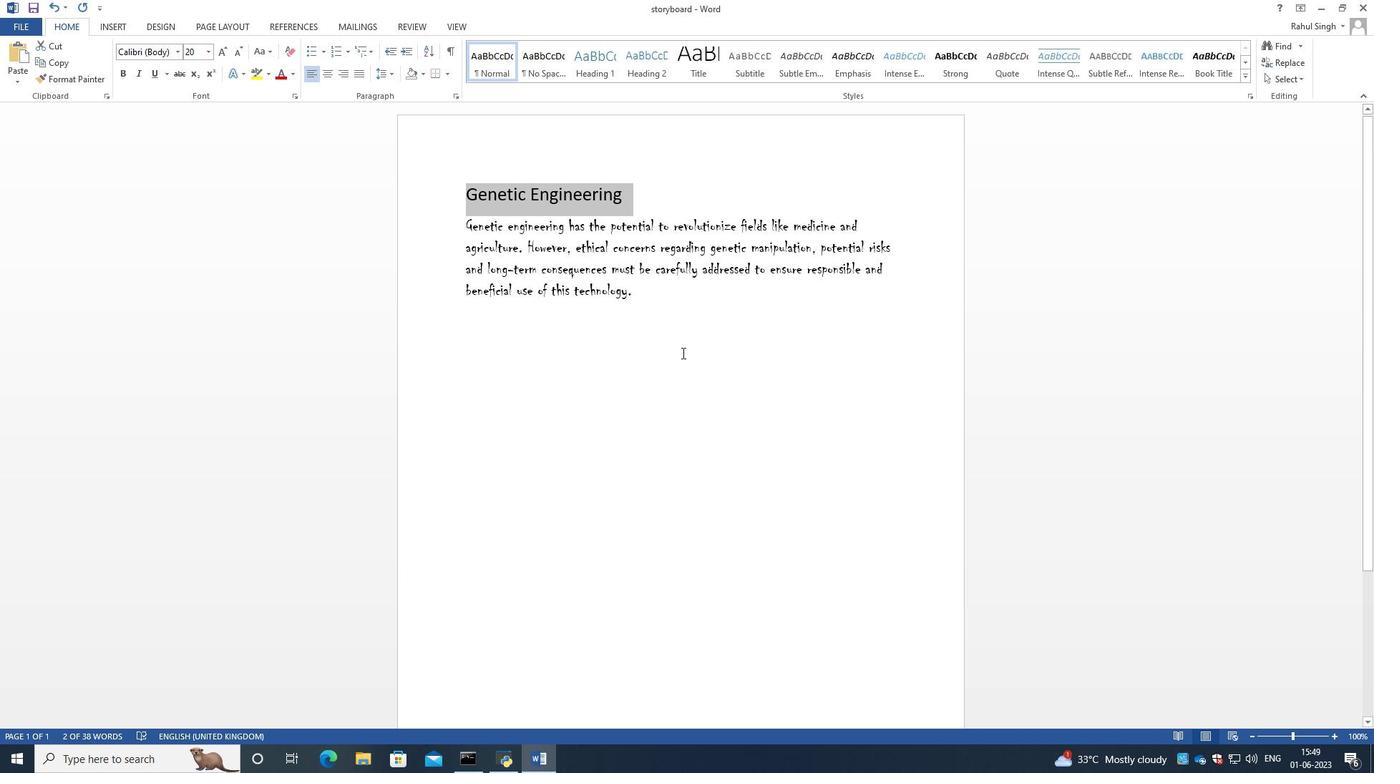 
Action: Mouse moved to (681, 347)
Screenshot: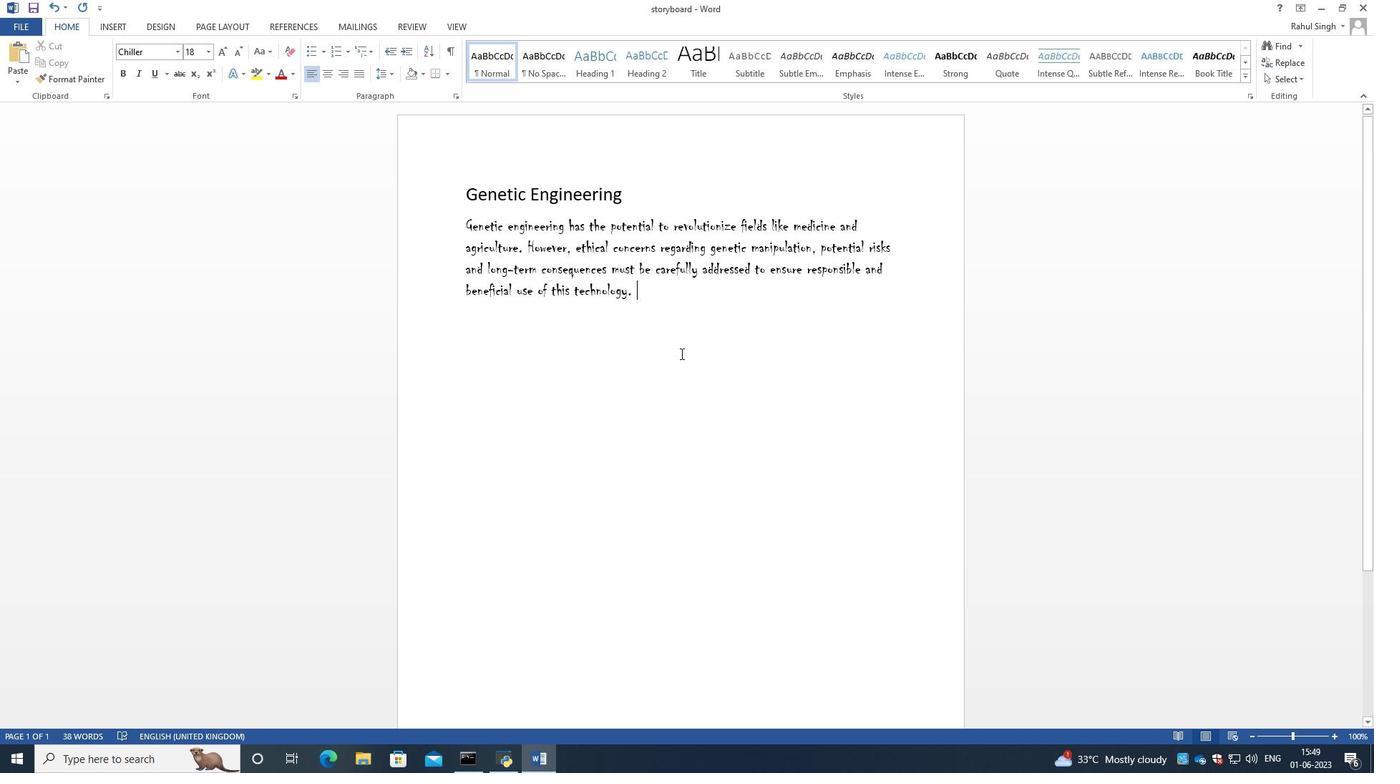 
